 Task: Play online Dominion games in very easy mode.
Action: Mouse moved to (315, 443)
Screenshot: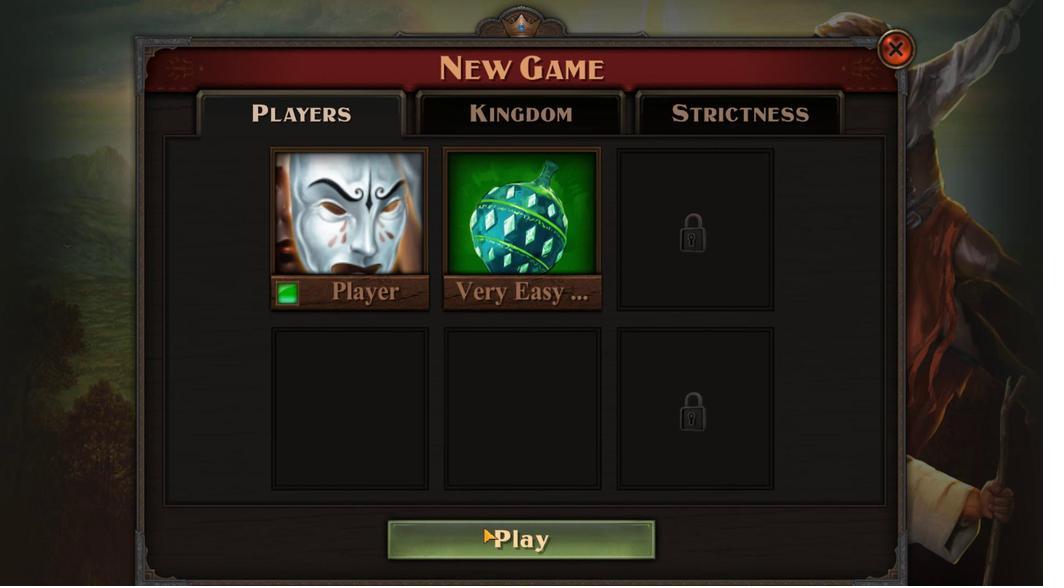 
Action: Mouse pressed left at (315, 443)
Screenshot: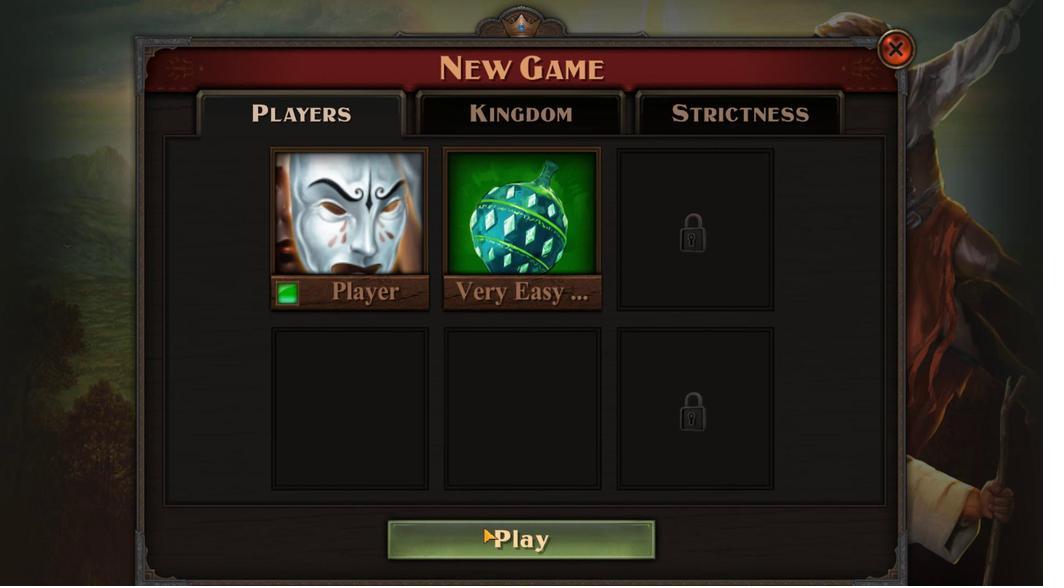 
Action: Mouse moved to (288, 436)
Screenshot: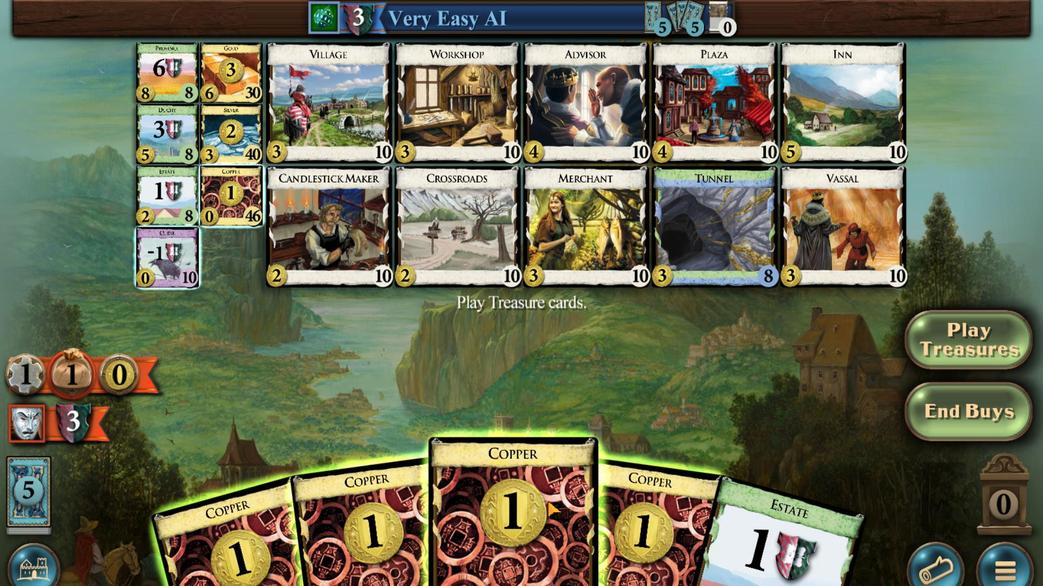 
Action: Mouse scrolled (288, 436) with delta (0, 0)
Screenshot: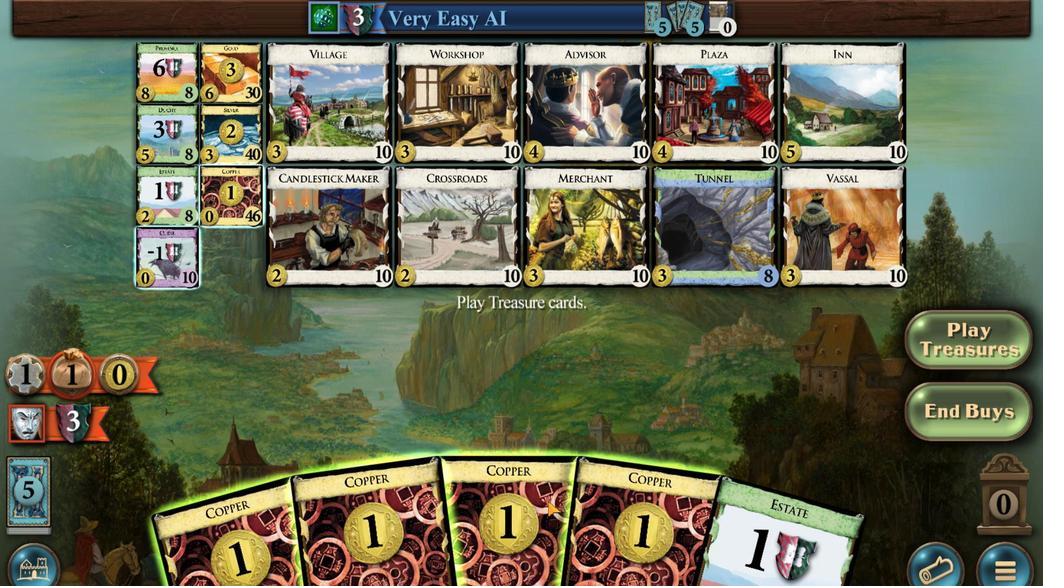 
Action: Mouse scrolled (288, 436) with delta (0, 0)
Screenshot: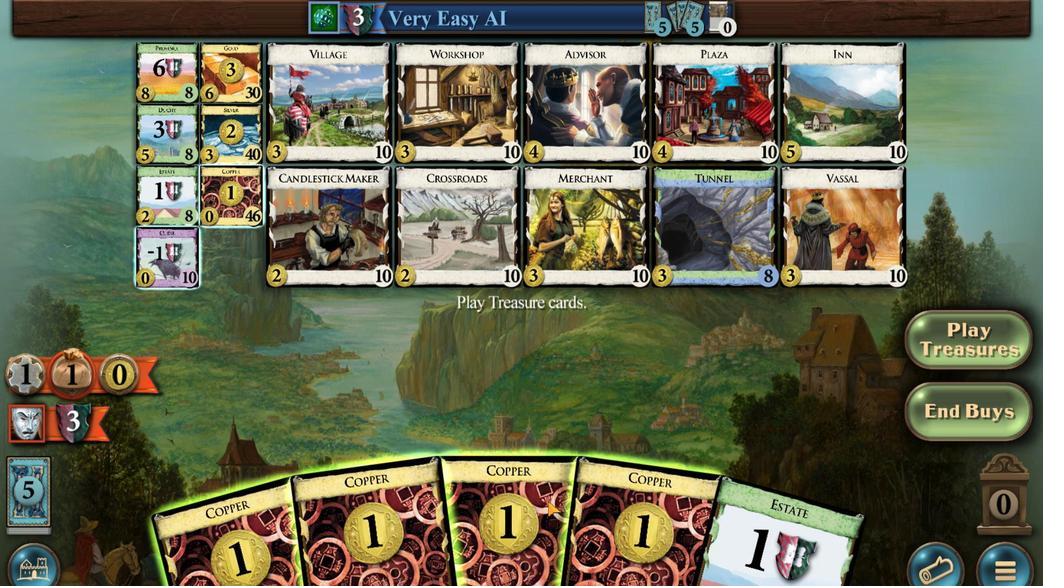 
Action: Mouse moved to (297, 436)
Screenshot: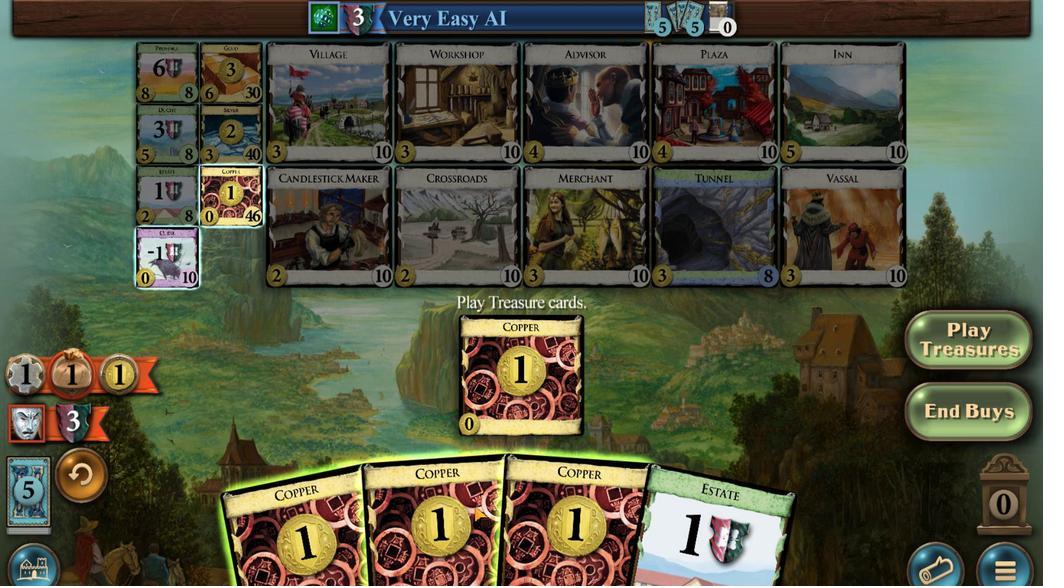 
Action: Mouse scrolled (297, 436) with delta (0, 0)
Screenshot: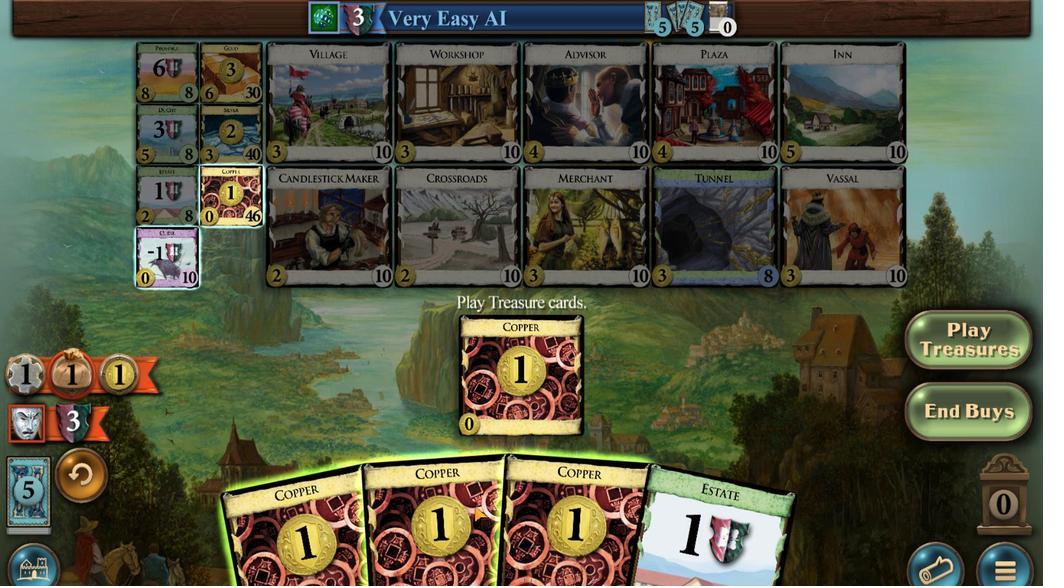 
Action: Mouse scrolled (297, 436) with delta (0, 0)
Screenshot: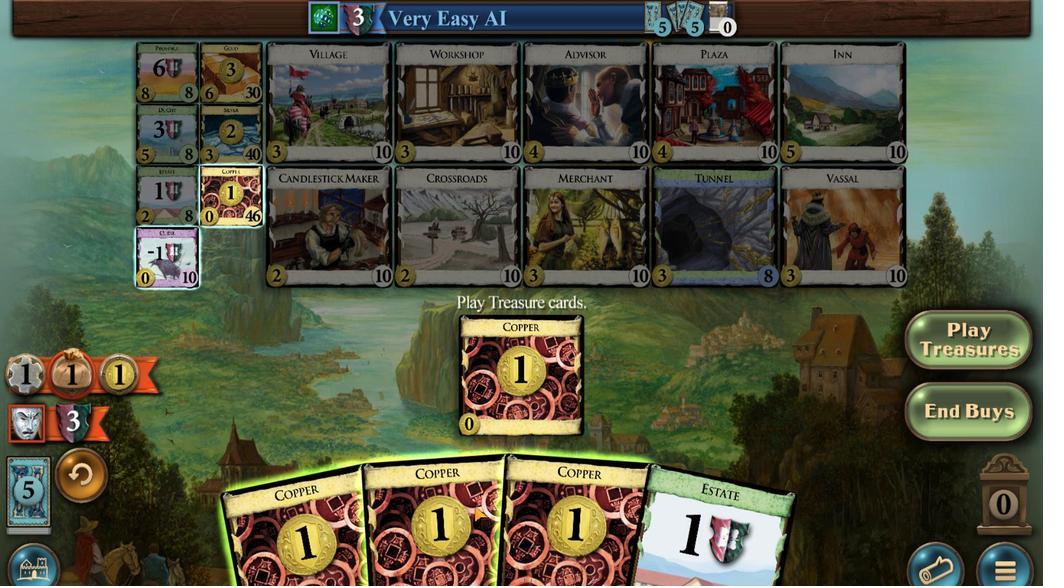 
Action: Mouse moved to (318, 437)
Screenshot: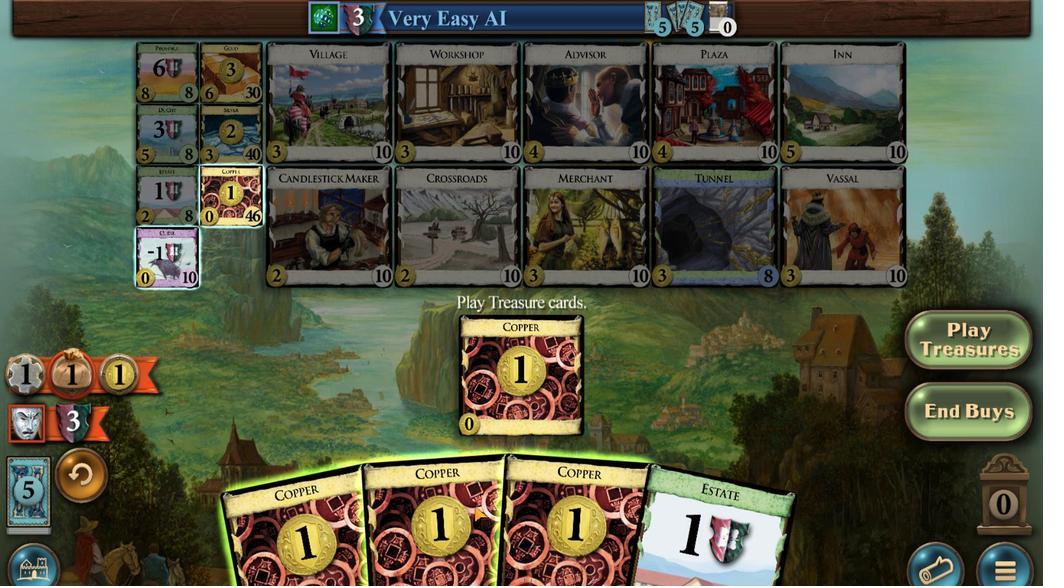 
Action: Mouse scrolled (318, 437) with delta (0, 0)
Screenshot: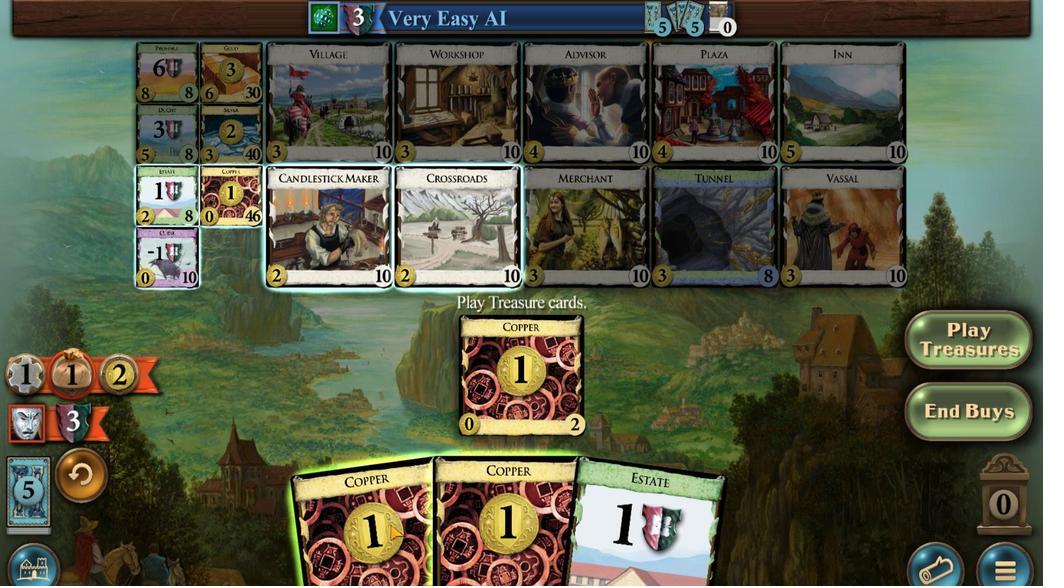 
Action: Mouse scrolled (318, 437) with delta (0, 0)
Screenshot: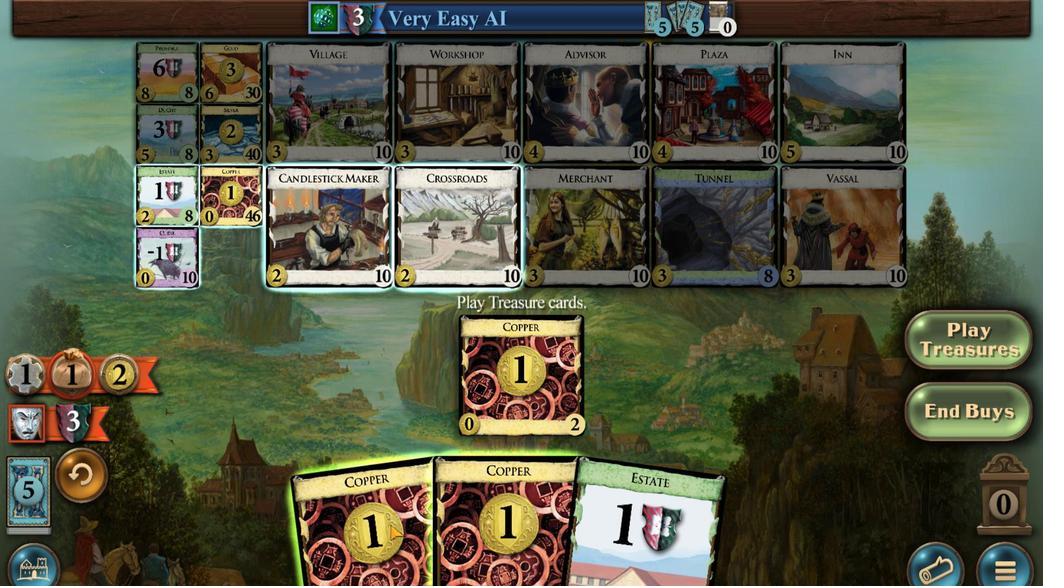 
Action: Mouse moved to (353, 442)
Screenshot: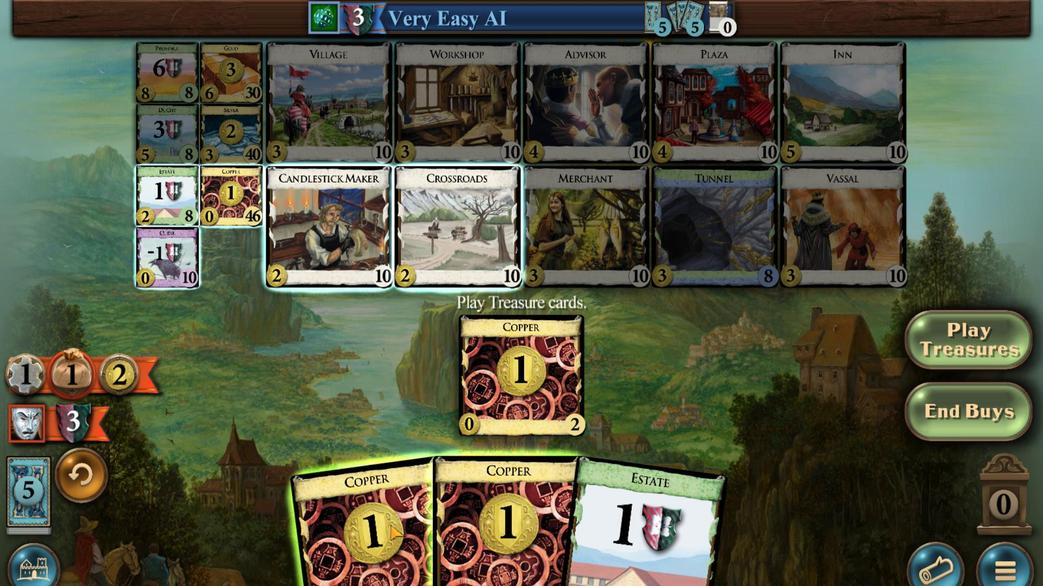 
Action: Mouse scrolled (353, 442) with delta (0, 0)
Screenshot: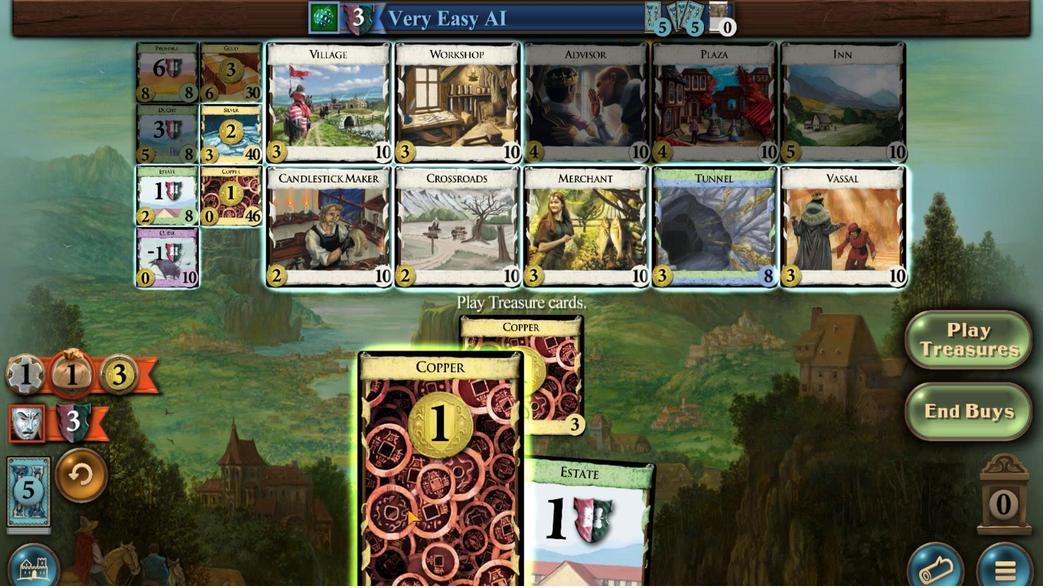 
Action: Mouse scrolled (353, 442) with delta (0, 0)
Screenshot: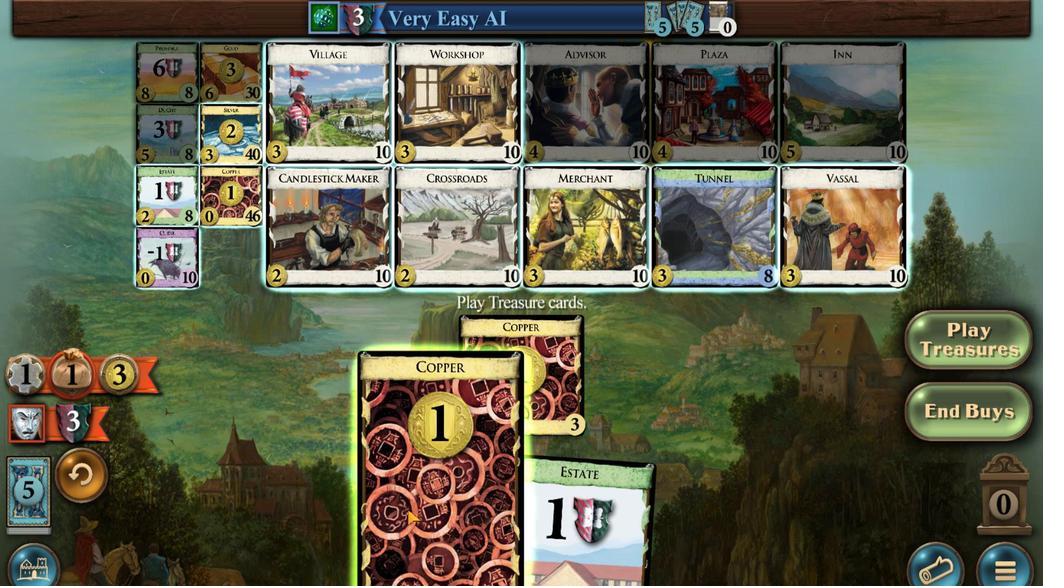 
Action: Mouse moved to (346, 438)
Screenshot: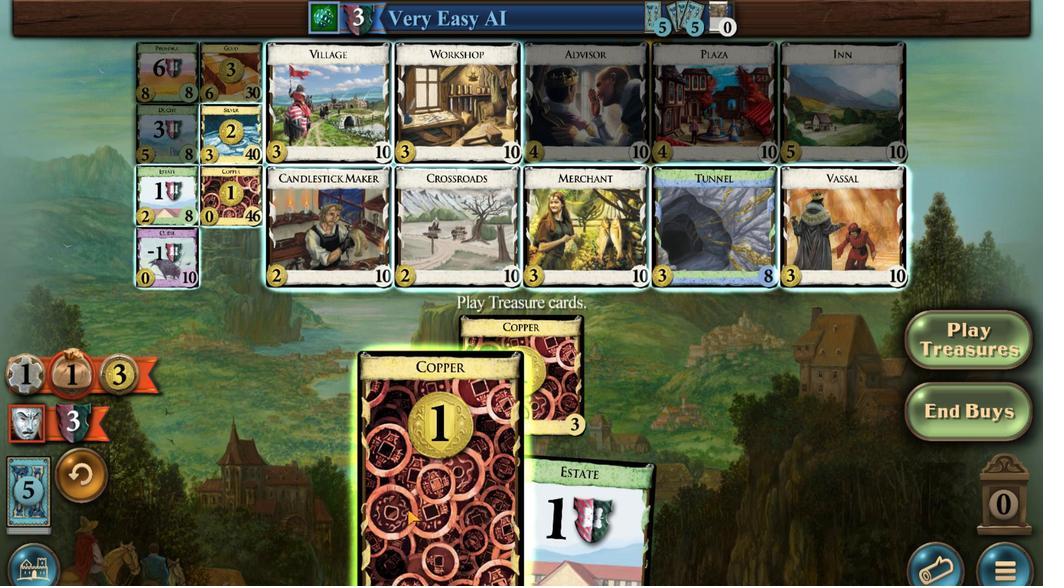 
Action: Mouse scrolled (346, 438) with delta (0, 0)
Screenshot: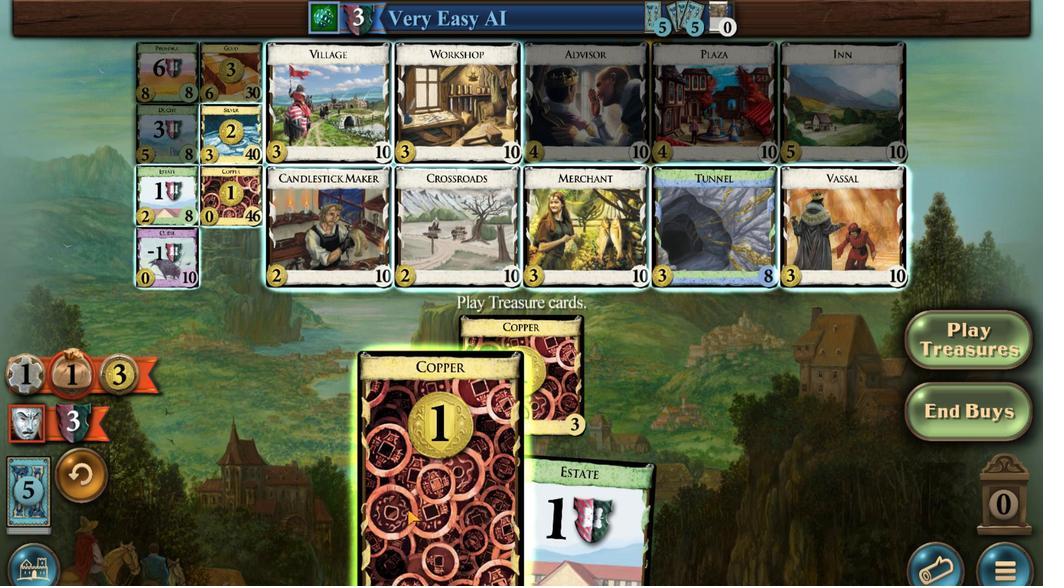 
Action: Mouse scrolled (346, 438) with delta (0, 0)
Screenshot: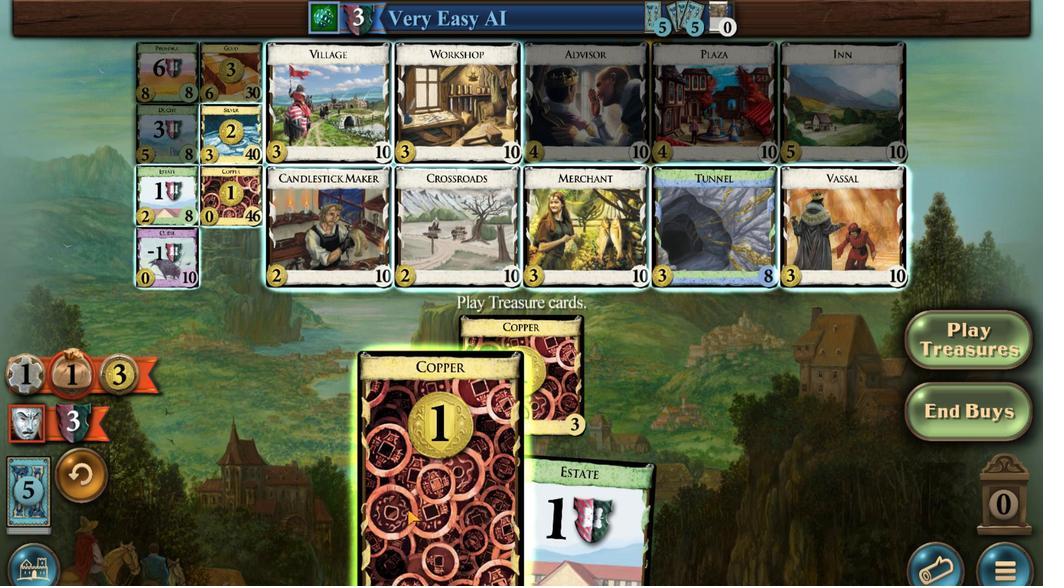 
Action: Mouse moved to (362, 329)
Screenshot: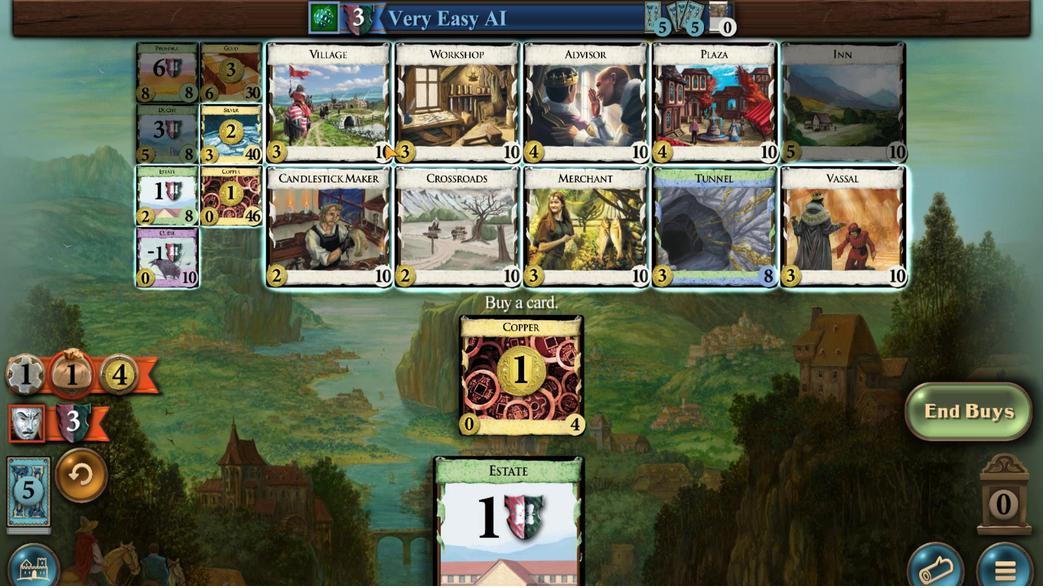 
Action: Mouse pressed left at (362, 329)
Screenshot: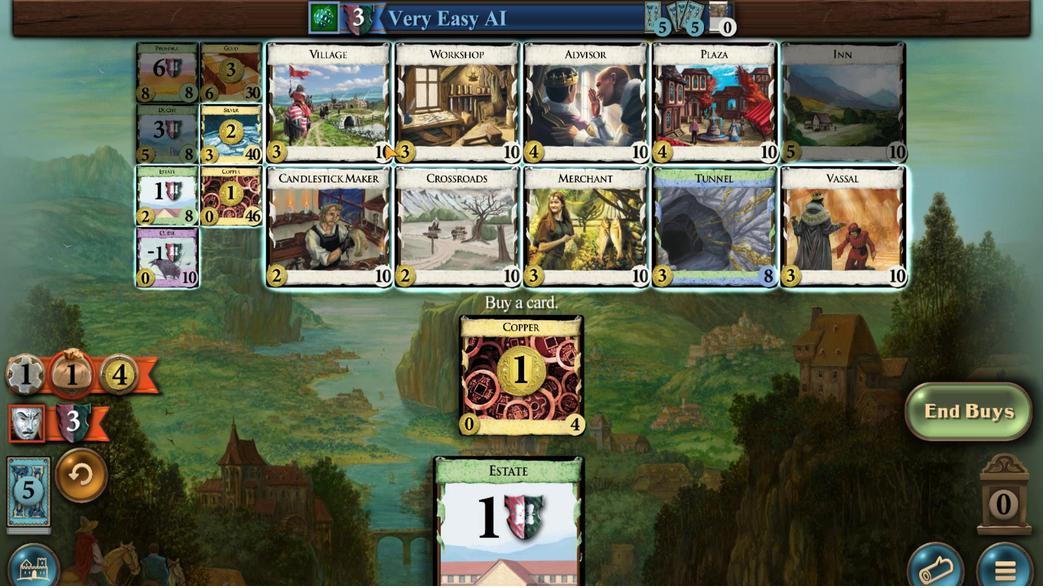 
Action: Mouse moved to (352, 437)
Screenshot: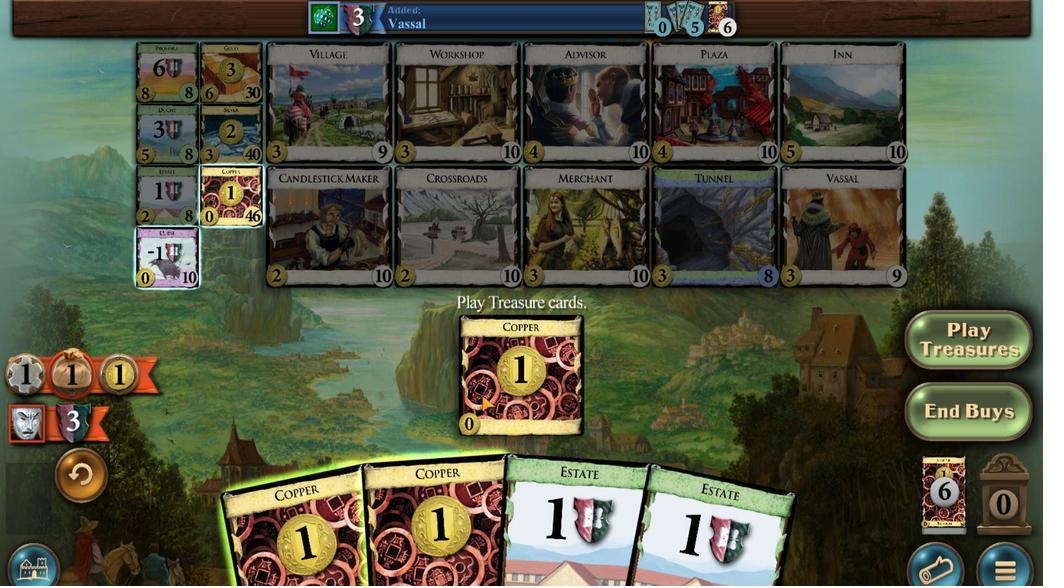 
Action: Mouse pressed left at (352, 437)
Screenshot: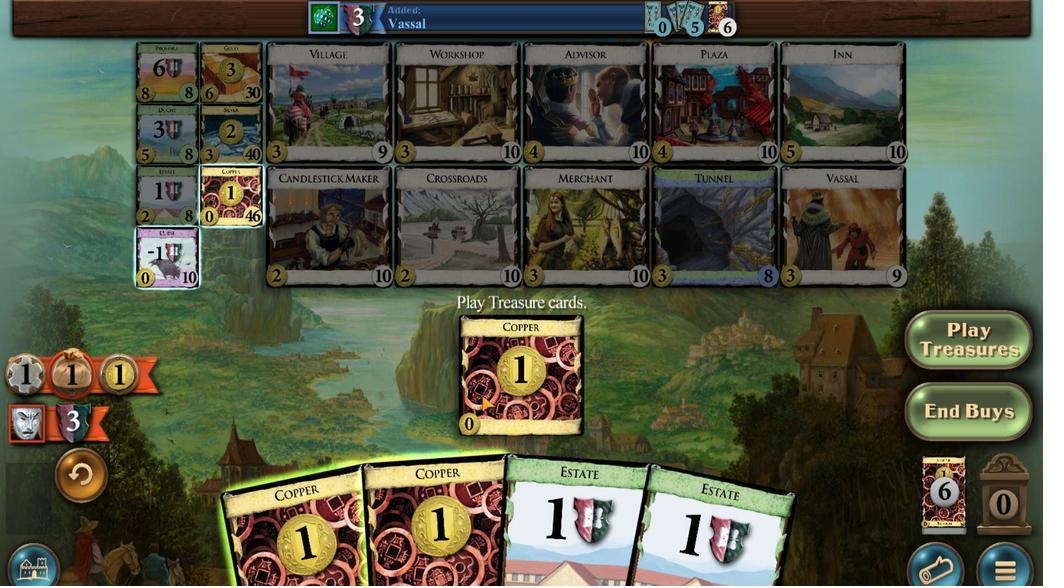 
Action: Mouse moved to (328, 436)
Screenshot: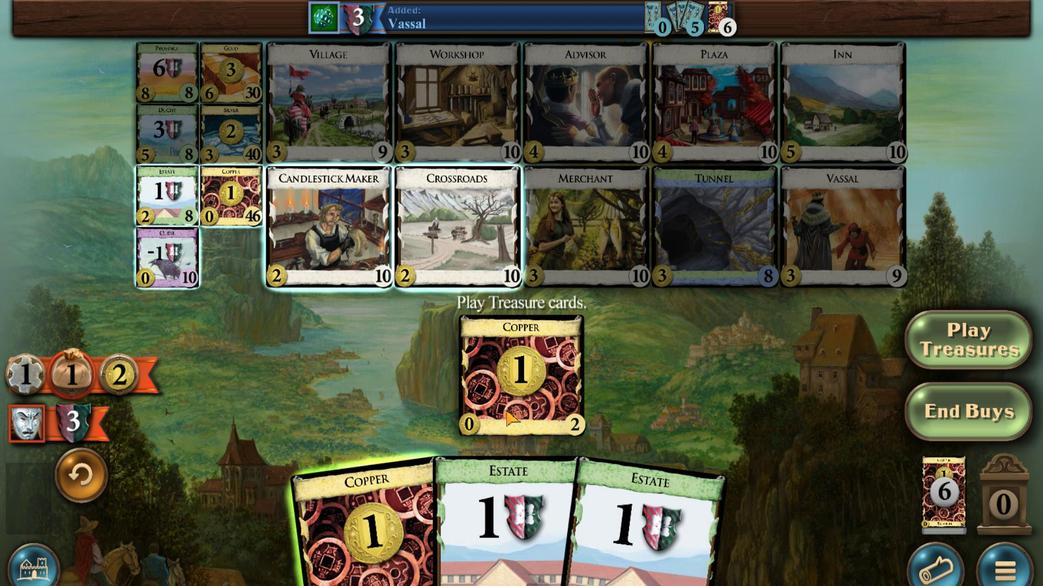 
Action: Mouse pressed left at (328, 436)
Screenshot: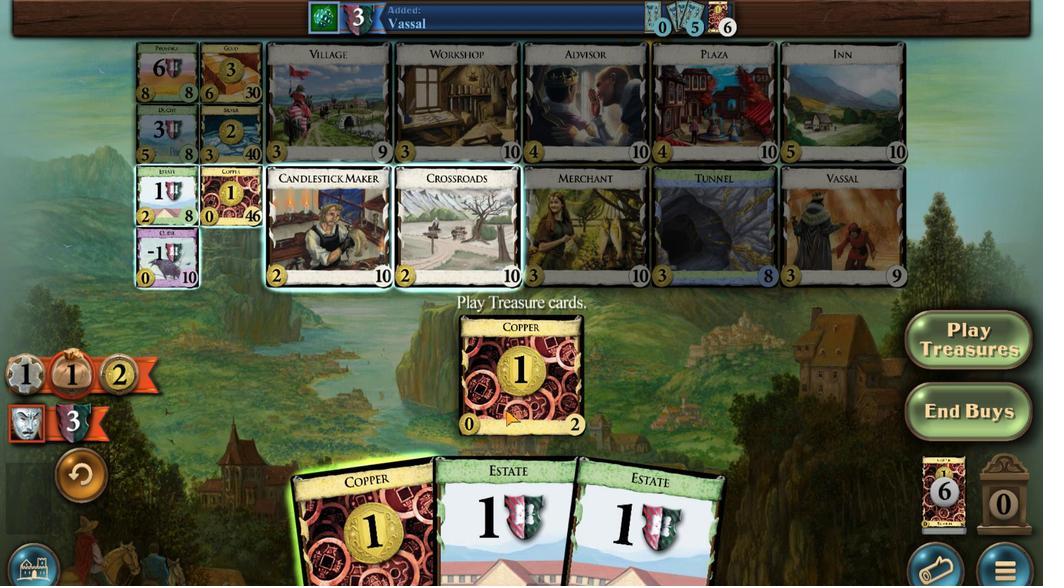 
Action: Mouse moved to (347, 434)
Screenshot: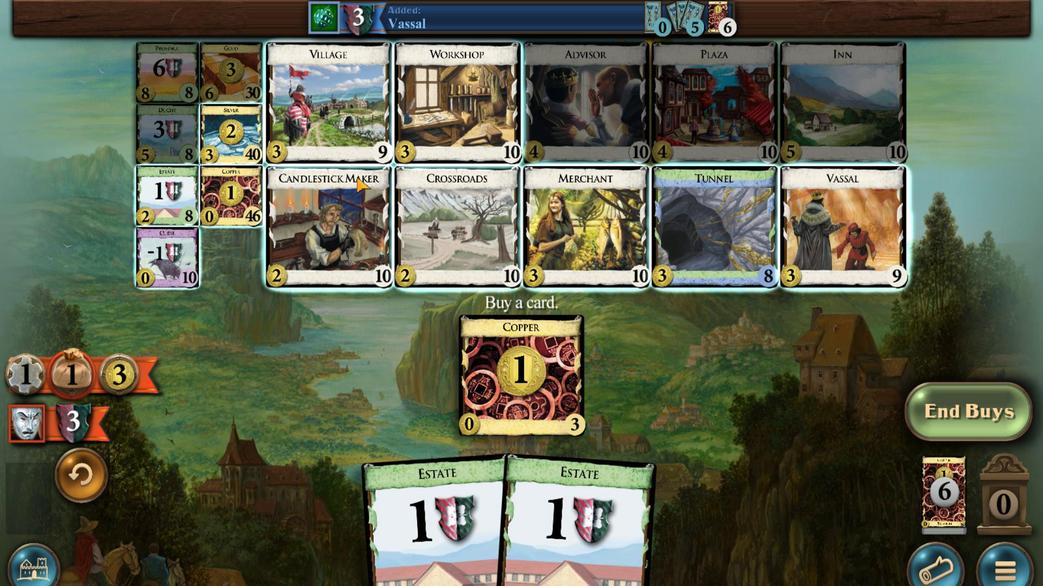 
Action: Mouse pressed left at (347, 434)
Screenshot: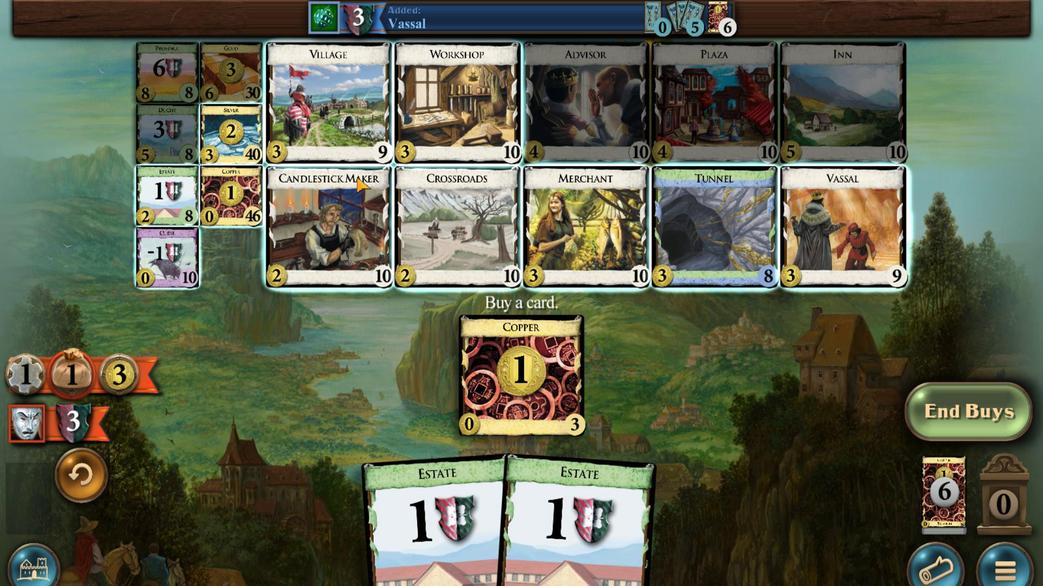 
Action: Mouse moved to (377, 327)
Screenshot: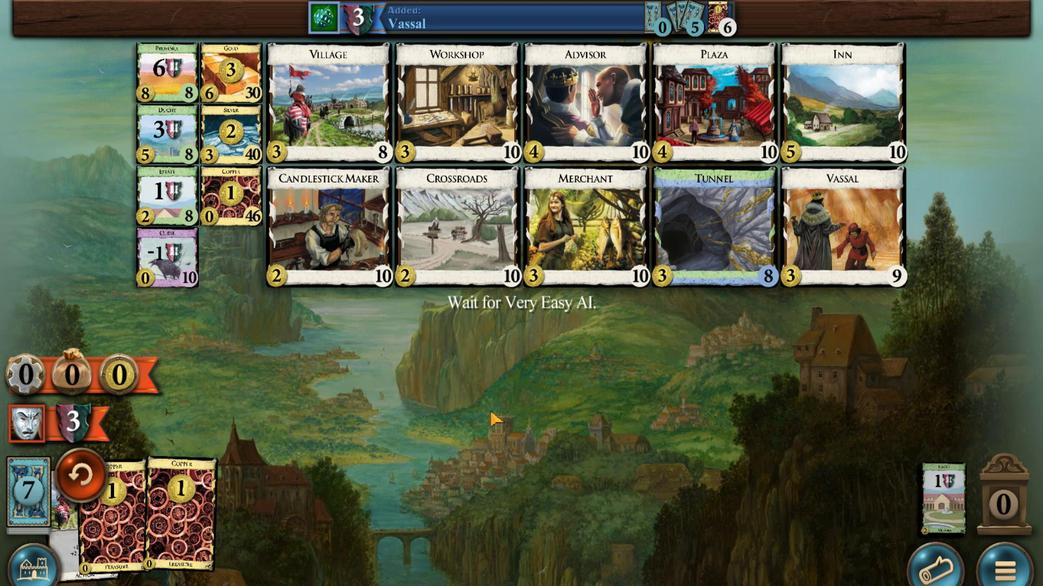 
Action: Mouse pressed left at (377, 327)
Screenshot: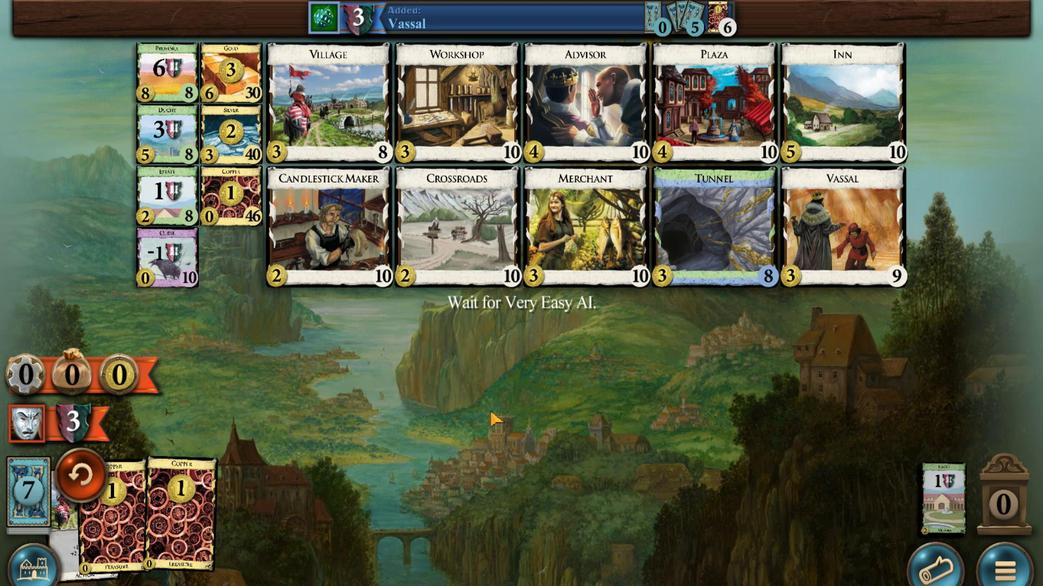 
Action: Mouse moved to (398, 438)
Screenshot: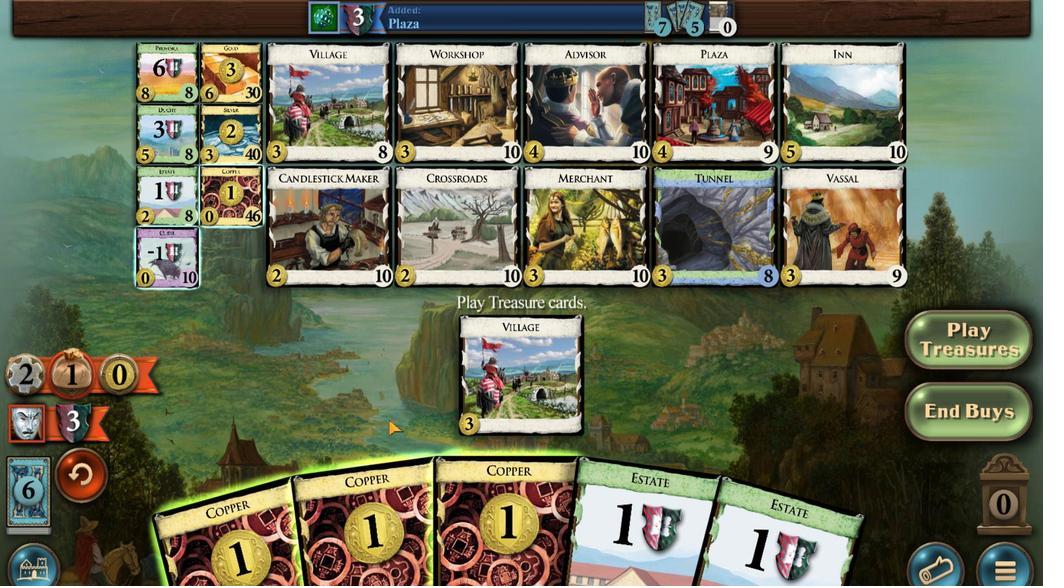 
Action: Mouse pressed left at (398, 438)
Screenshot: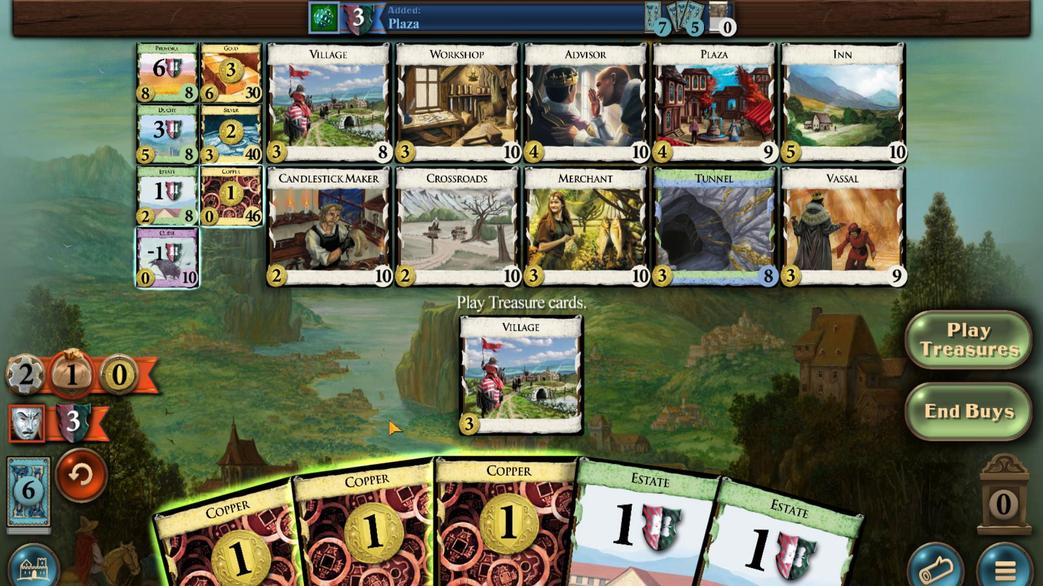 
Action: Mouse moved to (326, 434)
Screenshot: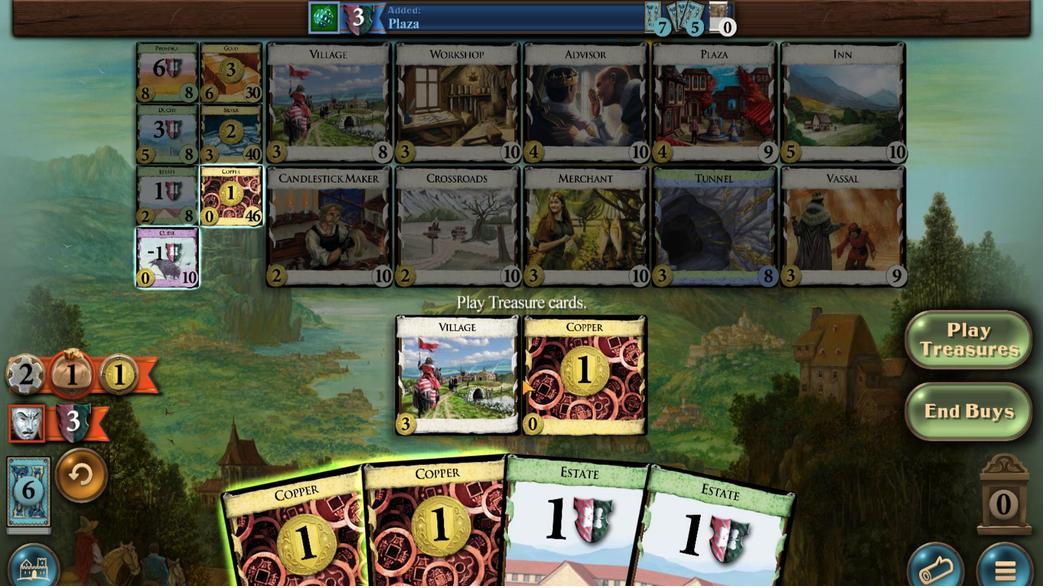 
Action: Mouse pressed left at (326, 434)
Screenshot: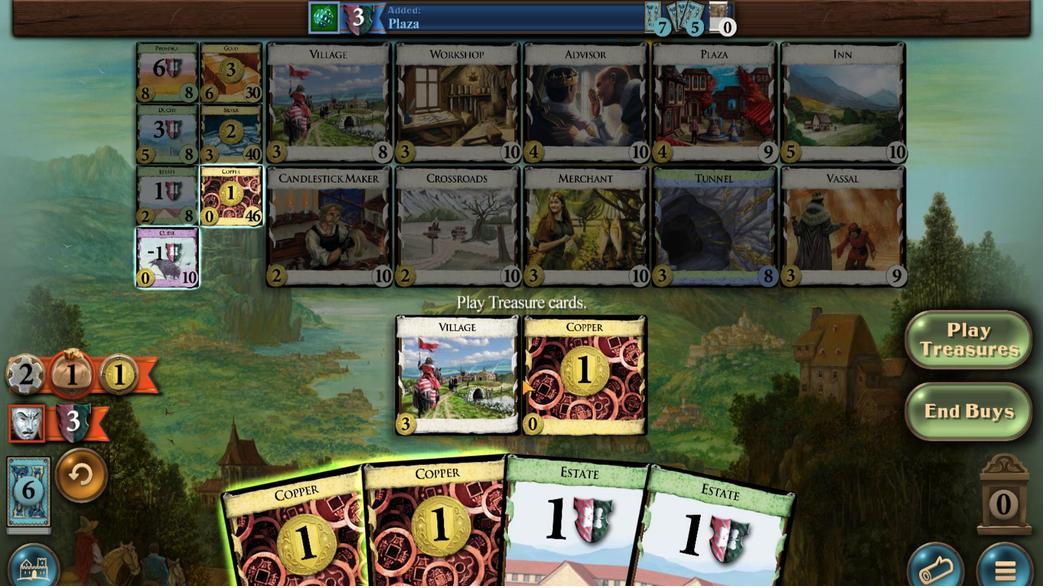 
Action: Mouse moved to (336, 431)
Screenshot: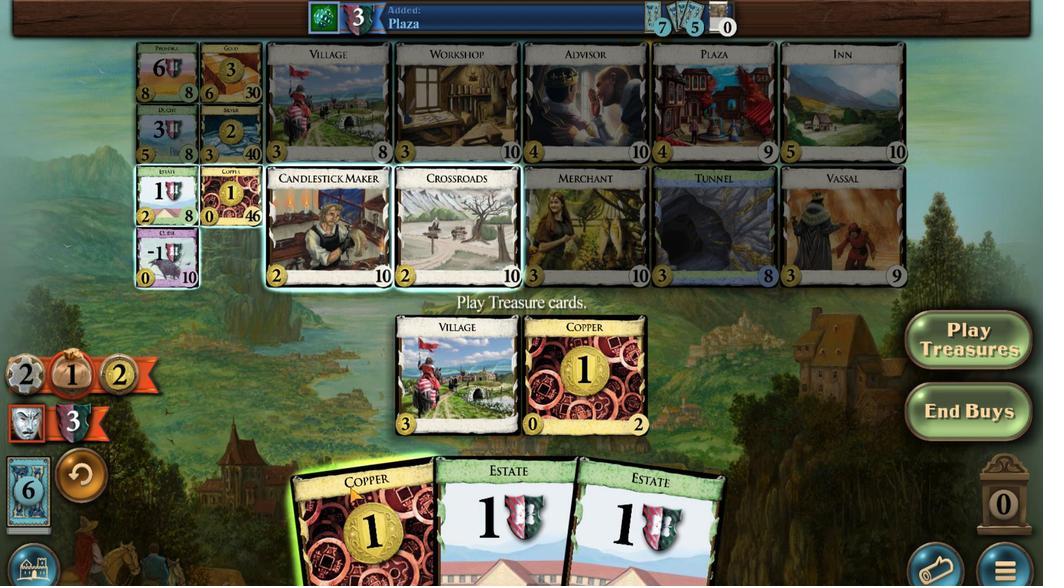 
Action: Mouse pressed left at (336, 431)
Screenshot: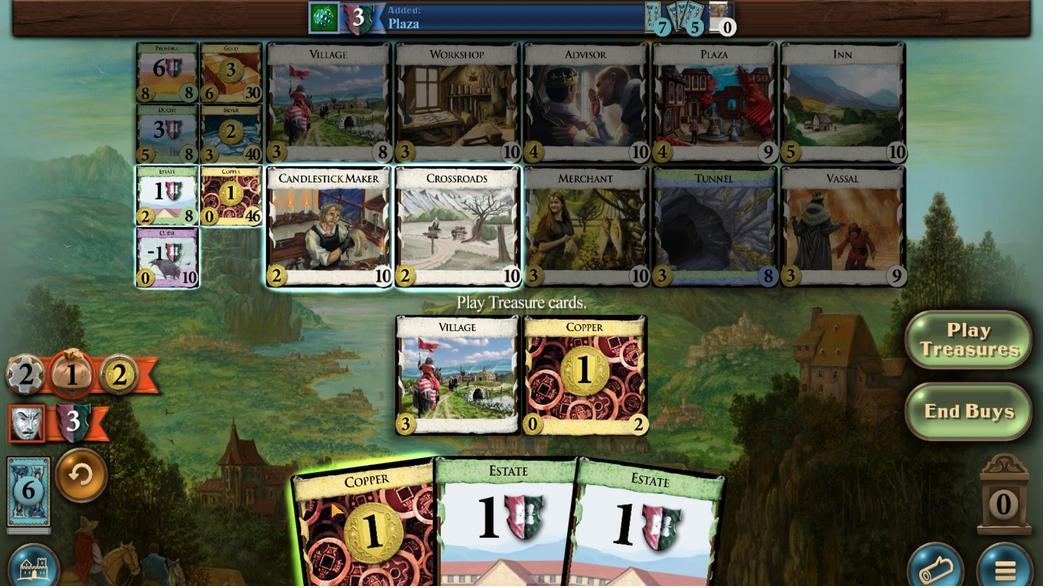 
Action: Mouse moved to (378, 436)
Screenshot: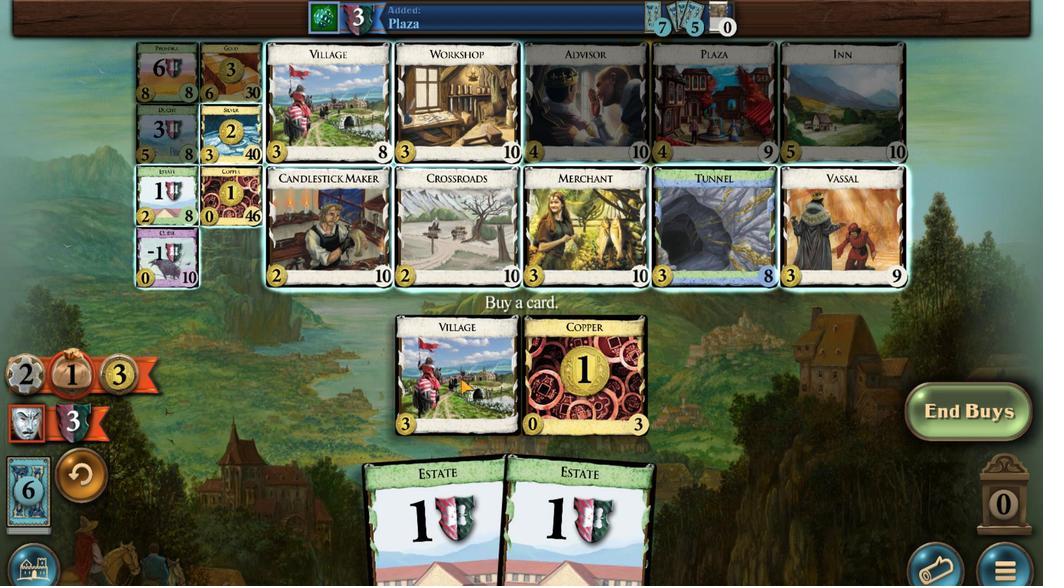 
Action: Mouse pressed left at (378, 436)
Screenshot: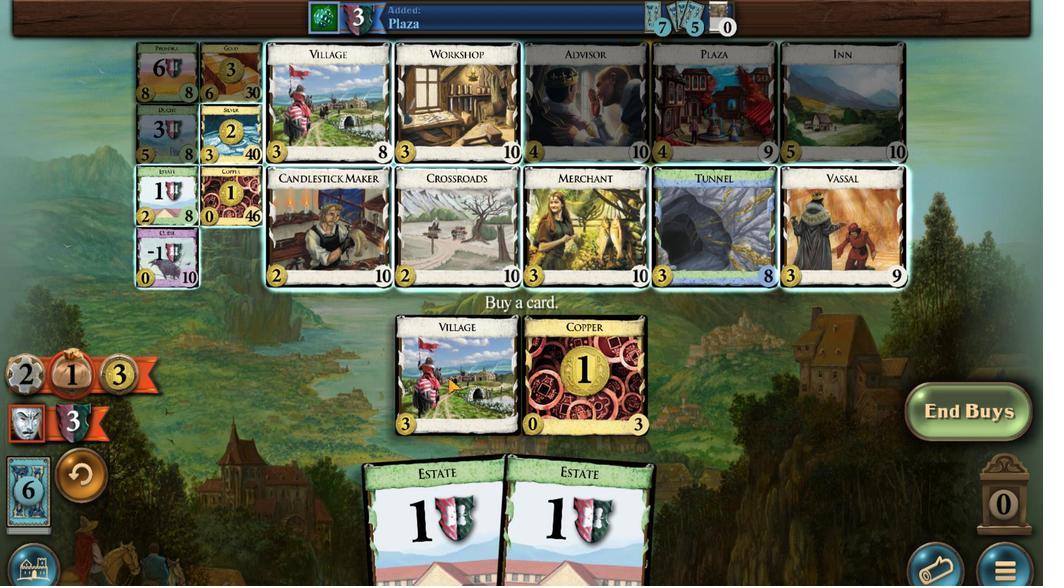 
Action: Mouse moved to (435, 469)
Screenshot: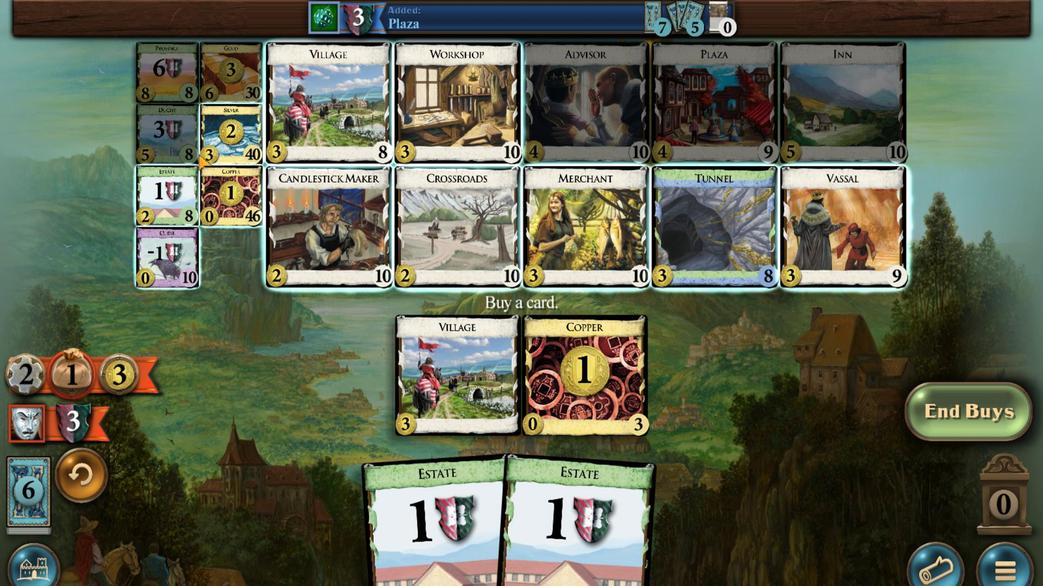 
Action: Mouse scrolled (435, 467) with delta (0, 0)
Screenshot: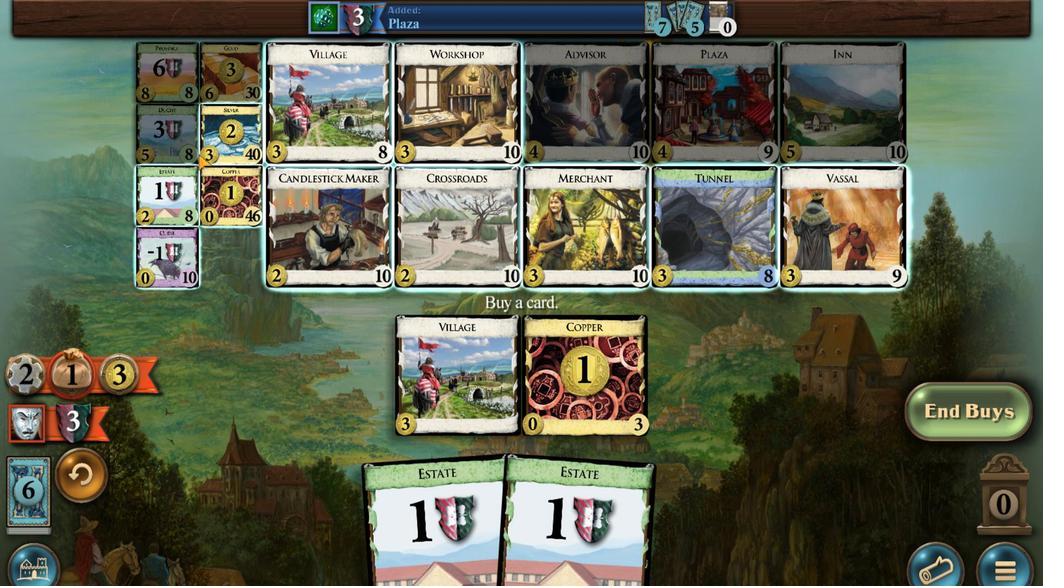 
Action: Mouse moved to (424, 342)
Screenshot: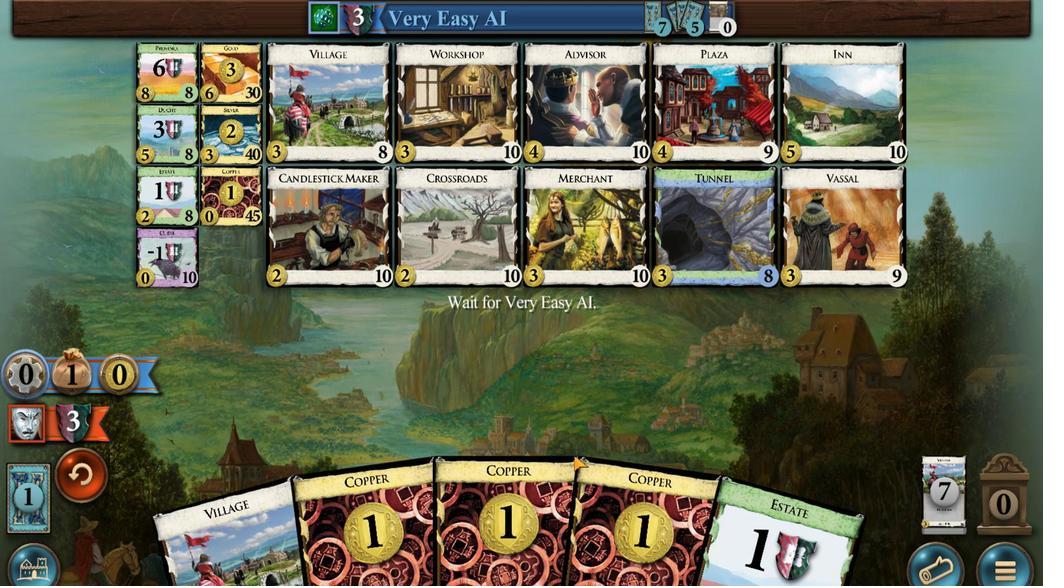 
Action: Mouse pressed left at (424, 342)
Screenshot: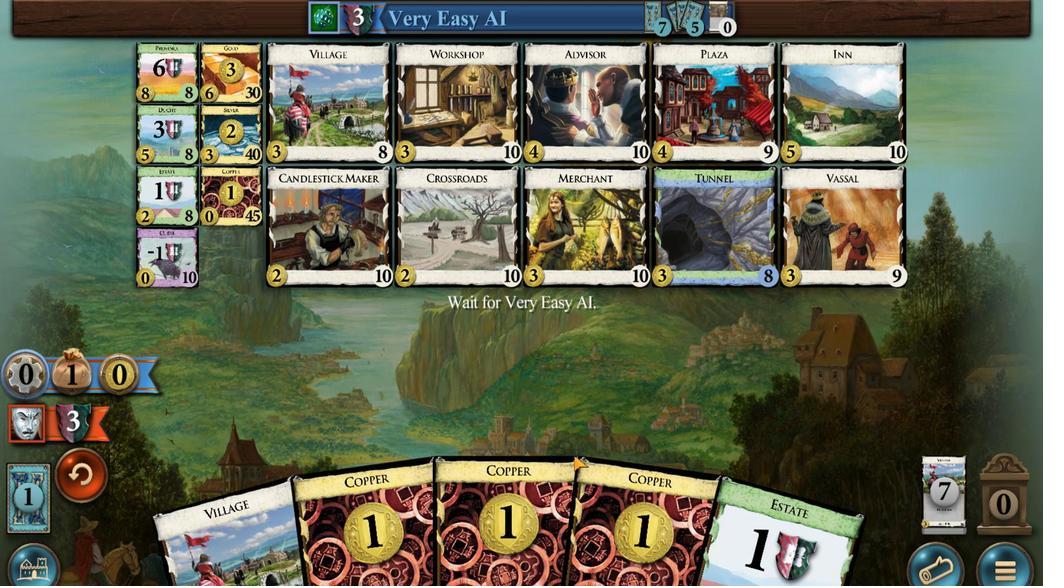 
Action: Mouse moved to (423, 439)
Screenshot: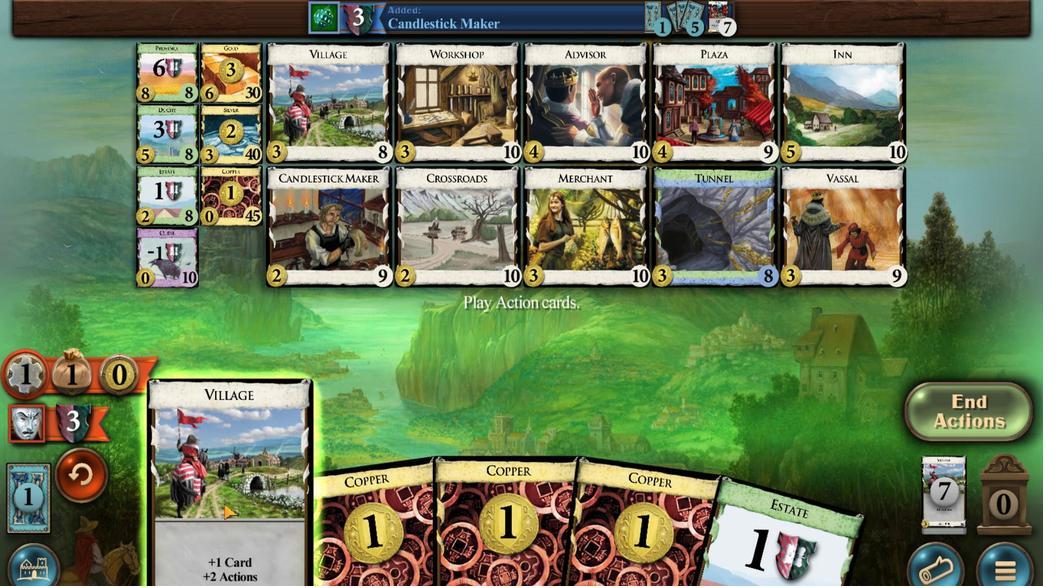 
Action: Mouse scrolled (423, 439) with delta (0, 0)
Screenshot: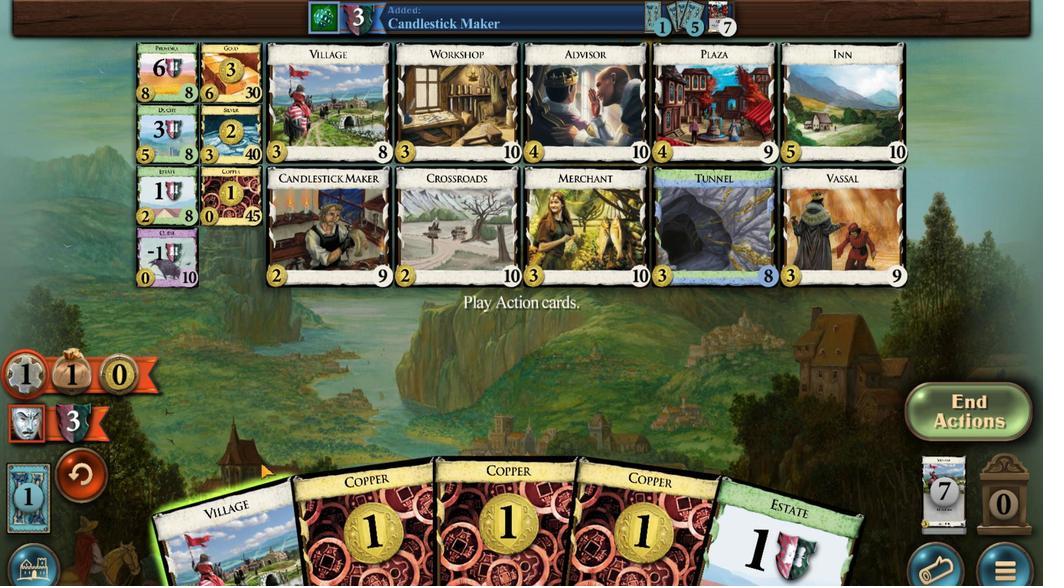 
Action: Mouse scrolled (423, 439) with delta (0, 0)
Screenshot: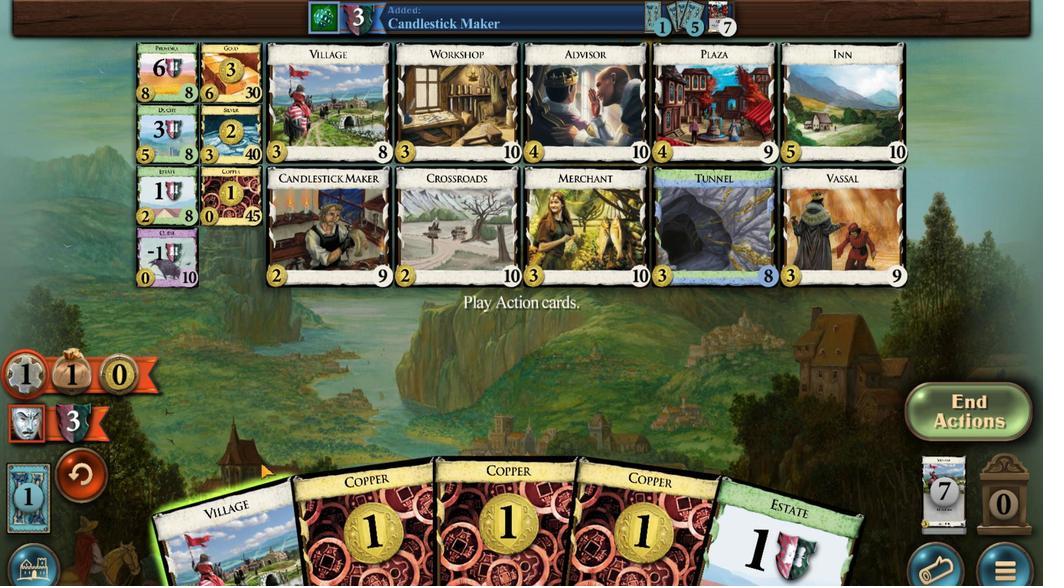 
Action: Mouse scrolled (423, 439) with delta (0, 0)
Screenshot: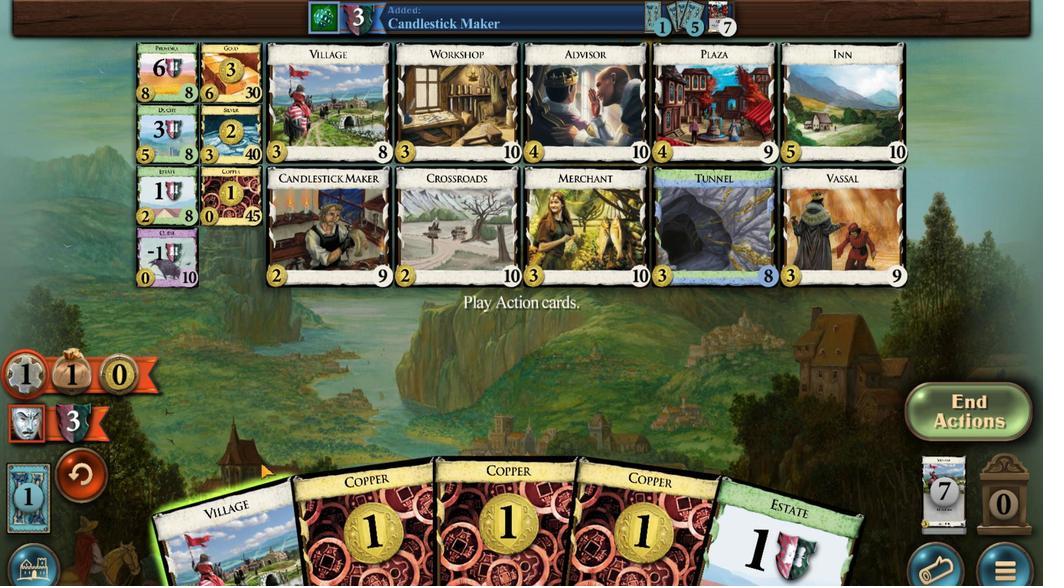 
Action: Mouse scrolled (423, 439) with delta (0, 0)
Screenshot: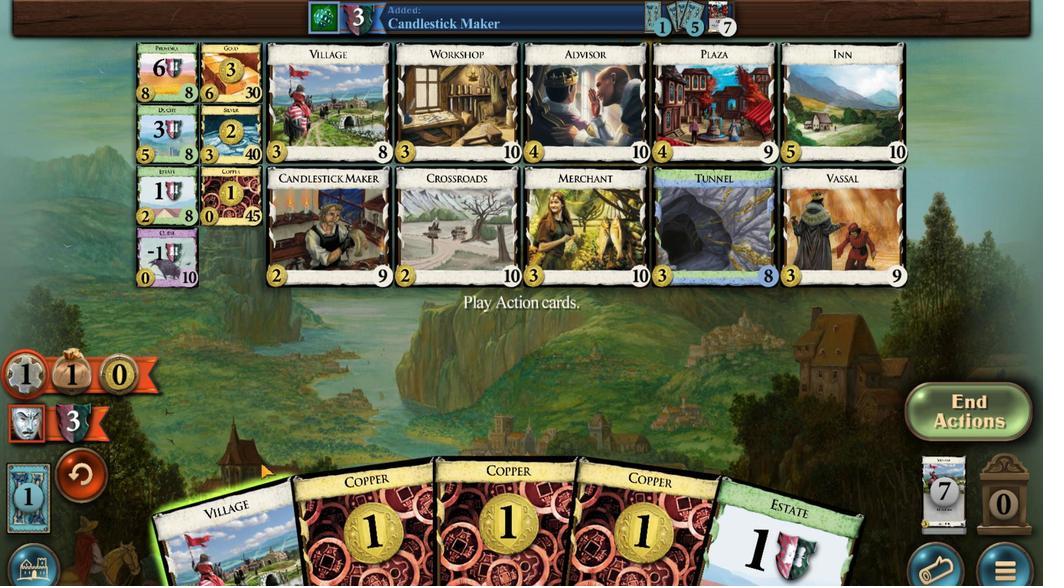 
Action: Mouse scrolled (423, 439) with delta (0, 0)
Screenshot: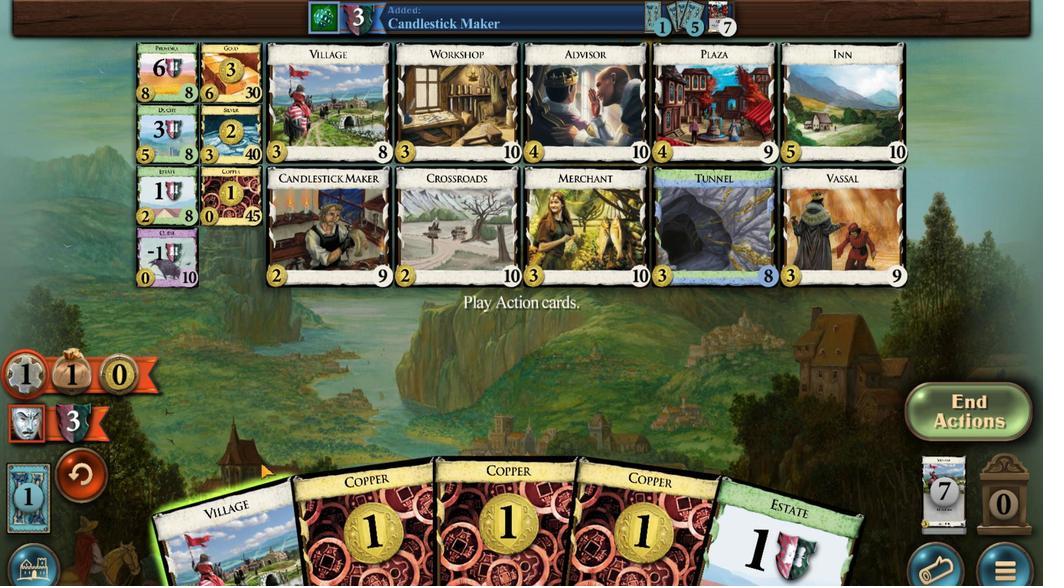 
Action: Mouse scrolled (423, 439) with delta (0, 0)
Screenshot: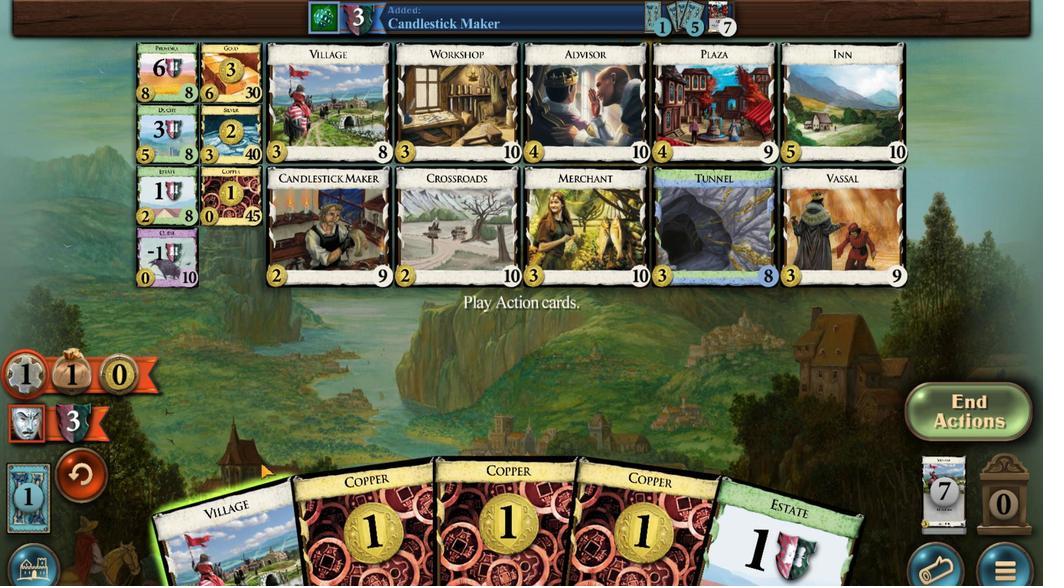 
Action: Mouse moved to (409, 448)
Screenshot: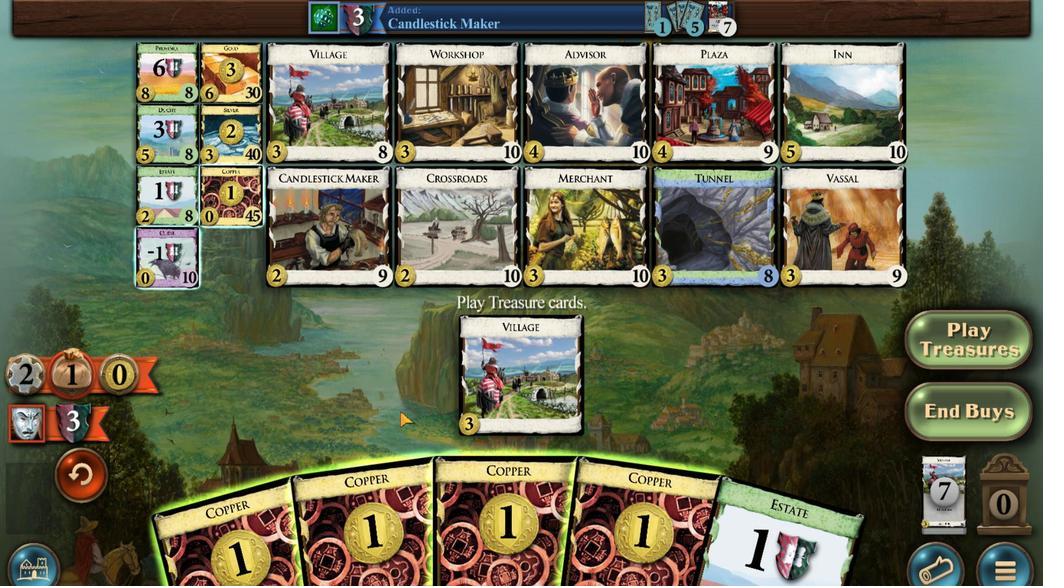 
Action: Mouse pressed left at (409, 448)
Screenshot: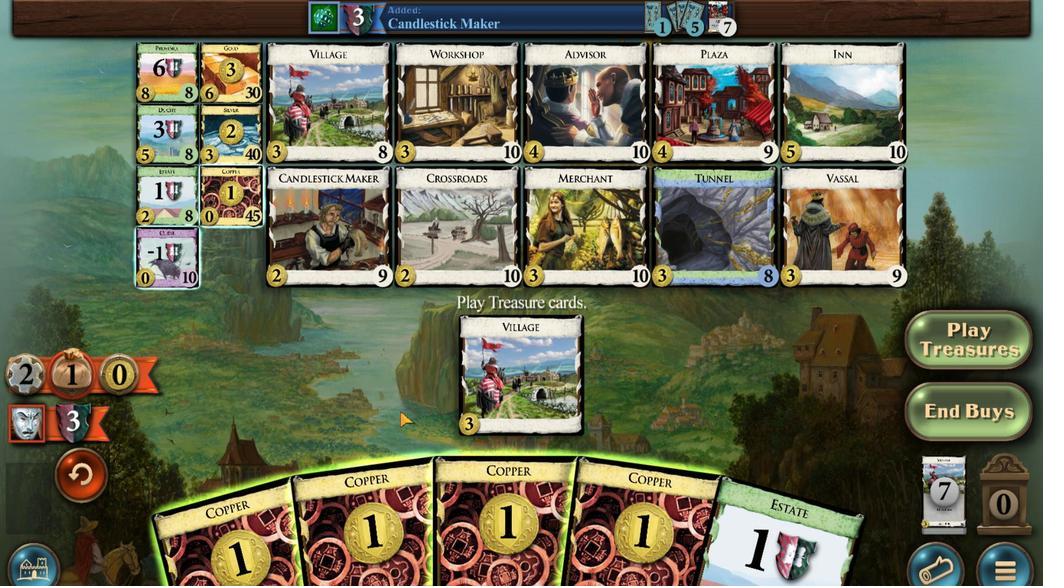 
Action: Mouse moved to (304, 446)
Screenshot: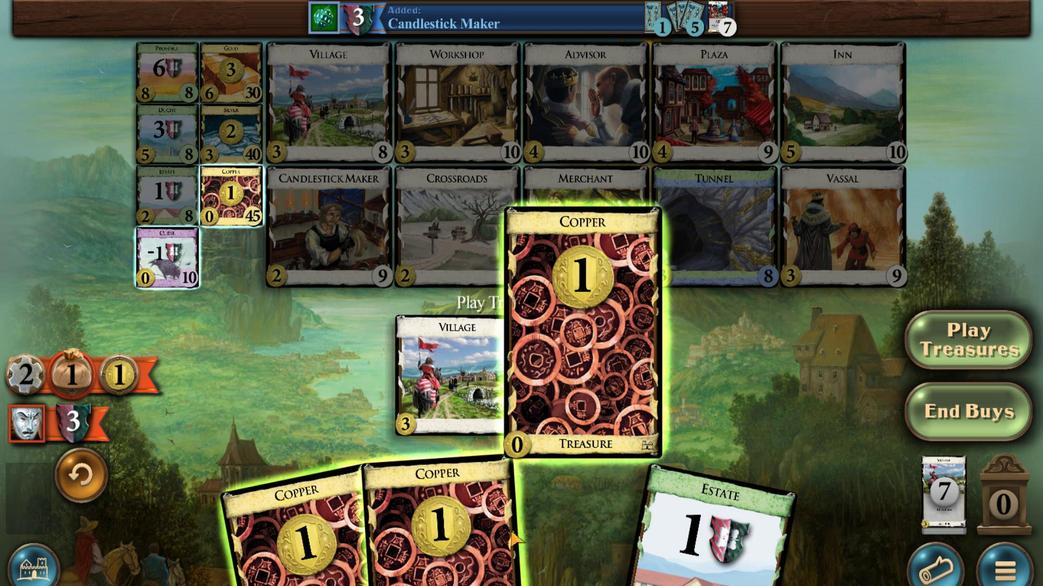 
Action: Mouse scrolled (304, 446) with delta (0, 0)
Screenshot: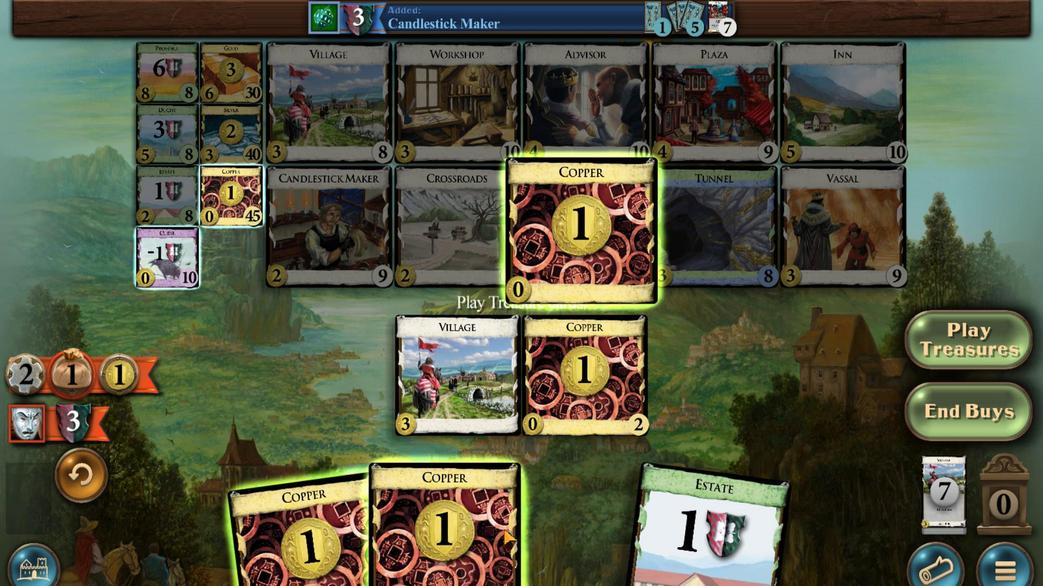 
Action: Mouse scrolled (304, 446) with delta (0, 0)
Screenshot: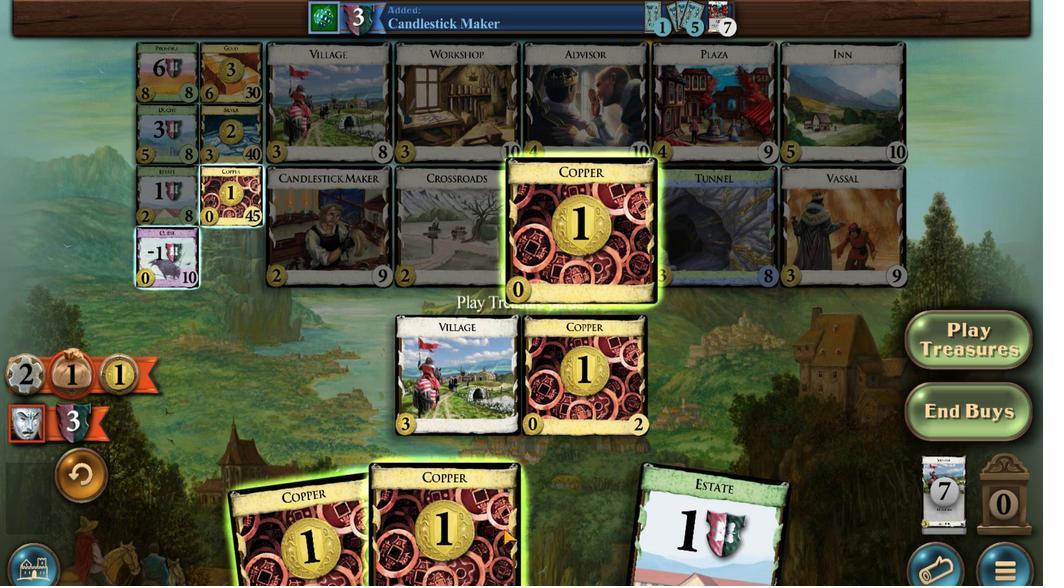 
Action: Mouse scrolled (304, 446) with delta (0, 0)
Screenshot: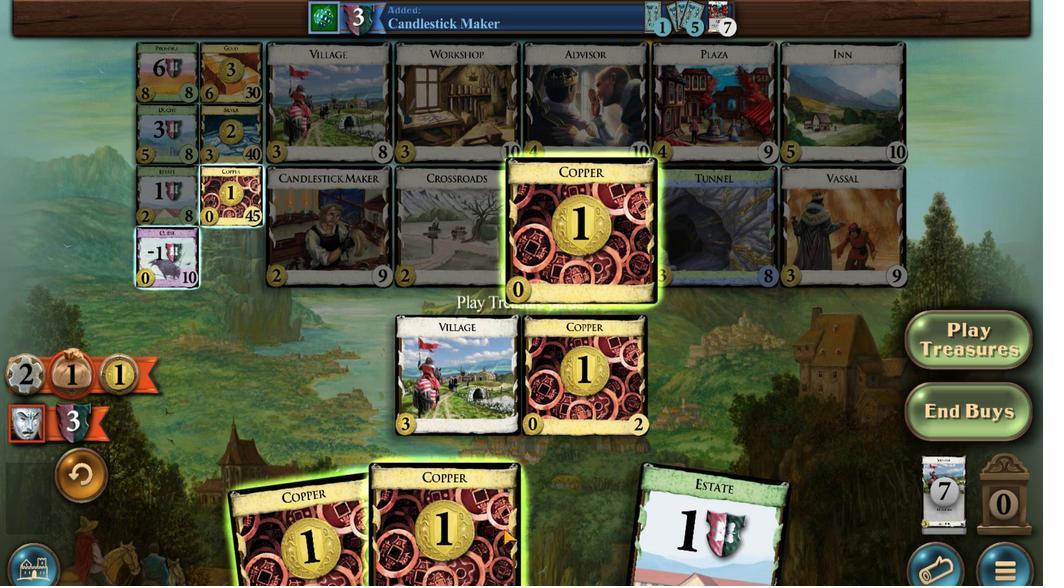 
Action: Mouse moved to (304, 445)
Screenshot: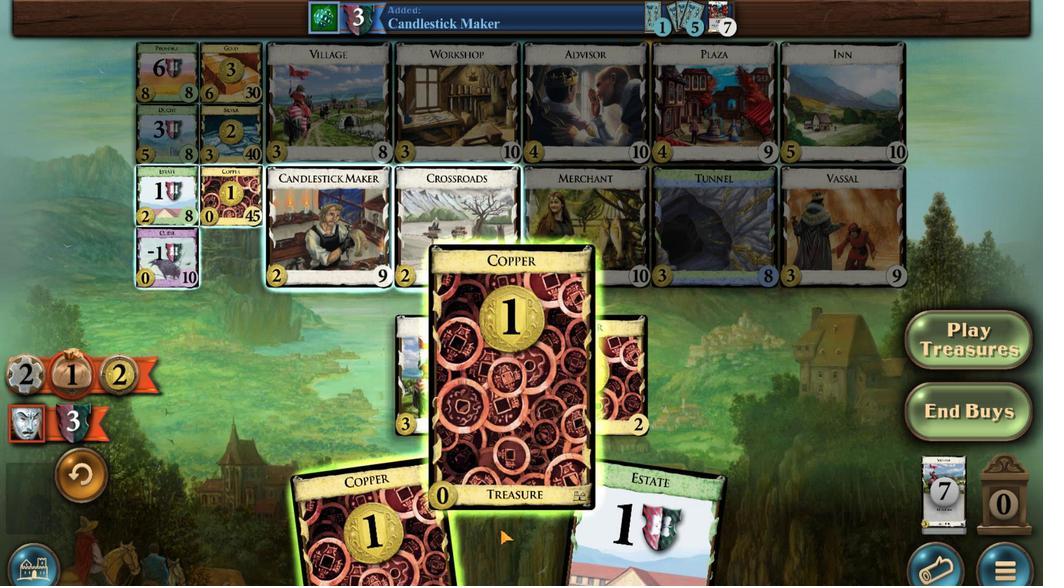 
Action: Mouse scrolled (304, 444) with delta (0, 0)
Screenshot: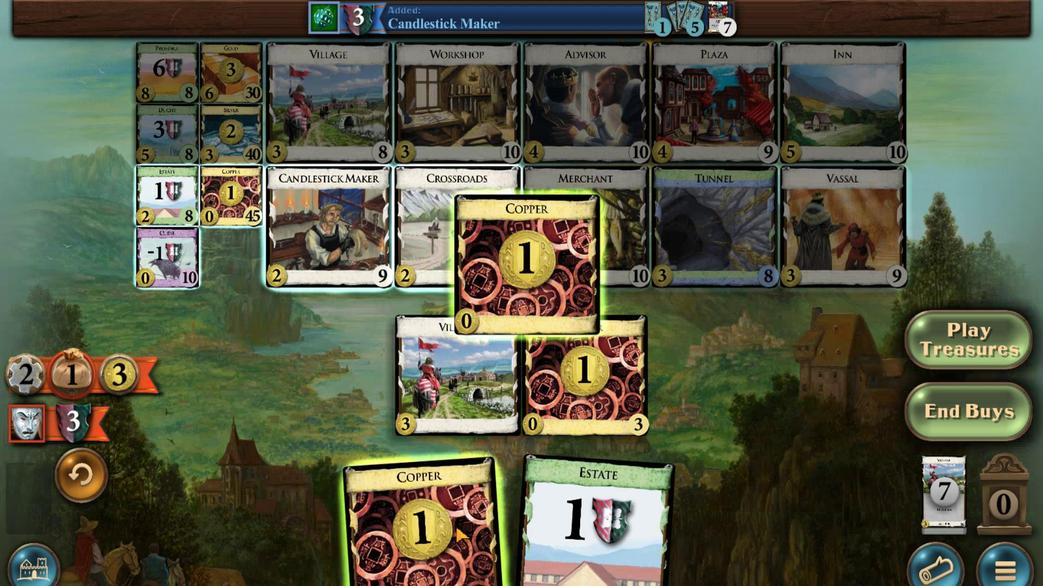 
Action: Mouse scrolled (304, 444) with delta (0, 0)
Screenshot: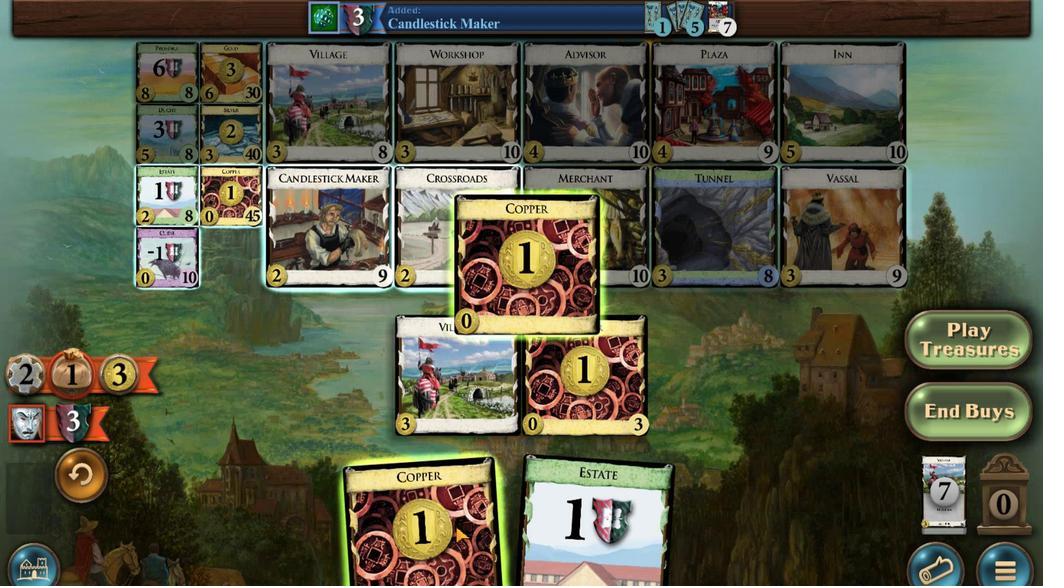 
Action: Mouse scrolled (304, 444) with delta (0, 0)
Screenshot: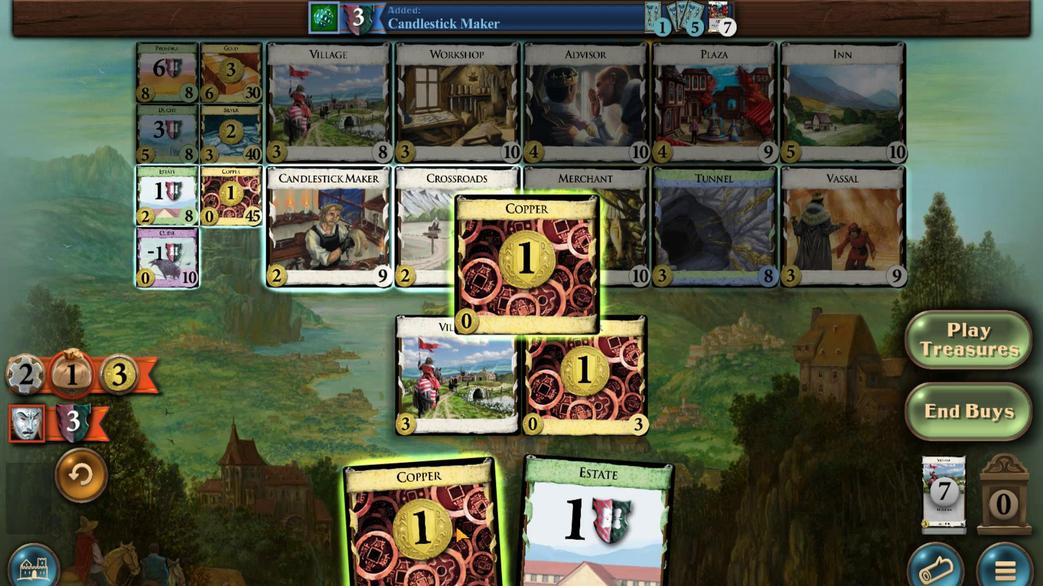 
Action: Mouse moved to (307, 444)
Screenshot: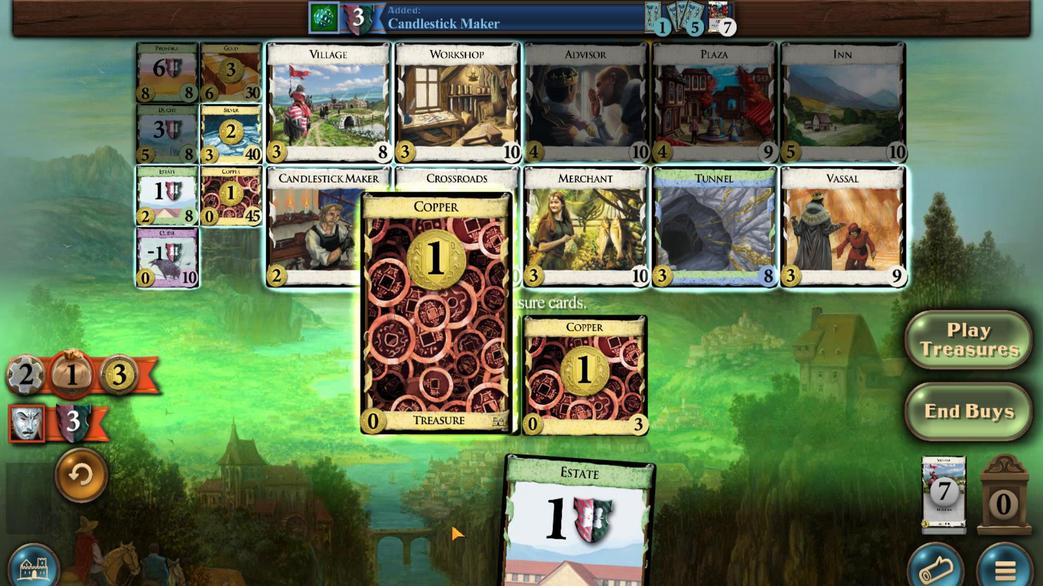 
Action: Mouse scrolled (307, 444) with delta (0, 0)
Screenshot: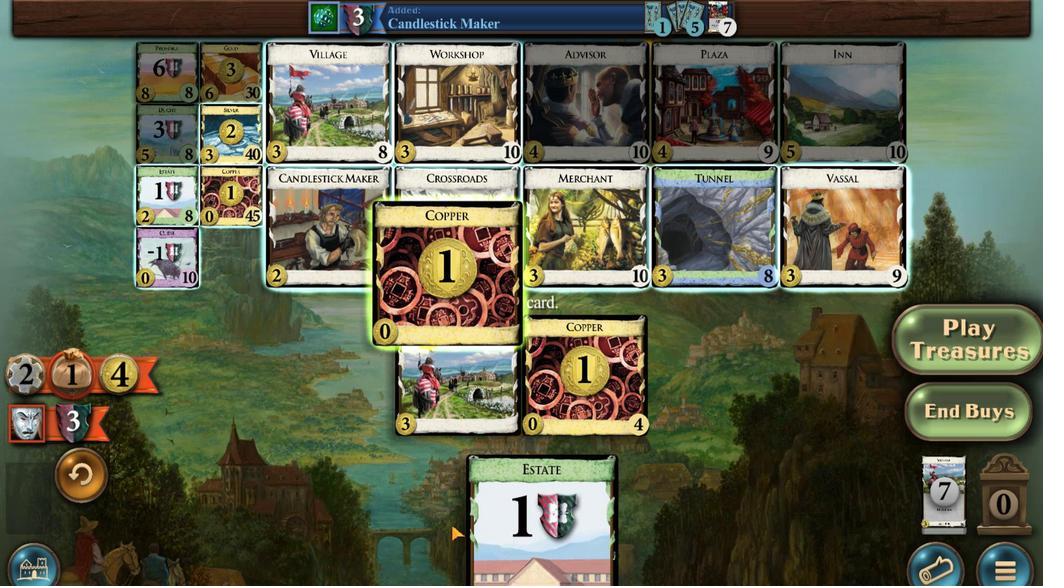 
Action: Mouse scrolled (307, 444) with delta (0, 0)
Screenshot: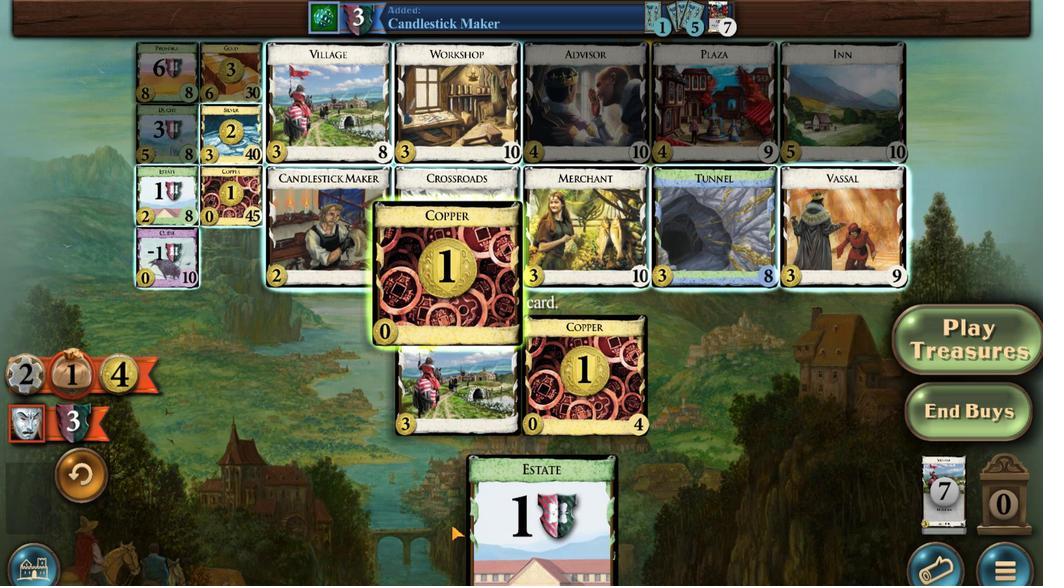 
Action: Mouse scrolled (307, 444) with delta (0, 0)
Screenshot: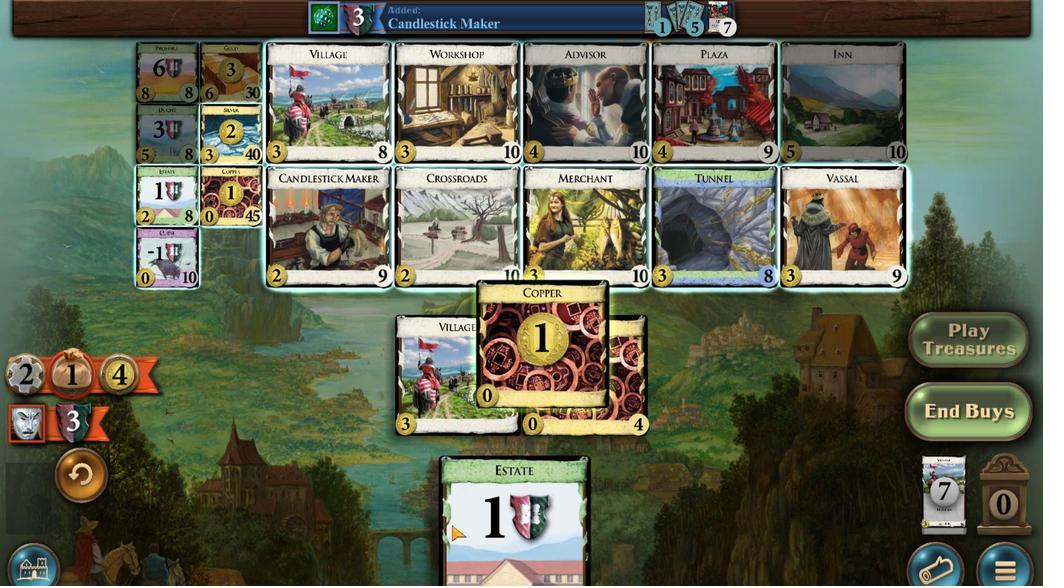 
Action: Mouse moved to (328, 443)
Screenshot: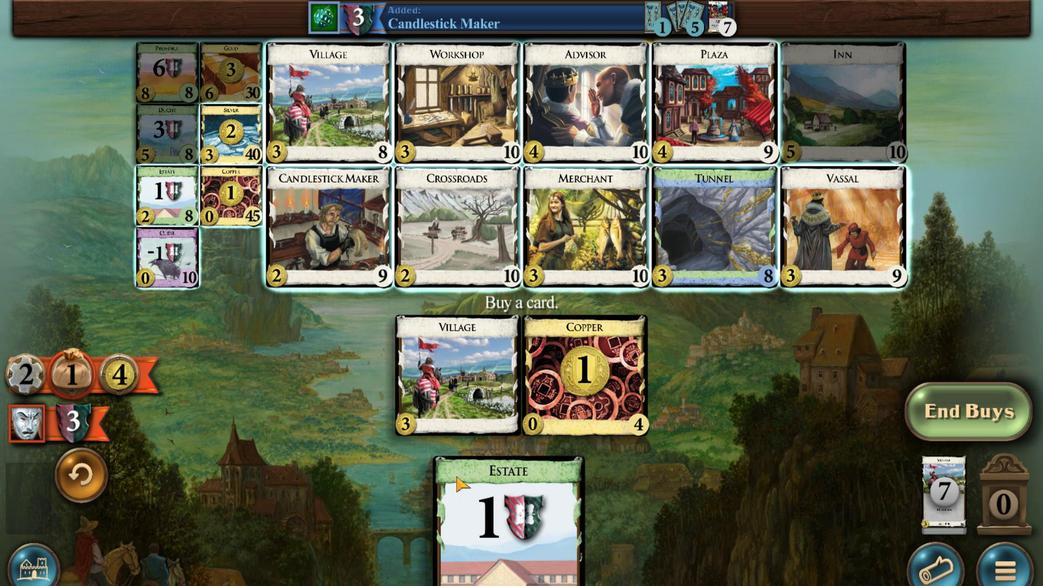 
Action: Mouse scrolled (328, 442) with delta (0, 0)
Screenshot: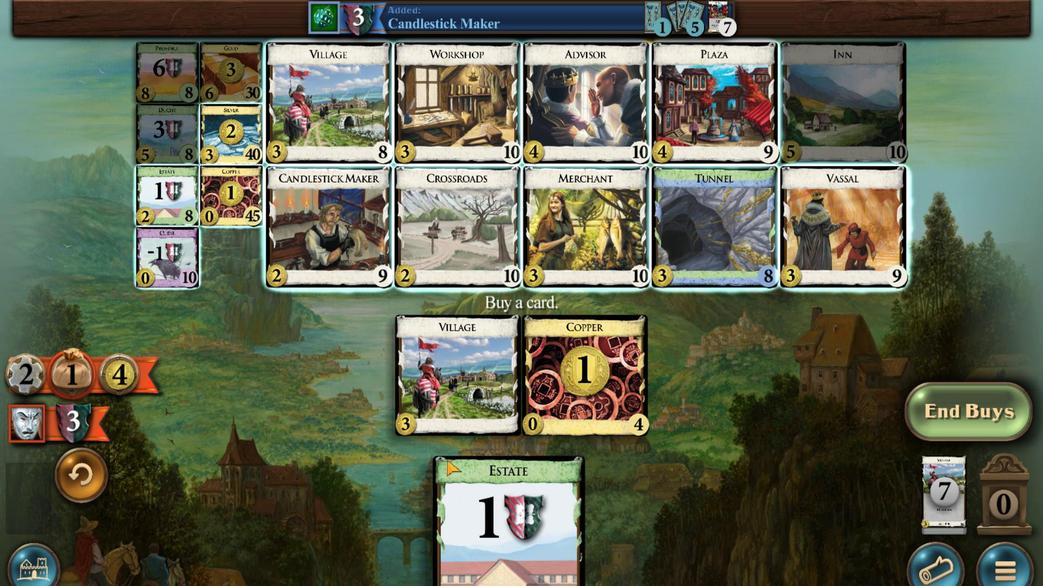 
Action: Mouse scrolled (328, 442) with delta (0, 0)
Screenshot: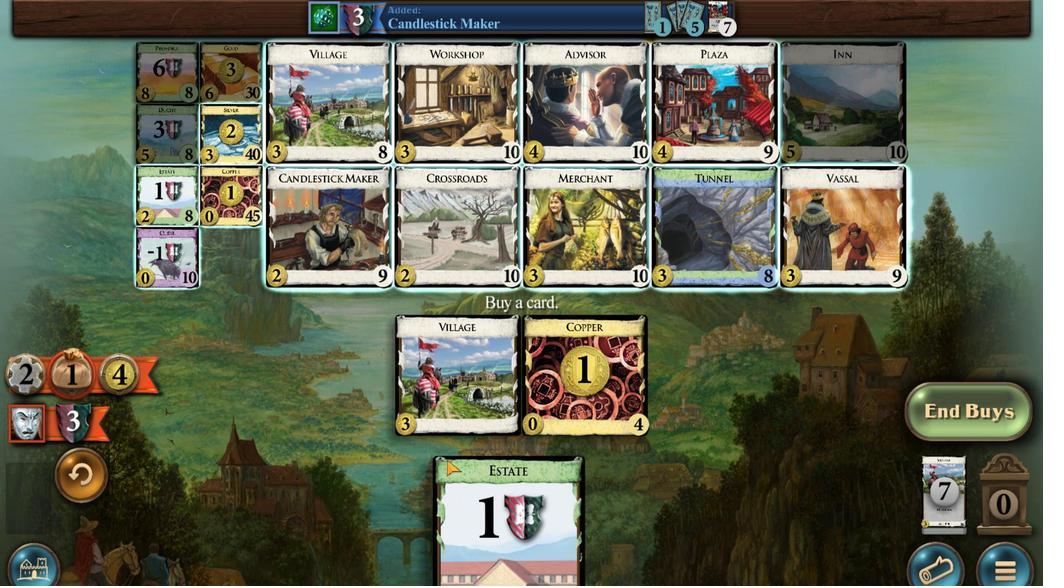 
Action: Mouse scrolled (328, 442) with delta (0, 0)
Screenshot: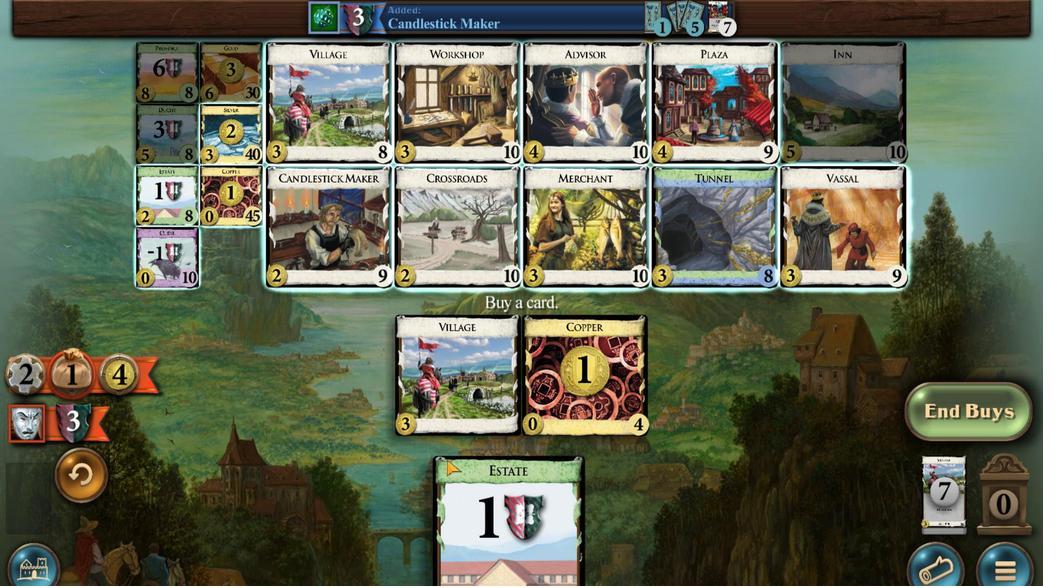 
Action: Mouse scrolled (328, 442) with delta (0, 0)
Screenshot: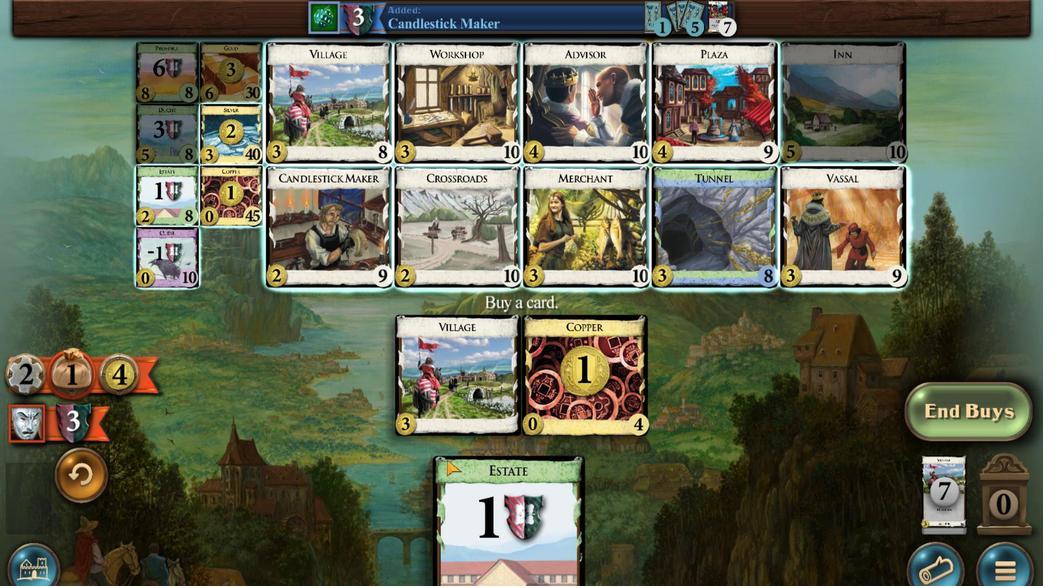 
Action: Mouse moved to (443, 345)
Screenshot: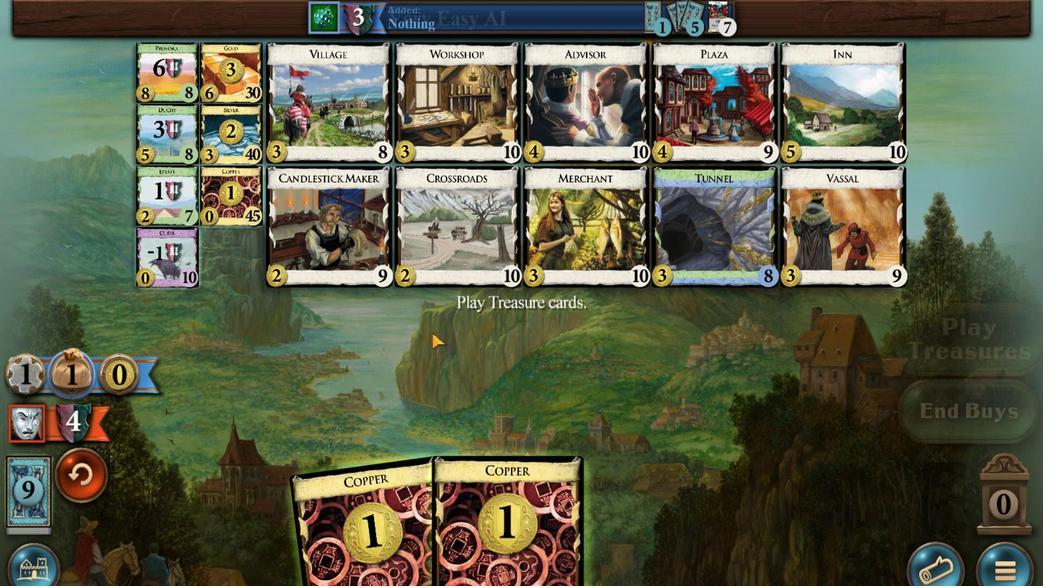 
Action: Mouse pressed left at (443, 345)
Screenshot: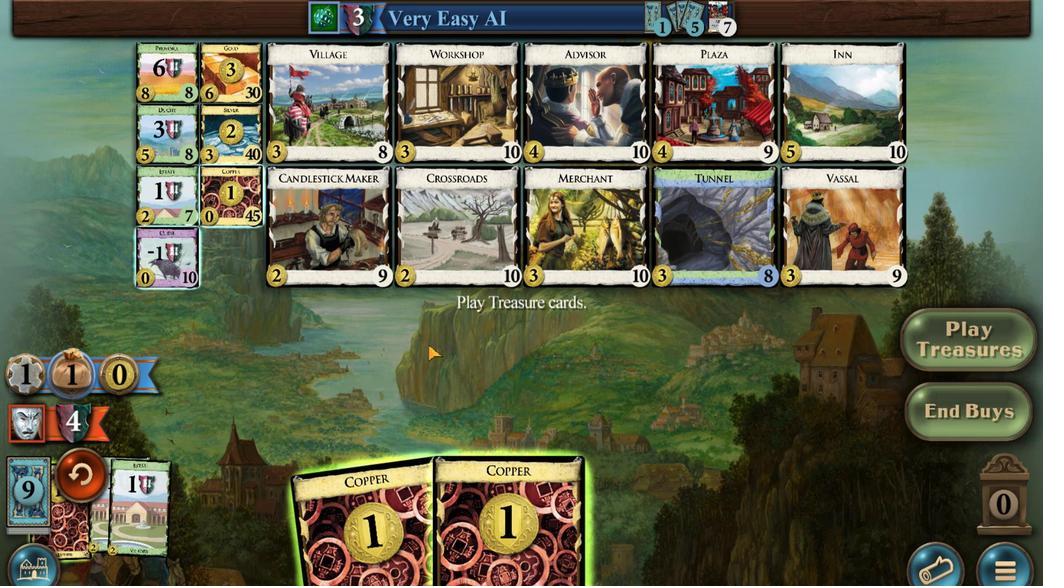
Action: Mouse moved to (349, 449)
Screenshot: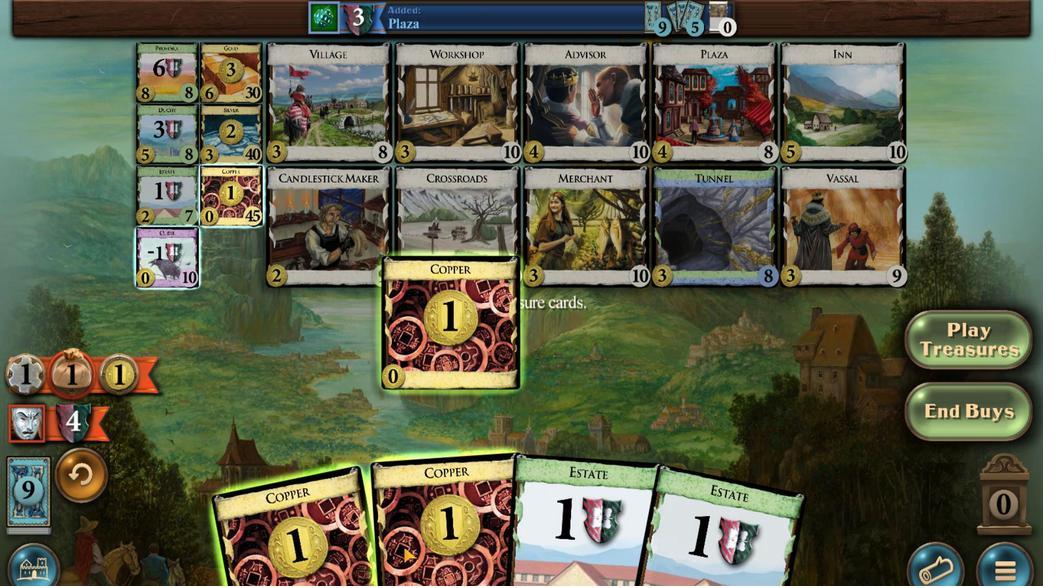 
Action: Mouse scrolled (349, 449) with delta (0, 0)
Screenshot: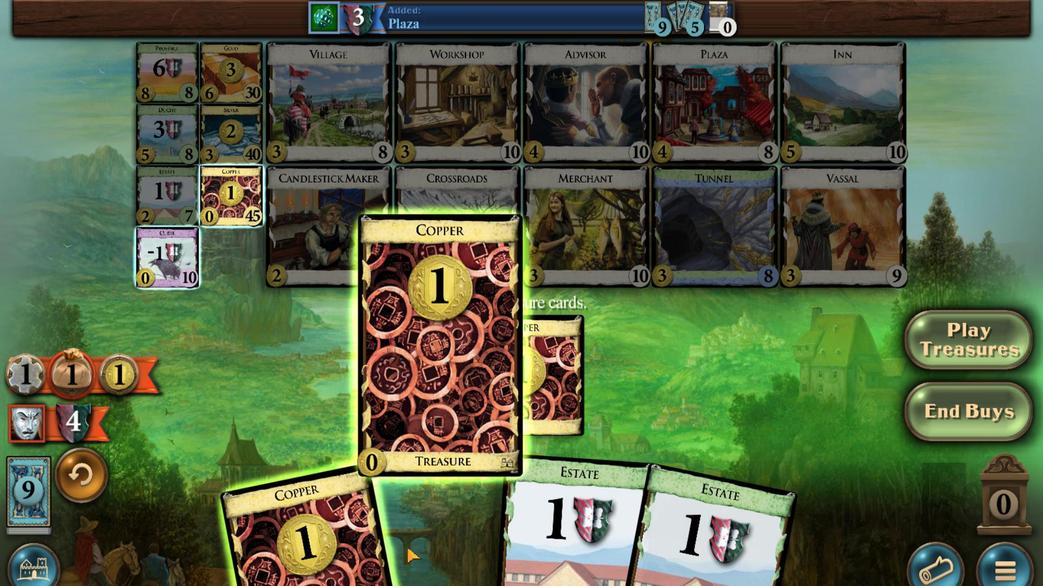 
Action: Mouse scrolled (349, 449) with delta (0, 0)
Screenshot: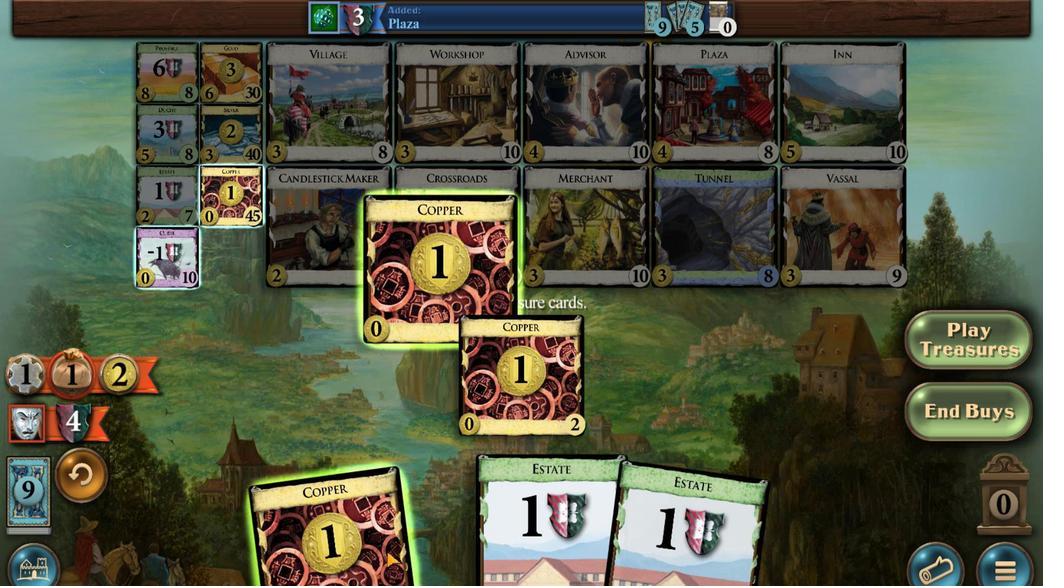 
Action: Mouse scrolled (349, 449) with delta (0, 0)
Screenshot: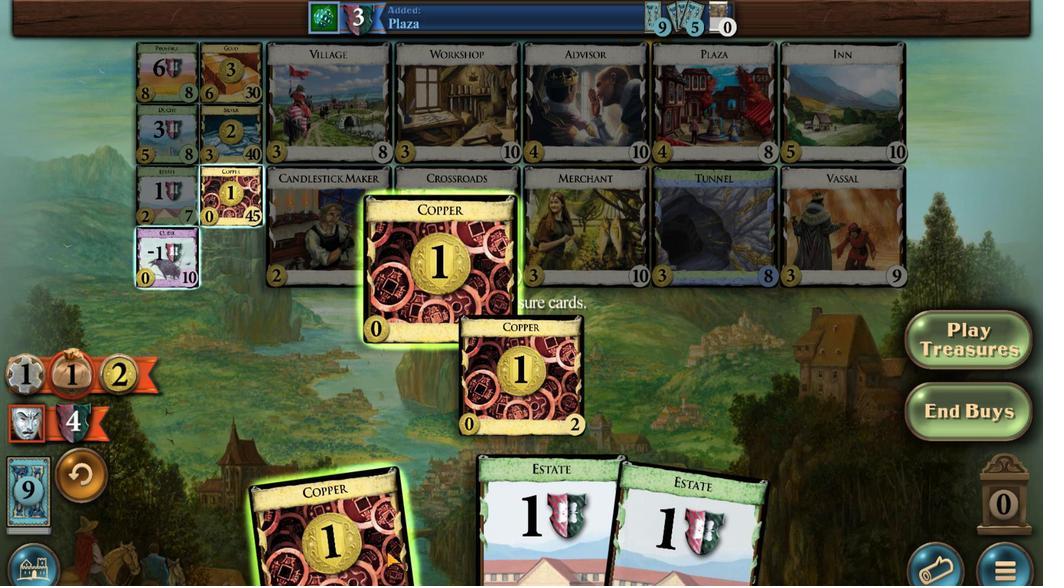 
Action: Mouse moved to (346, 449)
Screenshot: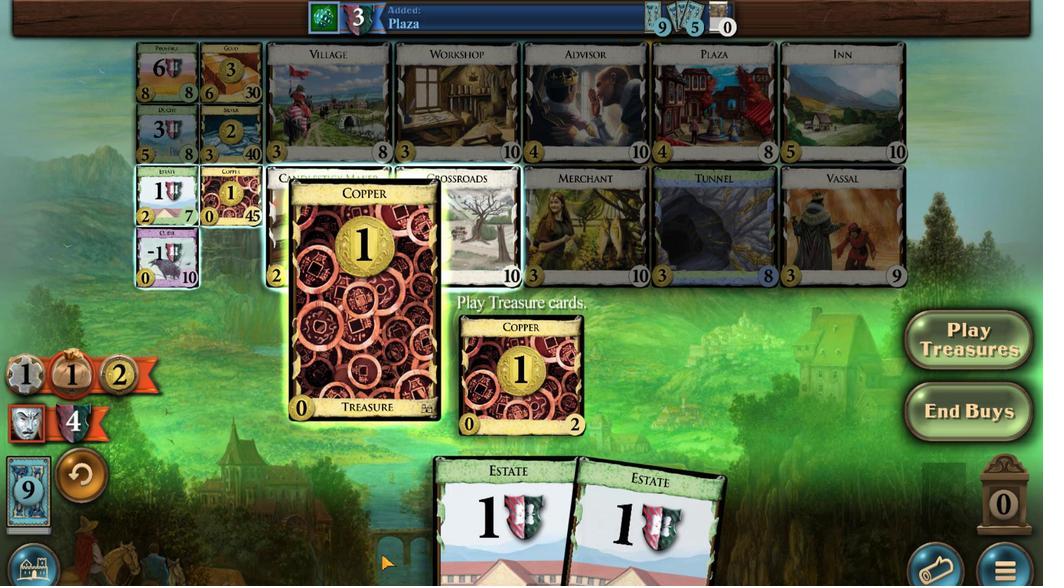 
Action: Mouse scrolled (346, 449) with delta (0, 0)
Screenshot: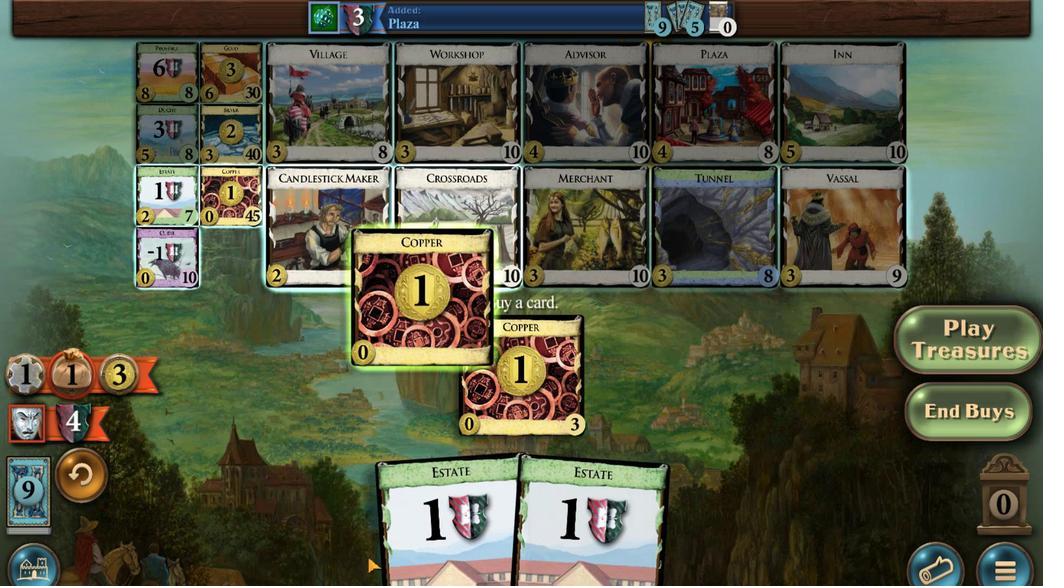 
Action: Mouse scrolled (346, 449) with delta (0, 0)
Screenshot: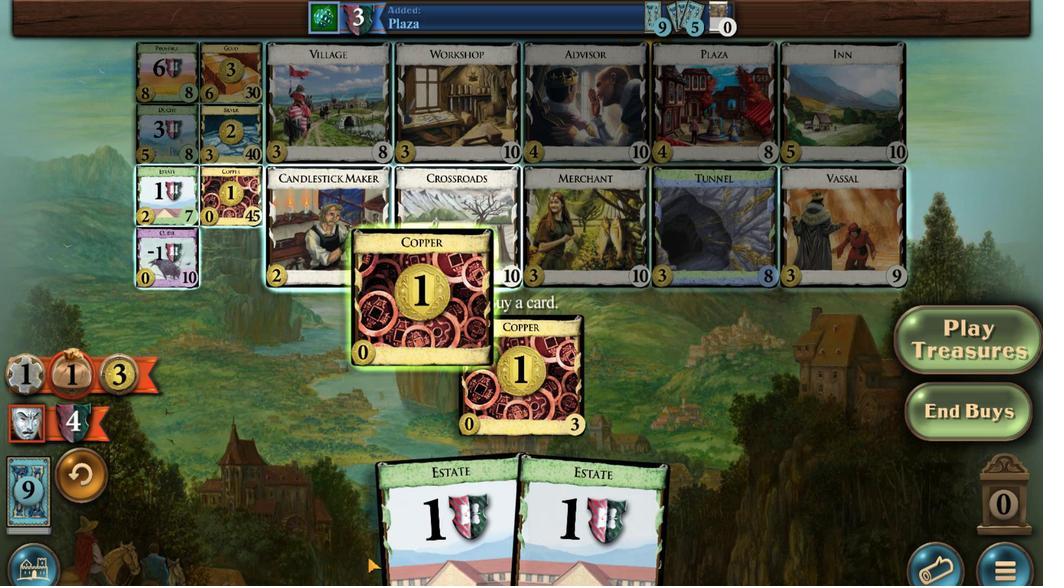 
Action: Mouse moved to (355, 450)
Screenshot: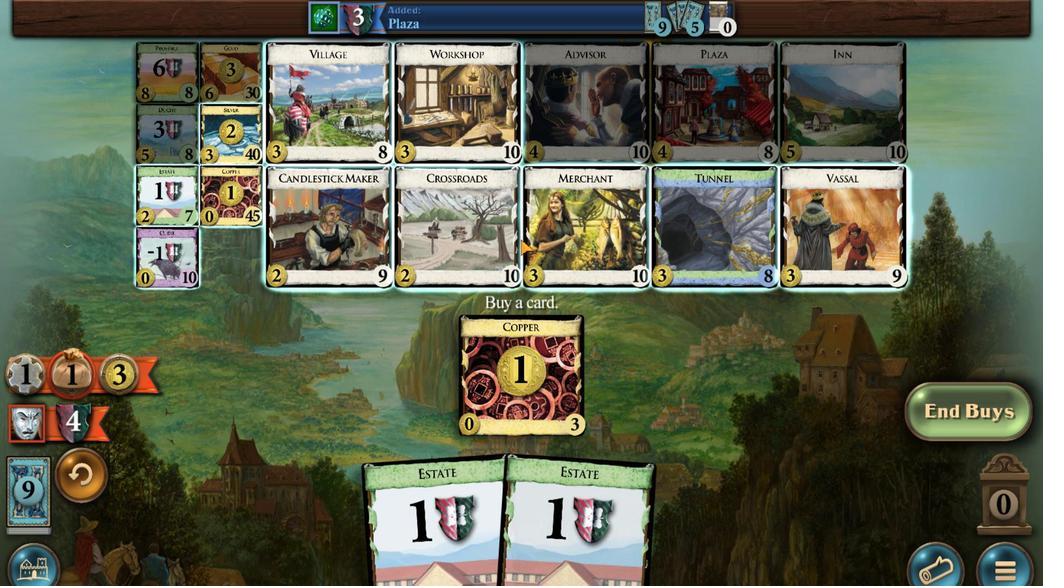 
Action: Mouse scrolled (355, 450) with delta (0, 0)
Screenshot: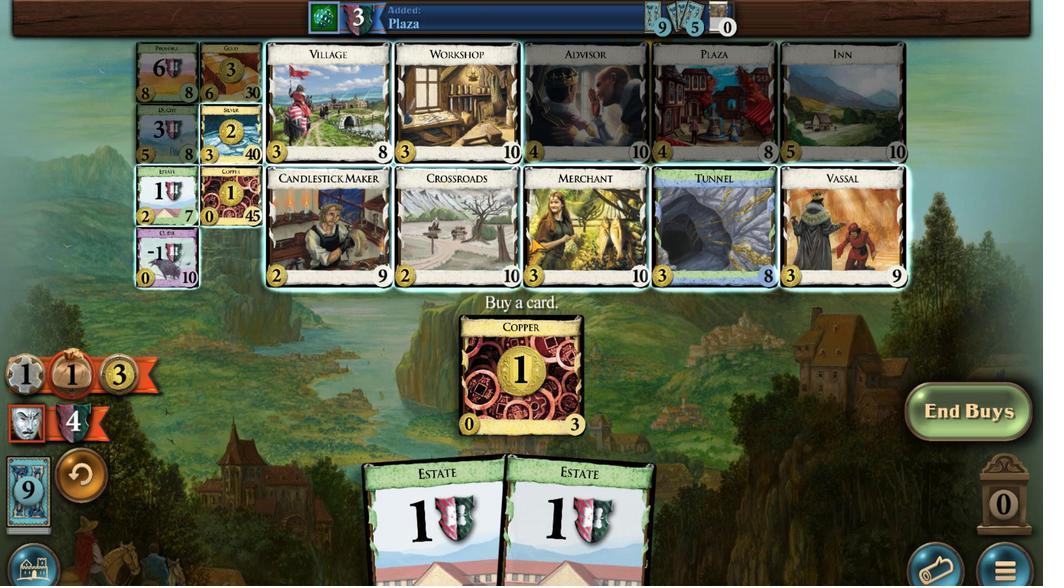
Action: Mouse scrolled (355, 450) with delta (0, 0)
Screenshot: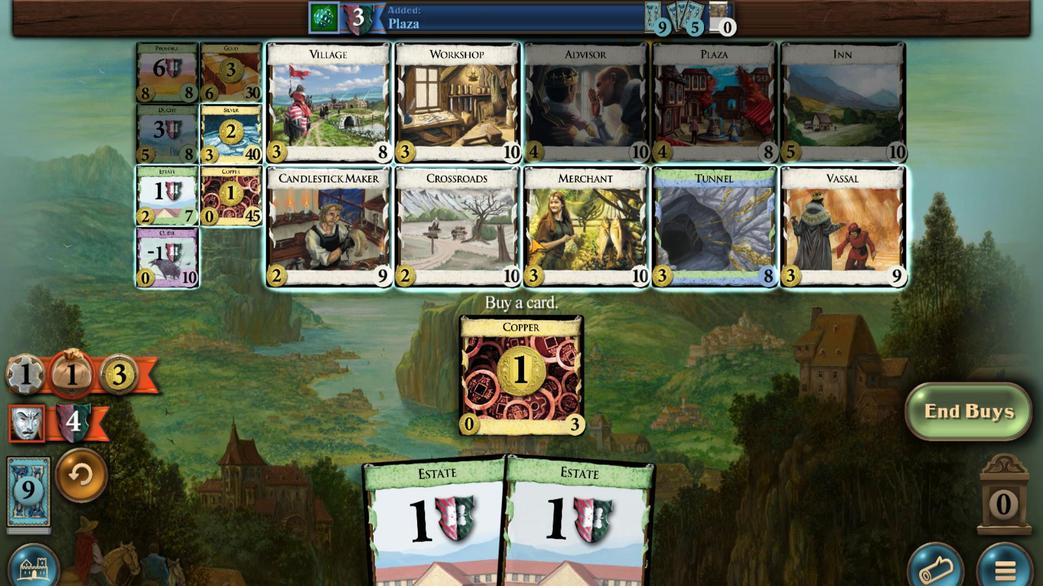 
Action: Mouse scrolled (355, 450) with delta (0, 0)
Screenshot: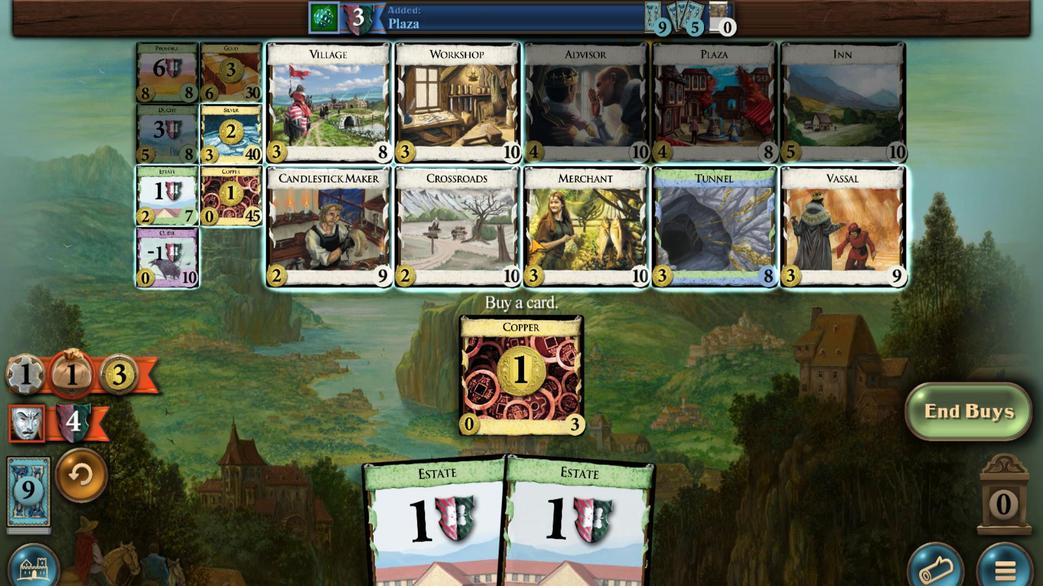 
Action: Mouse moved to (287, 359)
Screenshot: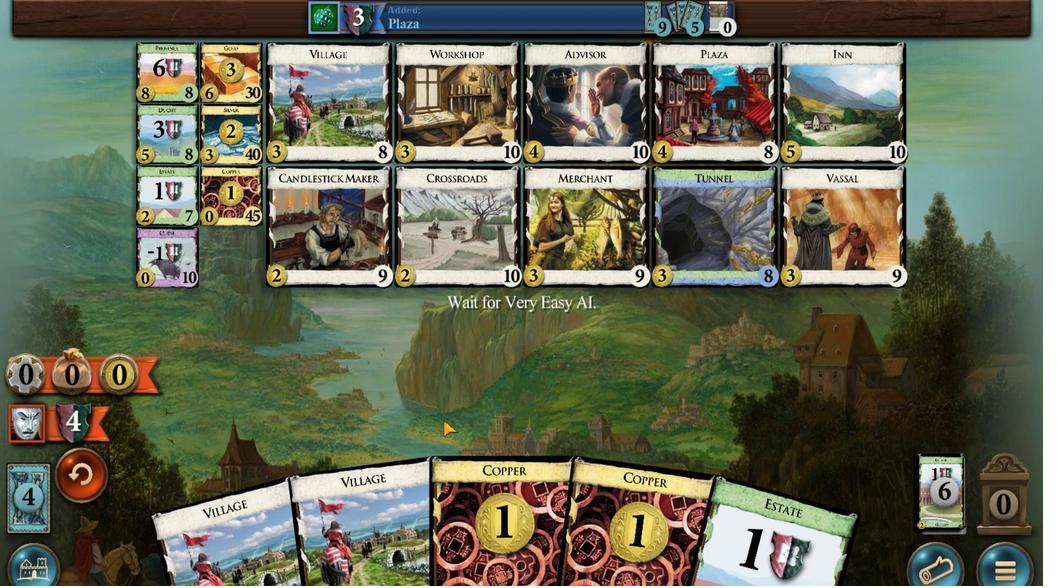 
Action: Mouse pressed left at (287, 359)
Screenshot: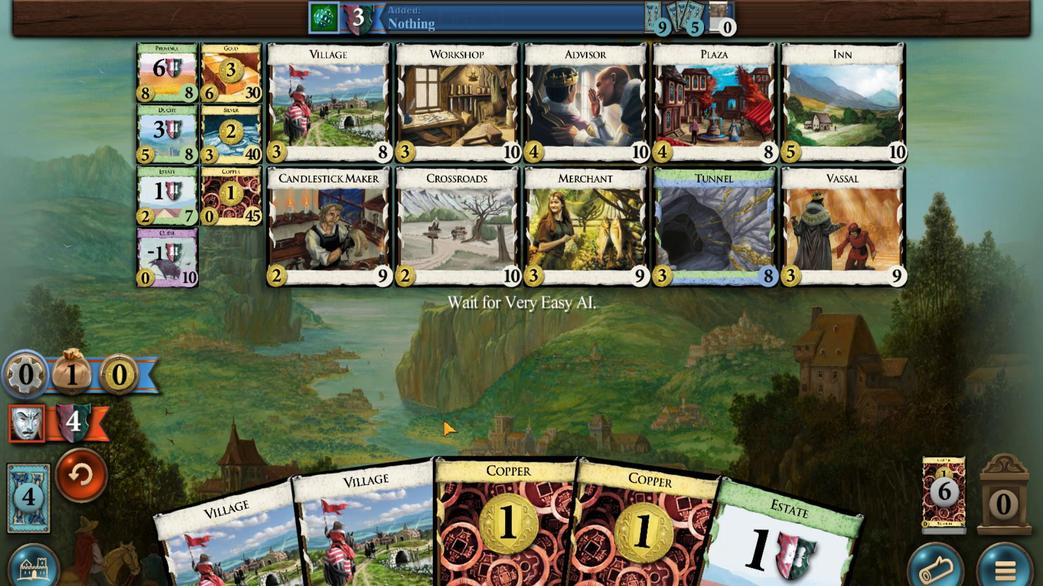 
Action: Mouse moved to (402, 446)
Screenshot: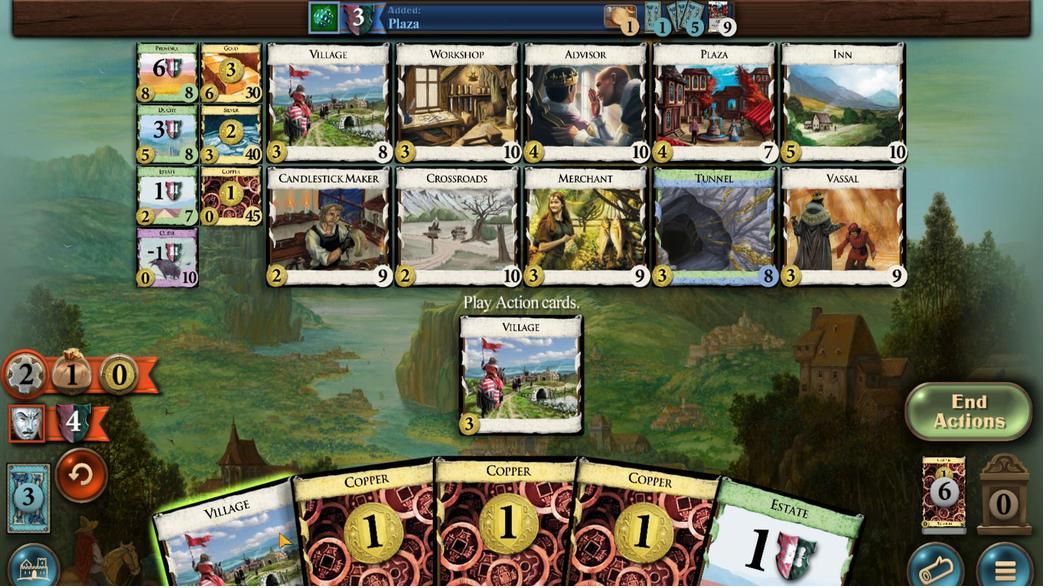 
Action: Mouse scrolled (402, 446) with delta (0, 0)
Screenshot: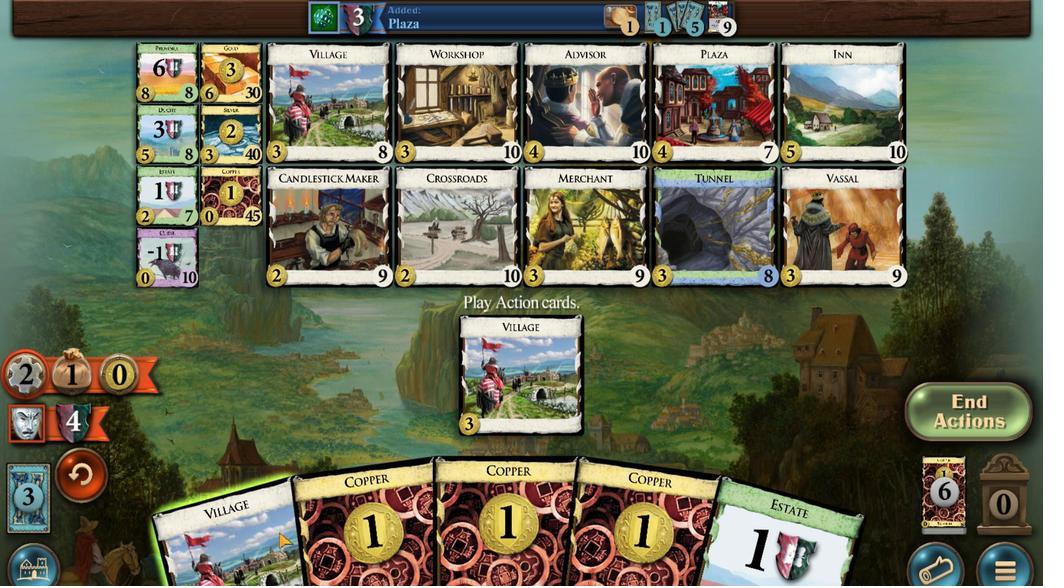 
Action: Mouse scrolled (402, 446) with delta (0, 0)
Screenshot: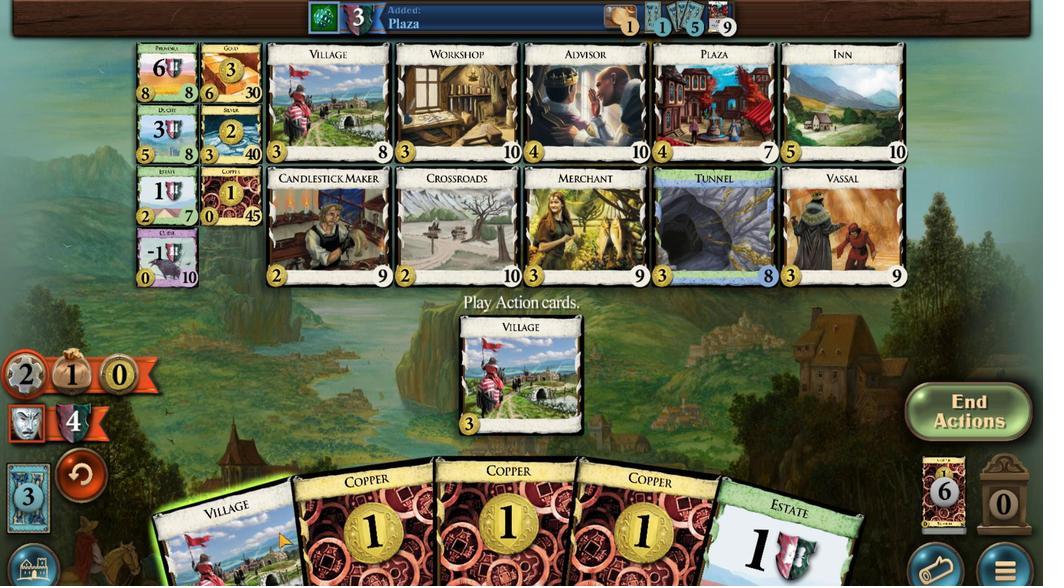 
Action: Mouse scrolled (402, 446) with delta (0, 0)
Screenshot: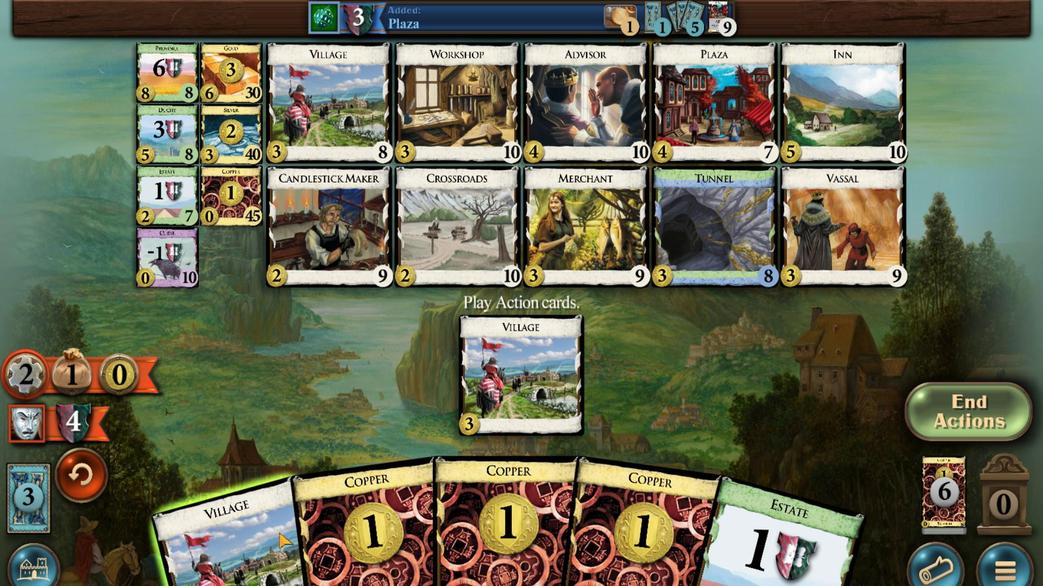 
Action: Mouse scrolled (402, 446) with delta (0, 0)
Screenshot: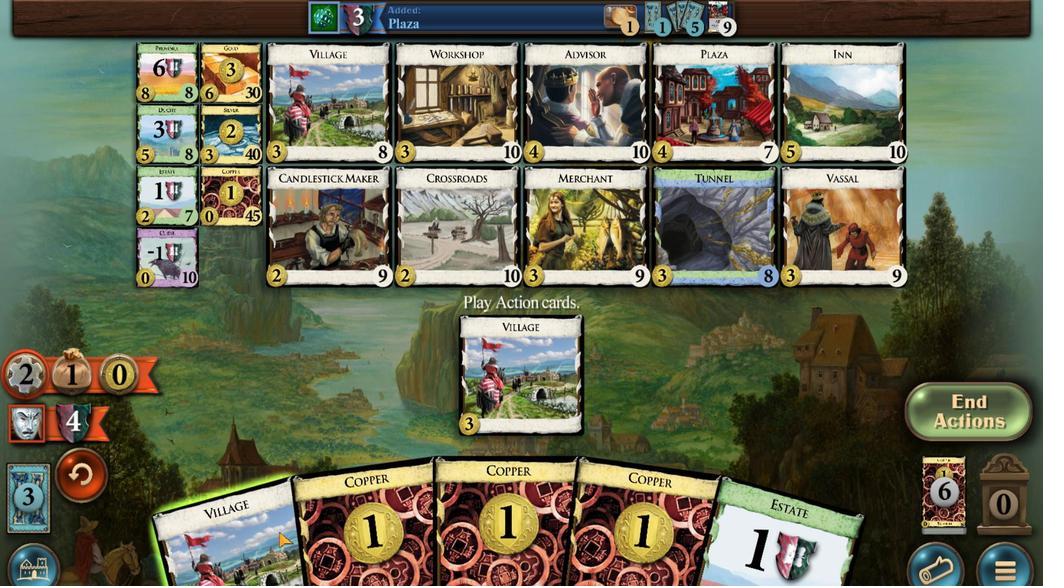 
Action: Mouse moved to (400, 444)
Screenshot: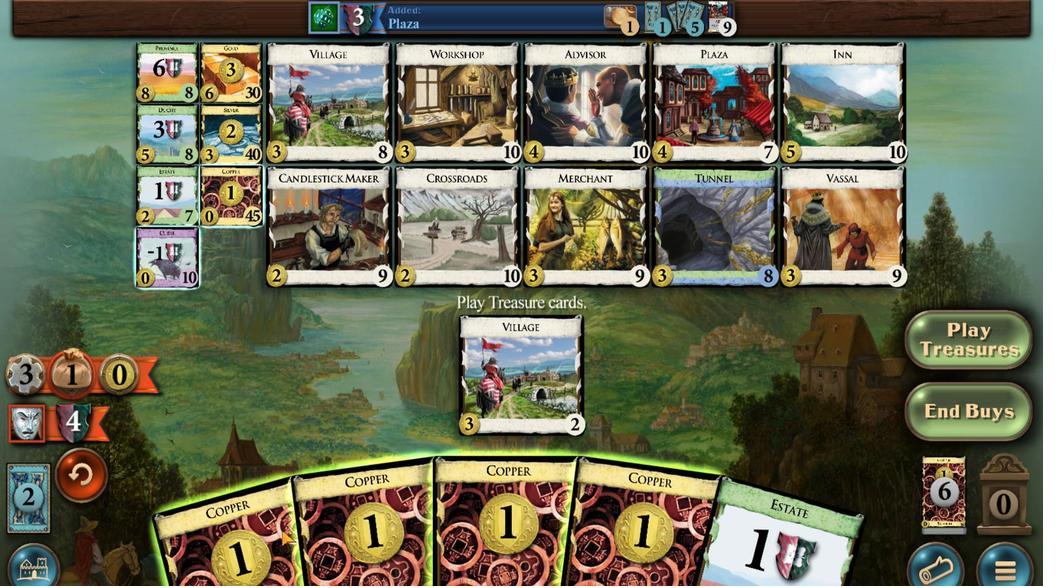 
Action: Mouse scrolled (400, 444) with delta (0, 0)
Screenshot: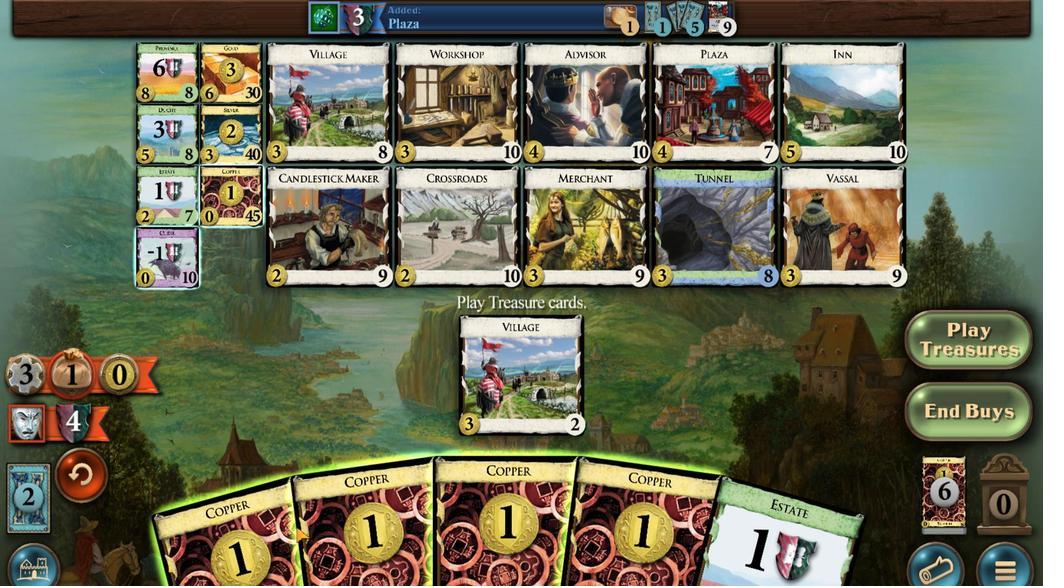 
Action: Mouse scrolled (400, 444) with delta (0, 0)
Screenshot: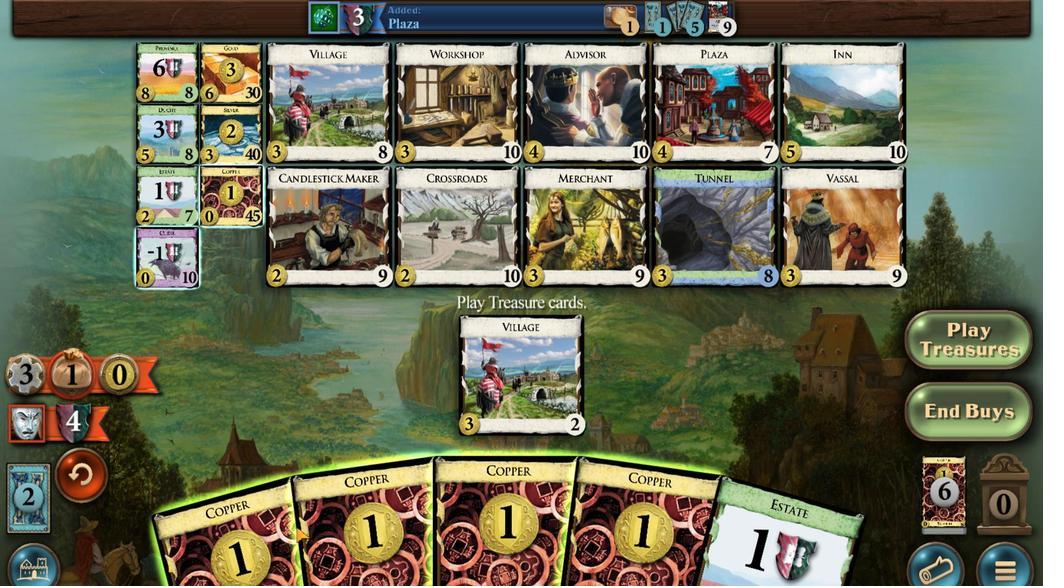 
Action: Mouse scrolled (400, 444) with delta (0, 0)
Screenshot: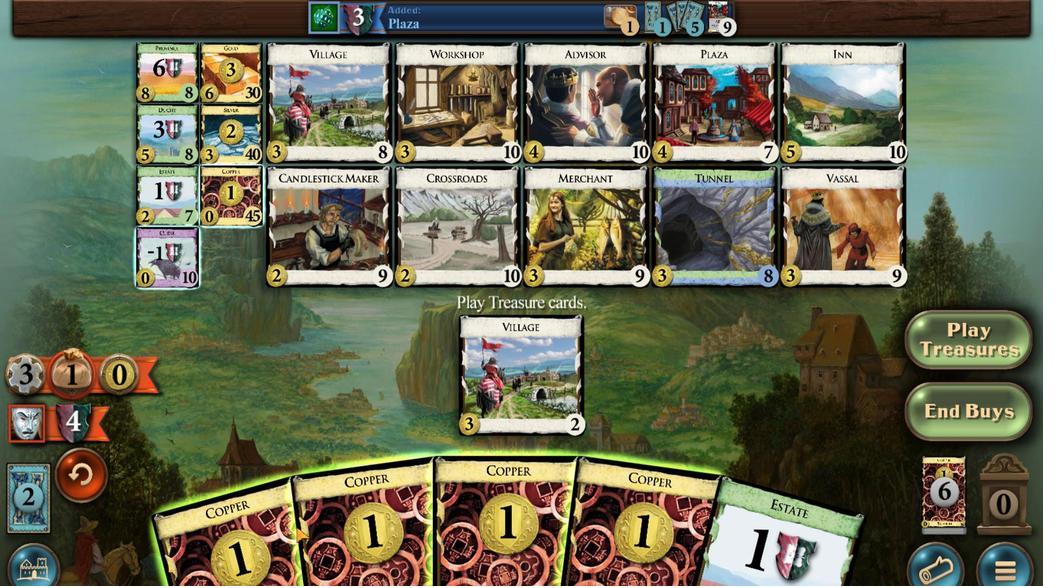 
Action: Mouse scrolled (400, 444) with delta (0, 0)
Screenshot: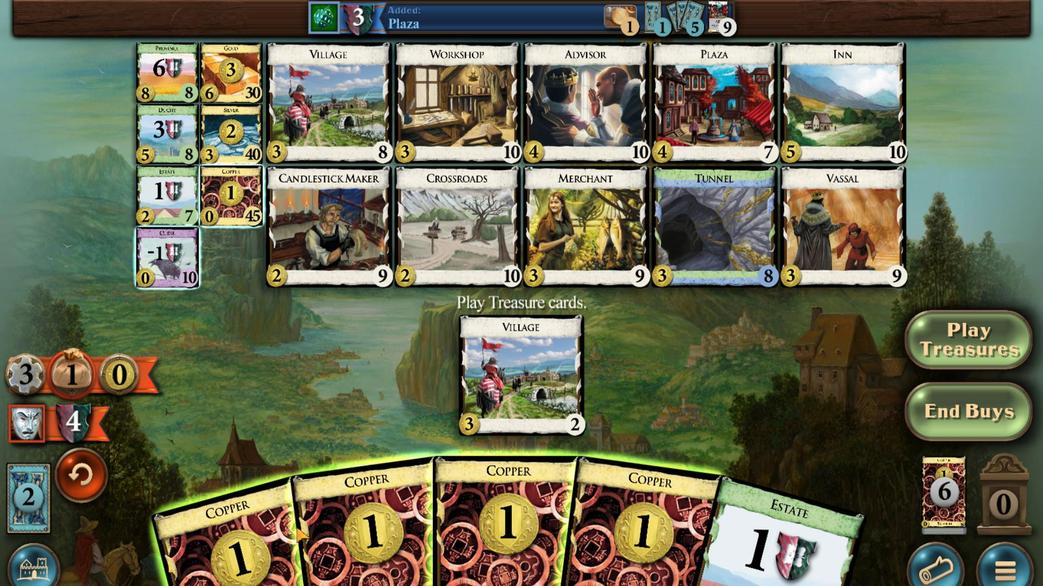 
Action: Mouse moved to (300, 426)
Screenshot: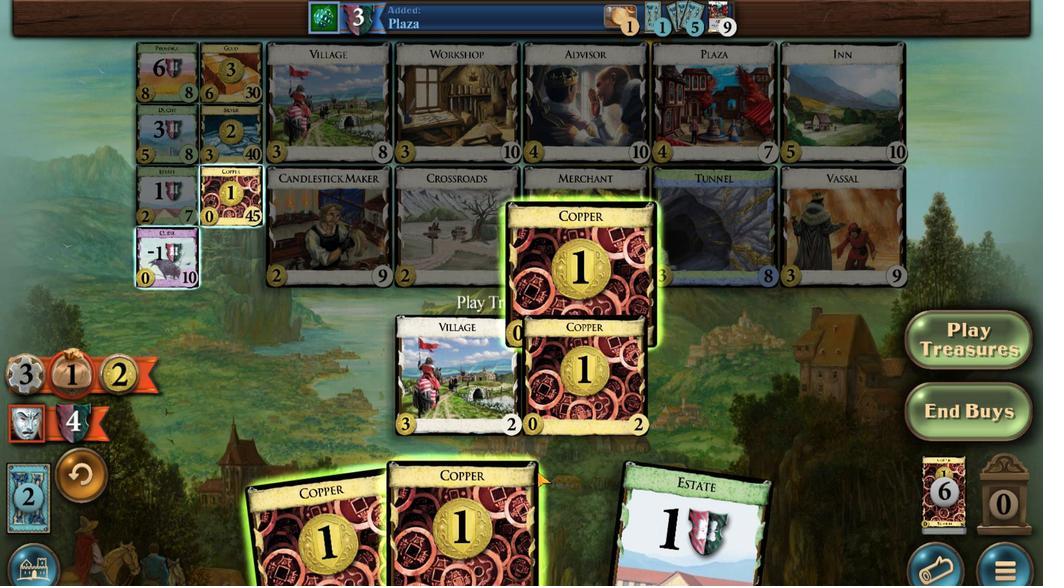 
Action: Mouse scrolled (300, 426) with delta (0, 0)
Screenshot: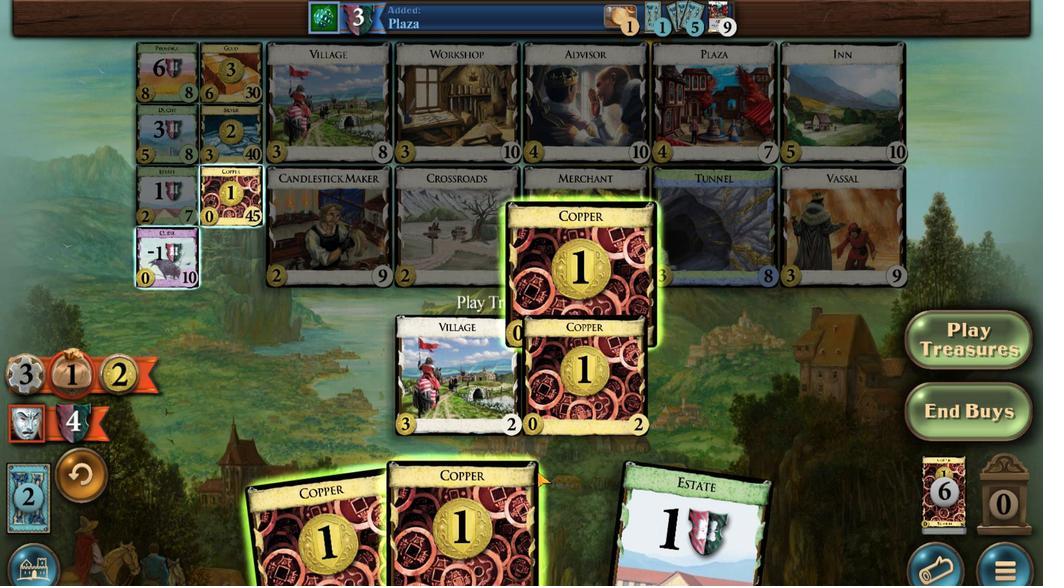 
Action: Mouse scrolled (300, 426) with delta (0, 0)
Screenshot: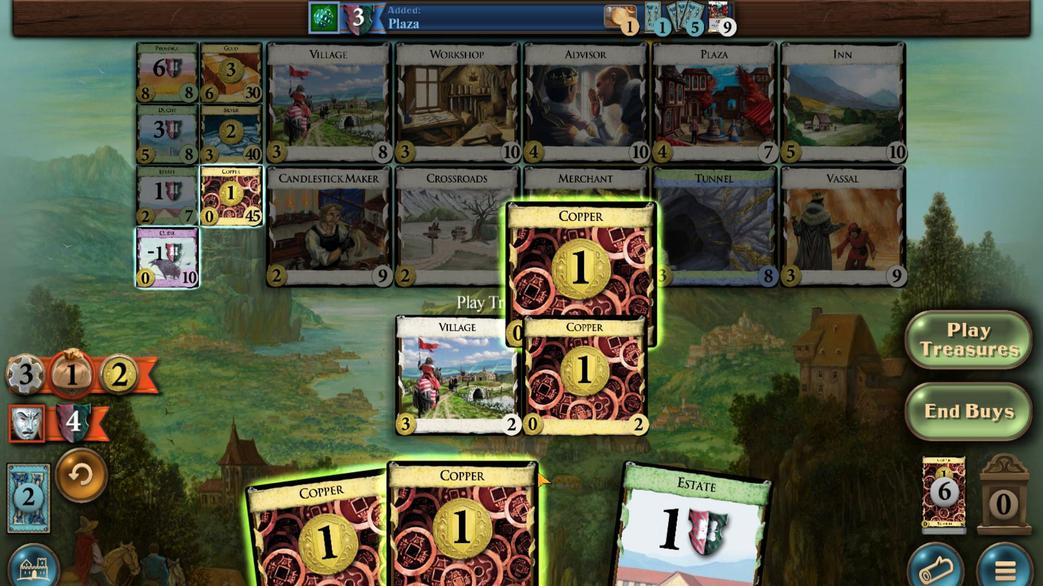 
Action: Mouse moved to (292, 427)
Screenshot: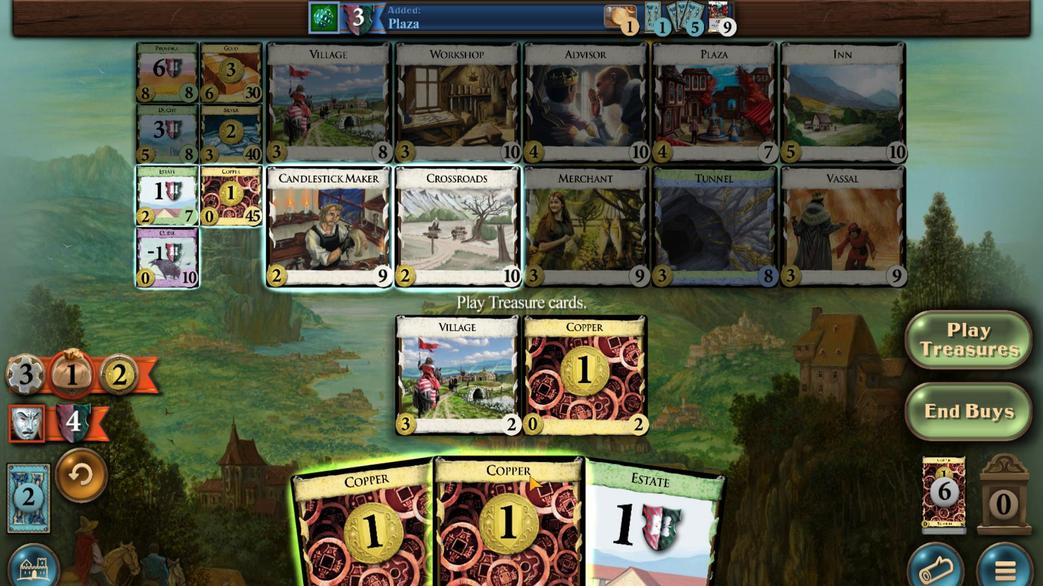 
Action: Mouse scrolled (292, 426) with delta (0, 0)
Screenshot: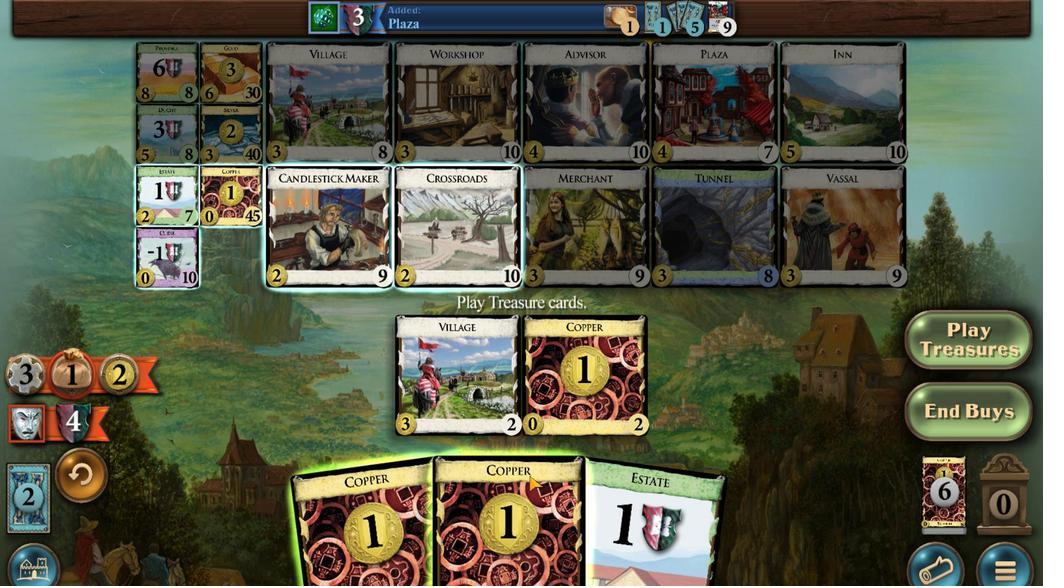 
Action: Mouse moved to (292, 427)
Screenshot: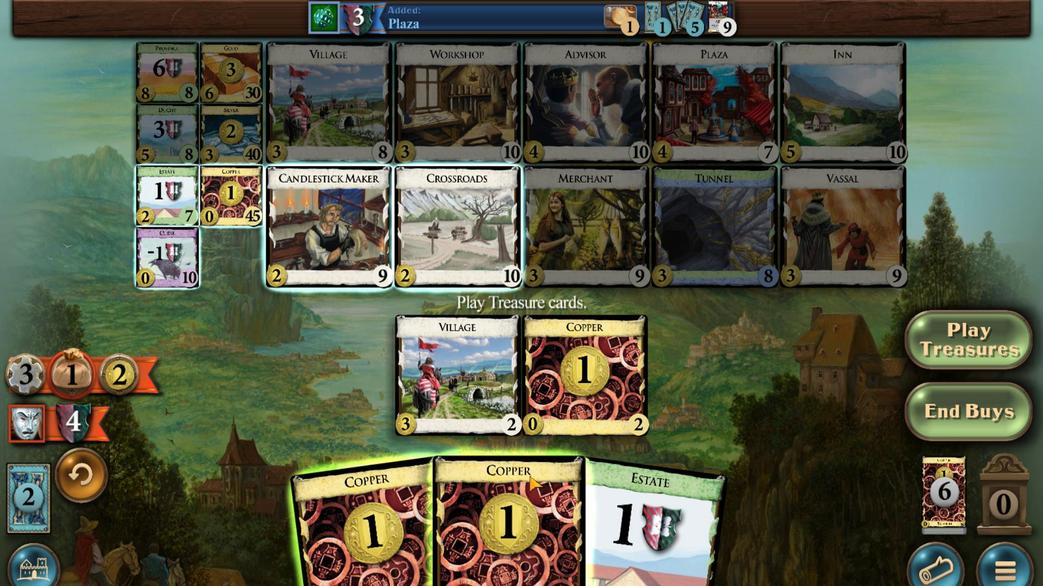 
Action: Mouse scrolled (292, 427) with delta (0, 0)
Screenshot: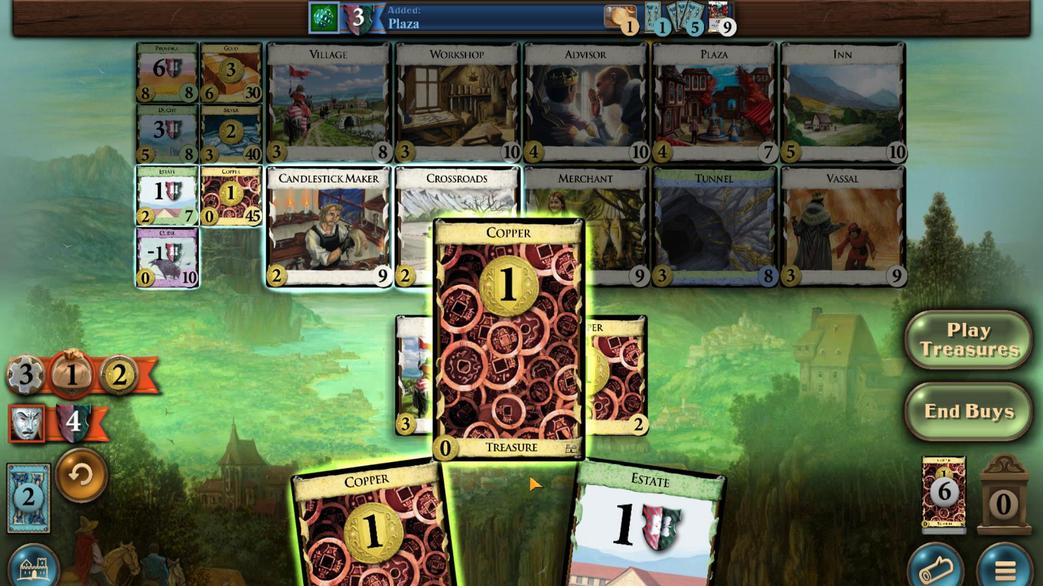 
Action: Mouse moved to (296, 428)
Screenshot: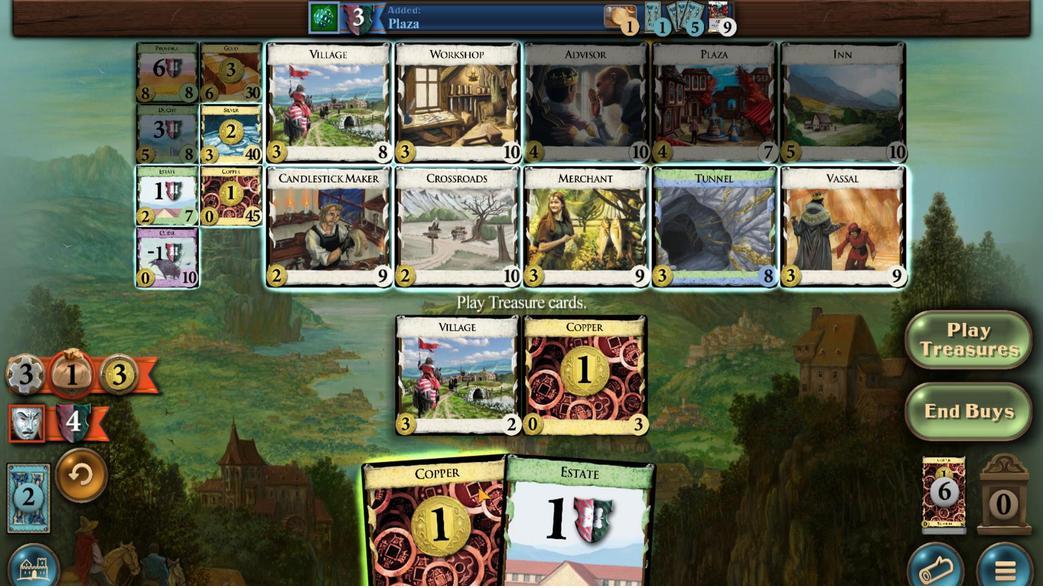 
Action: Mouse scrolled (296, 428) with delta (0, 0)
Screenshot: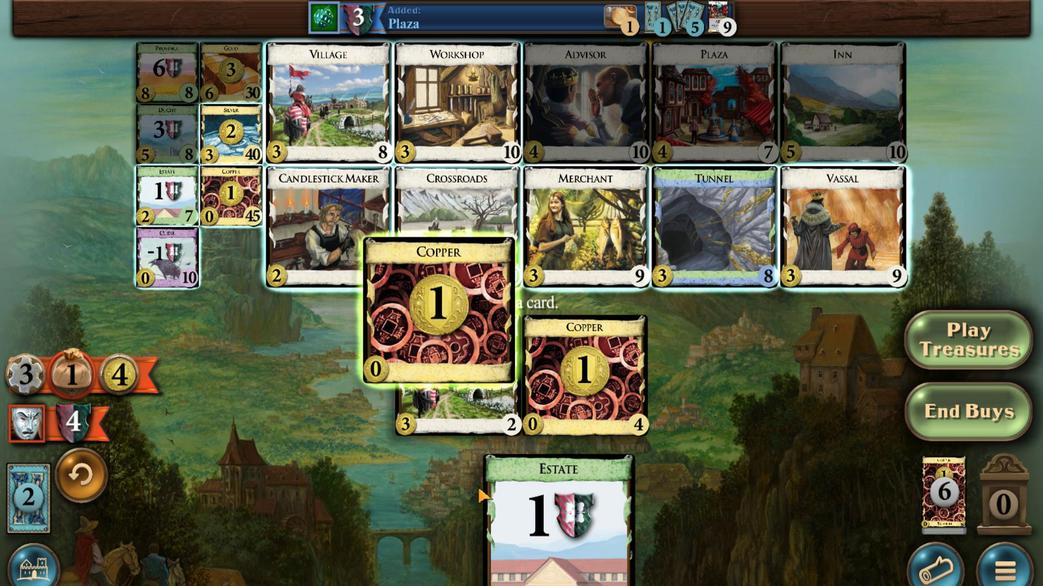 
Action: Mouse scrolled (296, 428) with delta (0, 0)
Screenshot: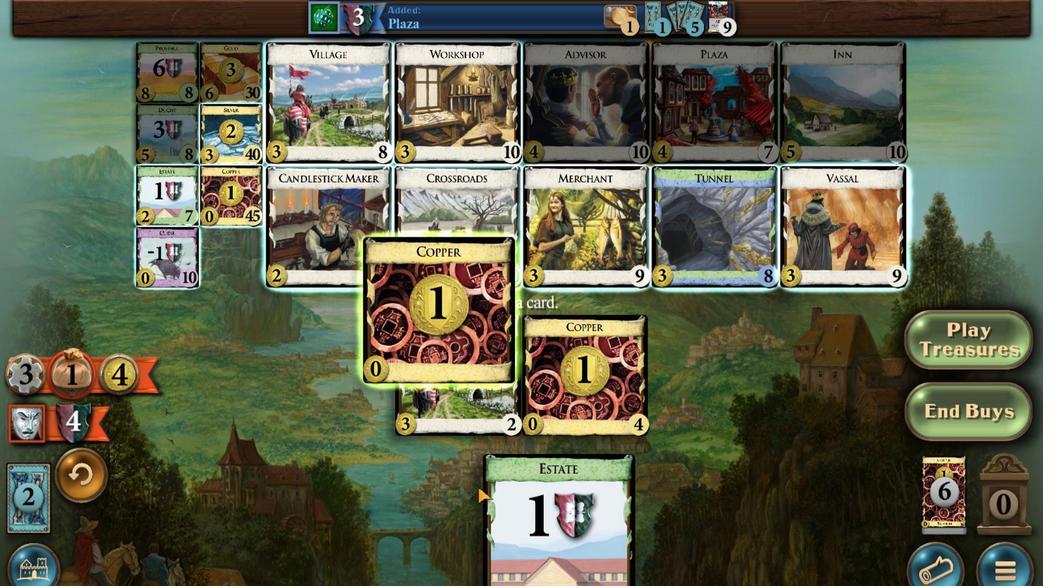 
Action: Mouse moved to (317, 432)
Screenshot: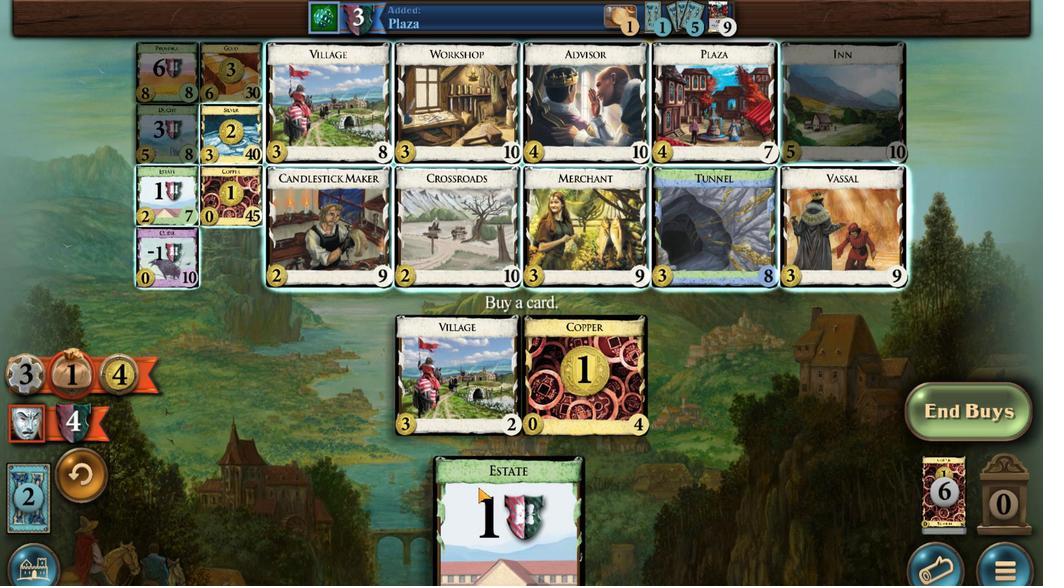 
Action: Mouse scrolled (317, 431) with delta (0, 0)
Screenshot: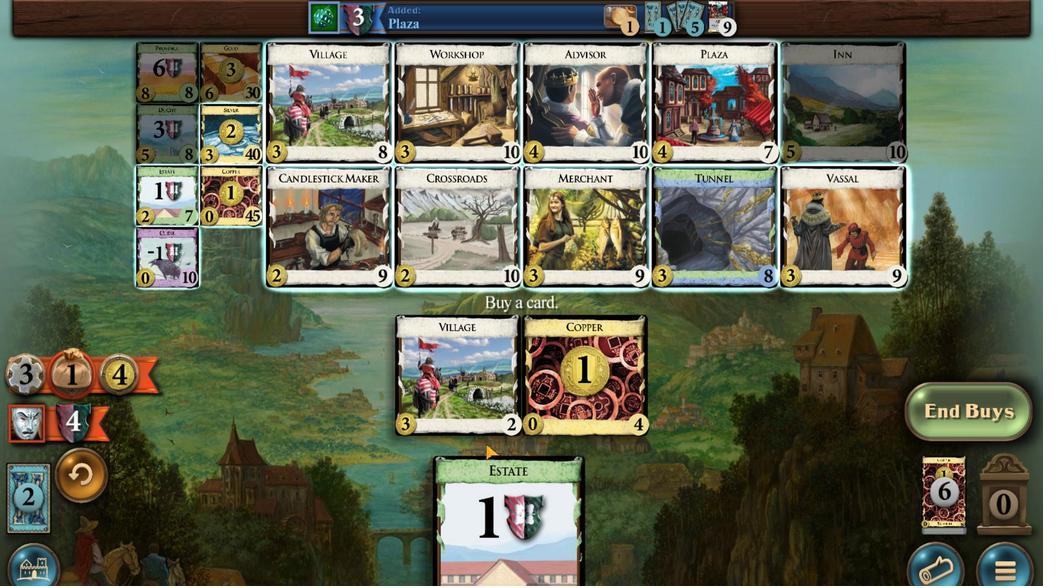 
Action: Mouse scrolled (317, 431) with delta (0, 0)
Screenshot: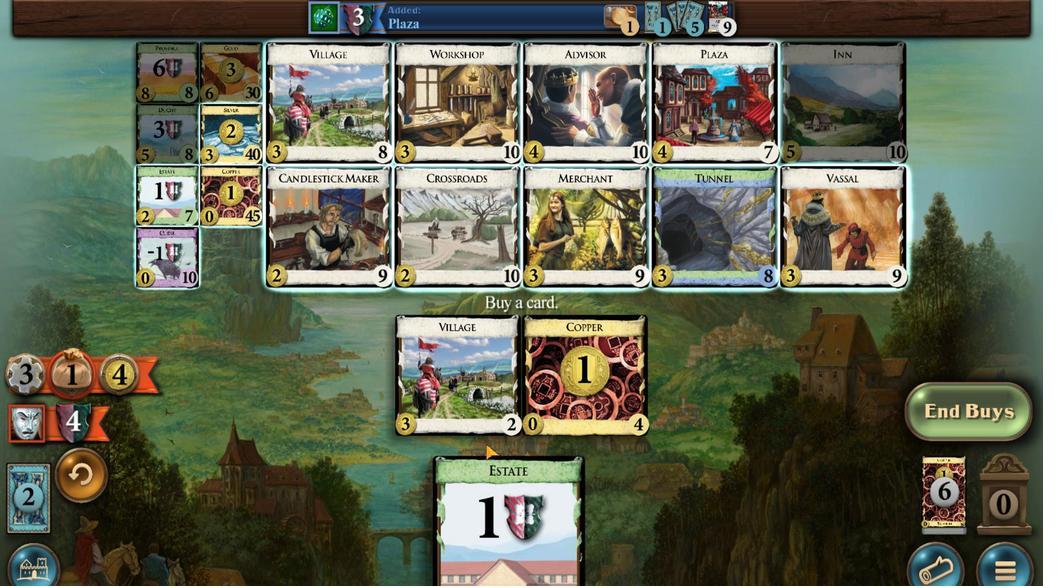 
Action: Mouse moved to (288, 330)
Screenshot: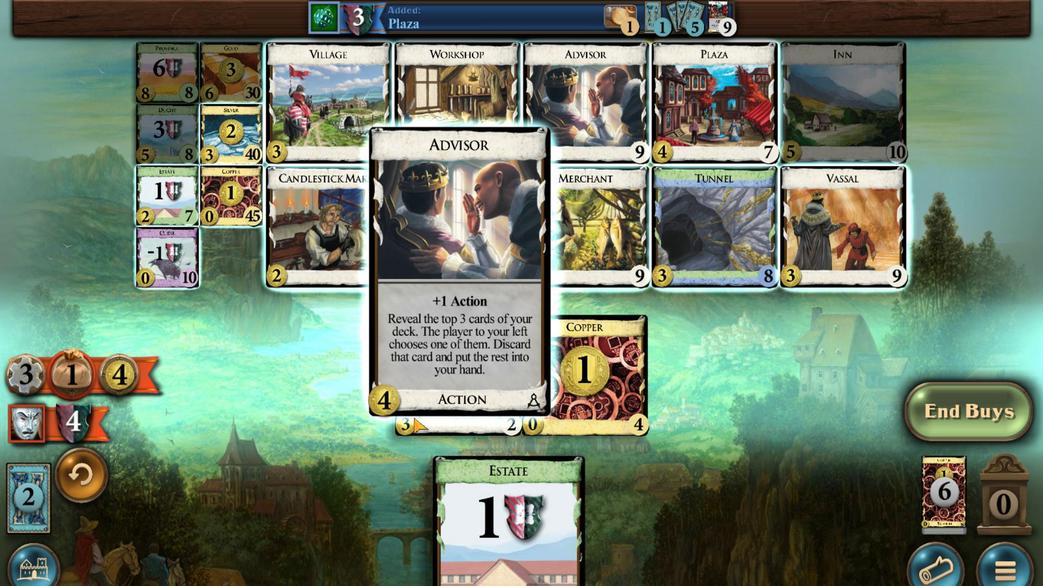 
Action: Mouse pressed left at (288, 330)
Screenshot: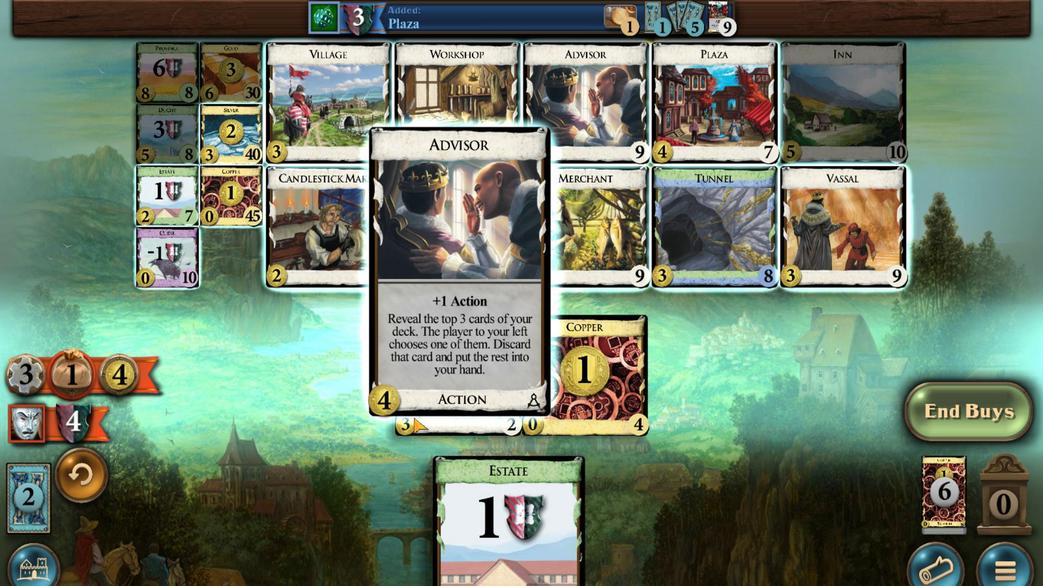 
Action: Mouse moved to (405, 440)
Screenshot: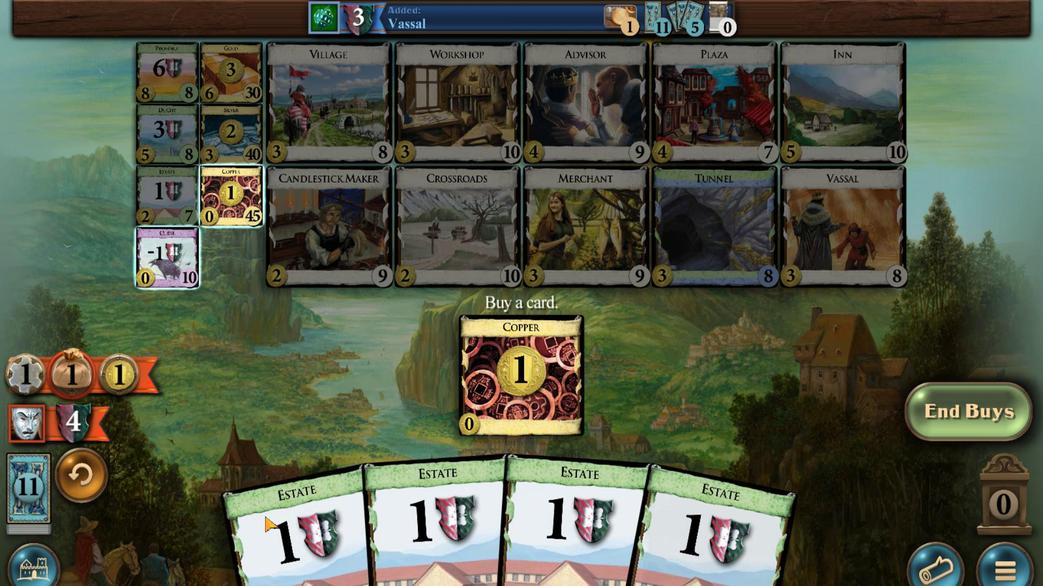 
Action: Mouse scrolled (405, 440) with delta (0, 0)
Screenshot: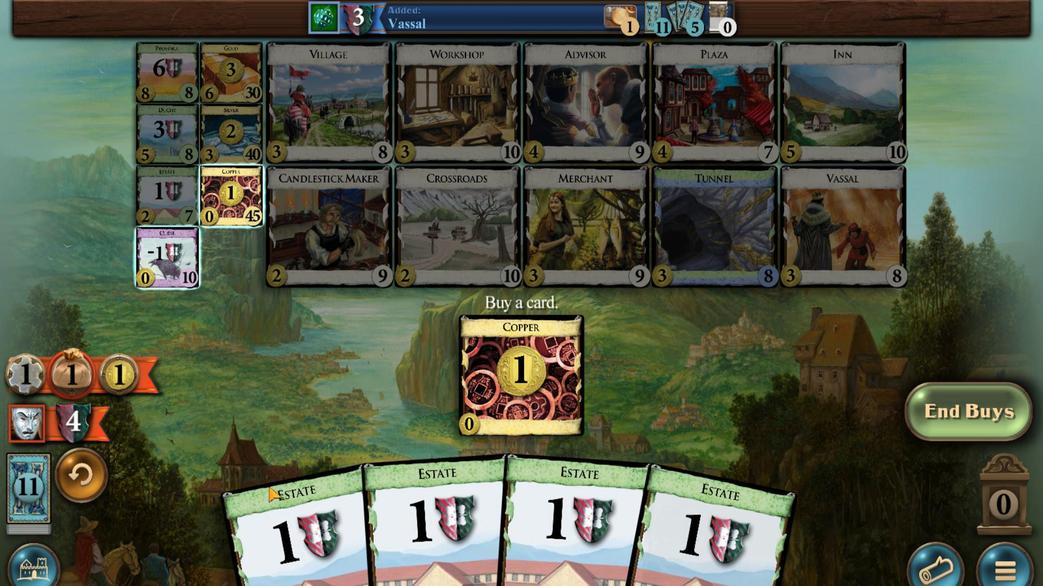 
Action: Mouse scrolled (405, 440) with delta (0, 0)
Screenshot: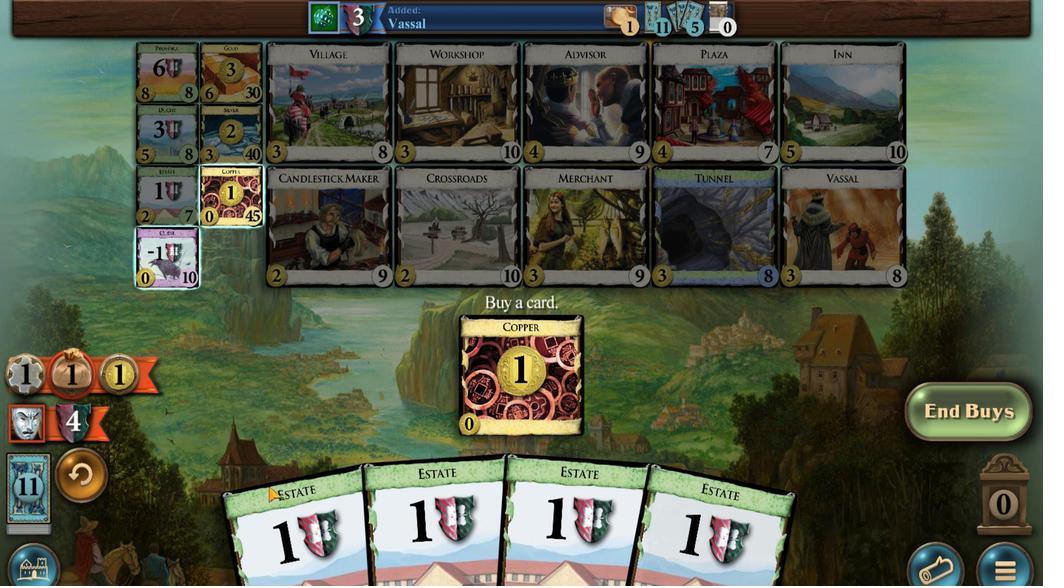 
Action: Mouse scrolled (405, 440) with delta (0, 0)
Screenshot: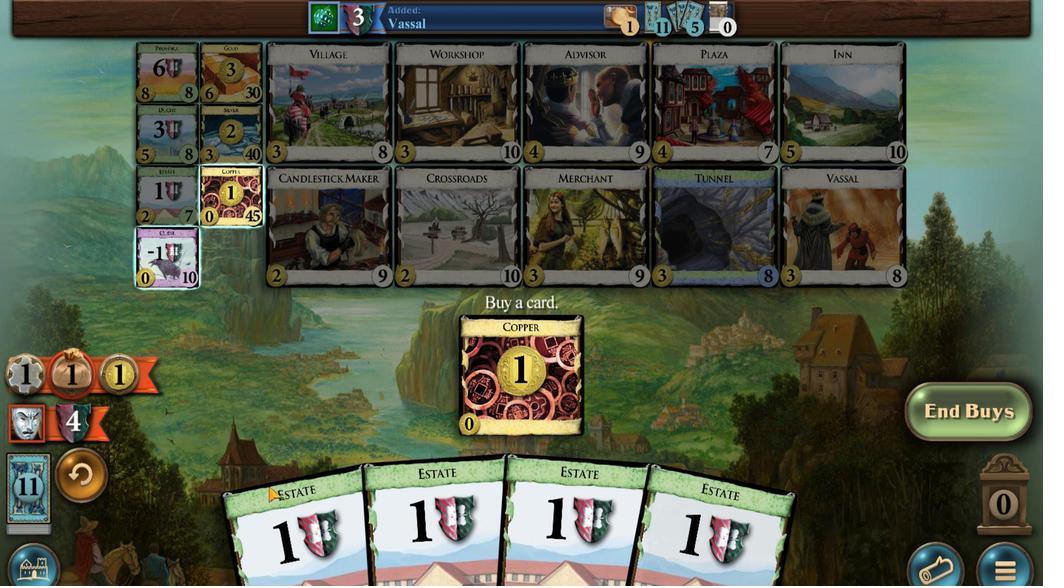 
Action: Mouse moved to (416, 344)
Screenshot: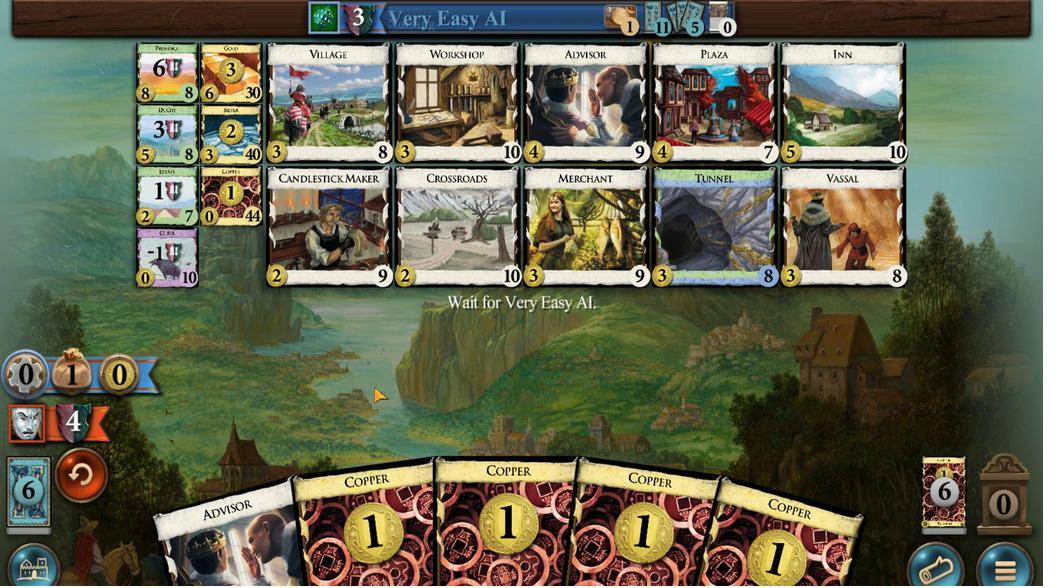 
Action: Mouse pressed left at (416, 344)
Screenshot: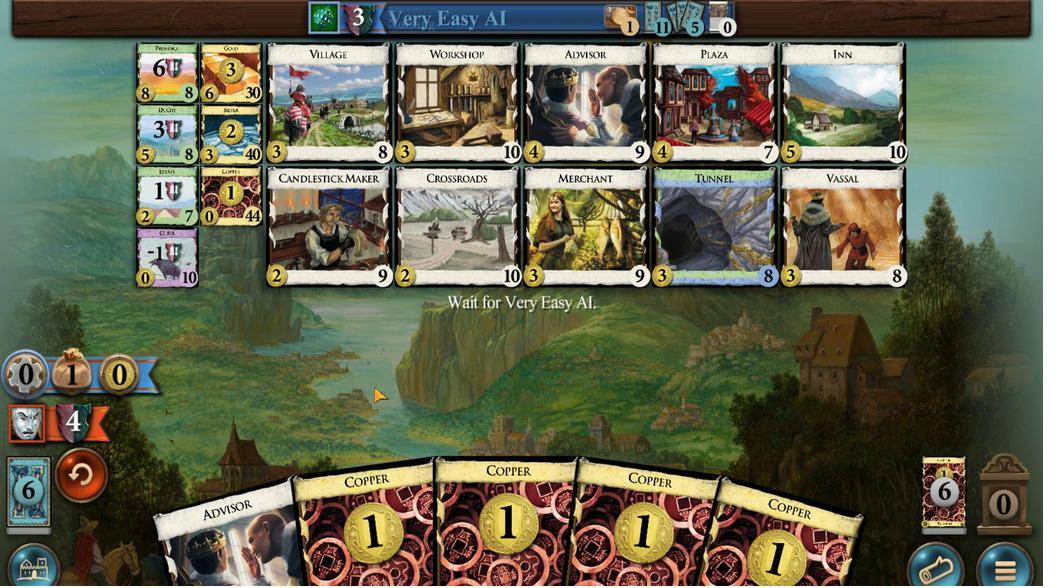 
Action: Mouse moved to (409, 439)
Screenshot: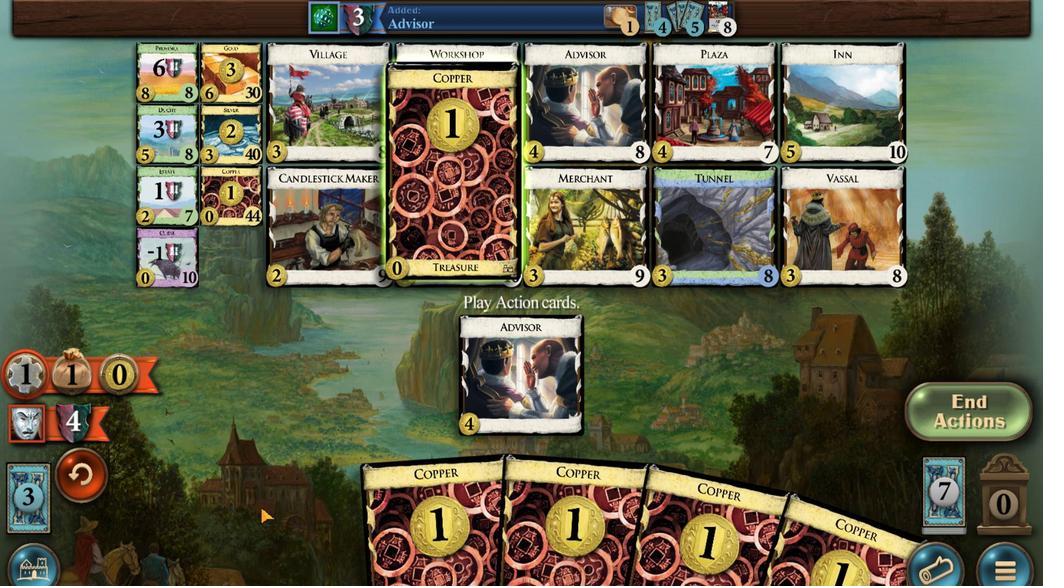 
Action: Mouse scrolled (409, 439) with delta (0, 0)
Screenshot: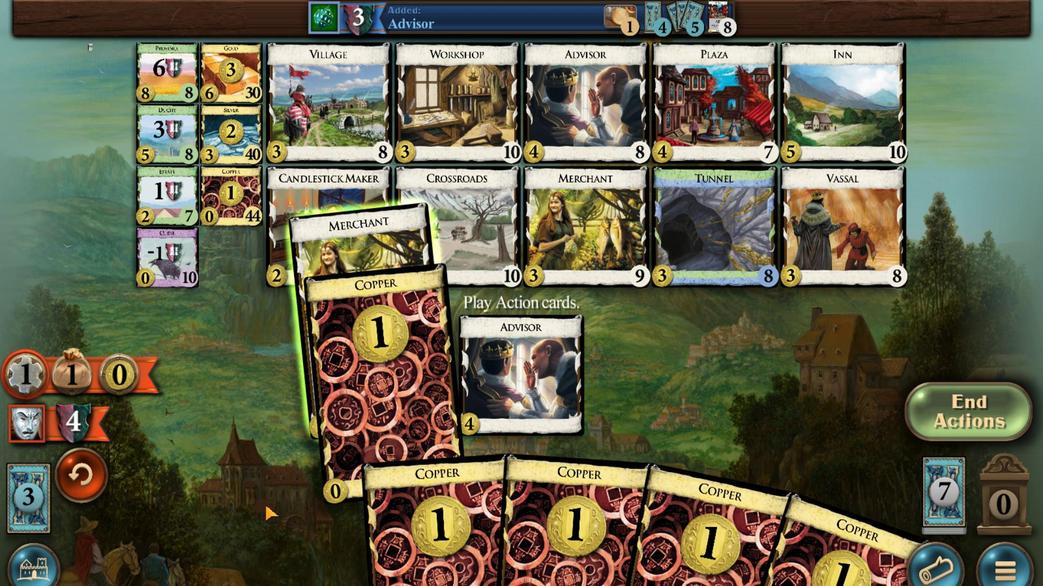 
Action: Mouse scrolled (409, 439) with delta (0, 0)
Screenshot: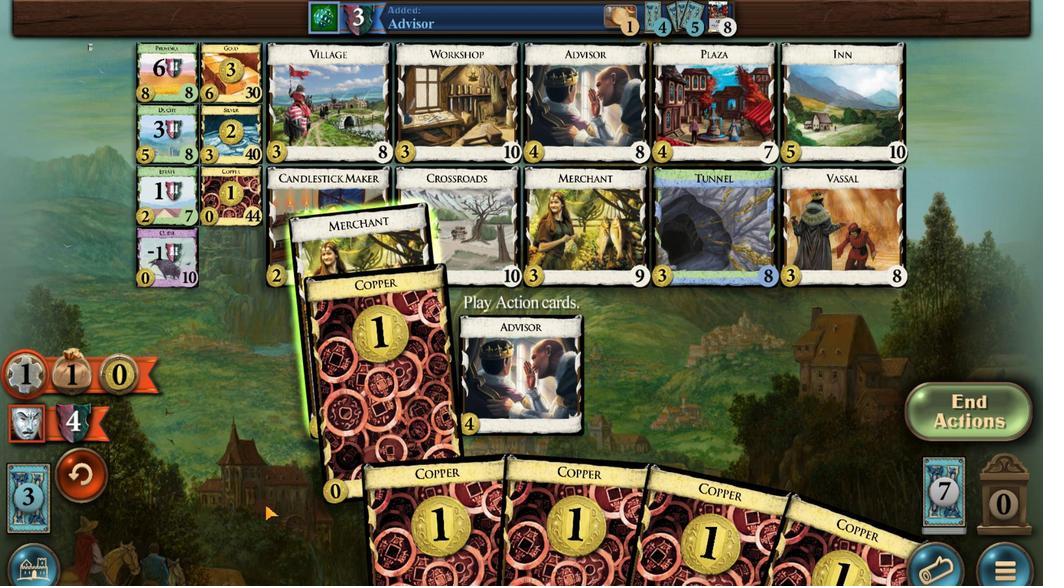 
Action: Mouse scrolled (409, 439) with delta (0, 0)
Screenshot: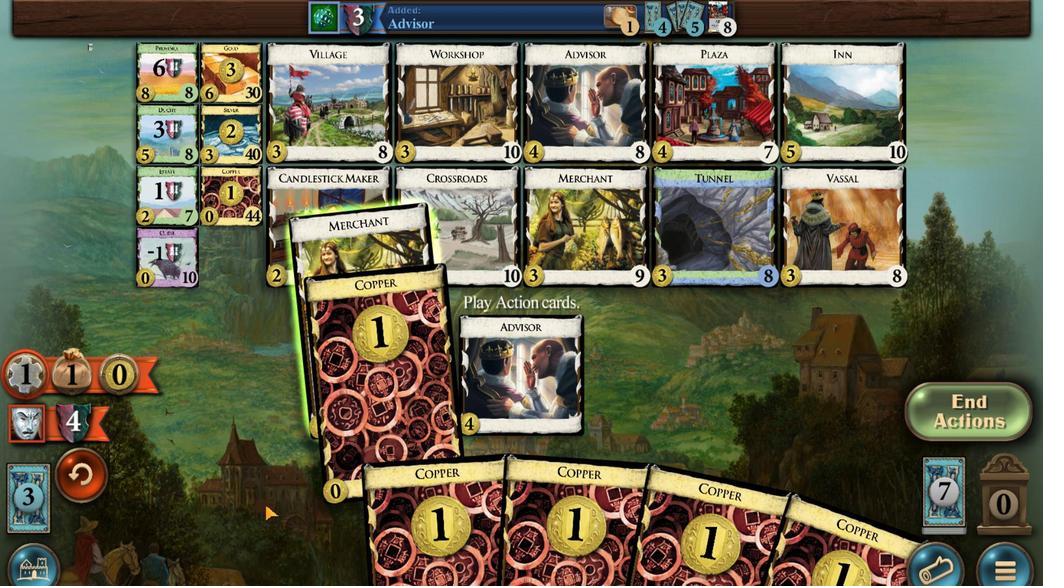 
Action: Mouse scrolled (409, 439) with delta (0, 0)
Screenshot: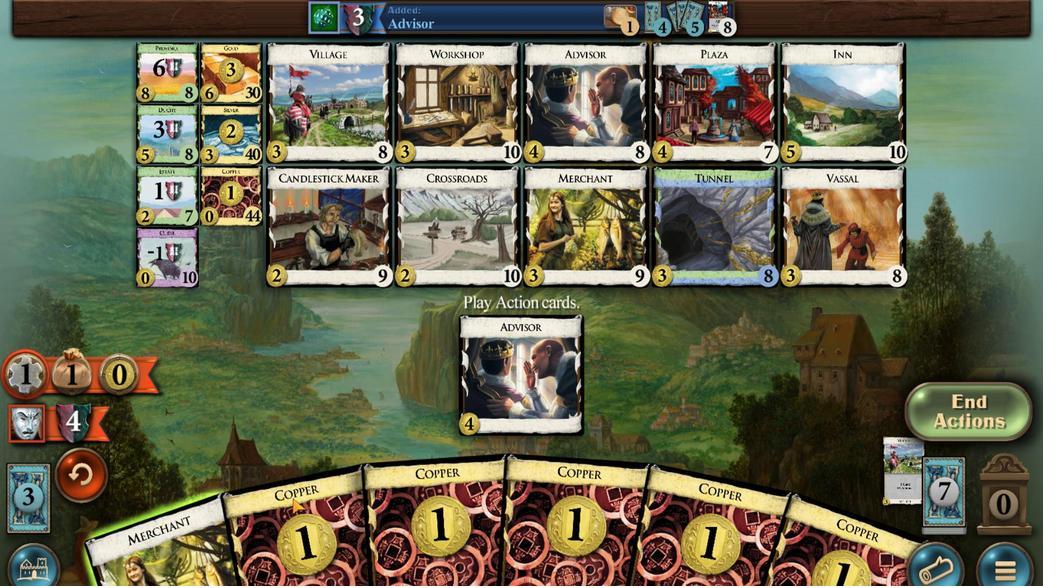 
Action: Mouse moved to (452, 449)
Screenshot: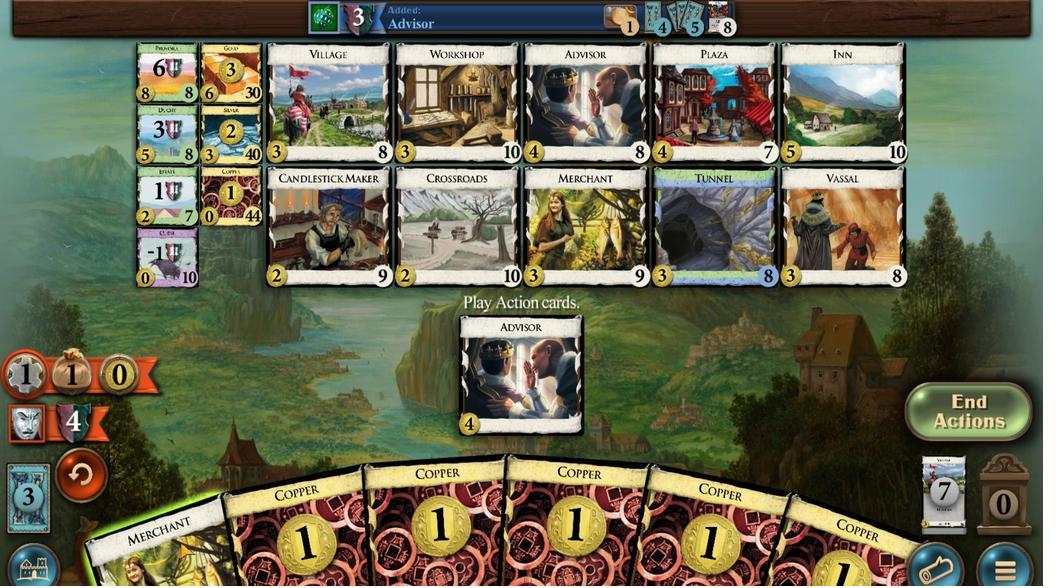 
Action: Mouse scrolled (452, 449) with delta (0, 0)
Screenshot: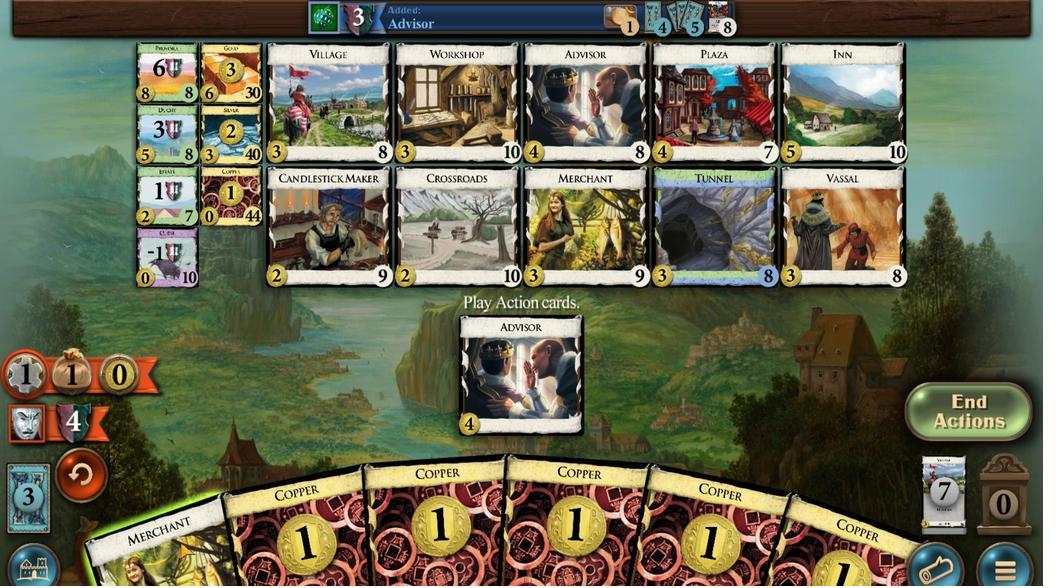 
Action: Mouse moved to (451, 449)
Screenshot: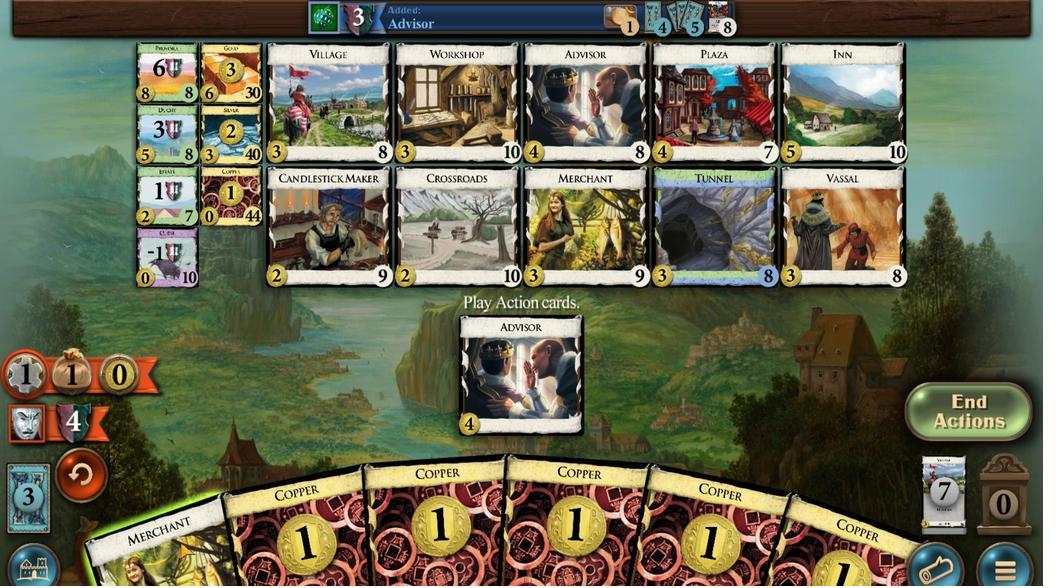 
Action: Mouse scrolled (451, 449) with delta (0, 0)
Screenshot: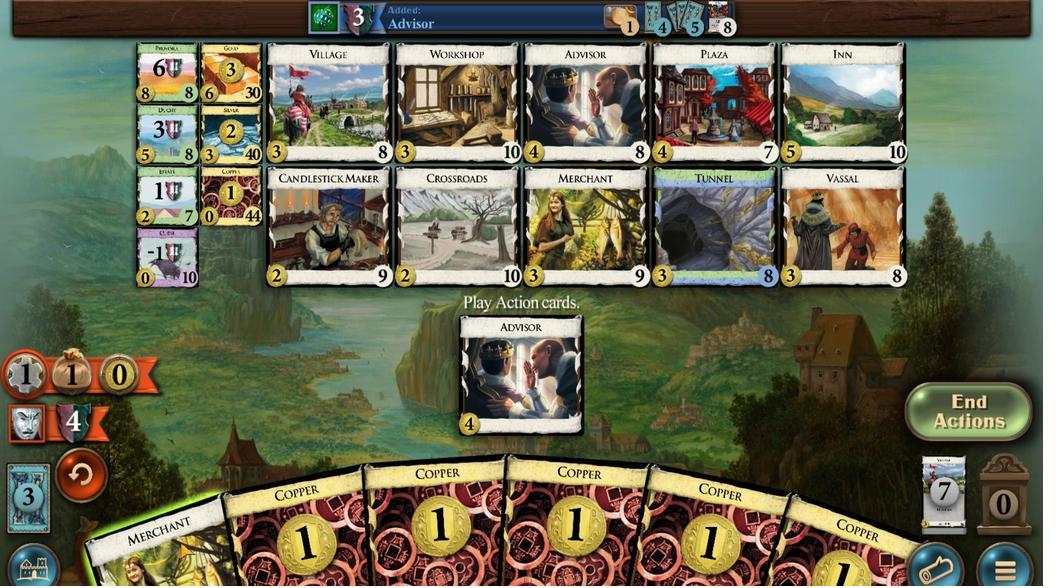 
Action: Mouse moved to (450, 449)
Screenshot: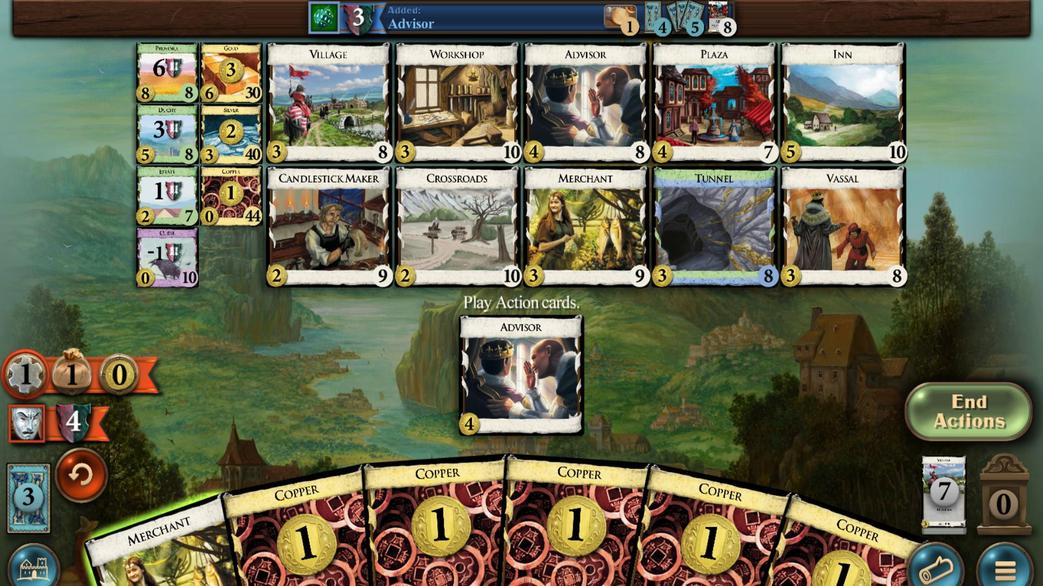 
Action: Mouse scrolled (450, 449) with delta (0, 0)
Screenshot: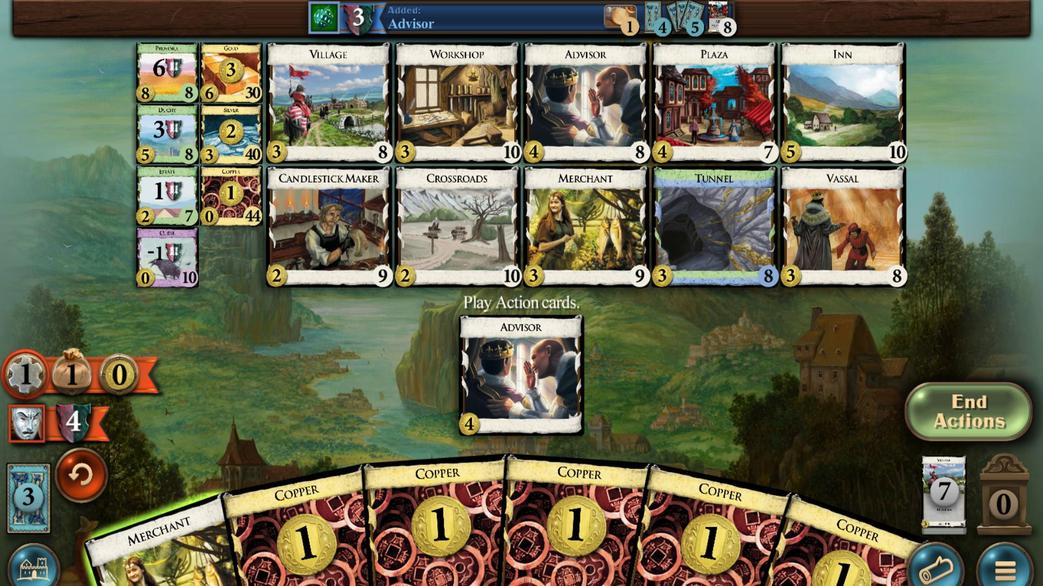 
Action: Mouse moved to (448, 449)
Screenshot: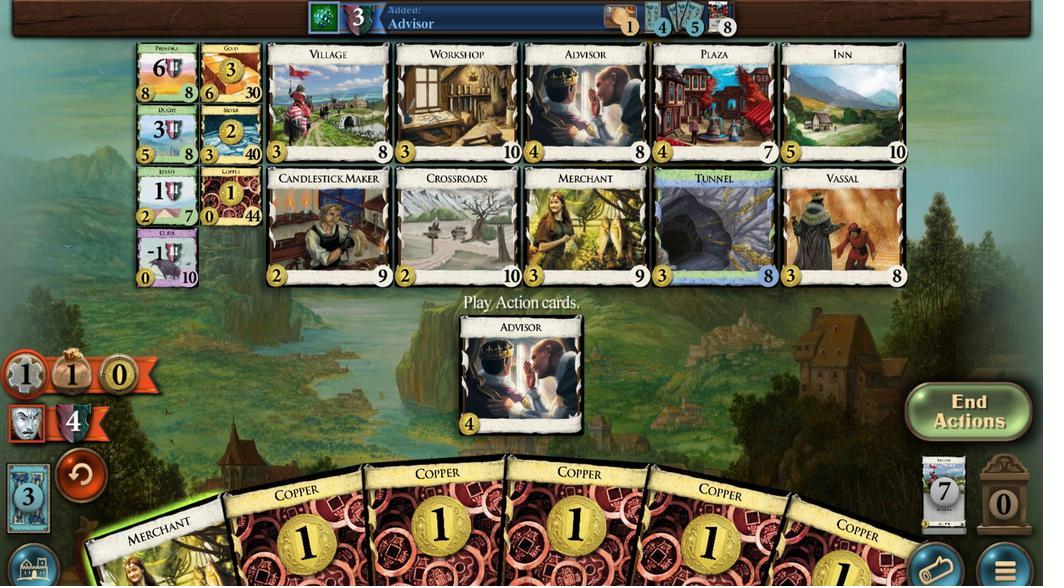 
Action: Mouse scrolled (448, 449) with delta (0, 0)
Screenshot: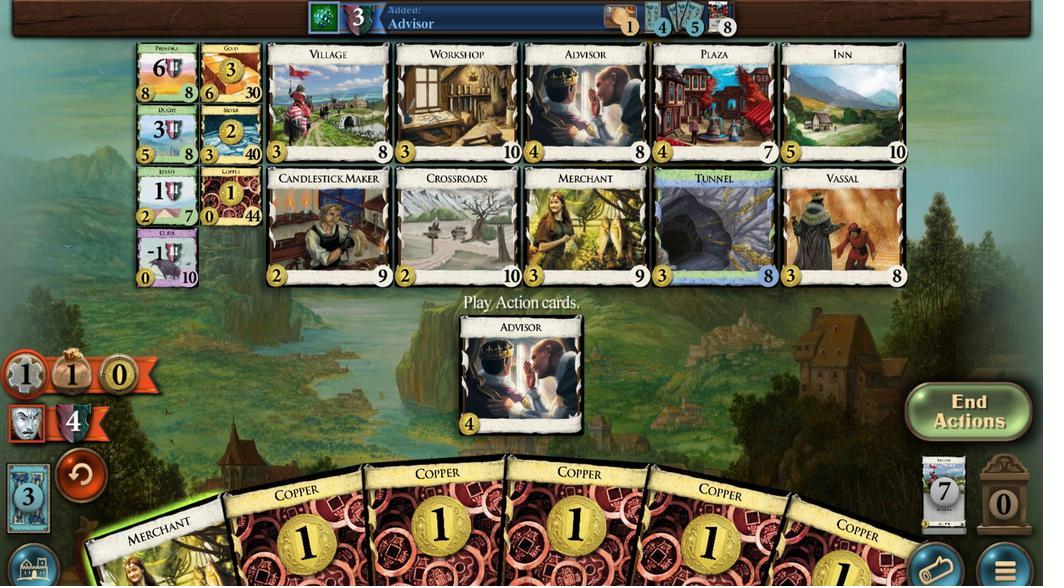 
Action: Mouse moved to (430, 459)
Screenshot: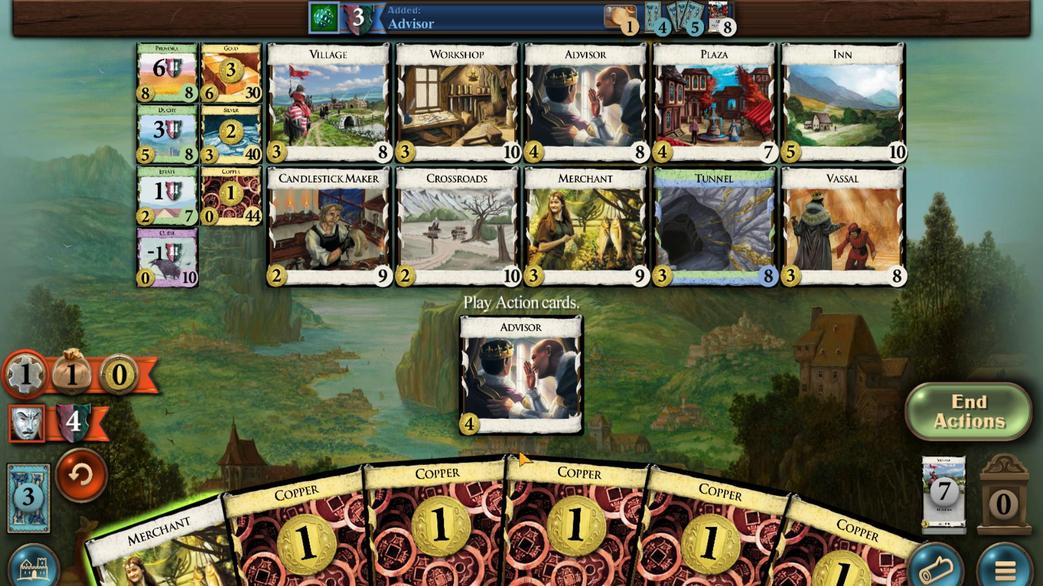 
Action: Mouse pressed left at (430, 459)
Screenshot: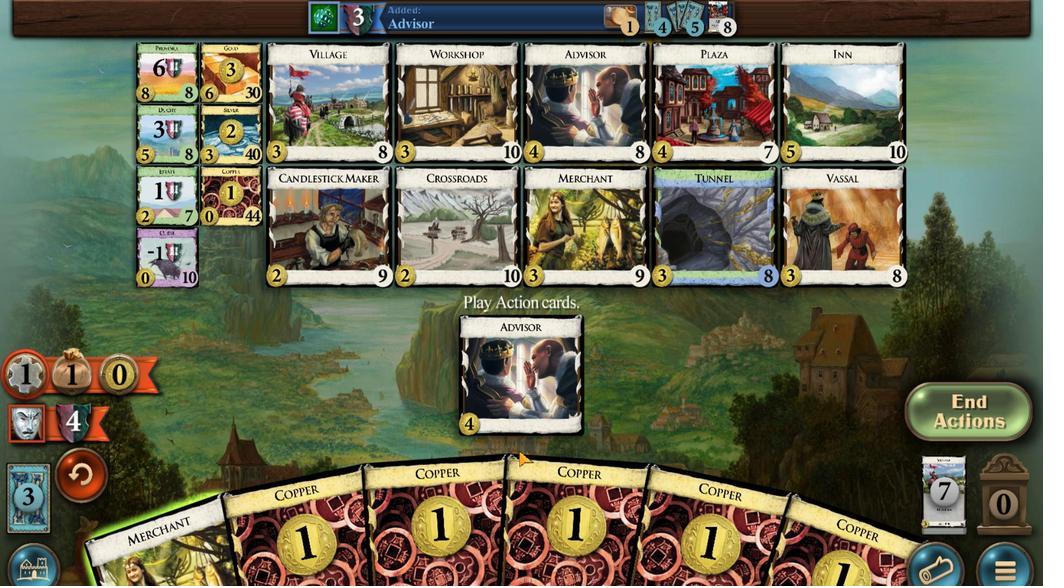 
Action: Mouse moved to (418, 449)
Screenshot: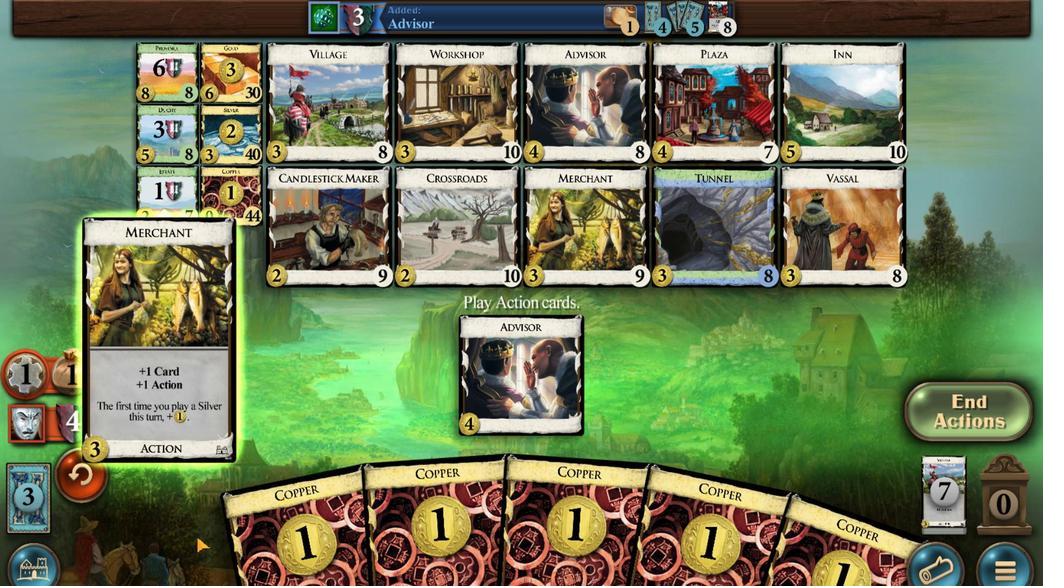 
Action: Mouse scrolled (418, 449) with delta (0, 0)
Screenshot: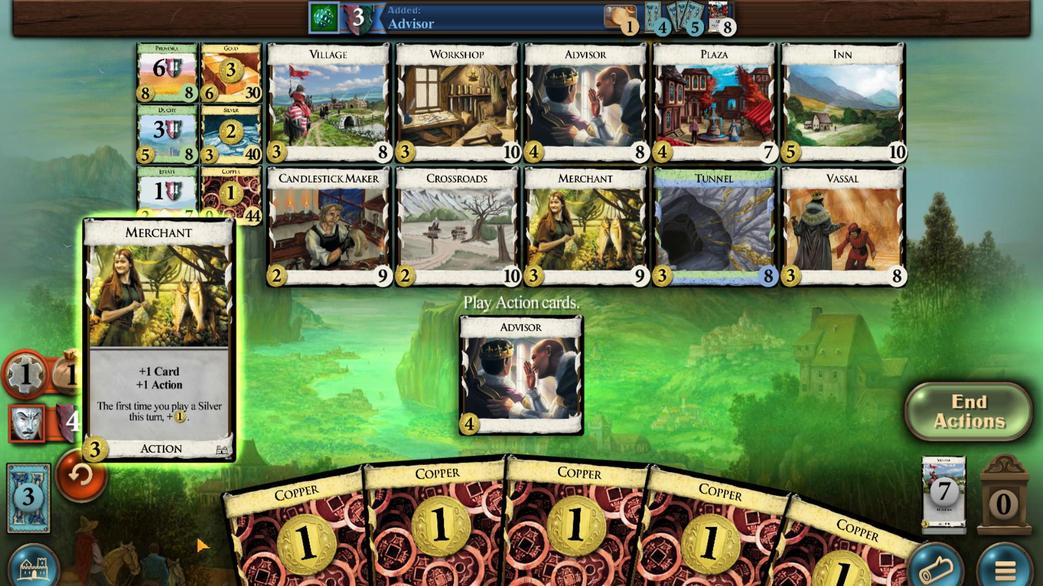 
Action: Mouse moved to (418, 449)
Screenshot: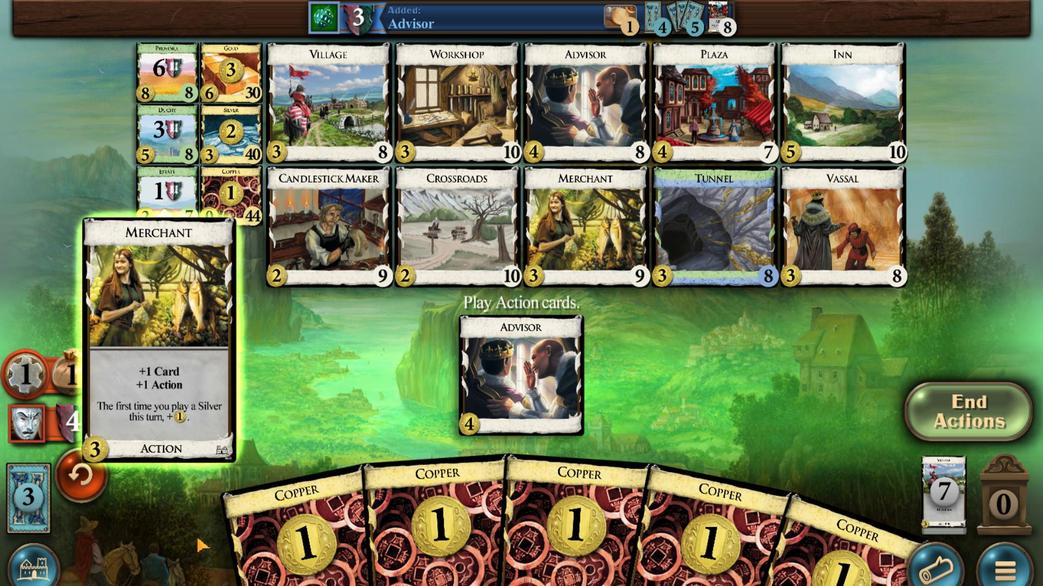 
Action: Mouse scrolled (418, 449) with delta (0, 0)
Screenshot: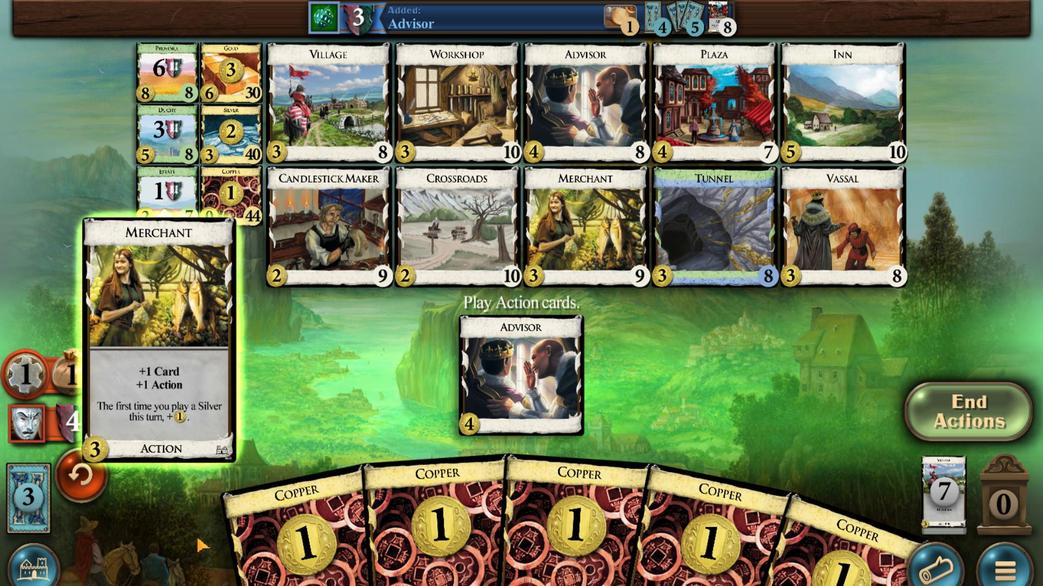 
Action: Mouse scrolled (418, 449) with delta (0, 0)
Screenshot: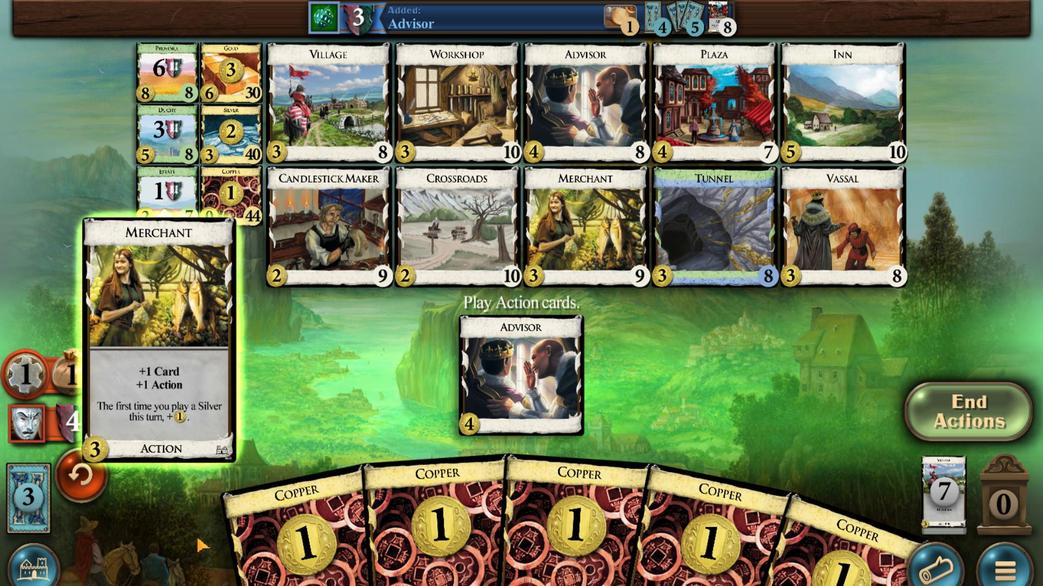 
Action: Mouse moved to (418, 449)
Screenshot: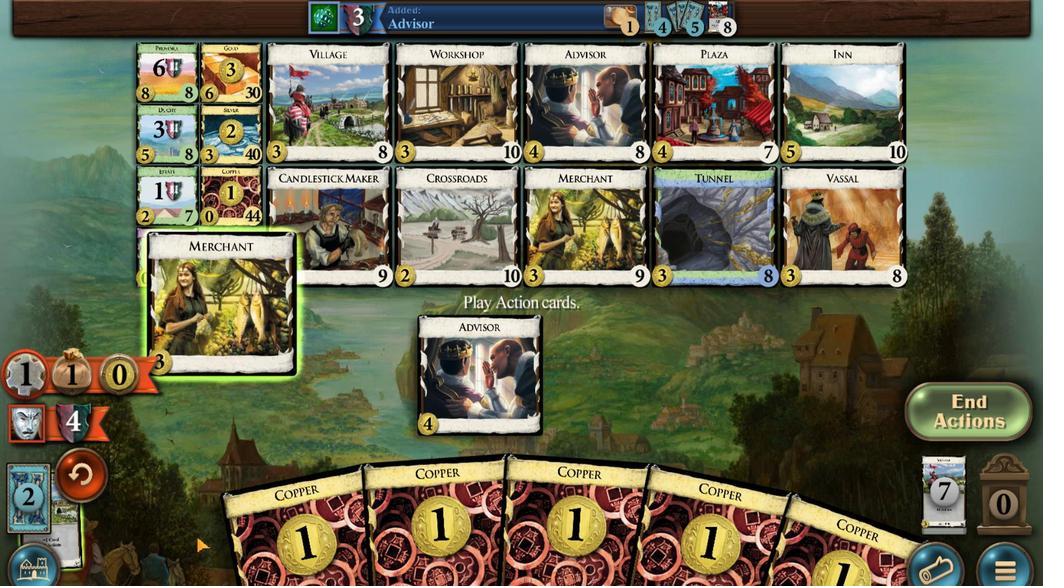 
Action: Mouse scrolled (418, 449) with delta (0, 0)
Screenshot: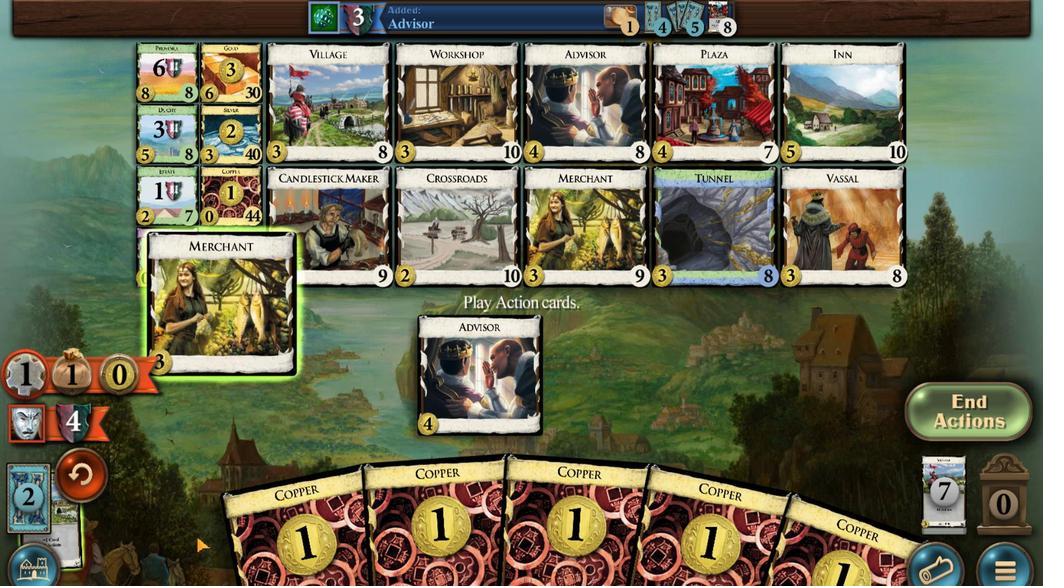 
Action: Mouse scrolled (418, 449) with delta (0, 0)
Screenshot: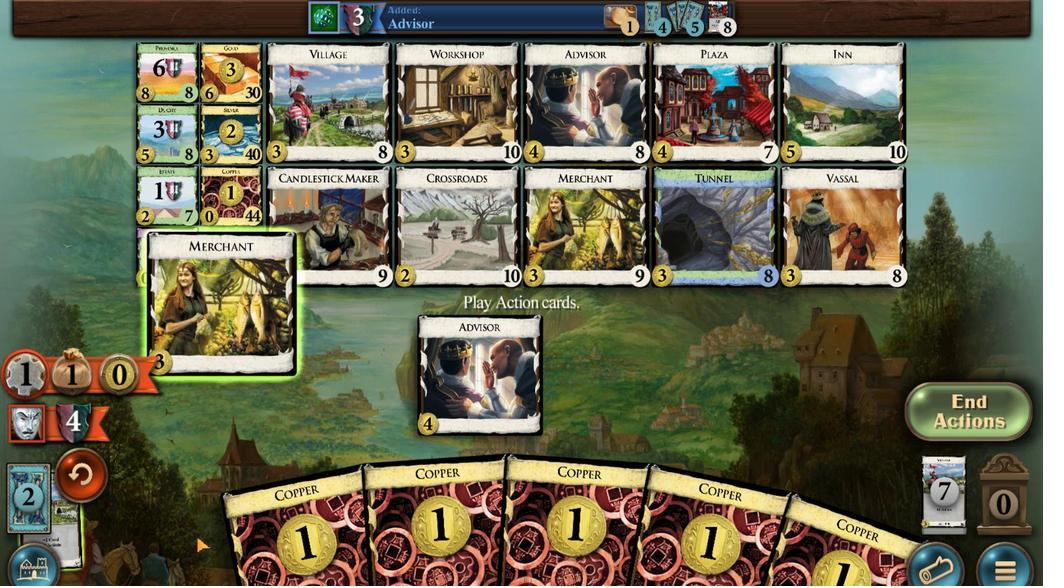 
Action: Mouse moved to (434, 446)
Screenshot: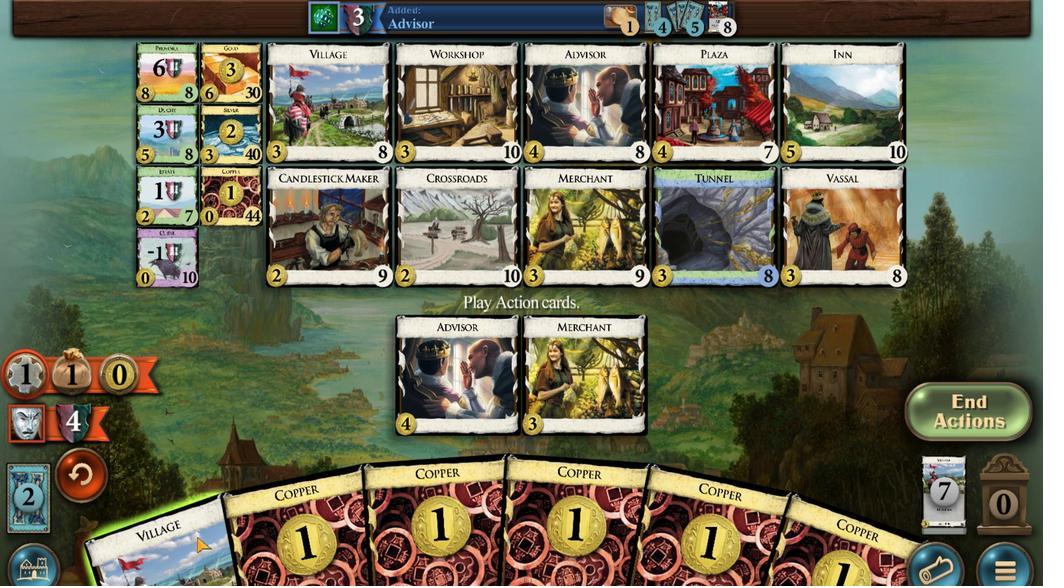 
Action: Mouse scrolled (434, 446) with delta (0, 0)
Screenshot: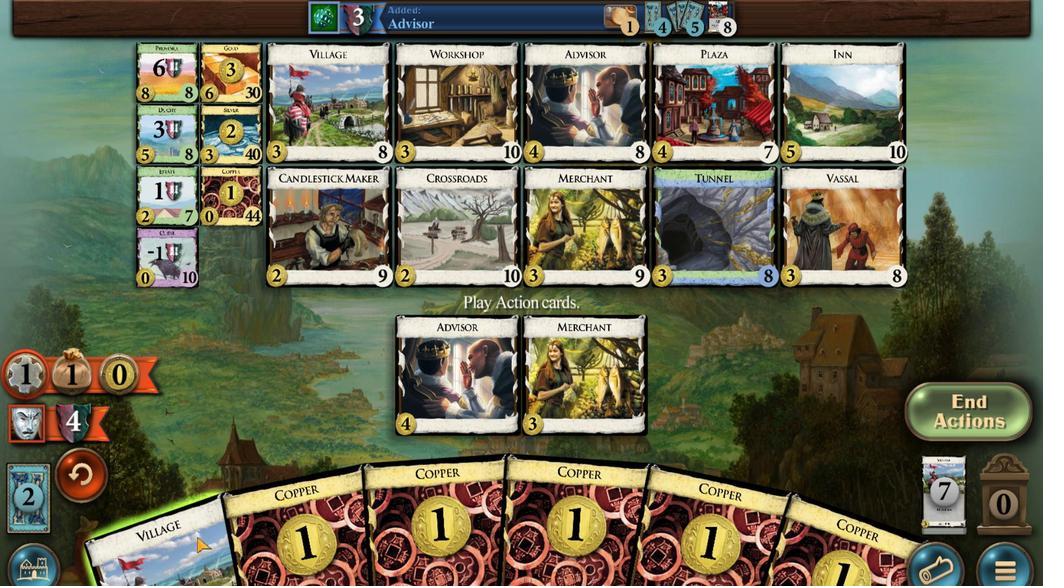 
Action: Mouse scrolled (434, 446) with delta (0, 0)
Screenshot: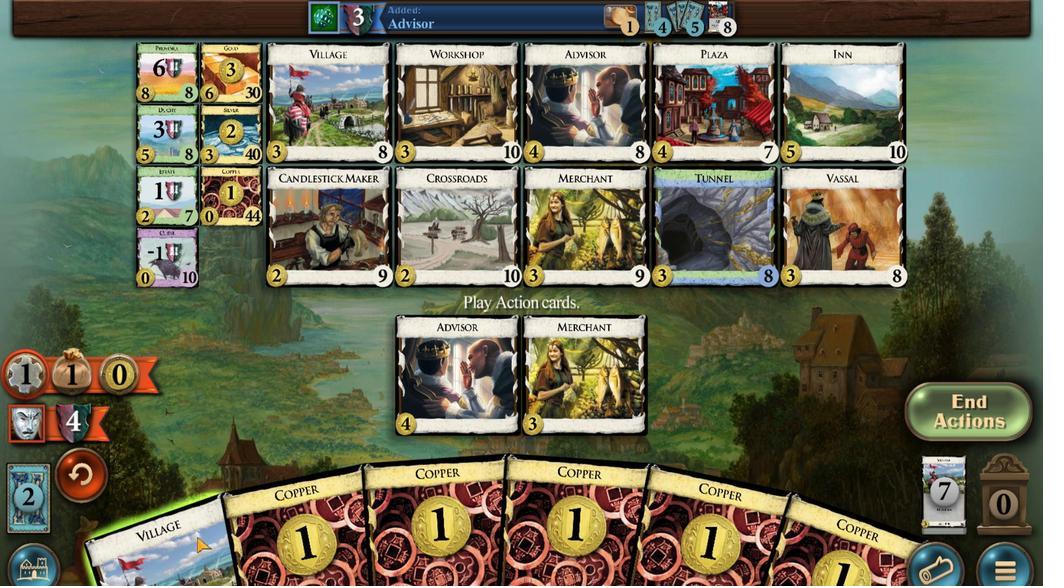
Action: Mouse scrolled (434, 446) with delta (0, 0)
Screenshot: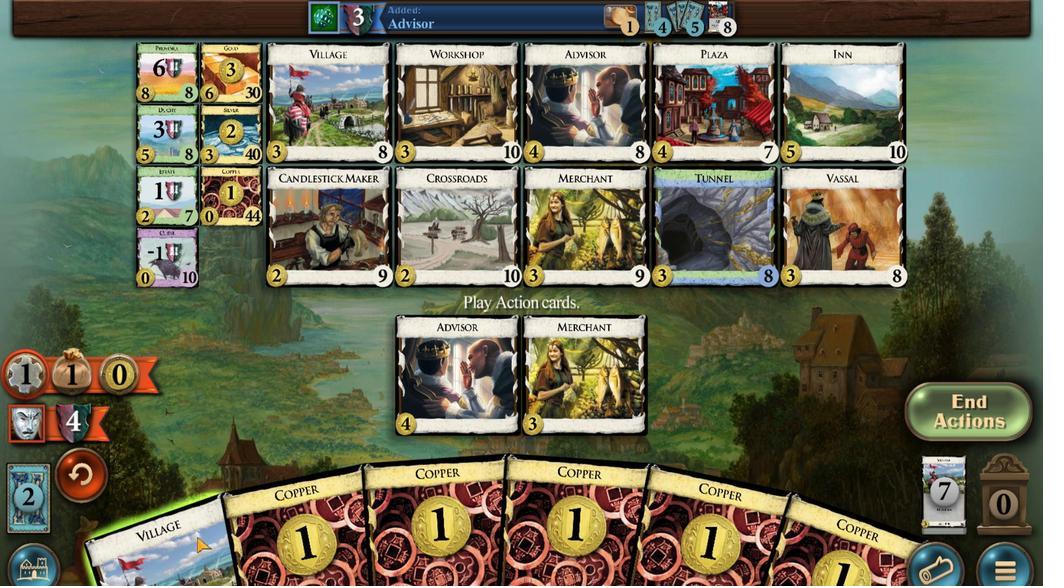 
Action: Mouse scrolled (434, 446) with delta (0, 0)
Screenshot: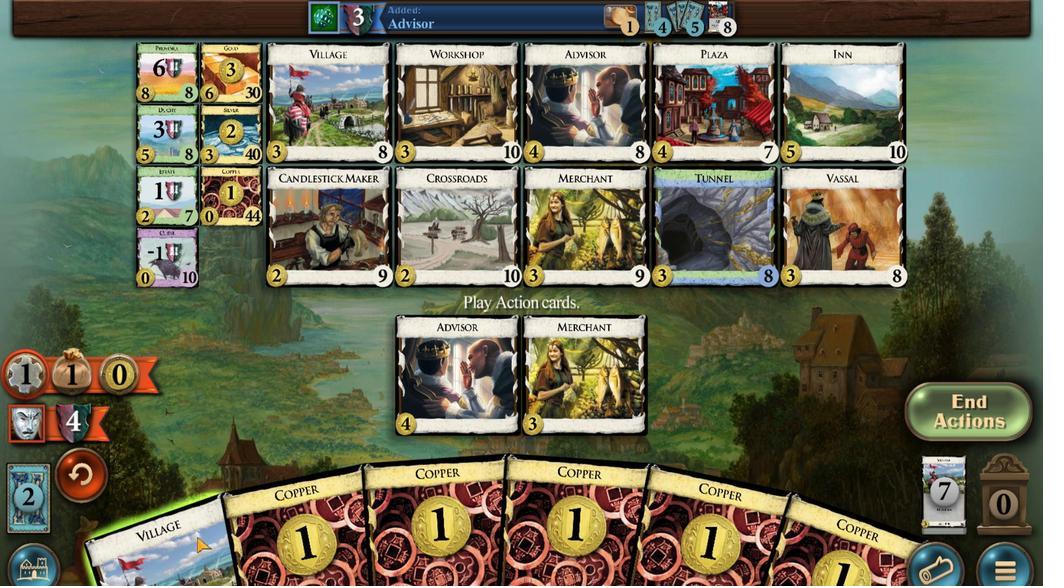 
Action: Mouse scrolled (434, 446) with delta (0, 0)
Screenshot: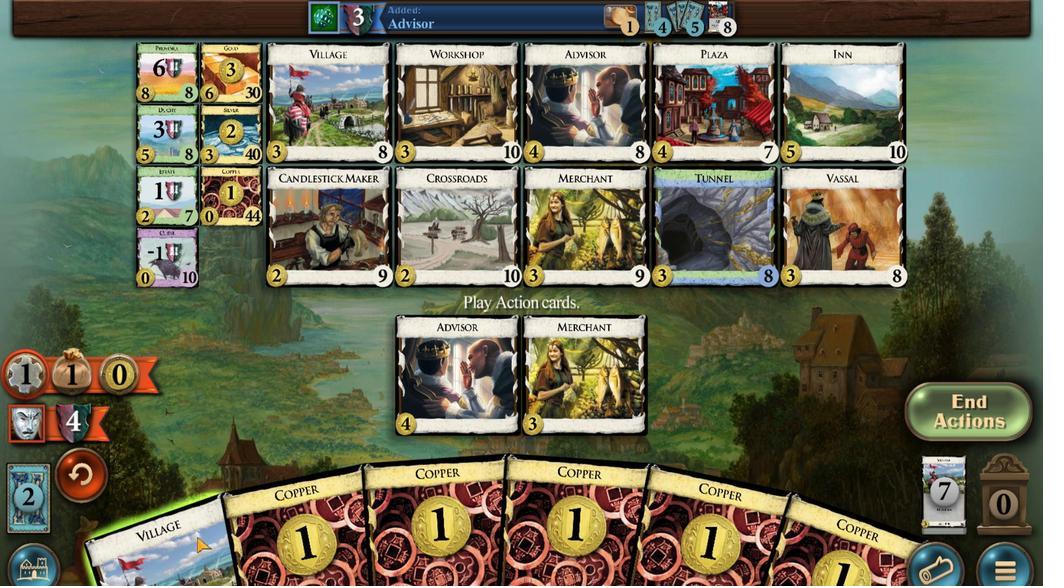 
Action: Mouse scrolled (434, 446) with delta (0, 0)
Screenshot: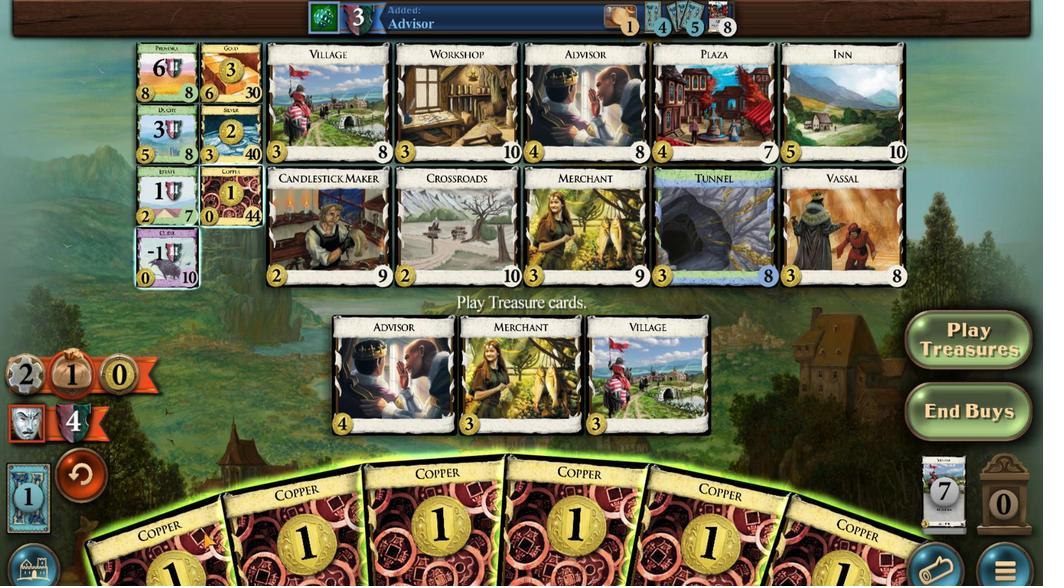 
Action: Mouse scrolled (434, 446) with delta (0, 0)
Screenshot: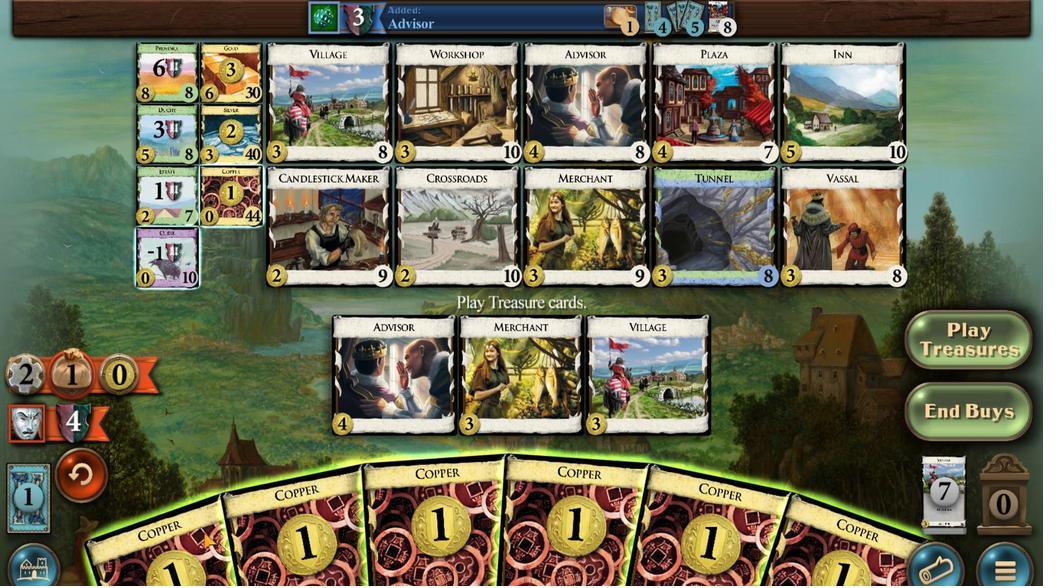 
Action: Mouse scrolled (434, 446) with delta (0, 0)
Screenshot: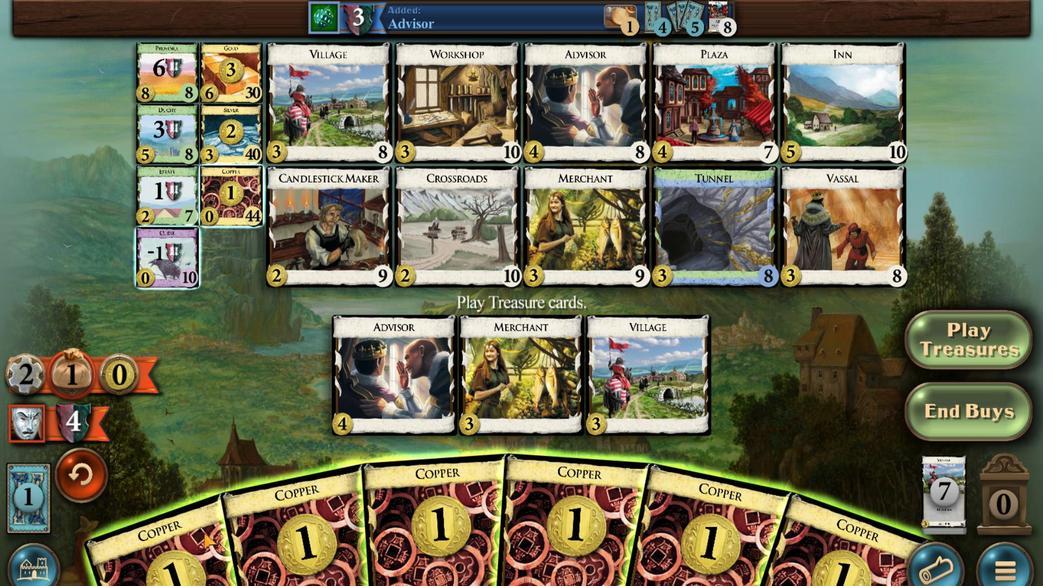 
Action: Mouse scrolled (434, 446) with delta (0, 0)
Screenshot: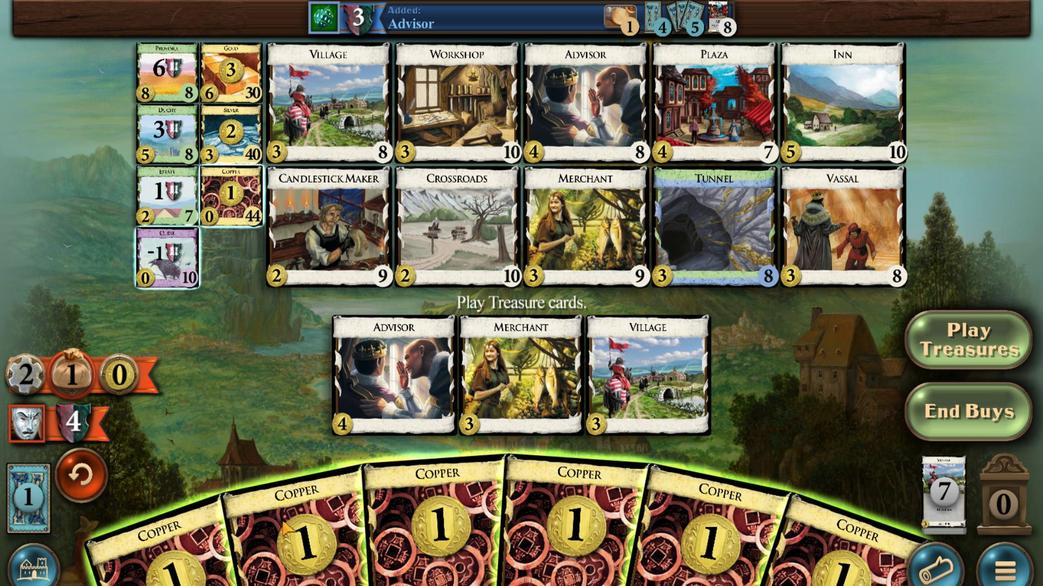 
Action: Mouse scrolled (434, 446) with delta (0, 0)
Screenshot: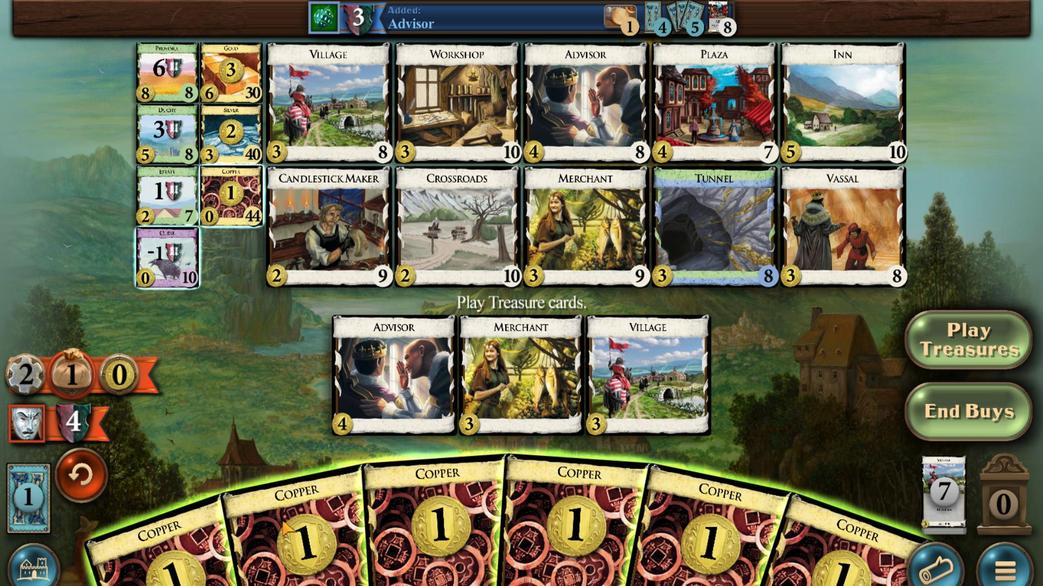 
Action: Mouse scrolled (434, 446) with delta (0, 0)
Screenshot: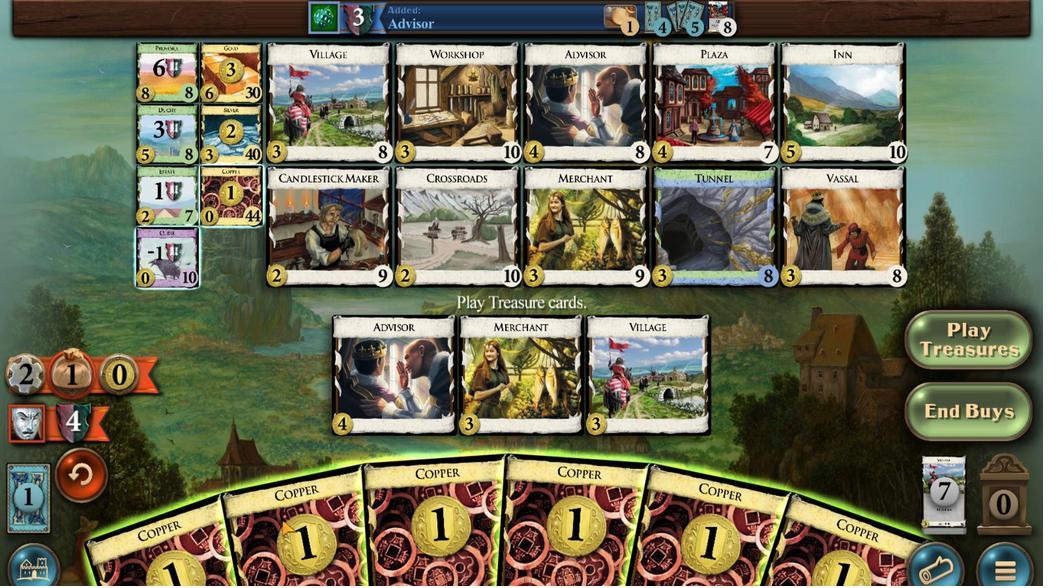 
Action: Mouse moved to (370, 436)
Screenshot: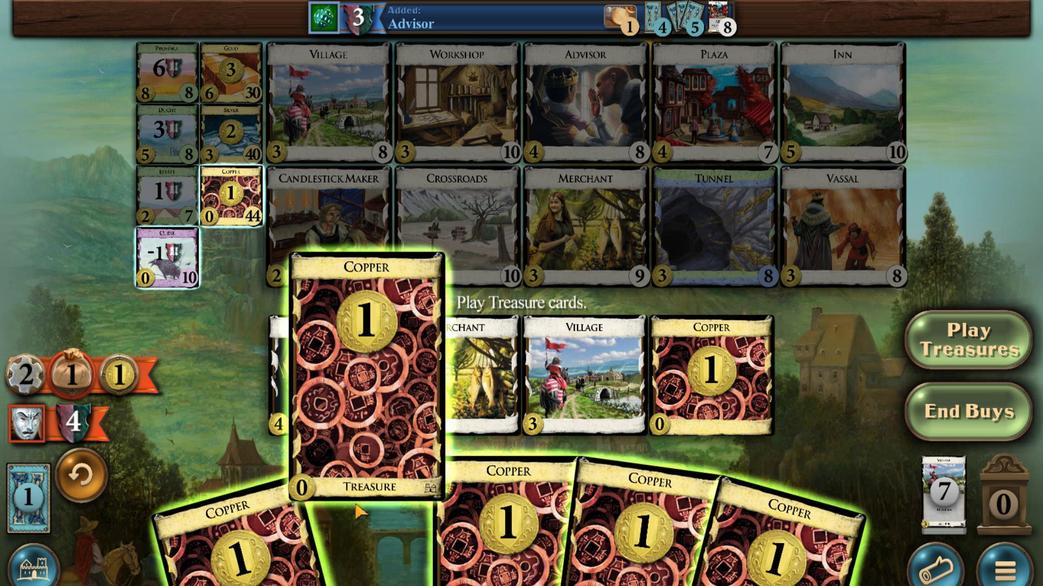 
Action: Mouse scrolled (370, 436) with delta (0, 0)
Screenshot: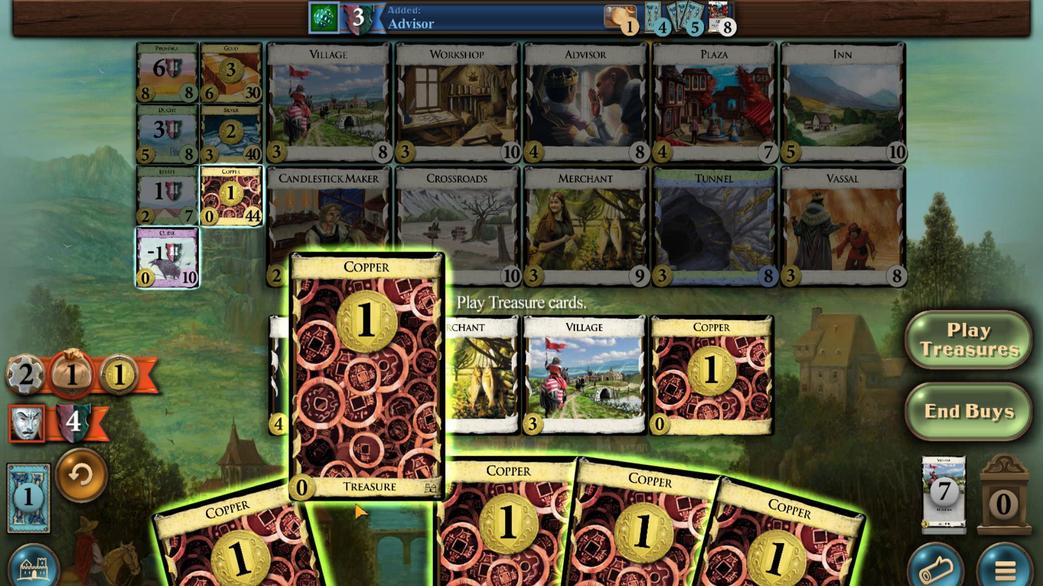 
Action: Mouse scrolled (370, 436) with delta (0, 0)
Screenshot: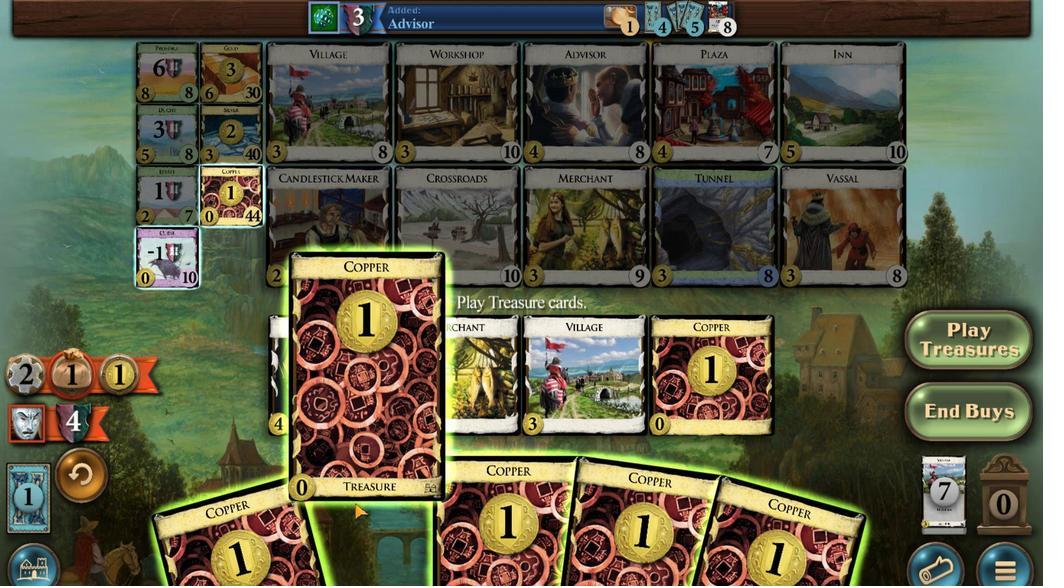 
Action: Mouse scrolled (370, 436) with delta (0, 0)
Screenshot: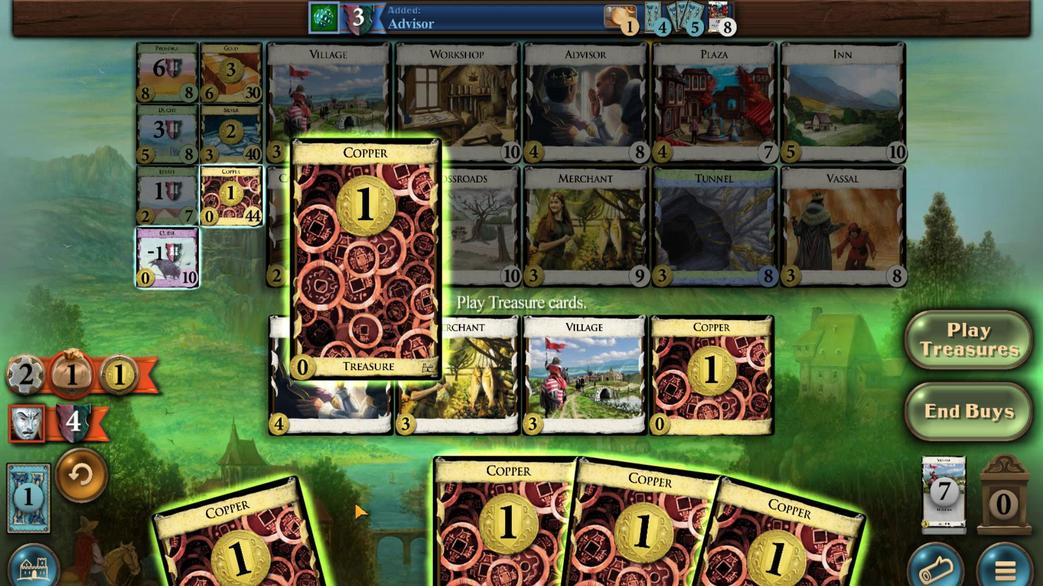 
Action: Mouse moved to (368, 436)
Screenshot: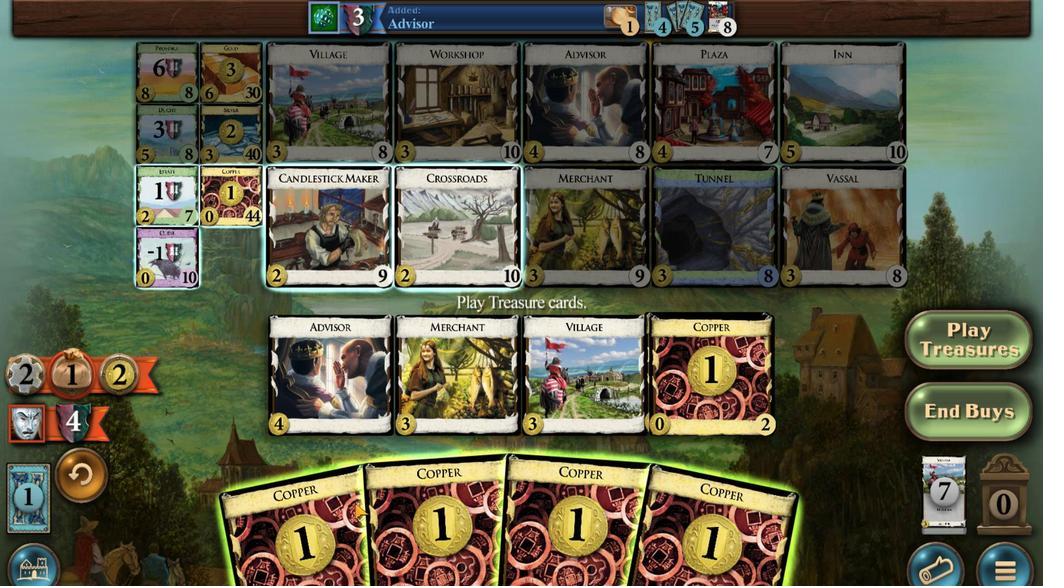 
Action: Mouse scrolled (368, 436) with delta (0, 0)
Screenshot: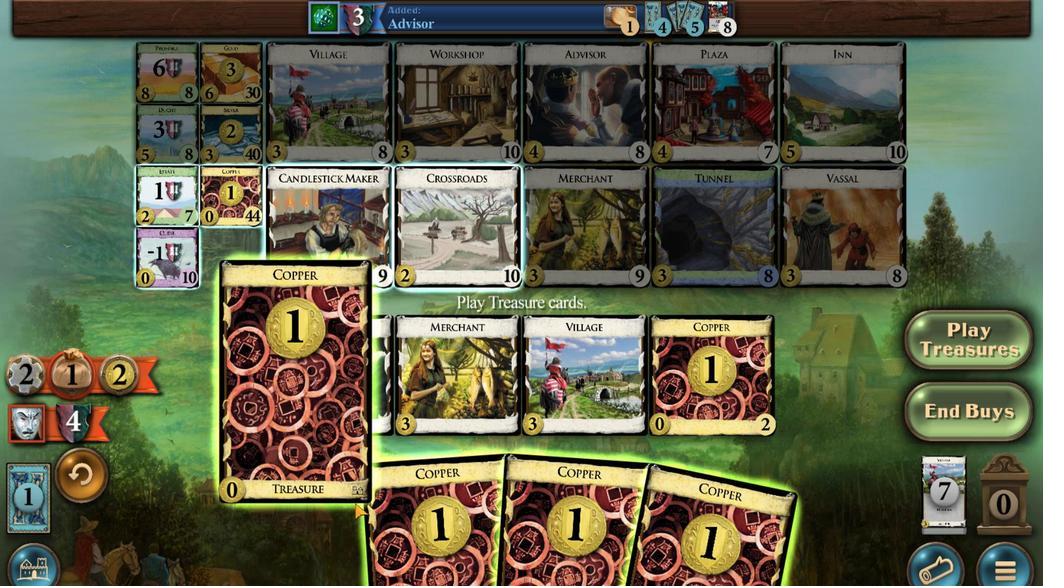 
Action: Mouse scrolled (368, 436) with delta (0, 0)
Screenshot: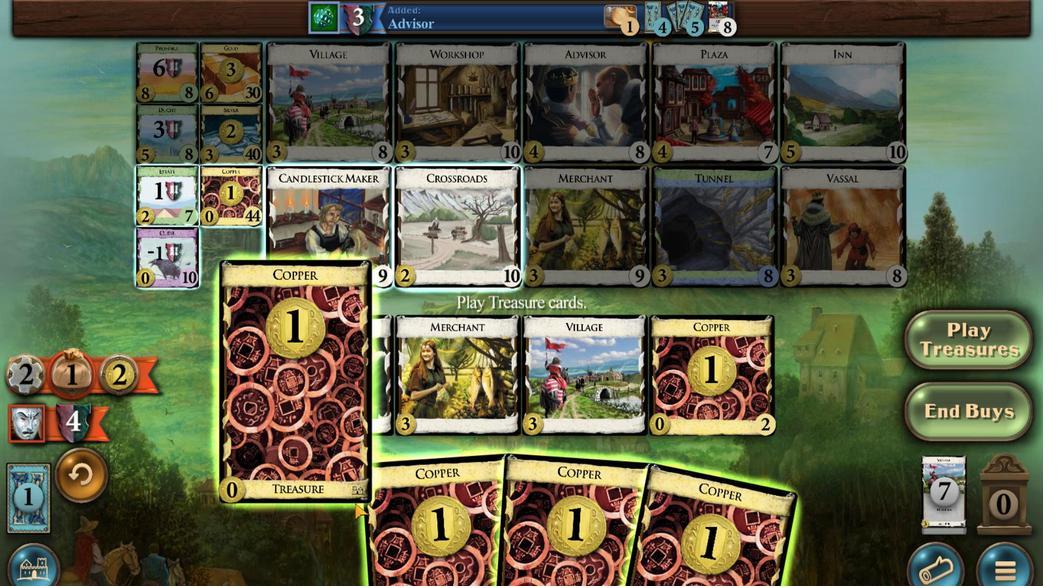 
Action: Mouse scrolled (368, 436) with delta (0, 0)
Screenshot: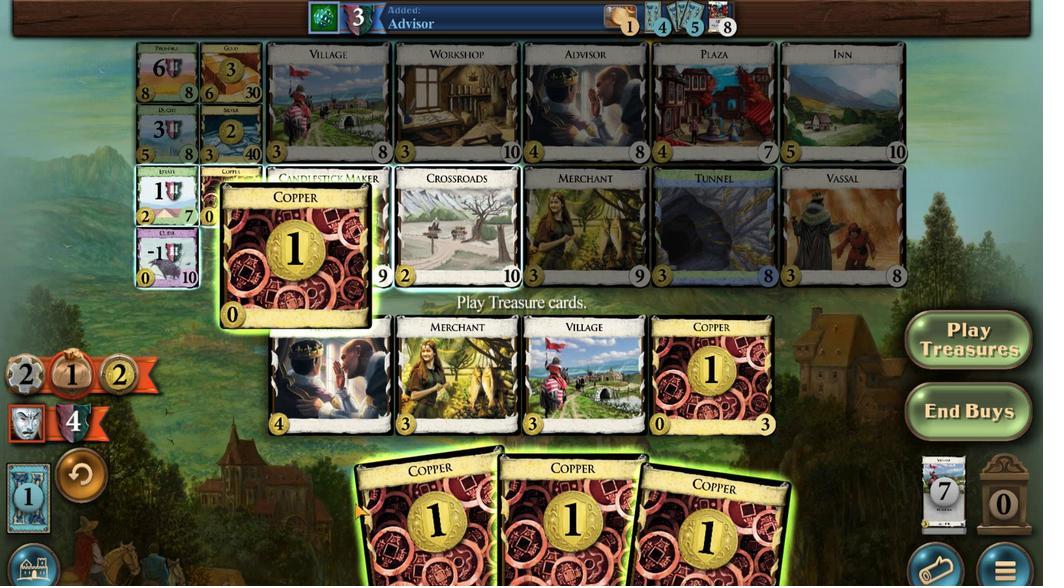 
Action: Mouse scrolled (368, 436) with delta (0, 0)
Screenshot: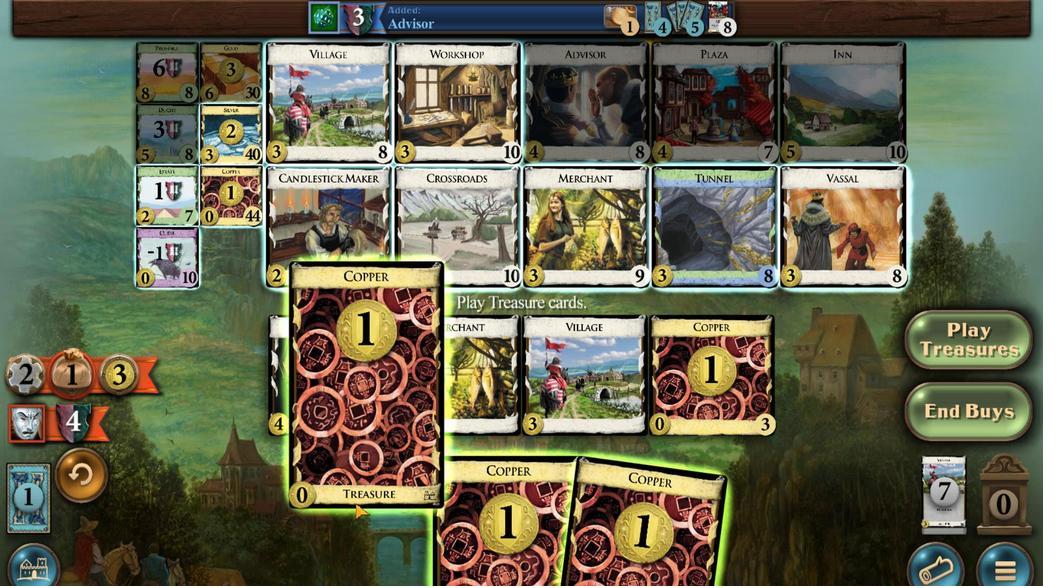 
Action: Mouse scrolled (368, 436) with delta (0, 0)
Screenshot: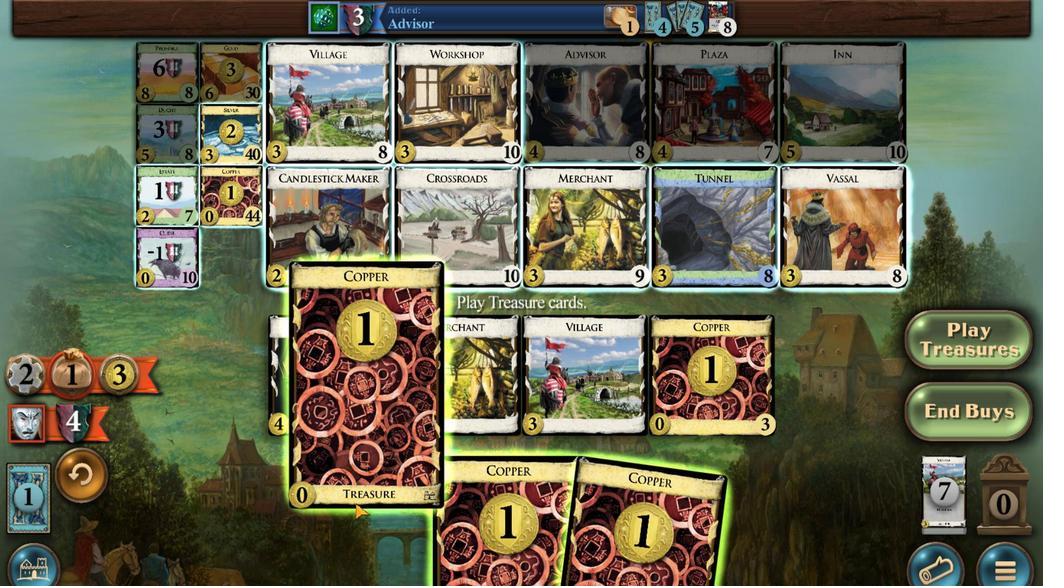 
Action: Mouse scrolled (368, 436) with delta (0, 0)
Screenshot: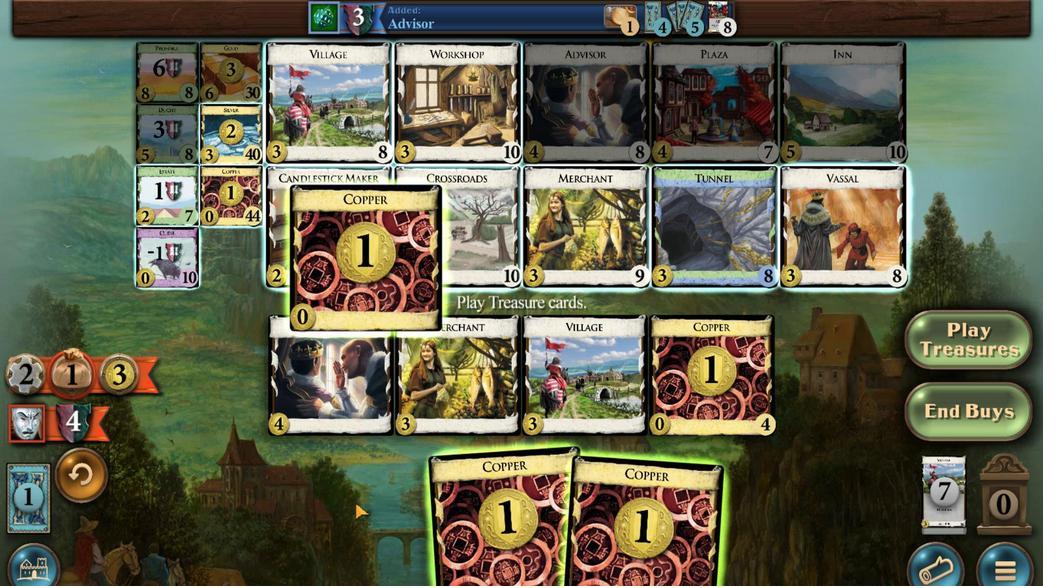 
Action: Mouse moved to (368, 436)
Screenshot: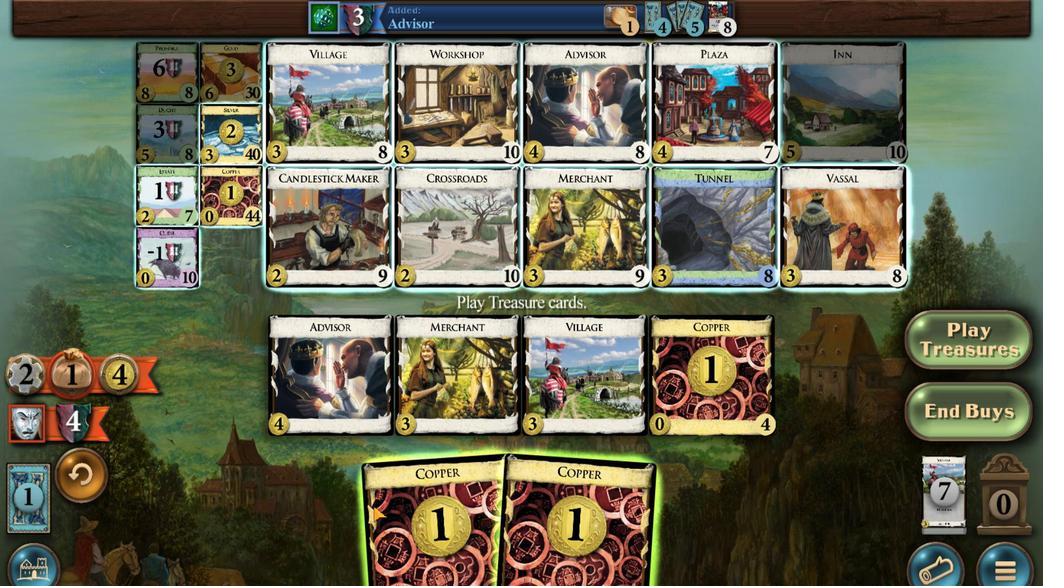 
Action: Mouse scrolled (368, 436) with delta (0, 0)
Screenshot: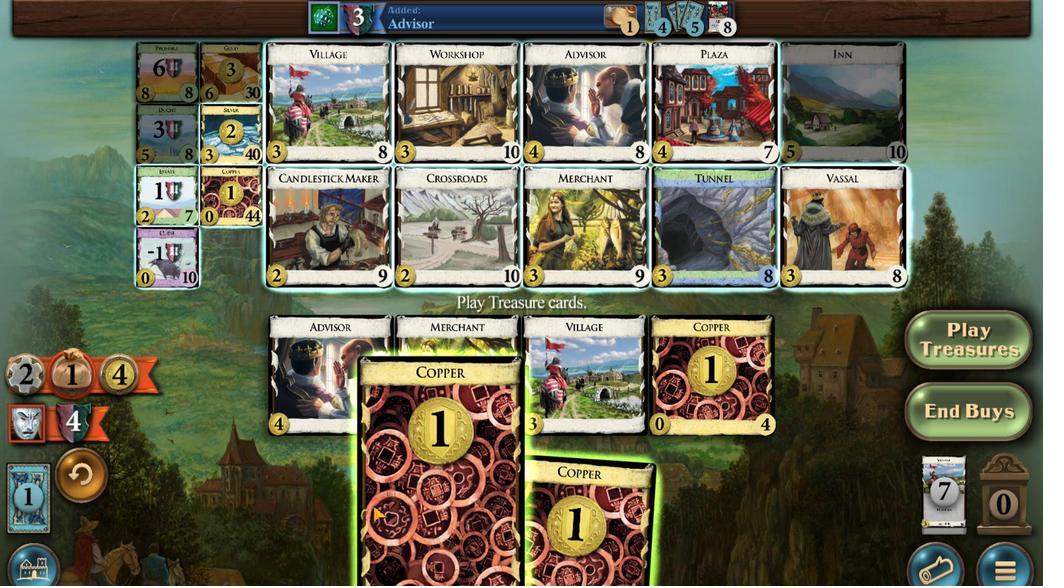 
Action: Mouse scrolled (368, 436) with delta (0, 0)
Screenshot: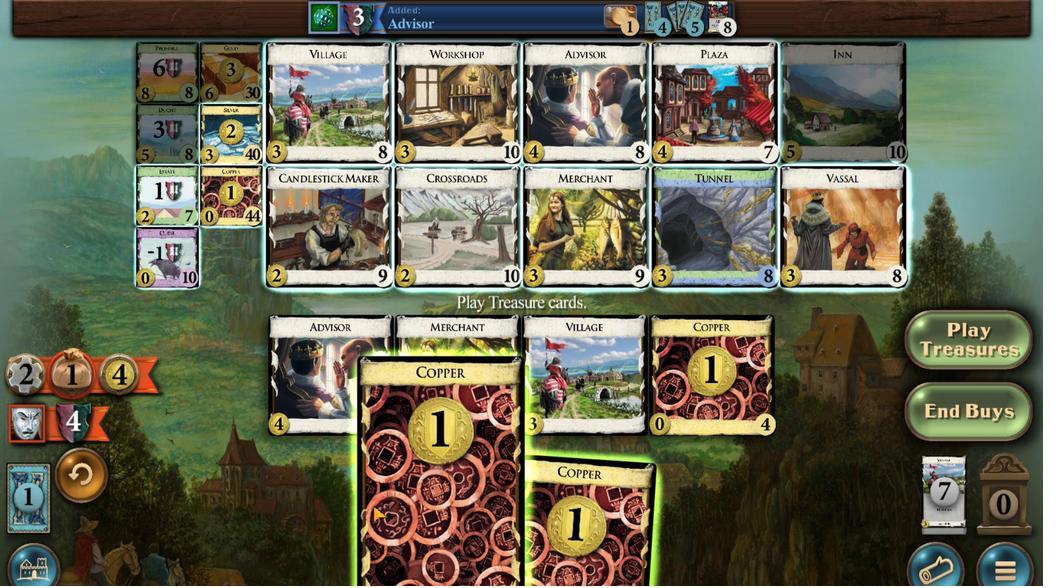 
Action: Mouse scrolled (368, 436) with delta (0, 0)
Screenshot: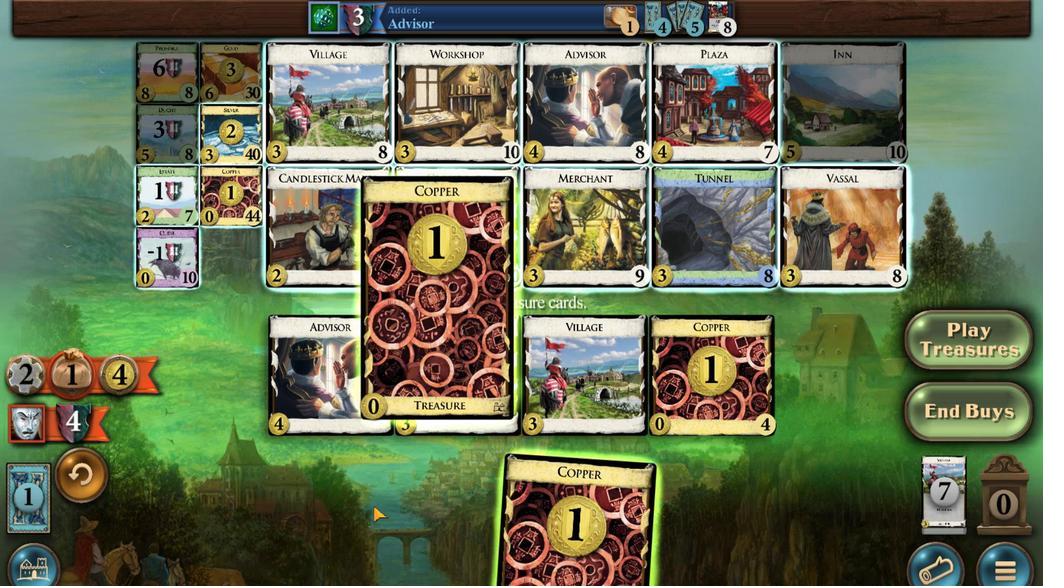 
Action: Mouse moved to (361, 437)
Screenshot: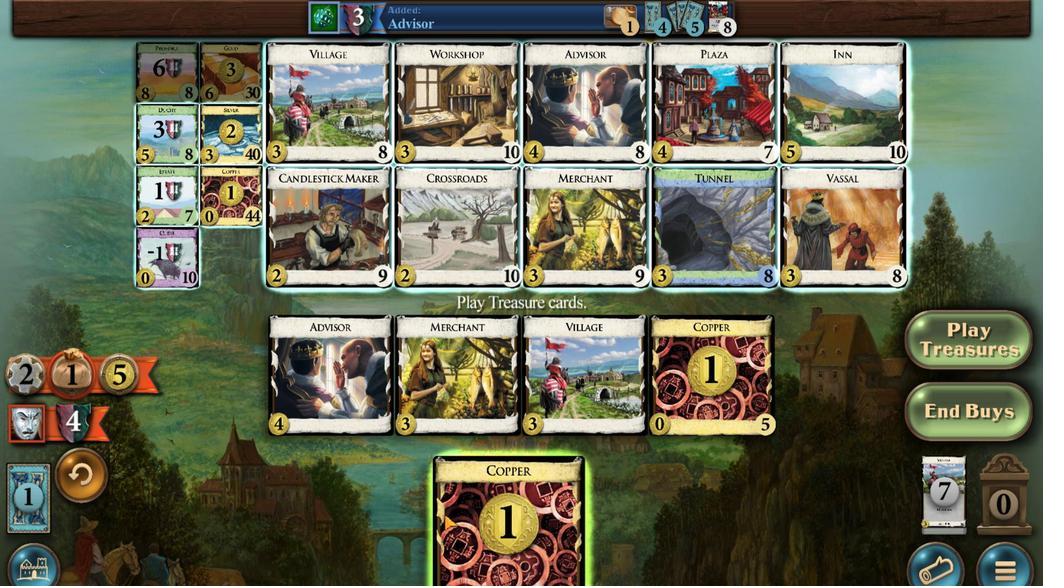 
Action: Mouse scrolled (361, 437) with delta (0, 0)
Screenshot: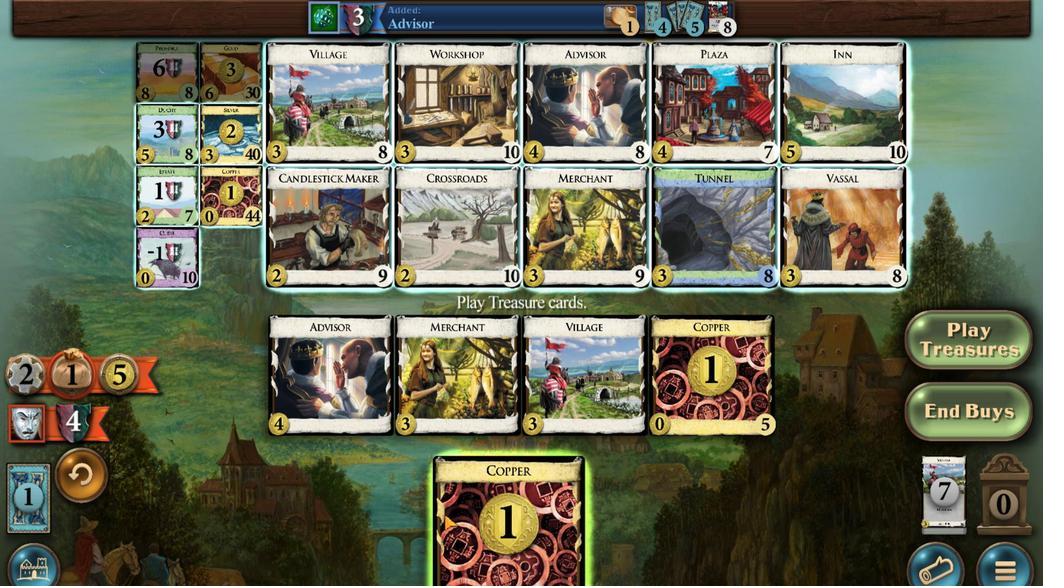 
Action: Mouse moved to (360, 437)
Screenshot: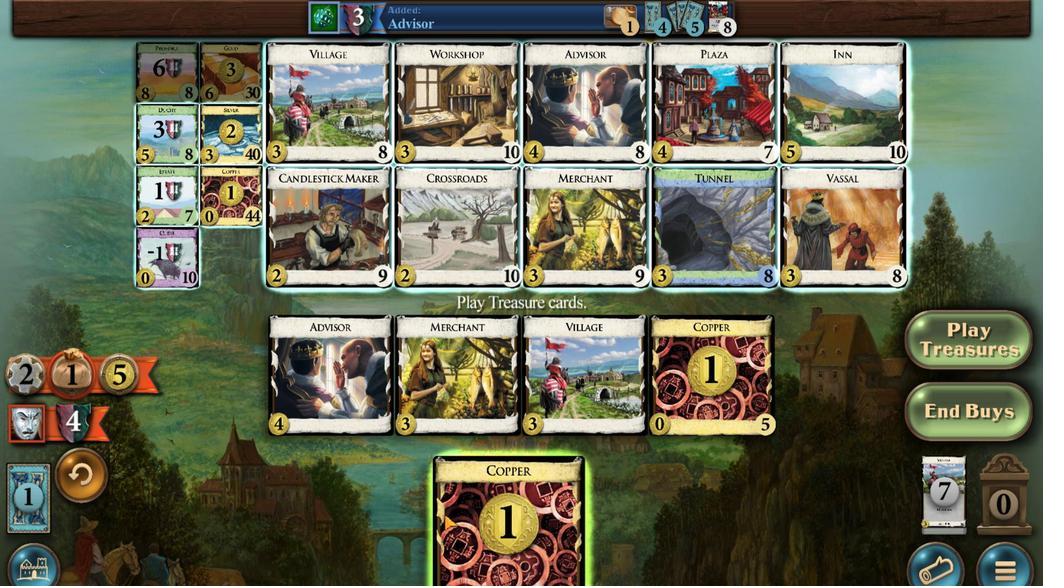 
Action: Mouse scrolled (360, 437) with delta (0, 0)
Screenshot: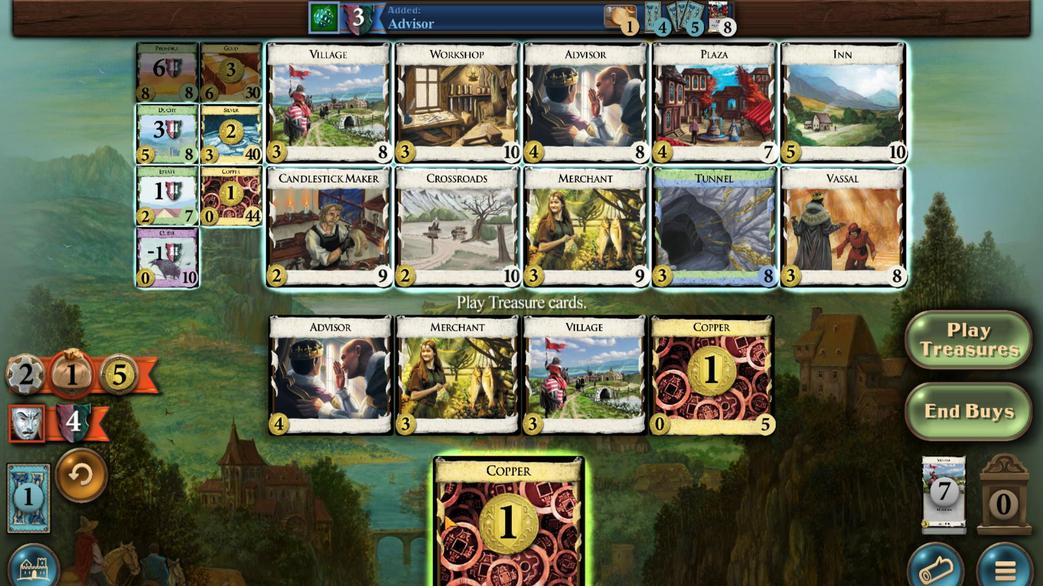 
Action: Mouse scrolled (360, 437) with delta (0, 0)
Screenshot: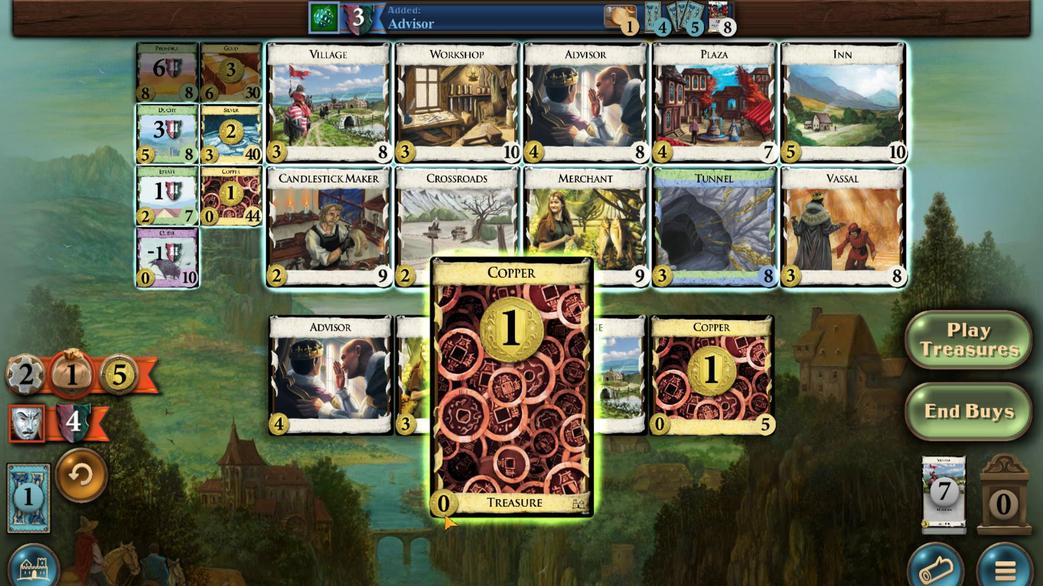 
Action: Mouse moved to (331, 439)
Screenshot: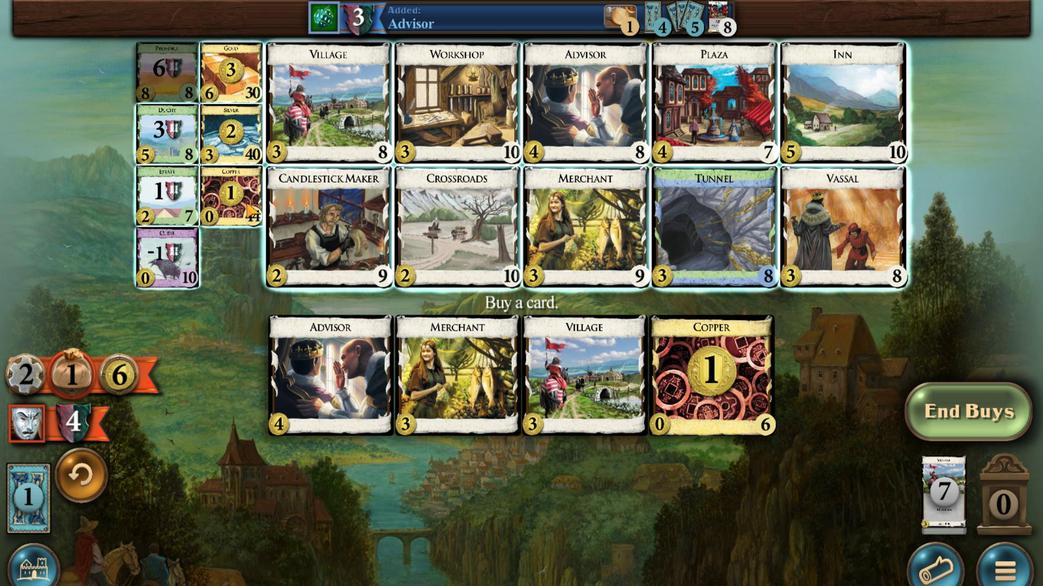 
Action: Mouse scrolled (331, 439) with delta (0, 0)
Screenshot: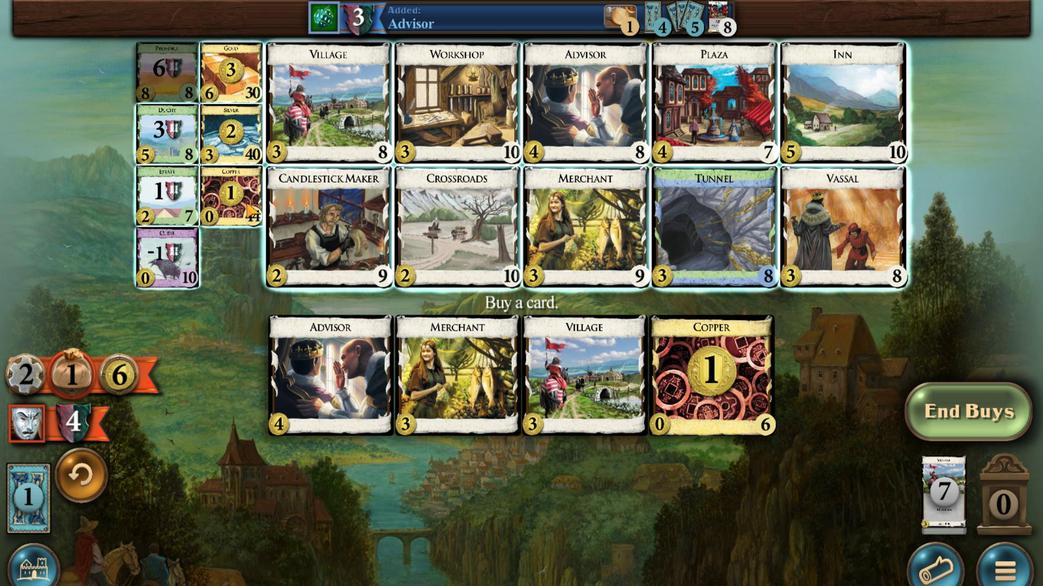
Action: Mouse moved to (331, 440)
Screenshot: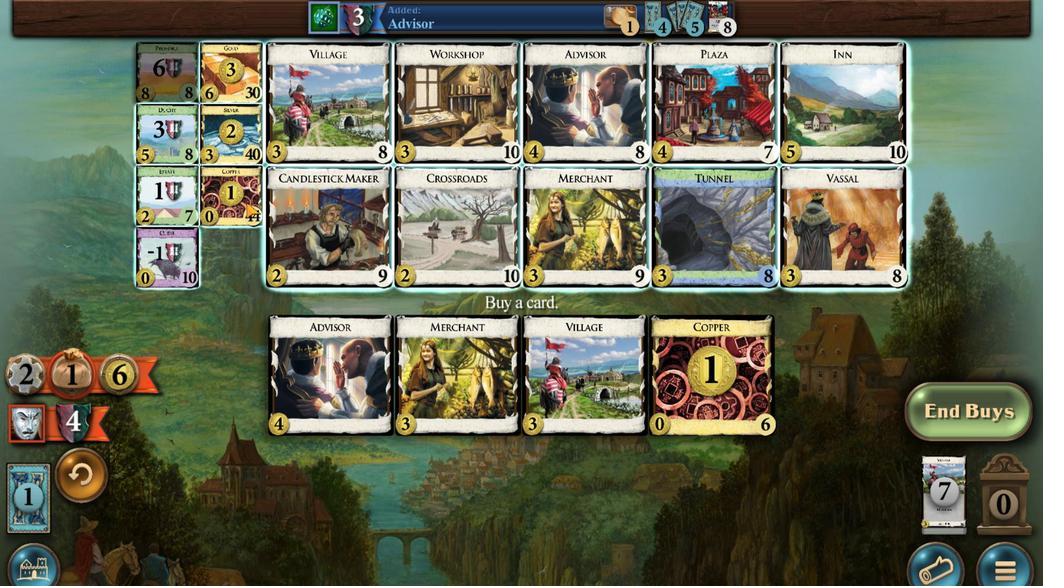 
Action: Mouse scrolled (331, 440) with delta (0, 0)
Screenshot: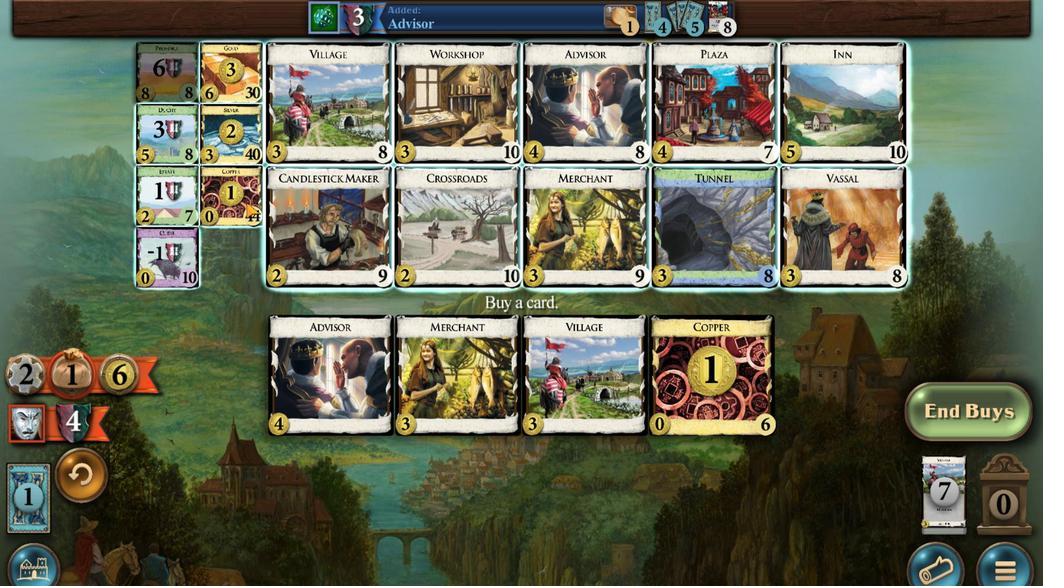 
Action: Mouse moved to (331, 440)
Screenshot: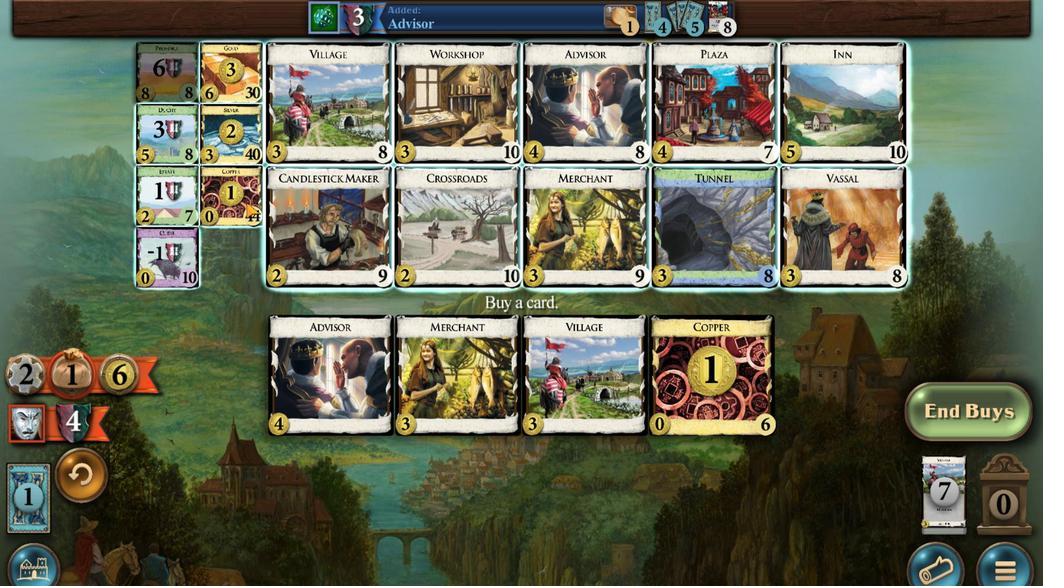 
Action: Mouse scrolled (331, 440) with delta (0, 0)
Screenshot: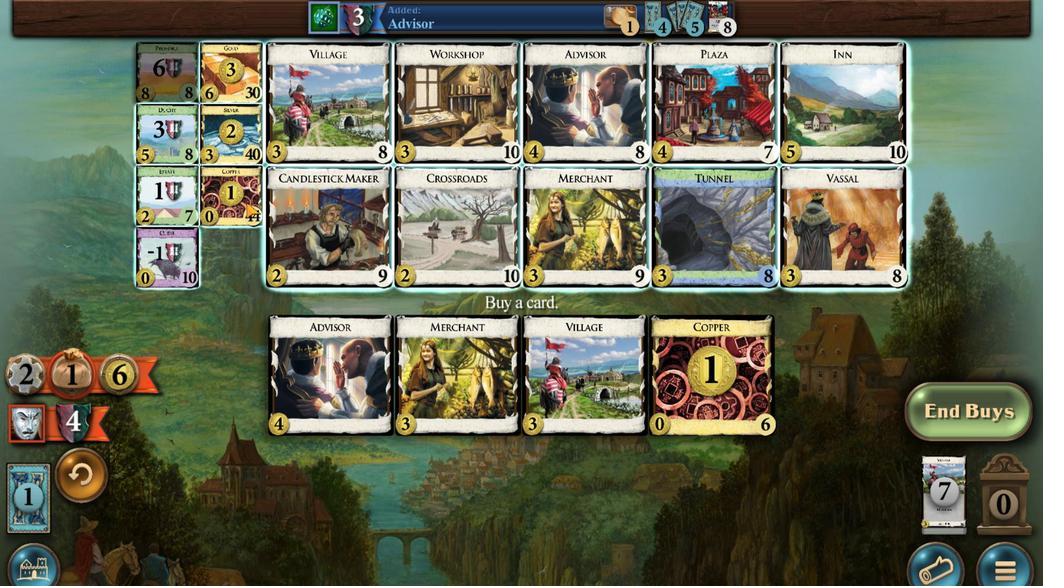 
Action: Mouse scrolled (331, 440) with delta (0, 0)
Screenshot: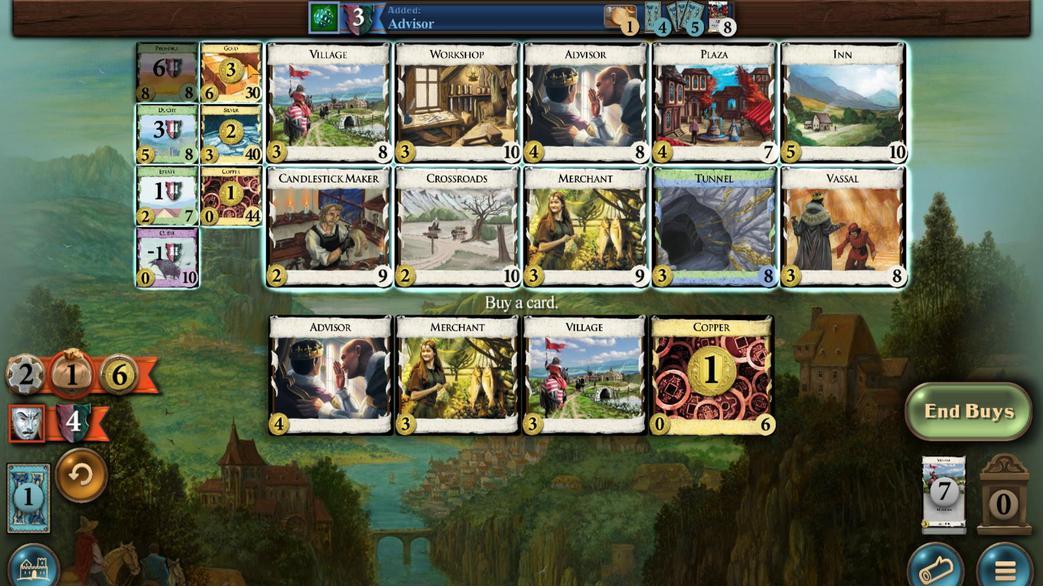 
Action: Mouse moved to (440, 334)
Screenshot: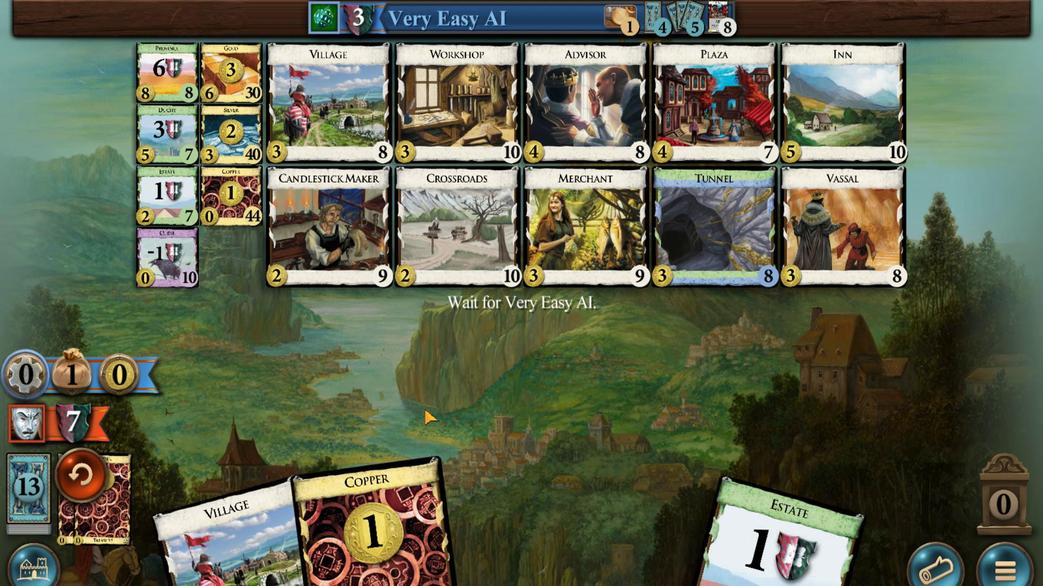 
Action: Mouse pressed left at (440, 334)
Screenshot: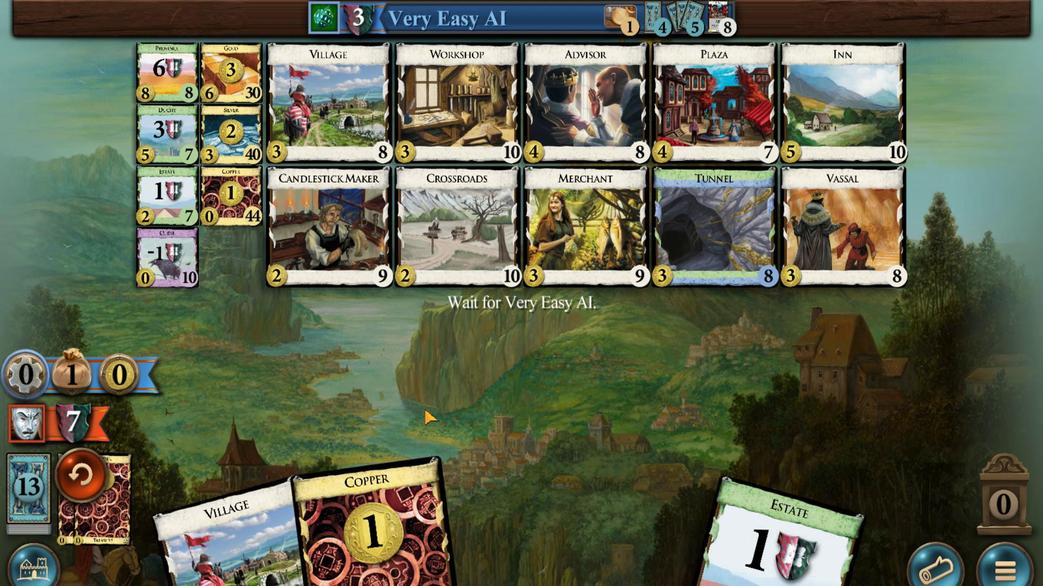 
Action: Mouse moved to (400, 441)
Screenshot: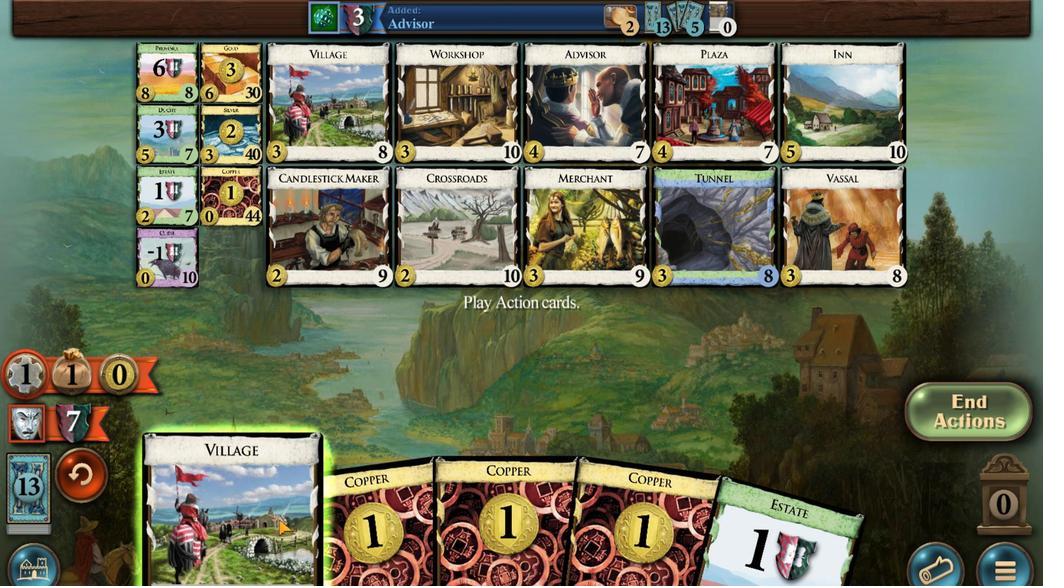 
Action: Mouse scrolled (400, 441) with delta (0, 0)
Screenshot: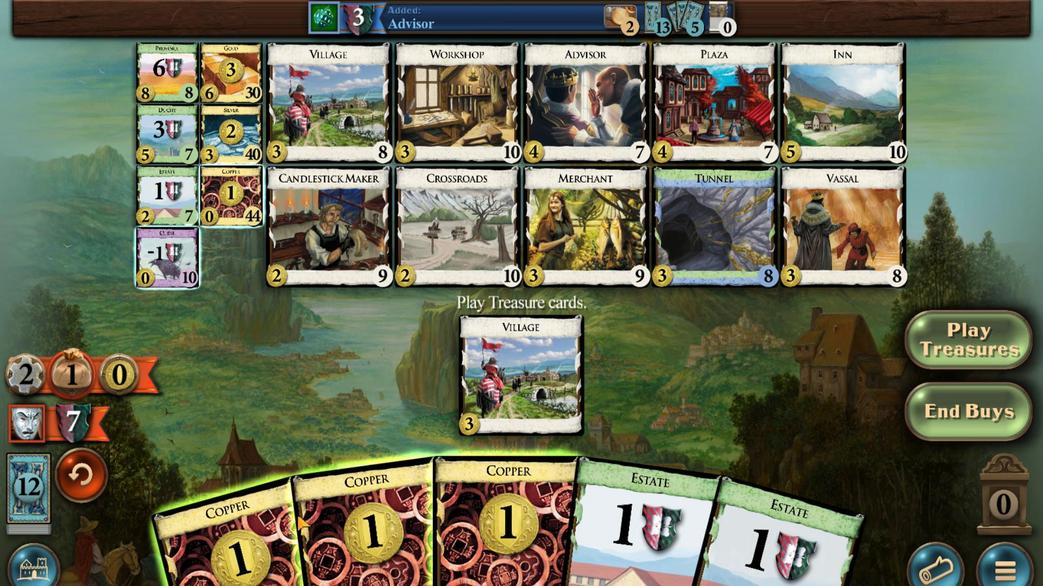 
Action: Mouse scrolled (400, 441) with delta (0, 0)
Screenshot: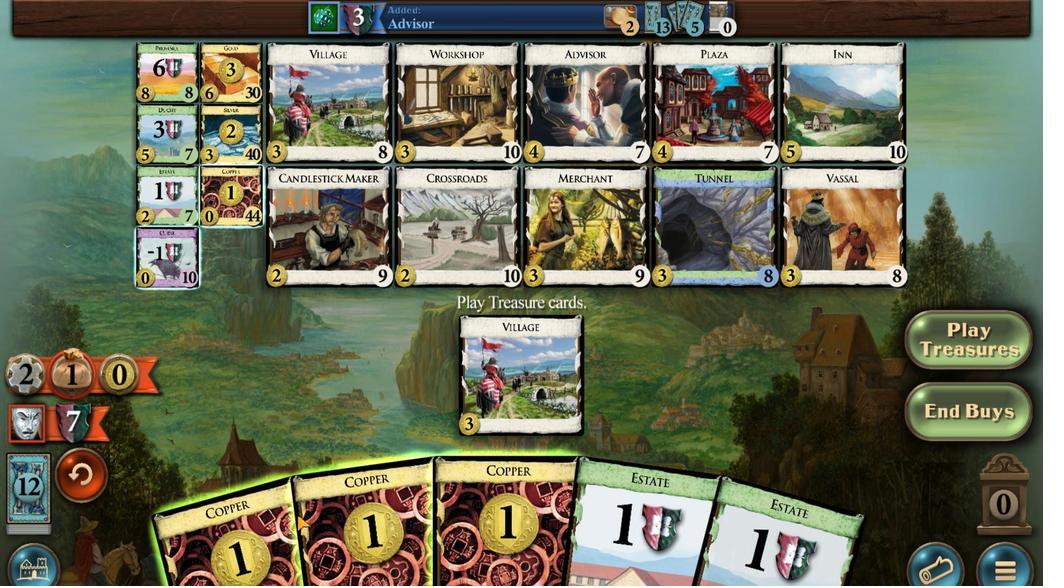 
Action: Mouse scrolled (400, 441) with delta (0, 0)
Screenshot: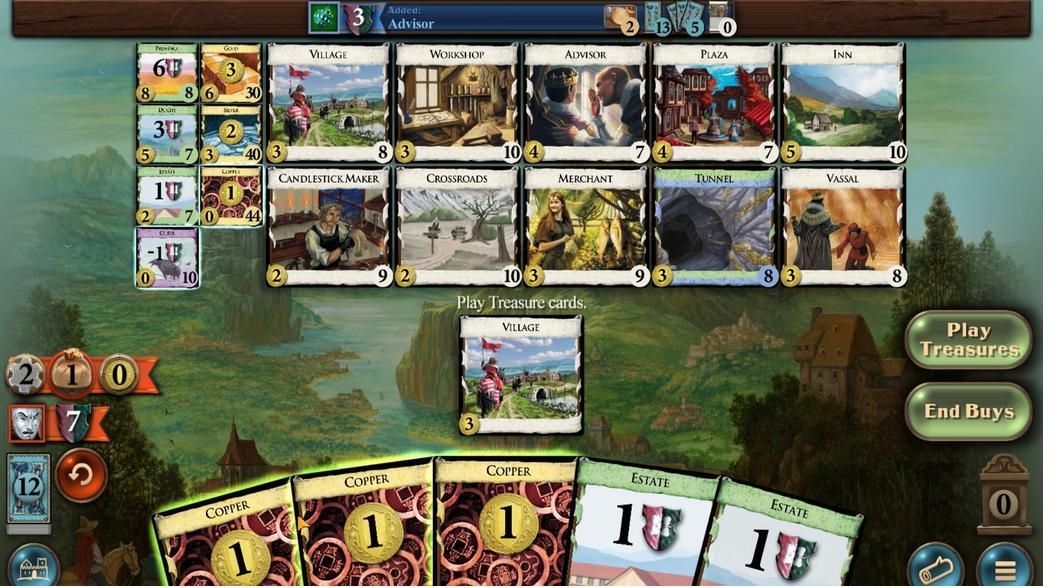 
Action: Mouse scrolled (400, 441) with delta (0, 0)
Screenshot: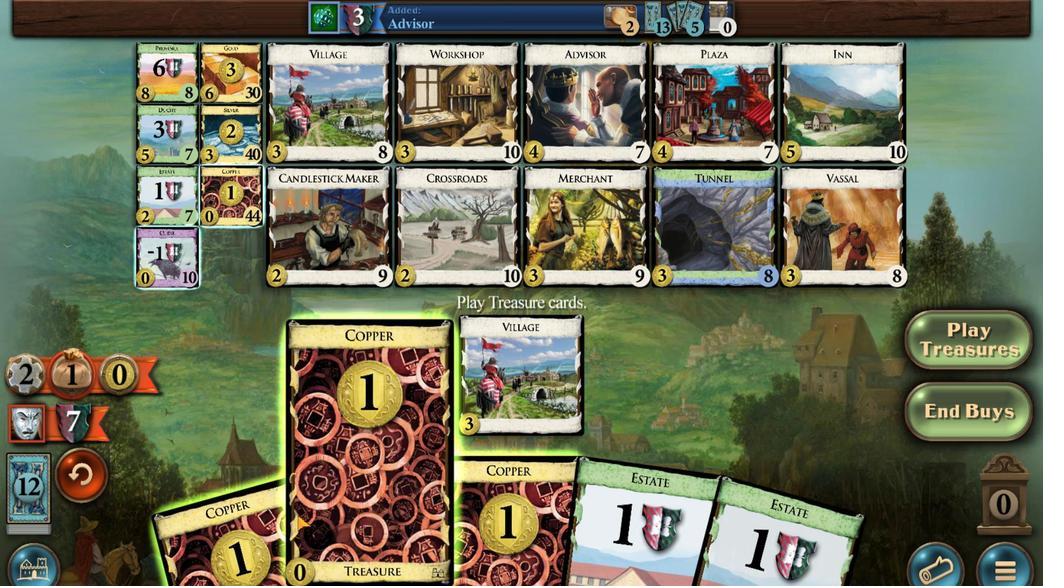 
Action: Mouse scrolled (400, 441) with delta (0, 0)
Screenshot: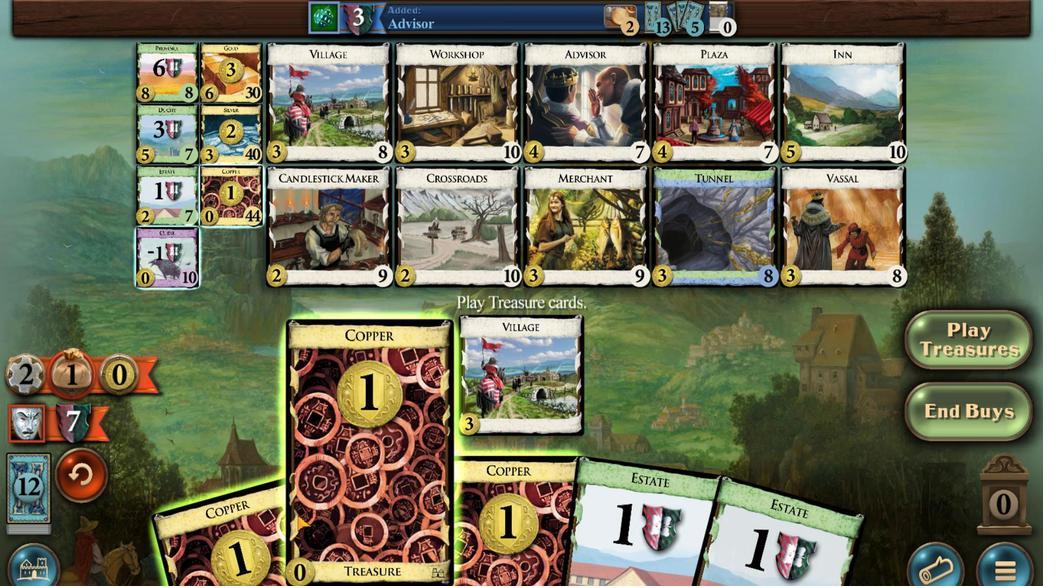 
Action: Mouse moved to (392, 440)
Screenshot: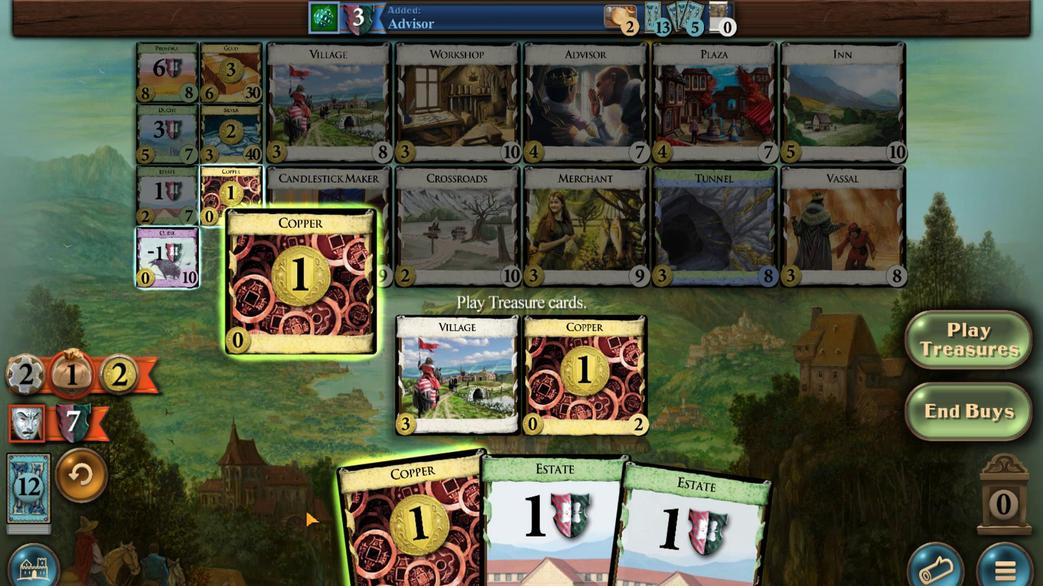 
Action: Mouse scrolled (392, 440) with delta (0, 0)
Screenshot: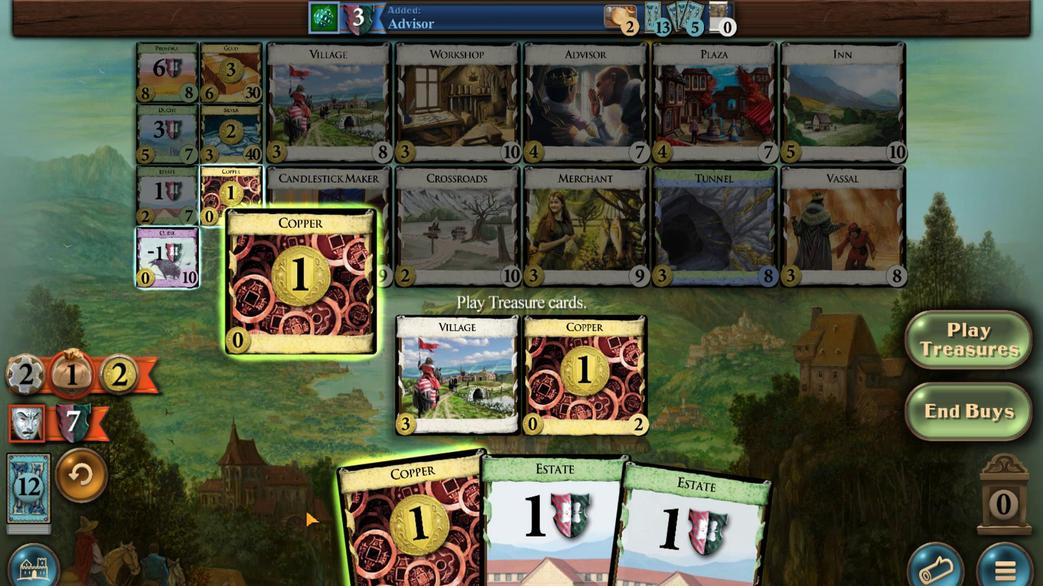 
Action: Mouse scrolled (392, 440) with delta (0, 0)
Screenshot: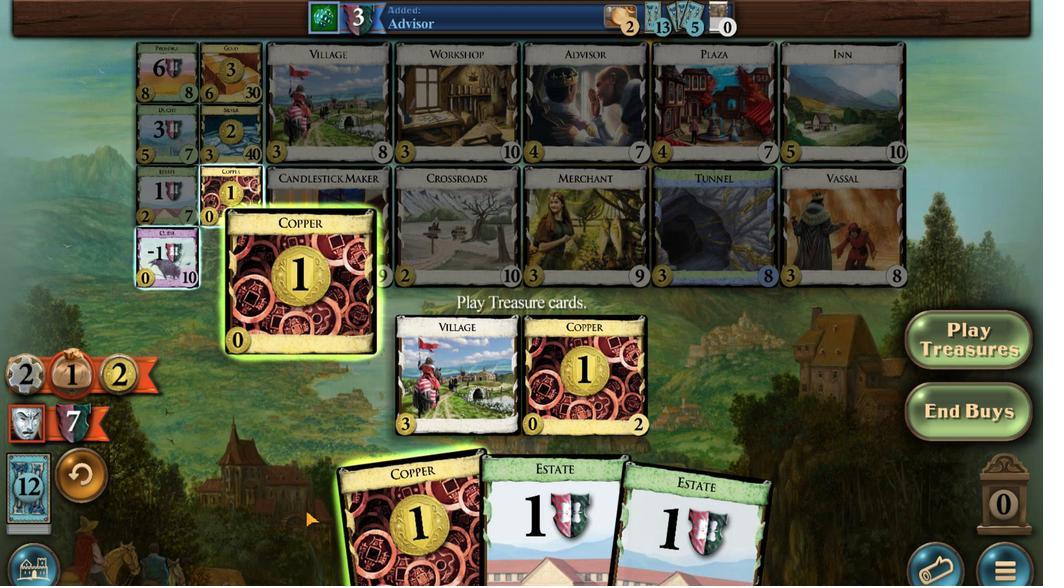 
Action: Mouse scrolled (392, 440) with delta (0, 0)
Screenshot: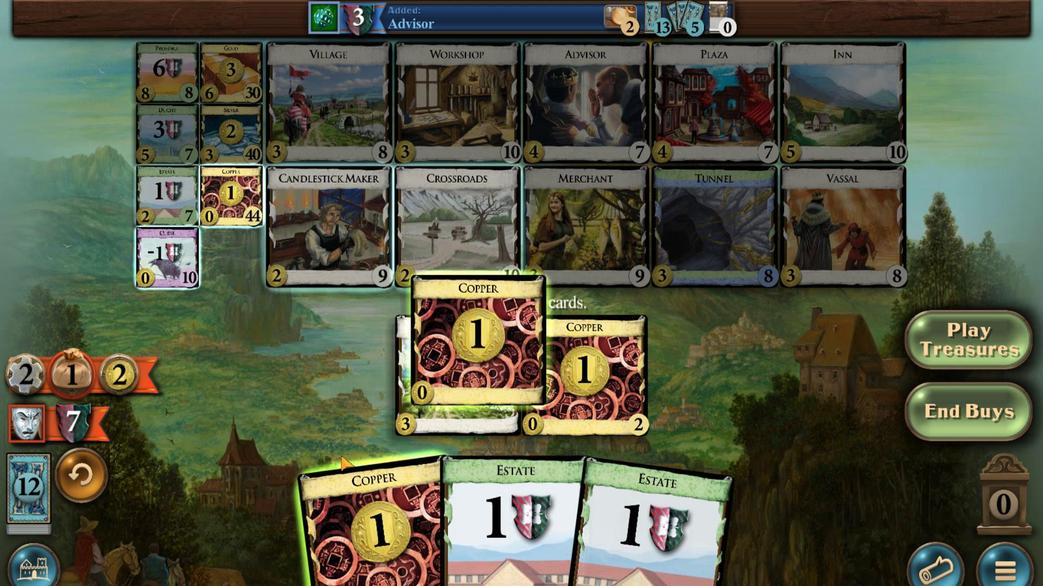 
Action: Mouse moved to (392, 440)
Screenshot: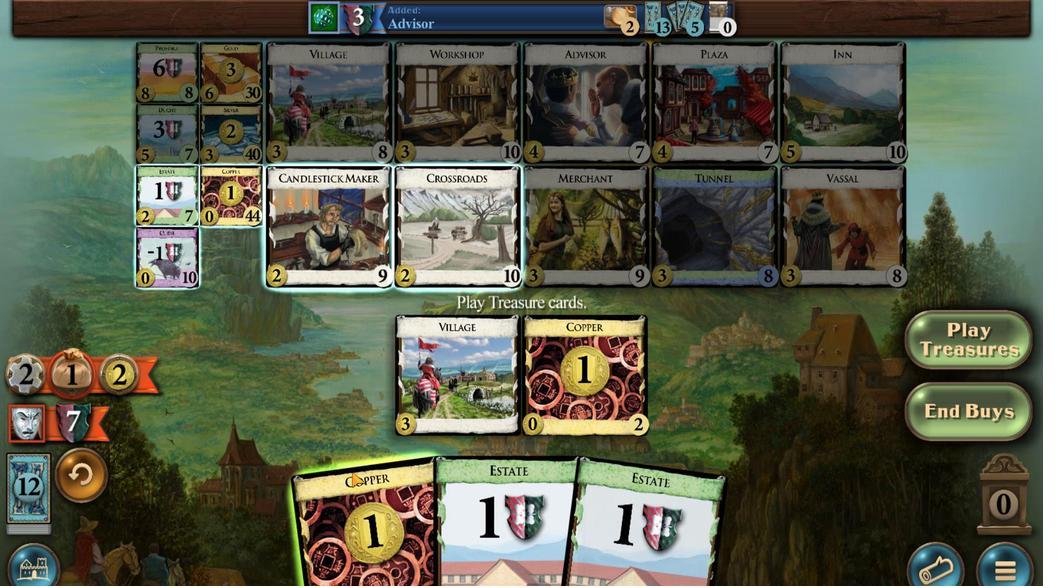 
Action: Mouse scrolled (392, 440) with delta (0, 0)
Screenshot: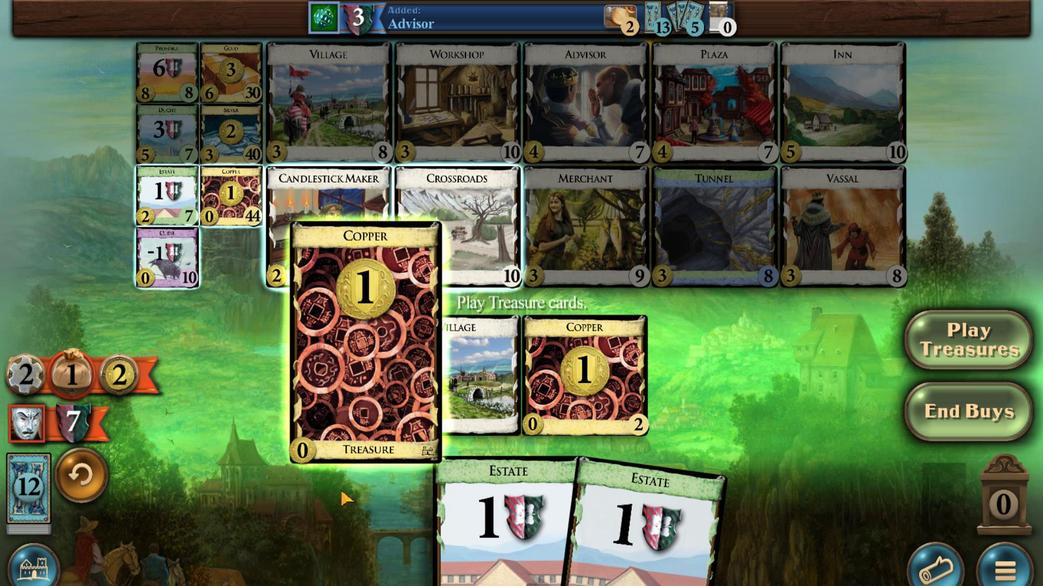 
Action: Mouse moved to (391, 440)
Screenshot: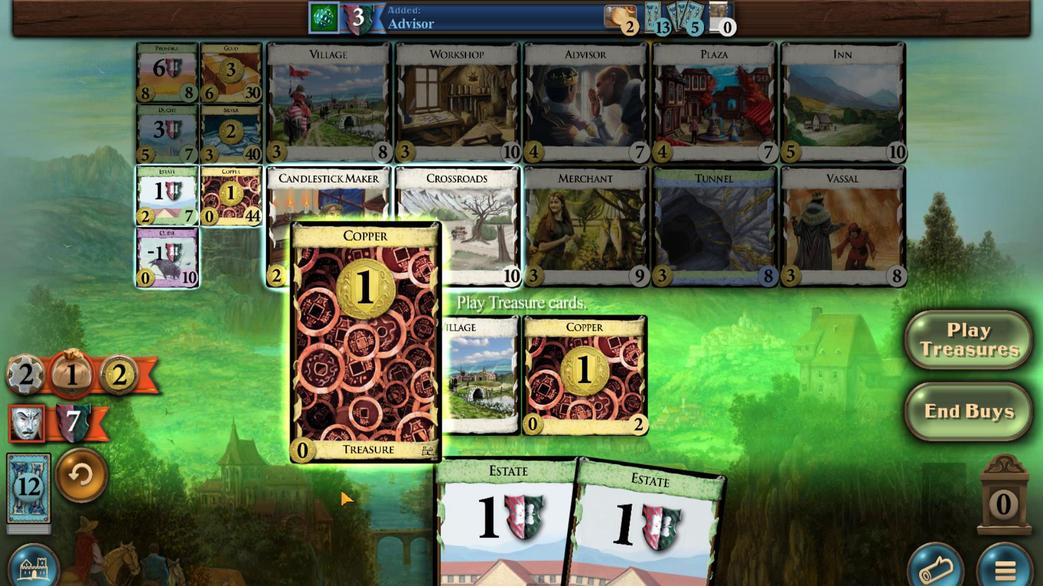 
Action: Mouse scrolled (391, 440) with delta (0, 0)
Screenshot: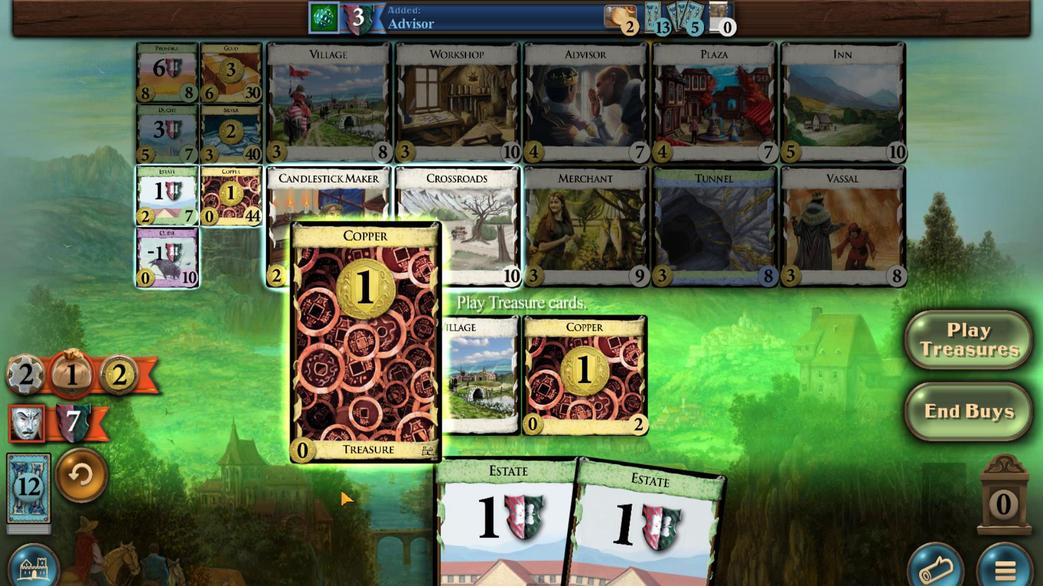 
Action: Mouse moved to (391, 440)
Screenshot: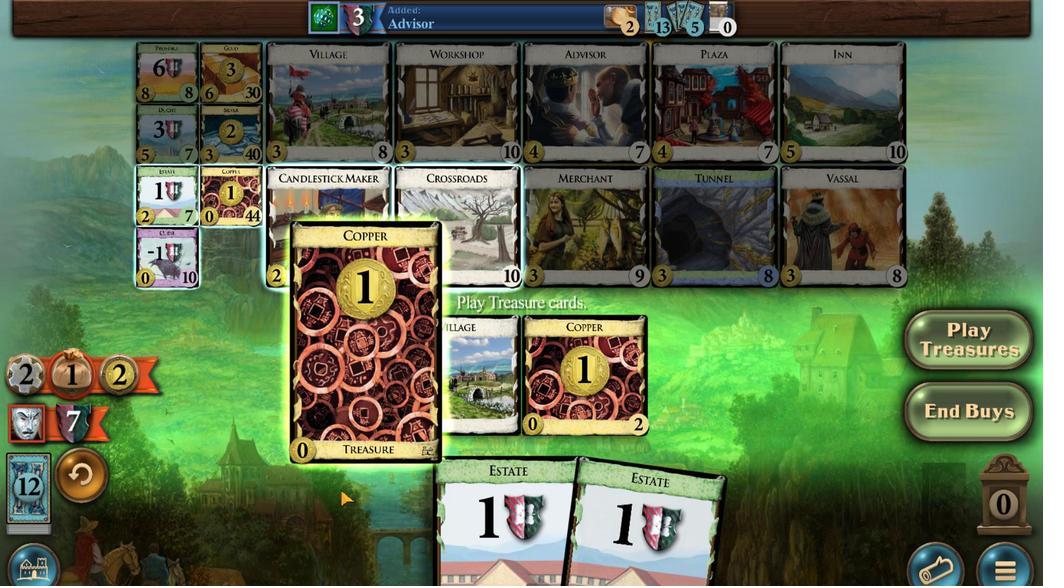 
Action: Mouse scrolled (391, 440) with delta (0, 0)
Screenshot: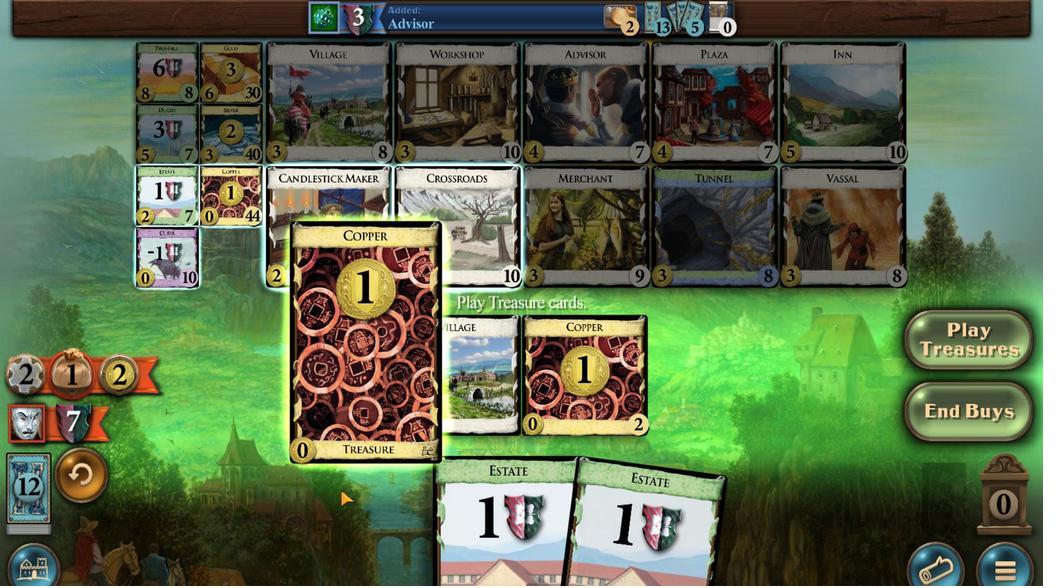 
Action: Mouse moved to (391, 441)
Screenshot: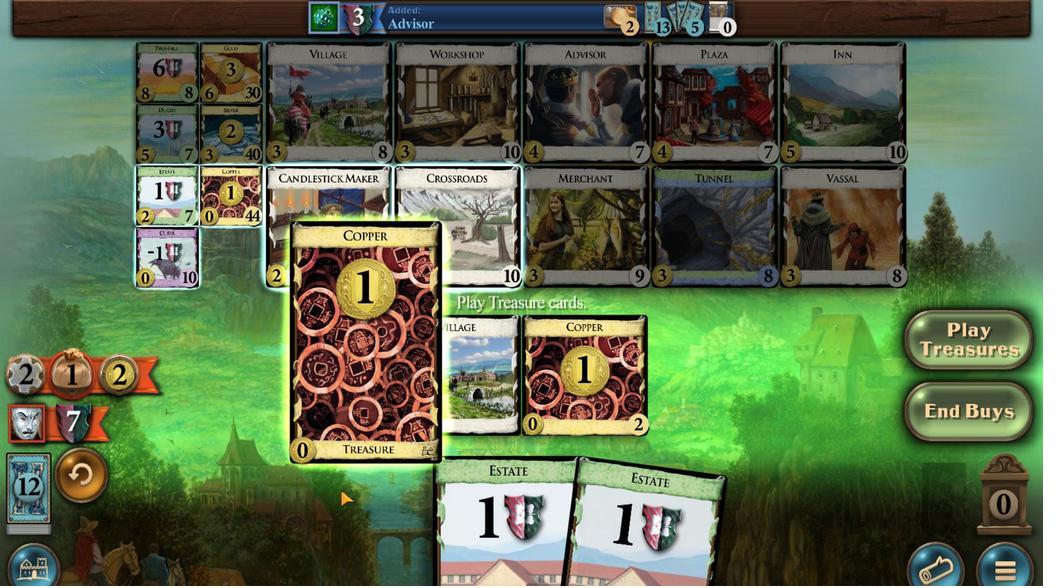 
Action: Mouse scrolled (391, 440) with delta (0, 0)
Screenshot: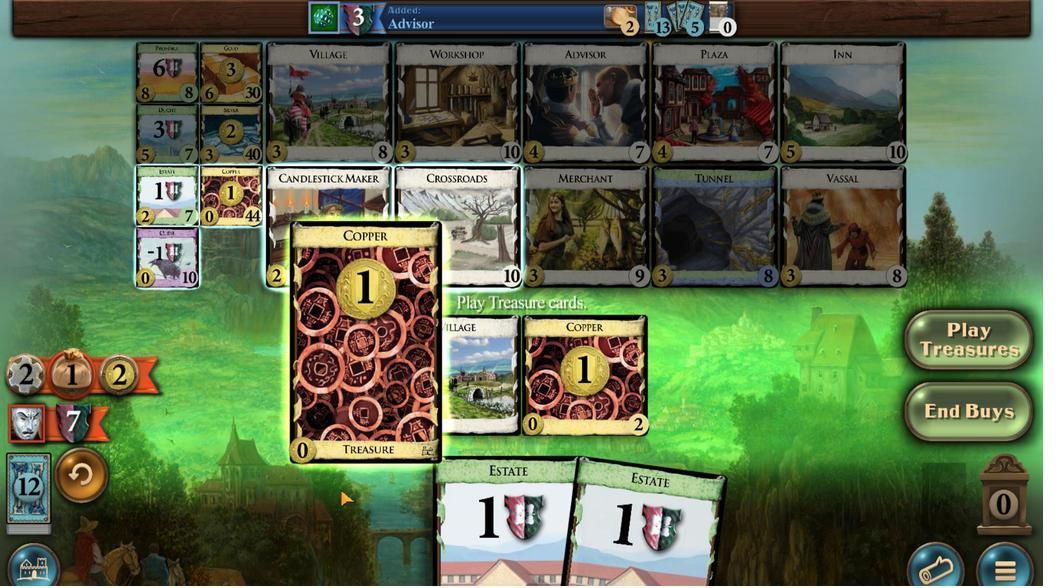 
Action: Mouse moved to (369, 428)
Screenshot: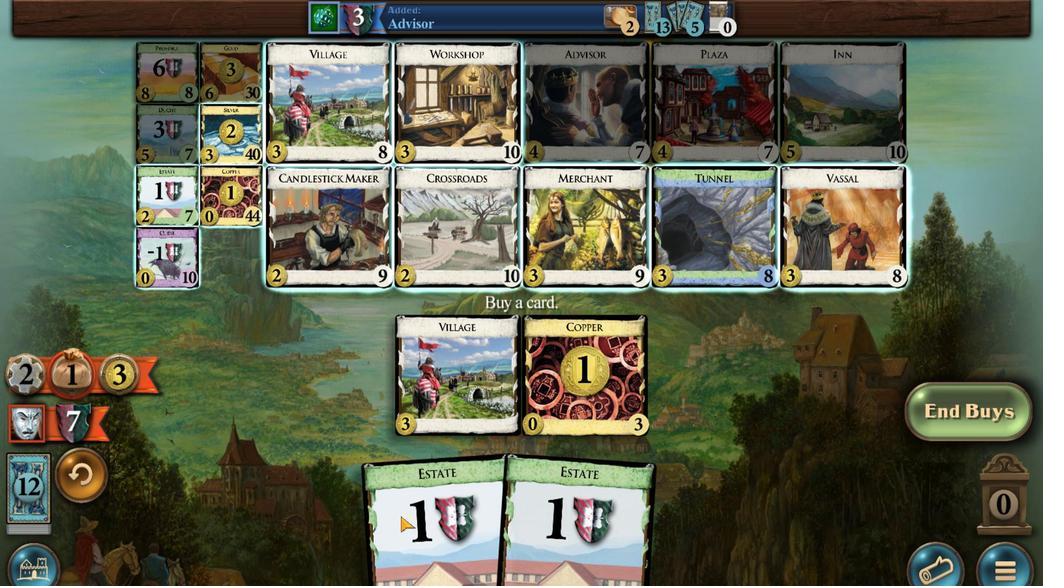 
Action: Mouse scrolled (369, 428) with delta (0, 0)
Screenshot: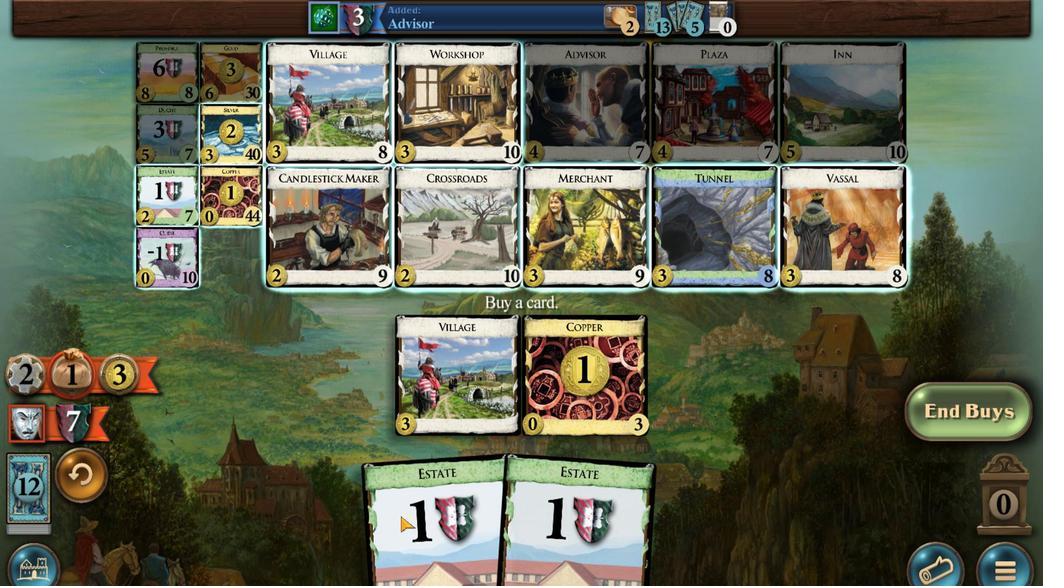 
Action: Mouse moved to (369, 429)
Screenshot: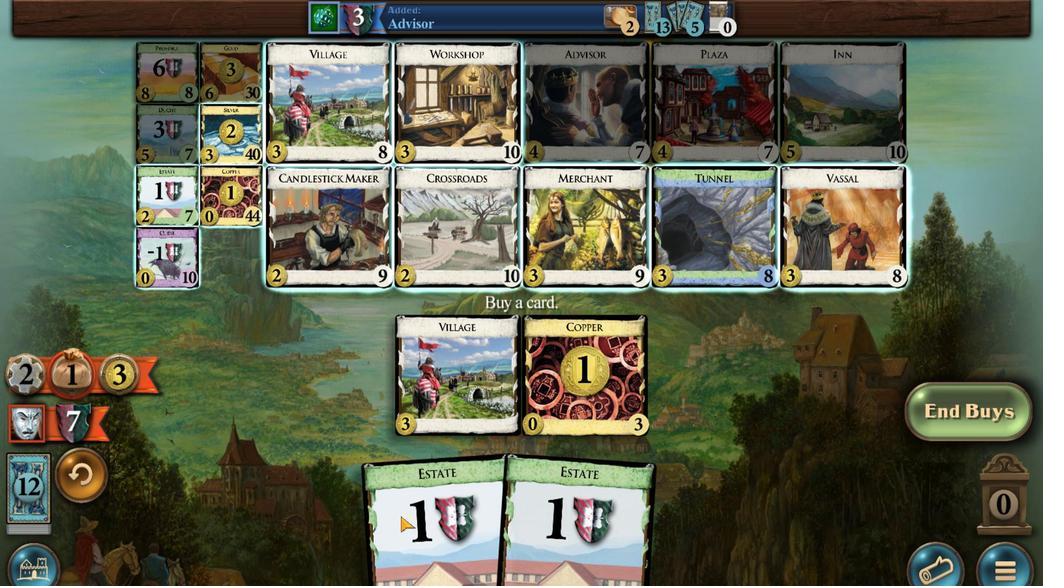 
Action: Mouse scrolled (369, 429) with delta (0, 0)
Screenshot: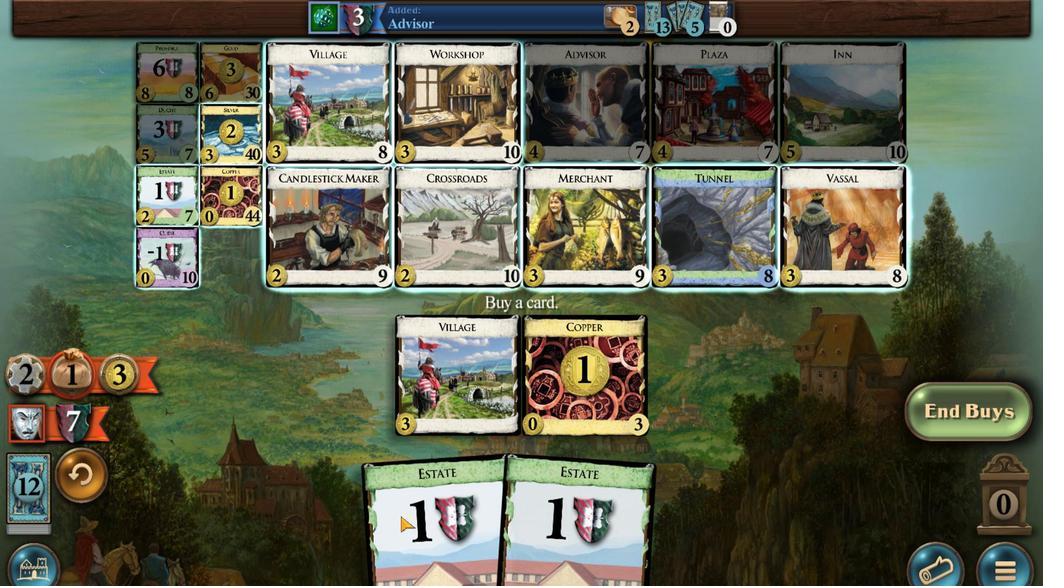 
Action: Mouse moved to (369, 431)
Screenshot: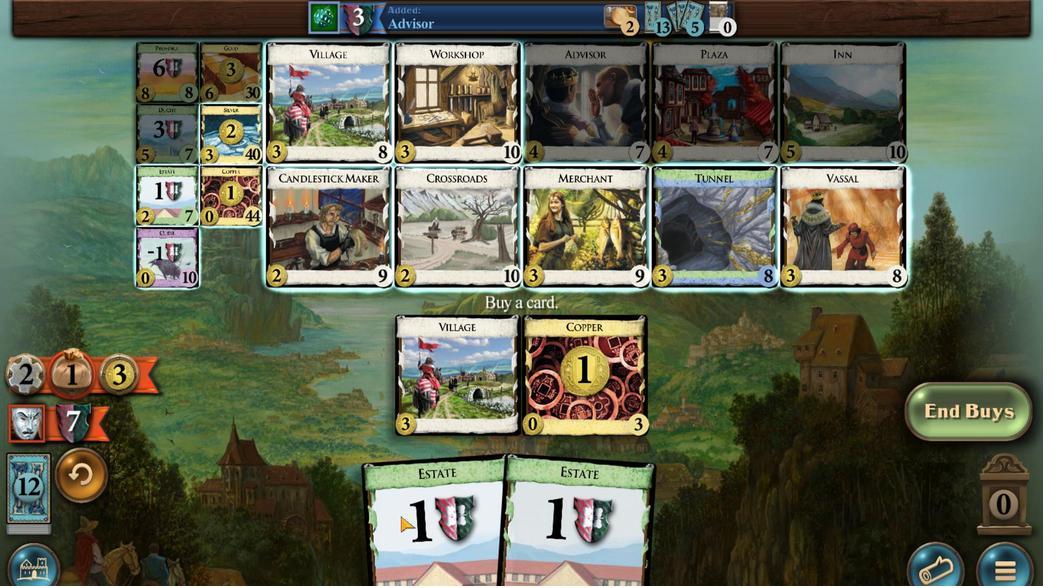 
Action: Mouse scrolled (369, 431) with delta (0, 0)
Screenshot: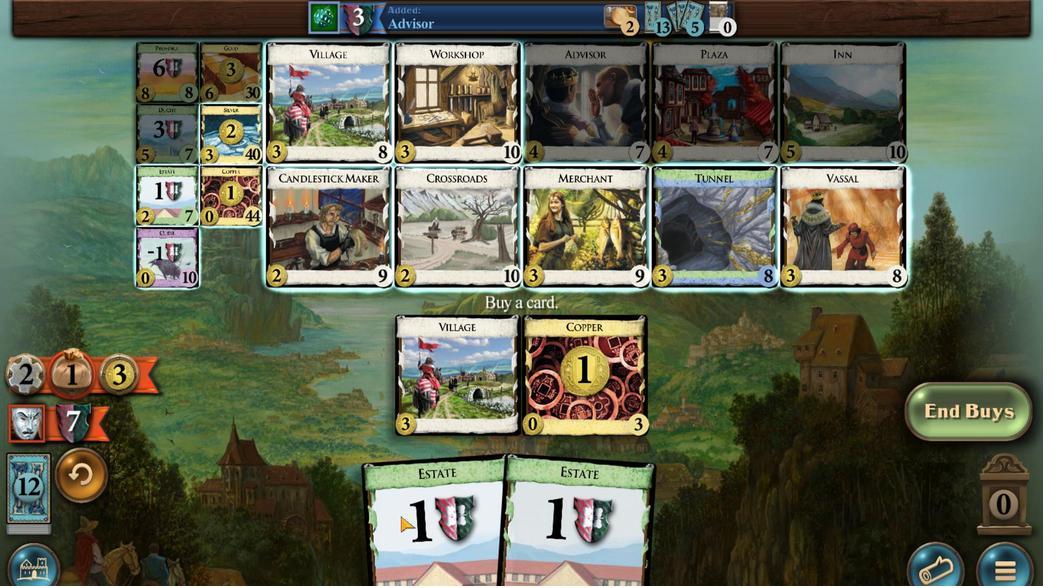 
Action: Mouse moved to (369, 431)
Screenshot: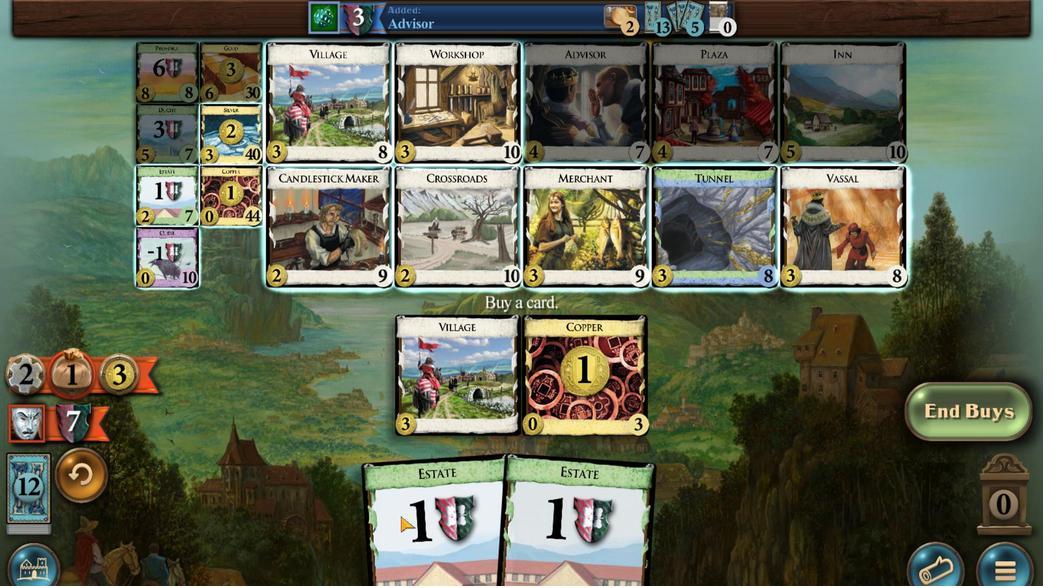 
Action: Mouse scrolled (369, 431) with delta (0, 0)
Screenshot: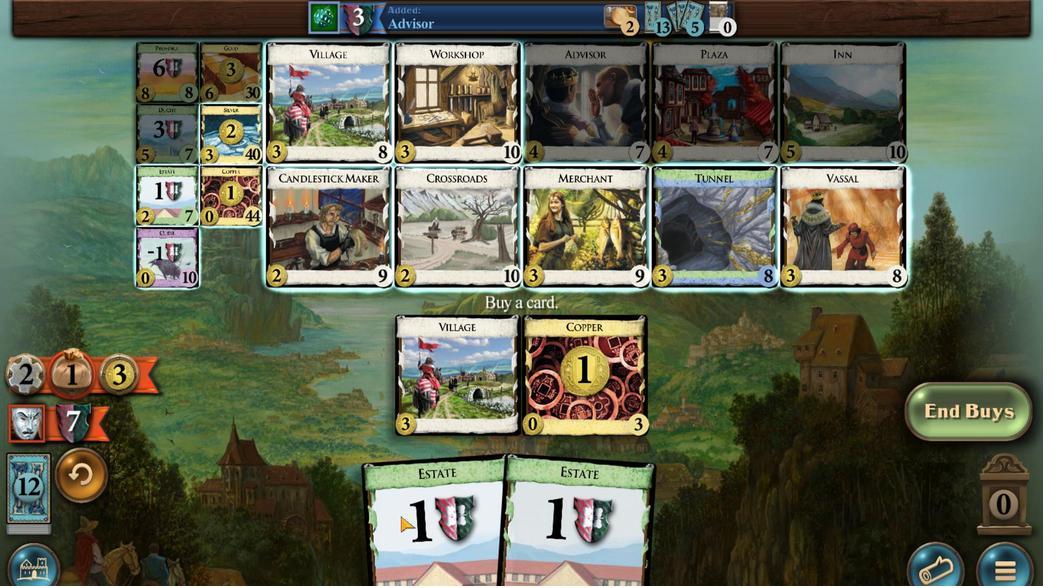 
Action: Mouse moved to (371, 326)
Screenshot: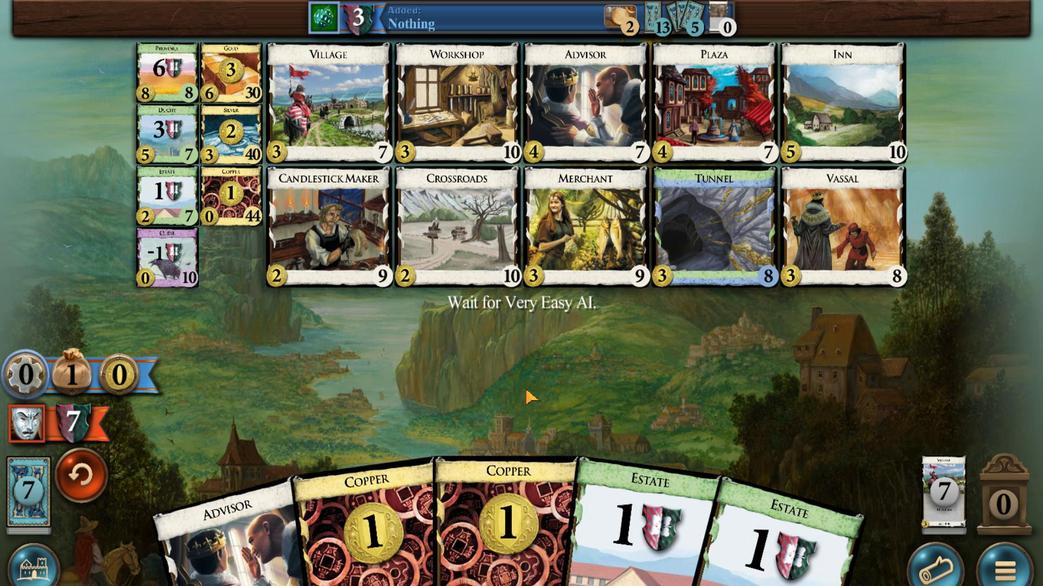 
Action: Mouse pressed left at (371, 326)
Screenshot: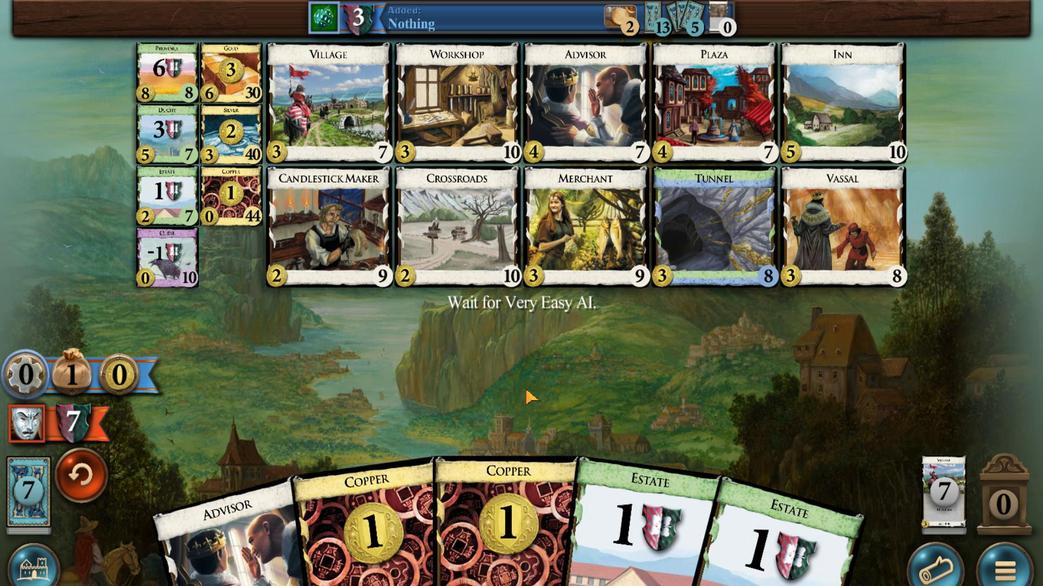 
Action: Mouse moved to (405, 440)
Screenshot: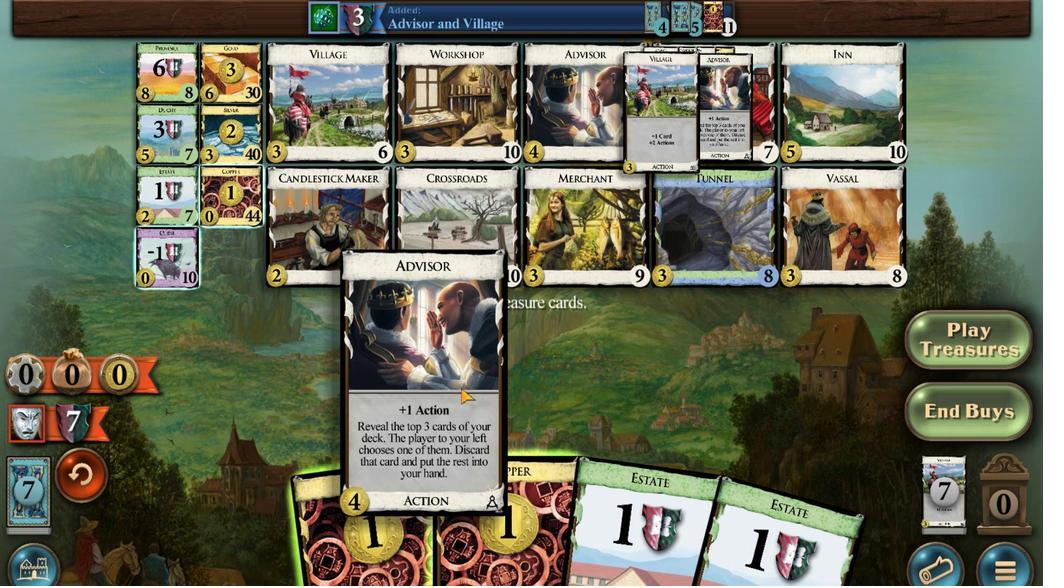 
Action: Mouse pressed left at (405, 440)
Screenshot: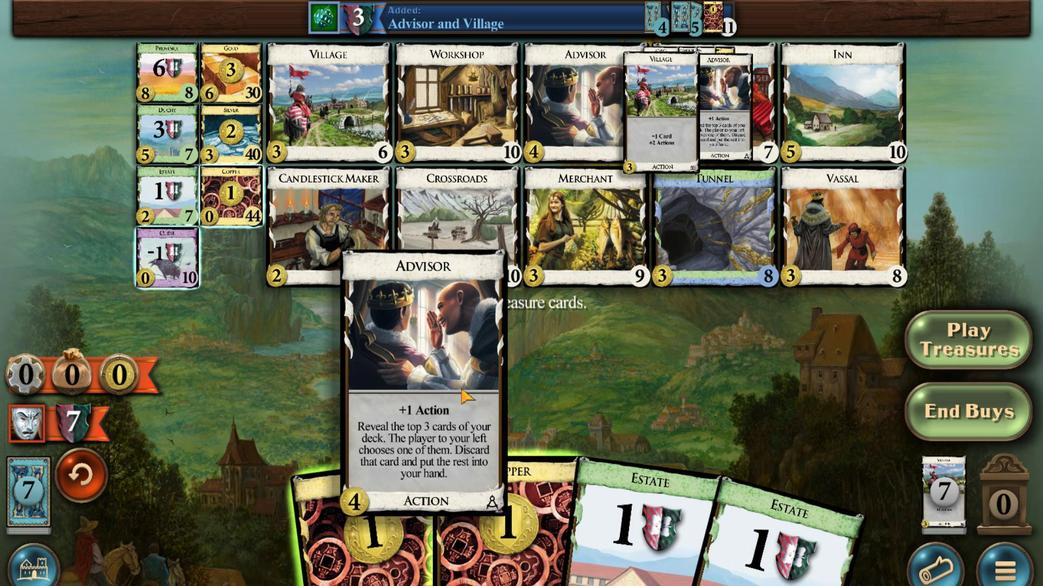 
Action: Mouse moved to (333, 437)
Screenshot: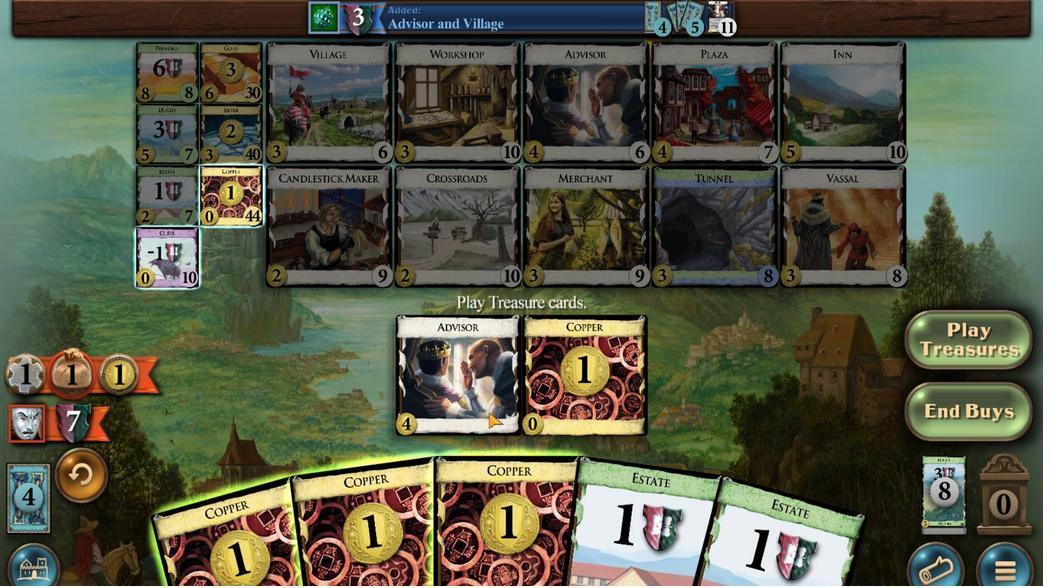 
Action: Mouse pressed left at (333, 437)
Screenshot: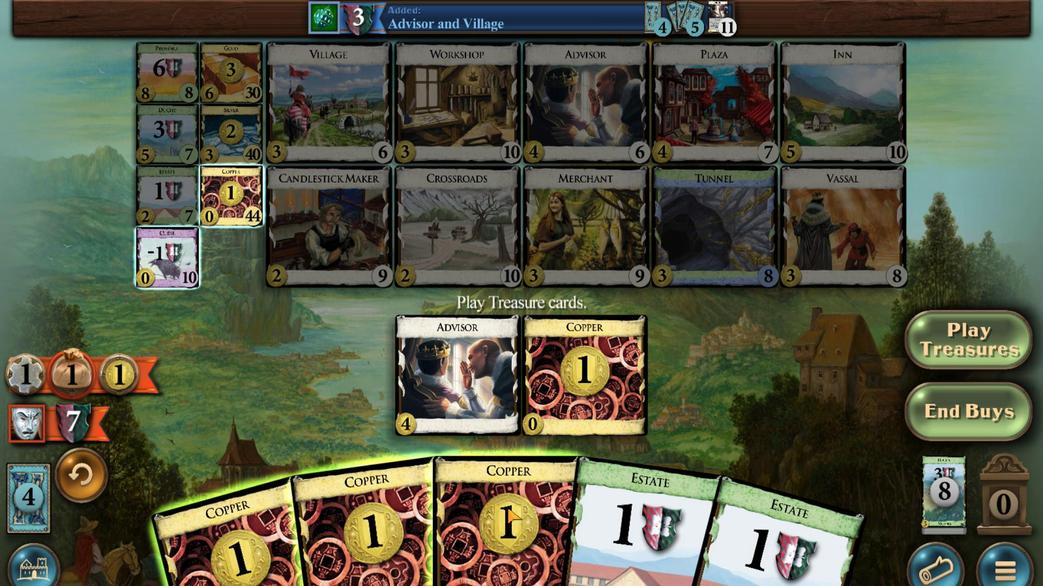 
Action: Mouse moved to (306, 434)
Screenshot: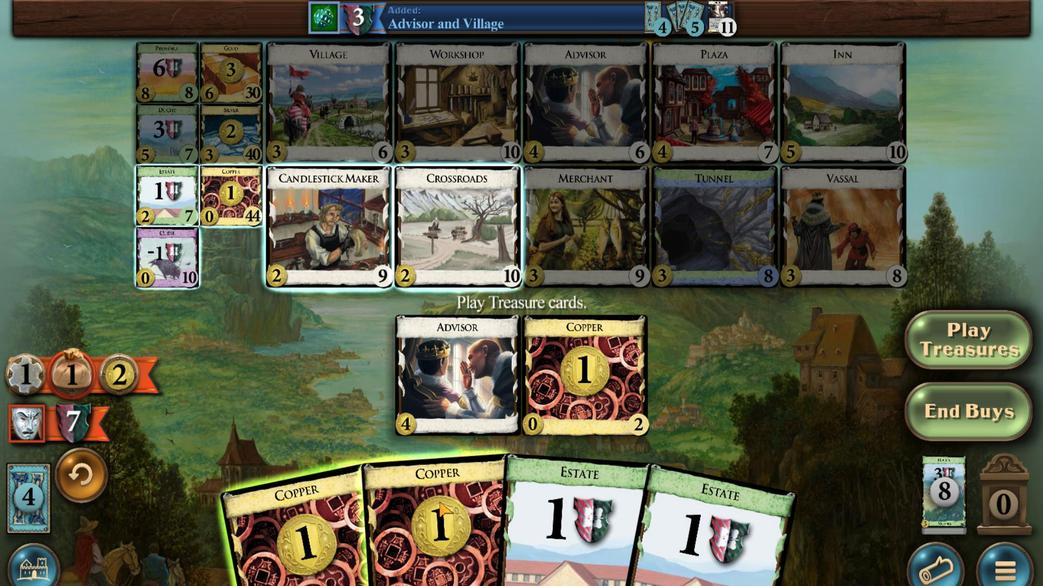 
Action: Mouse pressed left at (306, 434)
Screenshot: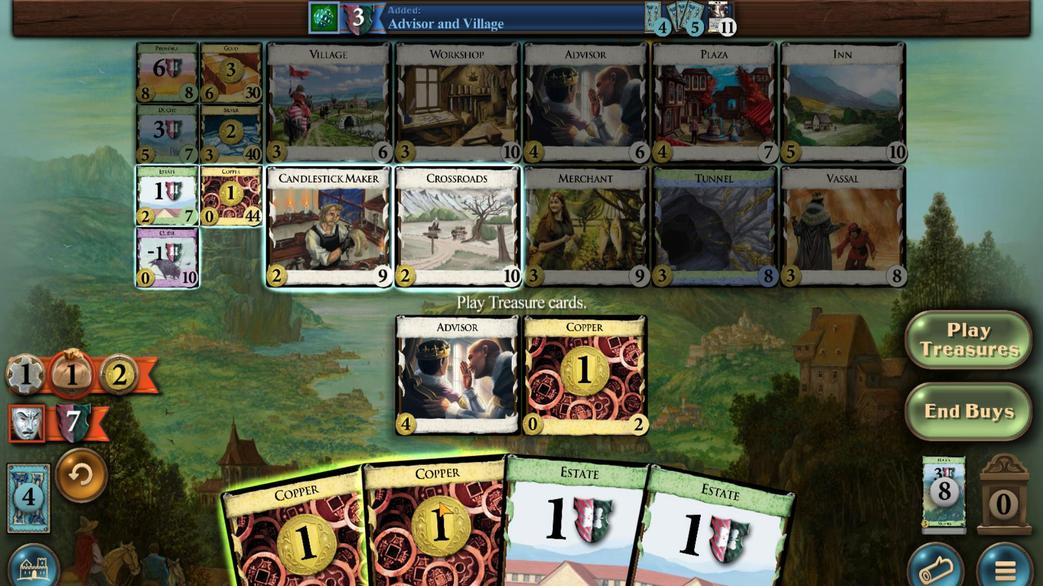 
Action: Mouse moved to (333, 436)
Screenshot: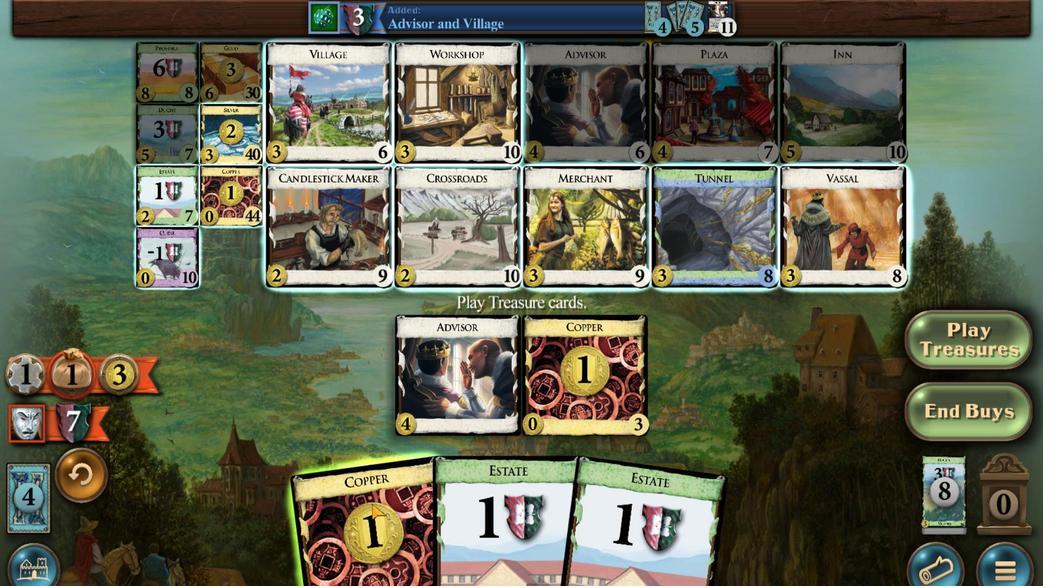 
Action: Mouse pressed left at (333, 436)
Screenshot: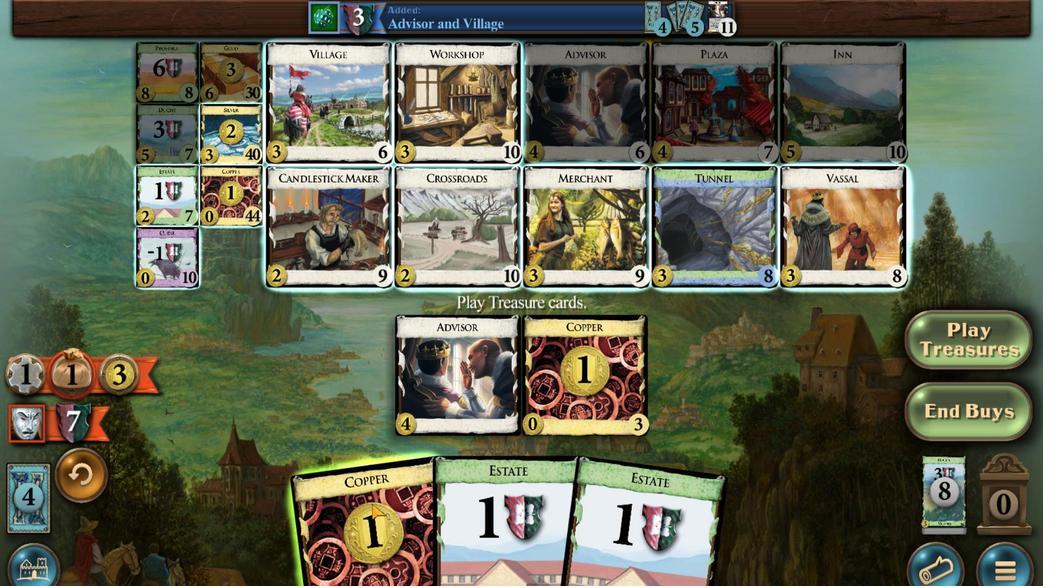 
Action: Mouse moved to (370, 440)
Screenshot: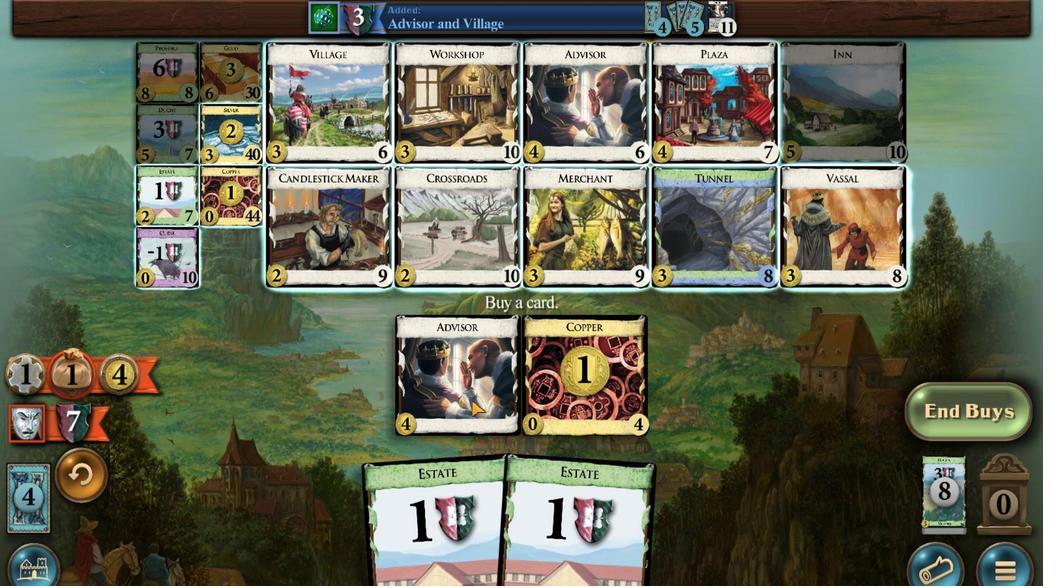 
Action: Mouse pressed left at (370, 440)
Screenshot: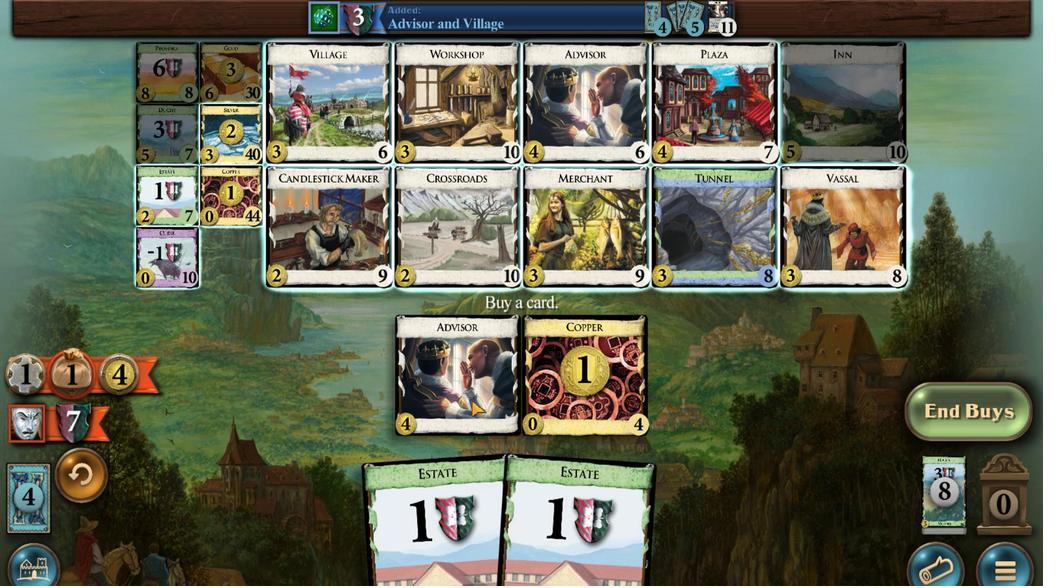 
Action: Mouse moved to (210, 317)
Screenshot: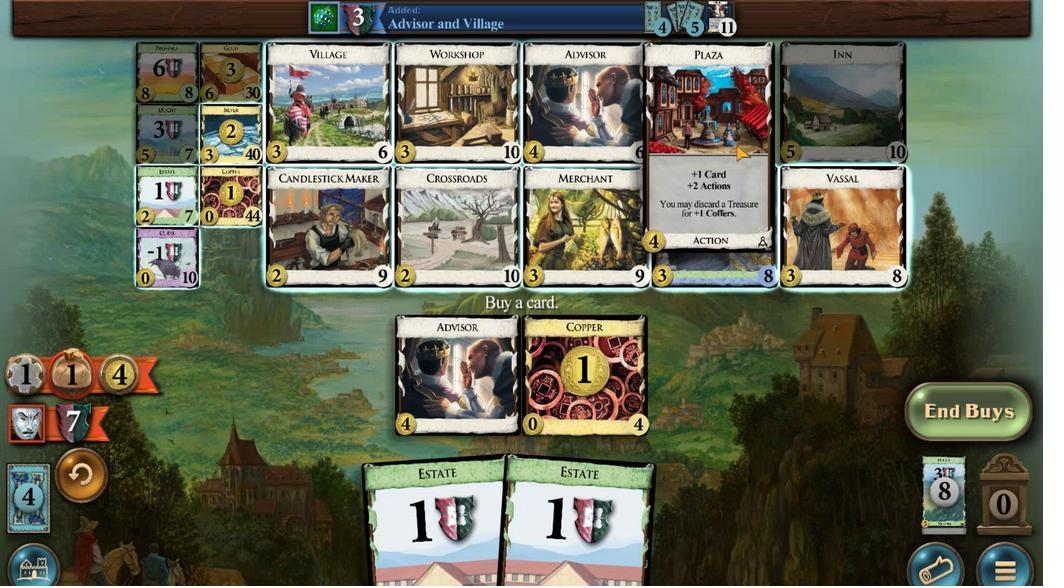 
Action: Mouse pressed left at (210, 317)
Screenshot: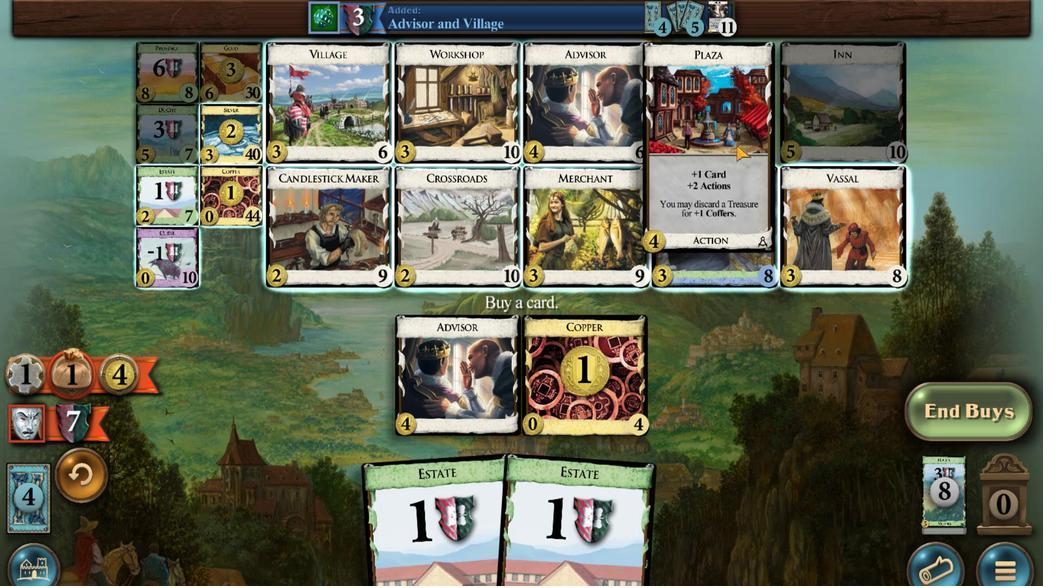 
Action: Mouse moved to (195, 335)
Screenshot: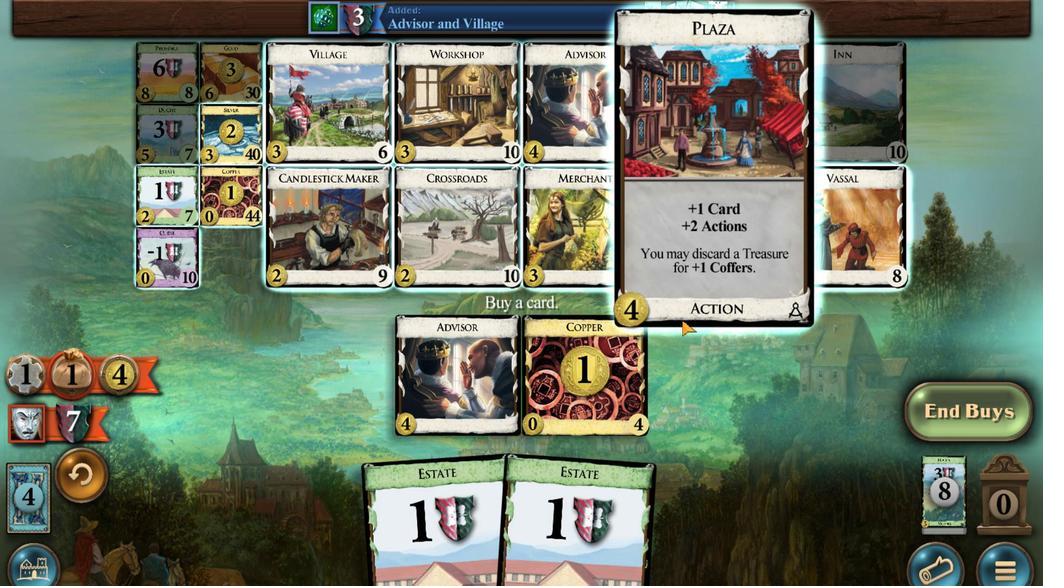 
Action: Mouse pressed left at (195, 335)
Screenshot: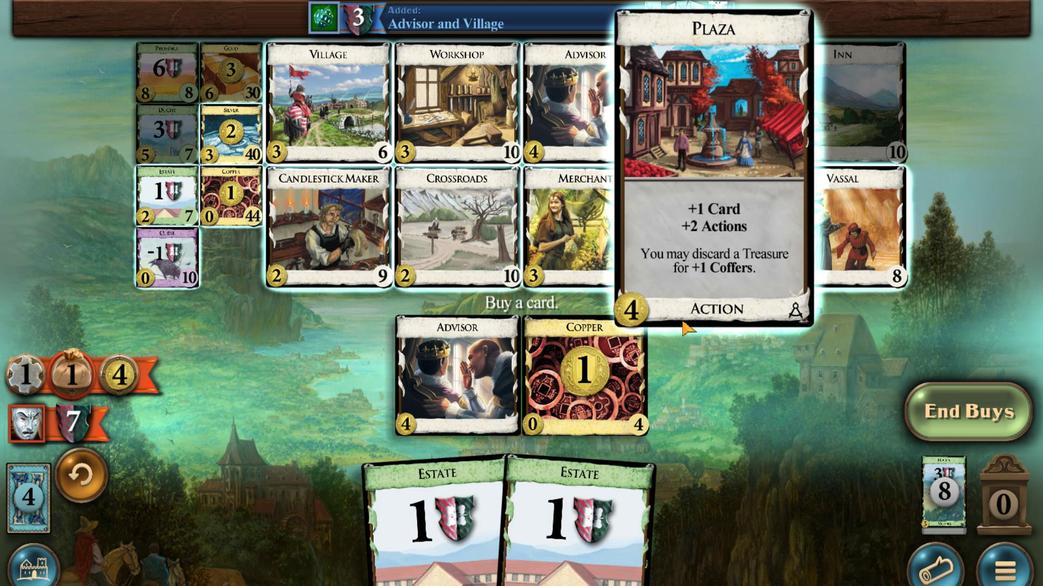 
Action: Mouse moved to (220, 326)
Screenshot: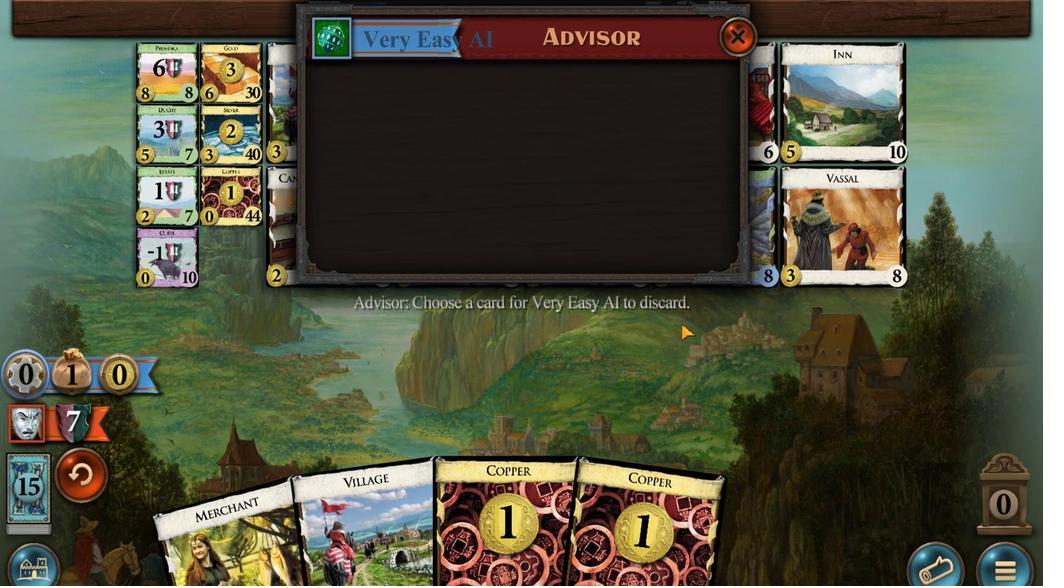 
Action: Mouse pressed left at (220, 326)
Screenshot: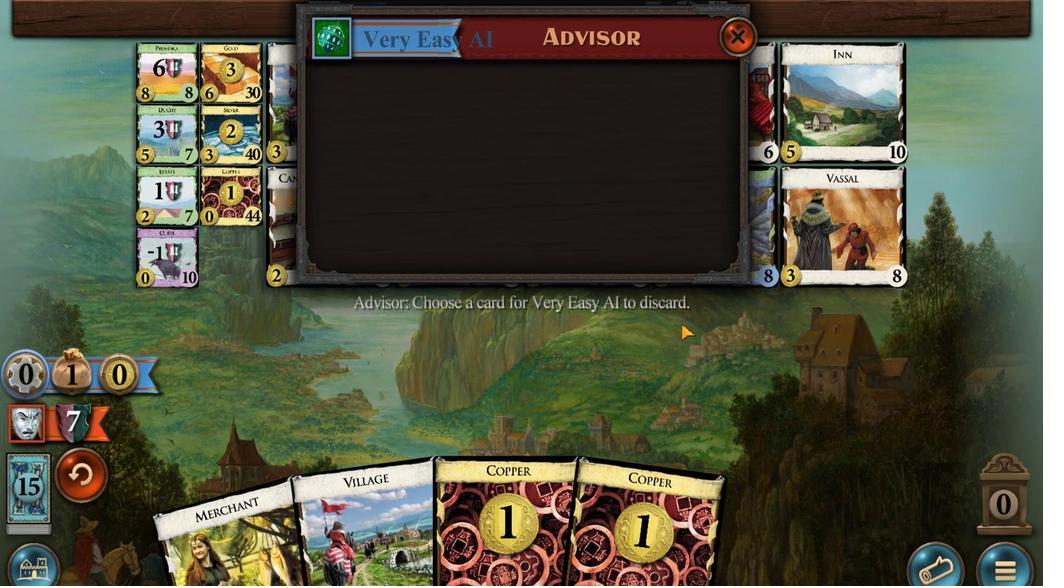 
Action: Mouse moved to (260, 338)
Screenshot: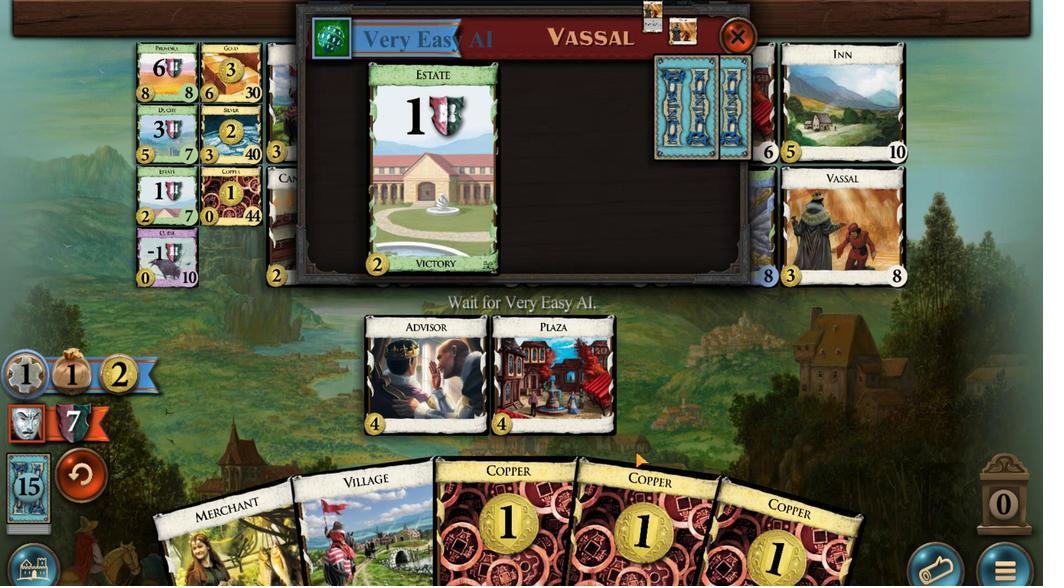 
Action: Mouse pressed left at (260, 338)
Screenshot: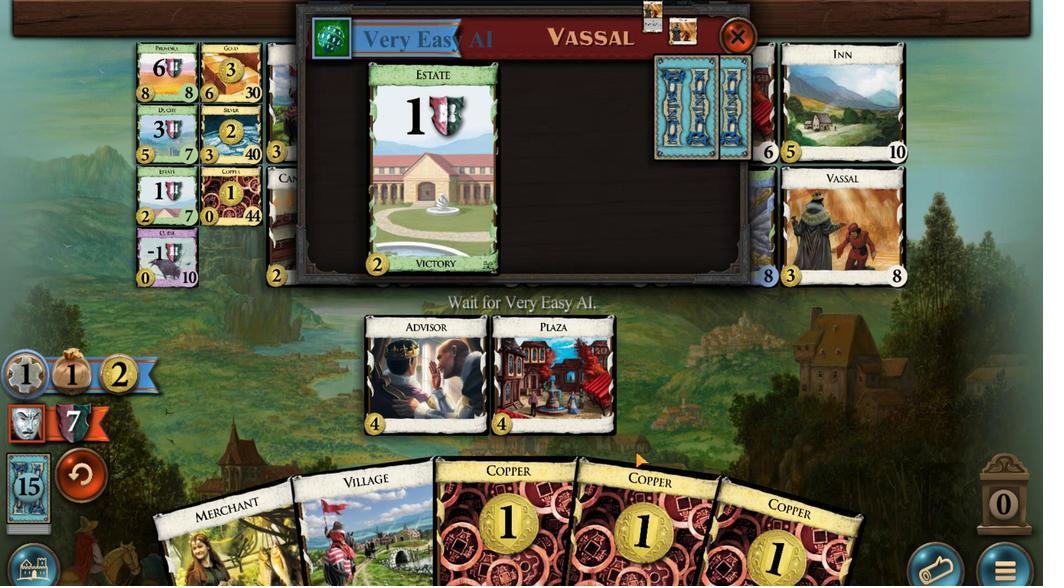
Action: Mouse moved to (286, 342)
Screenshot: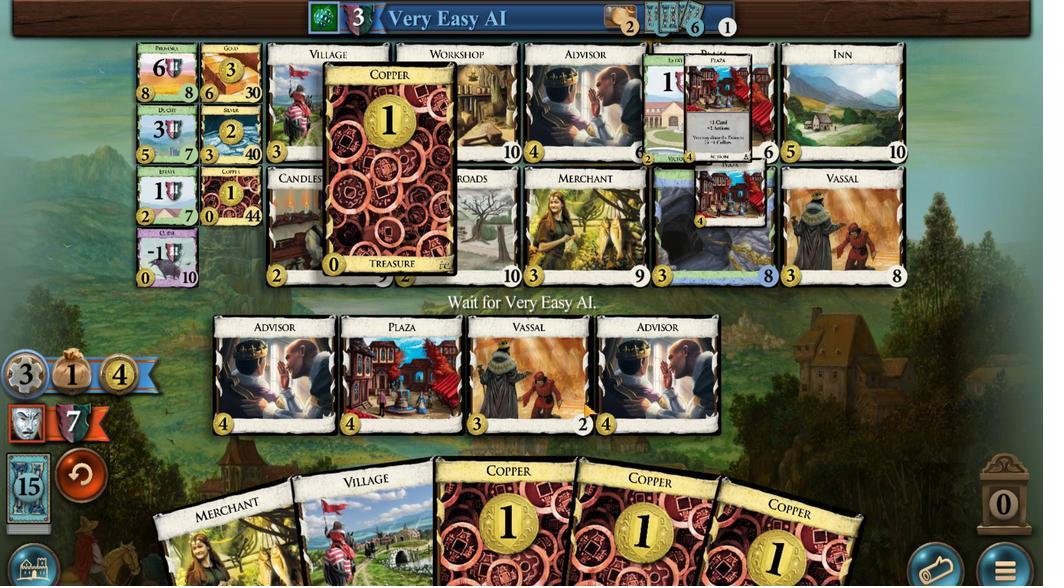 
Action: Mouse pressed left at (286, 342)
Screenshot: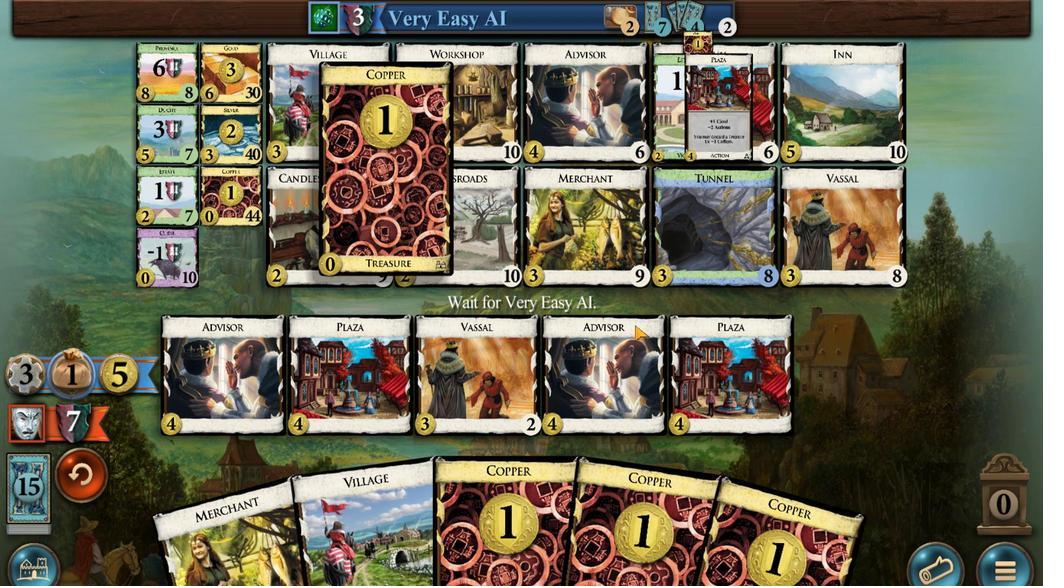
Action: Mouse moved to (426, 445)
Screenshot: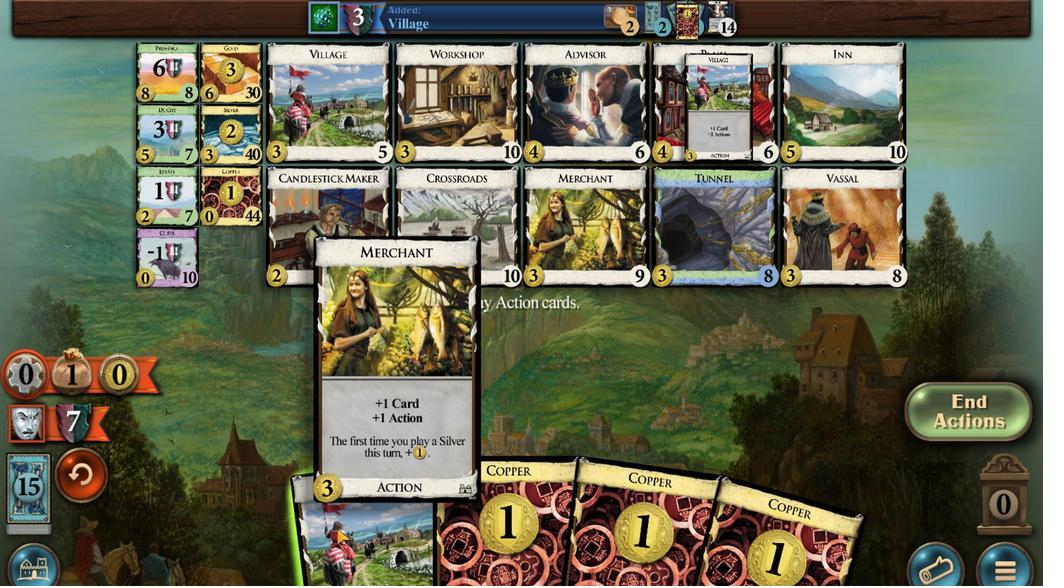 
Action: Mouse pressed left at (426, 445)
Screenshot: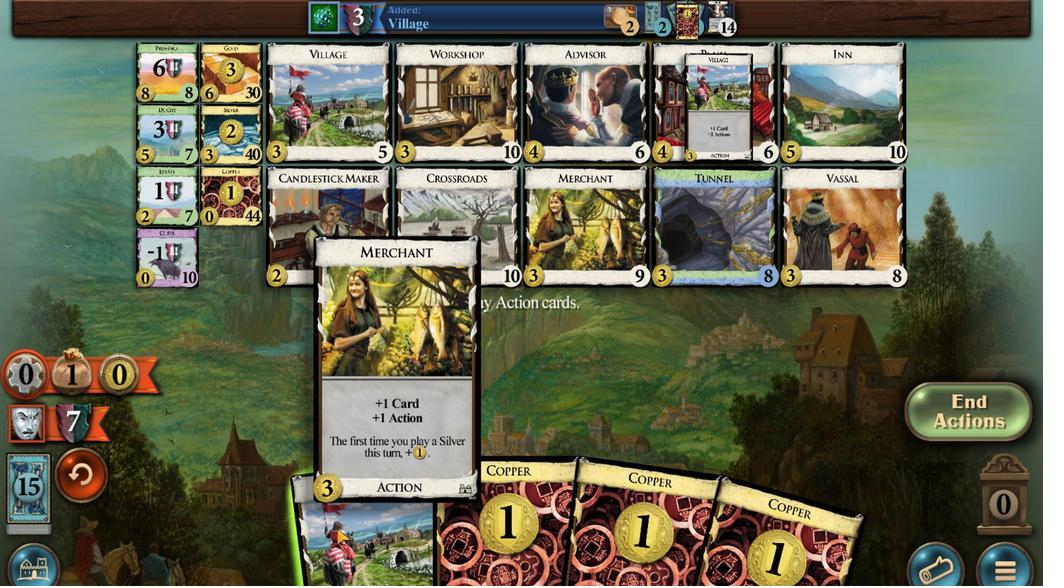 
Action: Mouse moved to (413, 445)
Screenshot: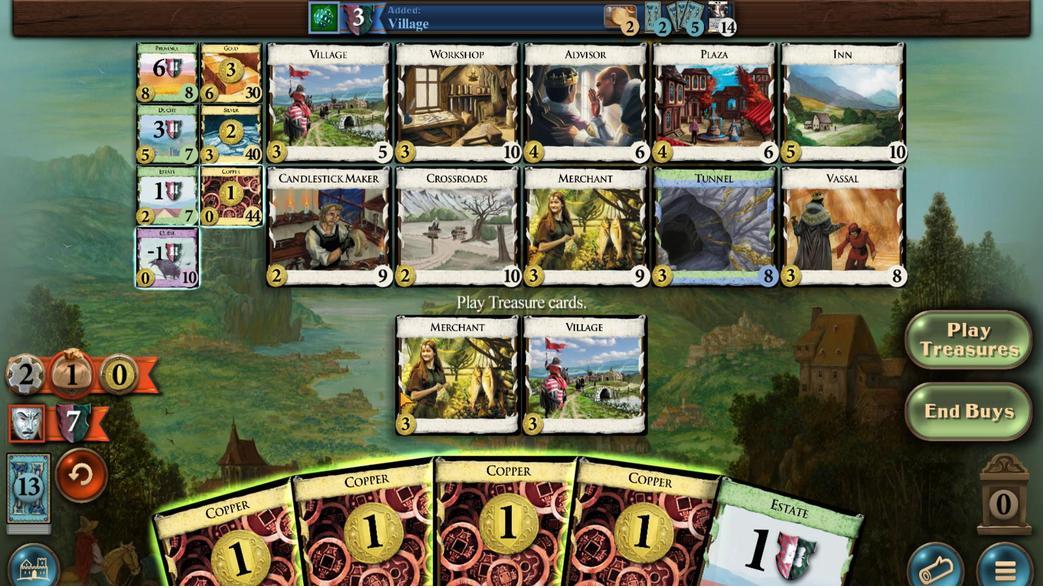
Action: Mouse pressed left at (413, 445)
Screenshot: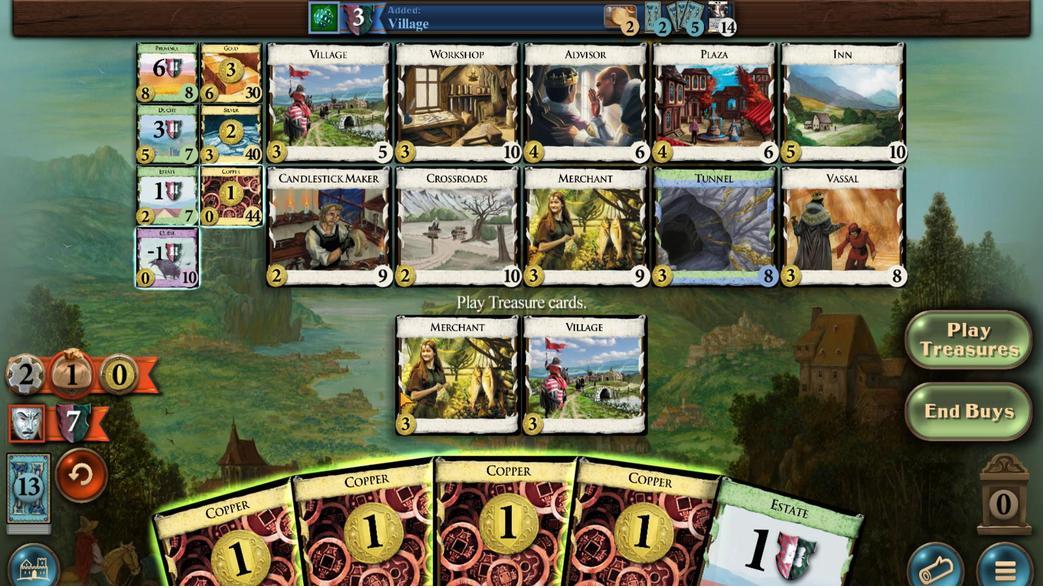 
Action: Mouse moved to (354, 440)
Screenshot: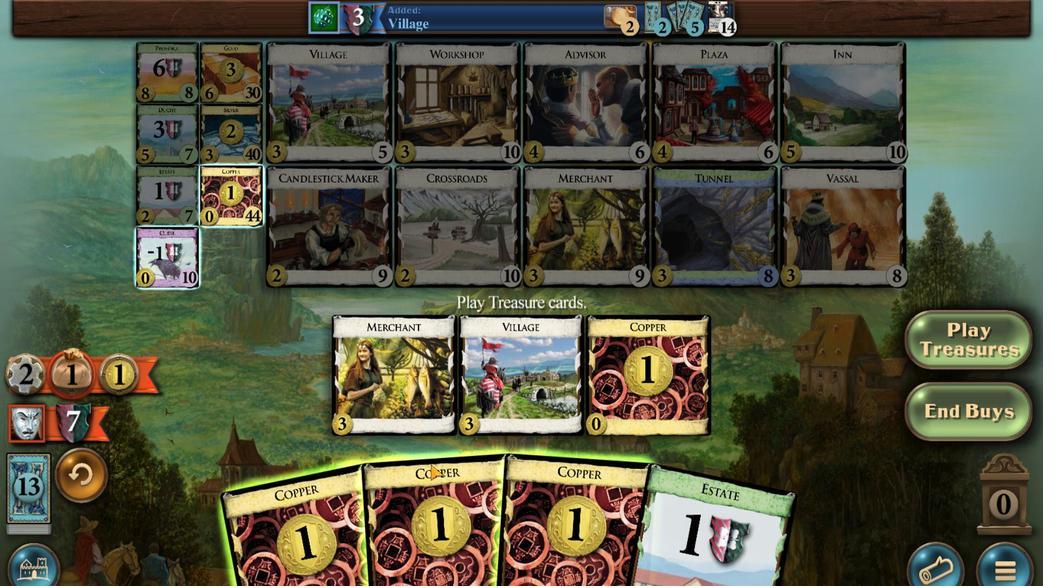 
Action: Mouse pressed left at (354, 440)
Screenshot: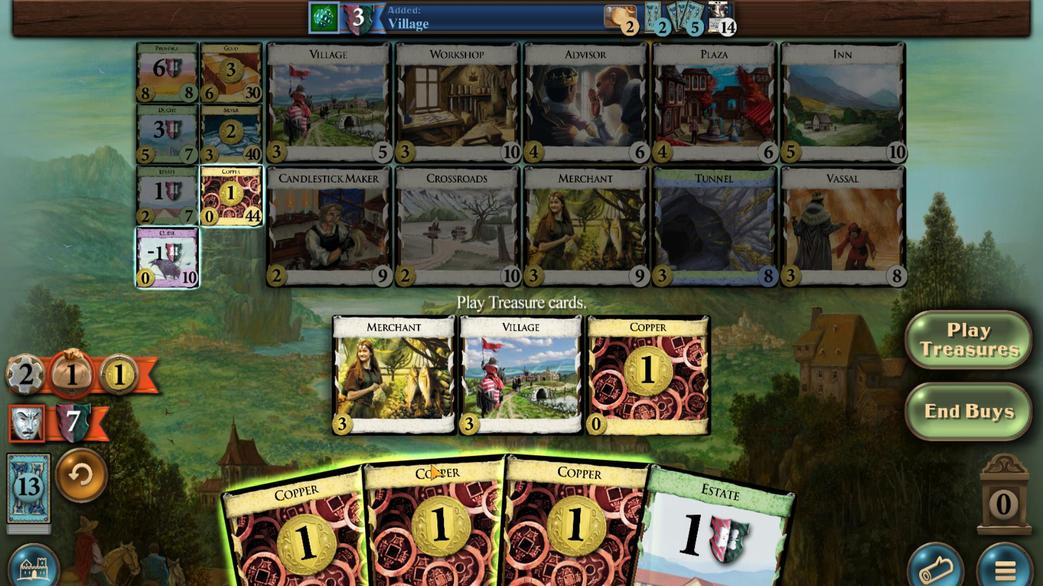 
Action: Mouse moved to (343, 438)
Screenshot: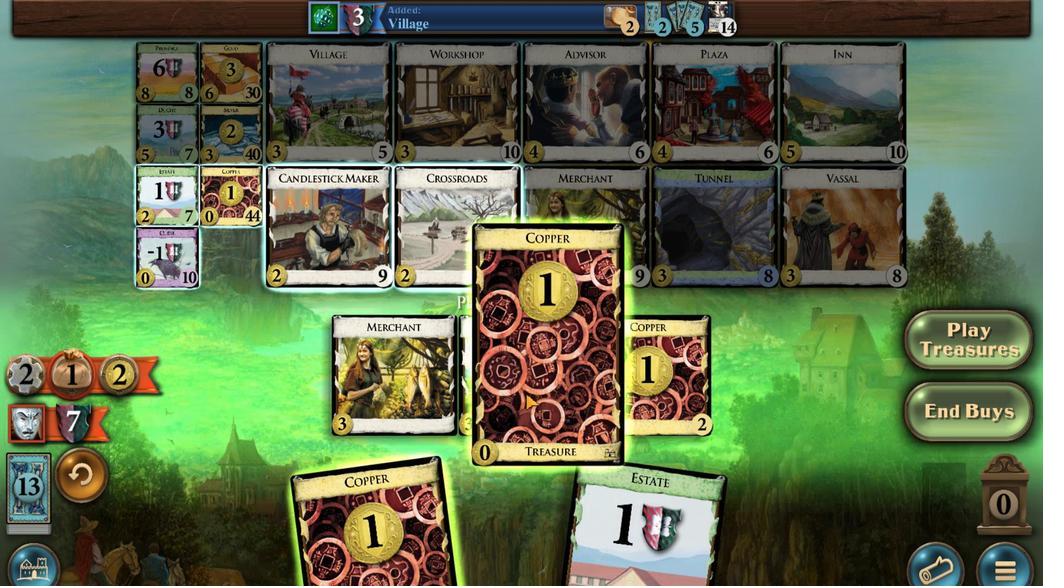 
Action: Mouse pressed left at (343, 438)
Screenshot: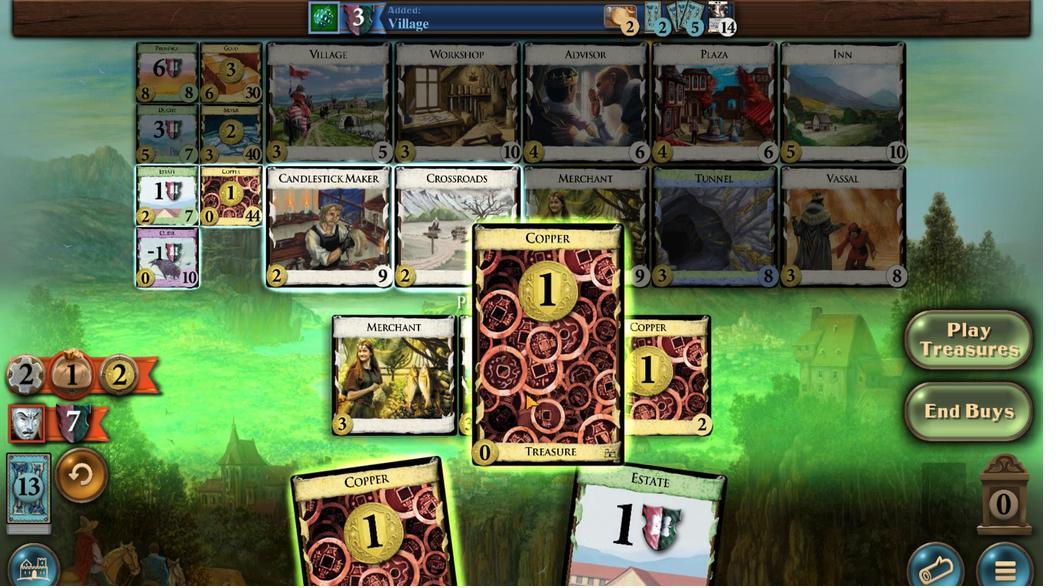
Action: Mouse moved to (313, 437)
Screenshot: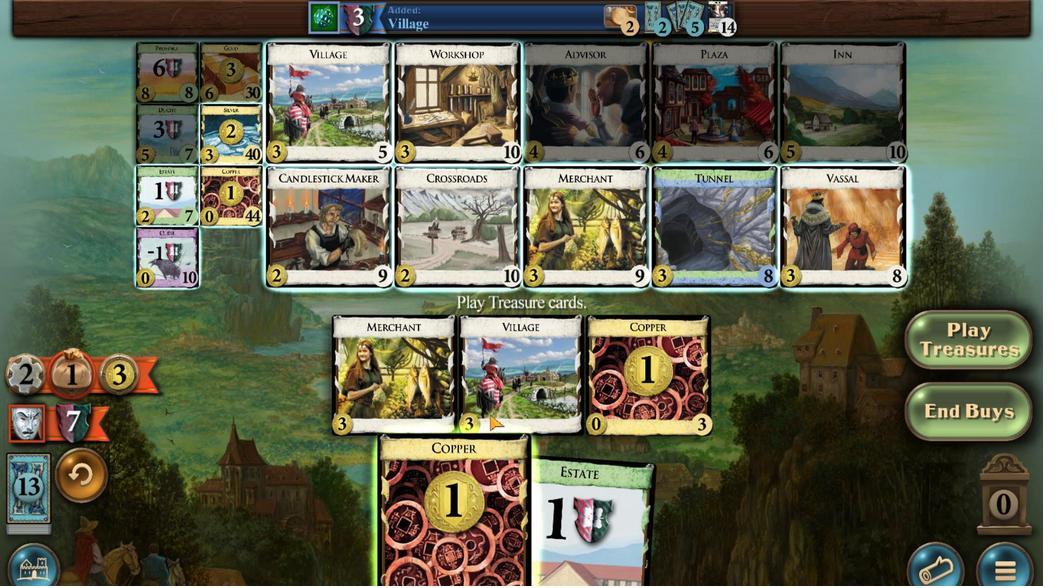 
Action: Mouse pressed left at (313, 437)
Screenshot: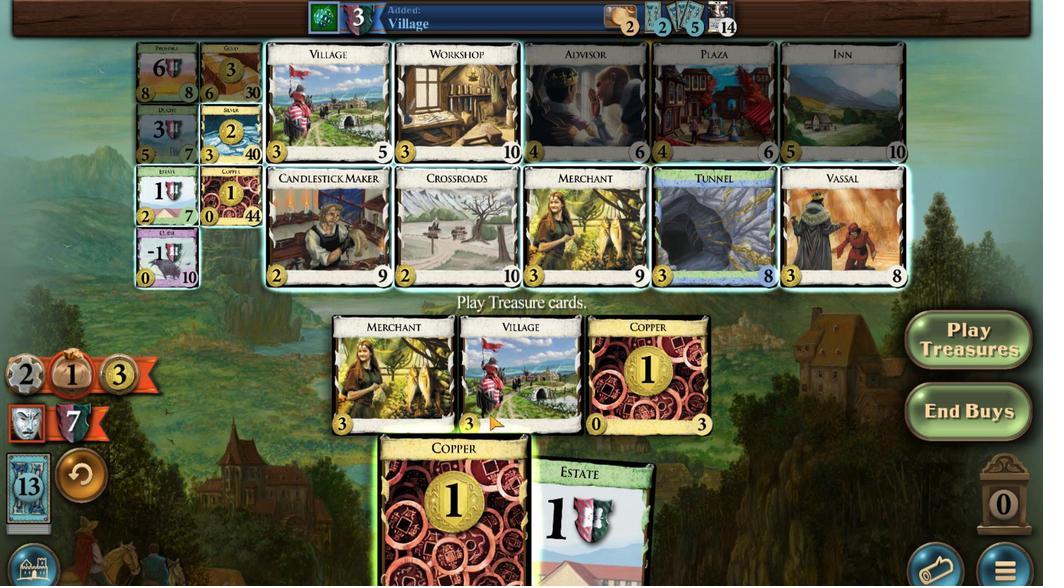 
Action: Mouse moved to (343, 436)
Screenshot: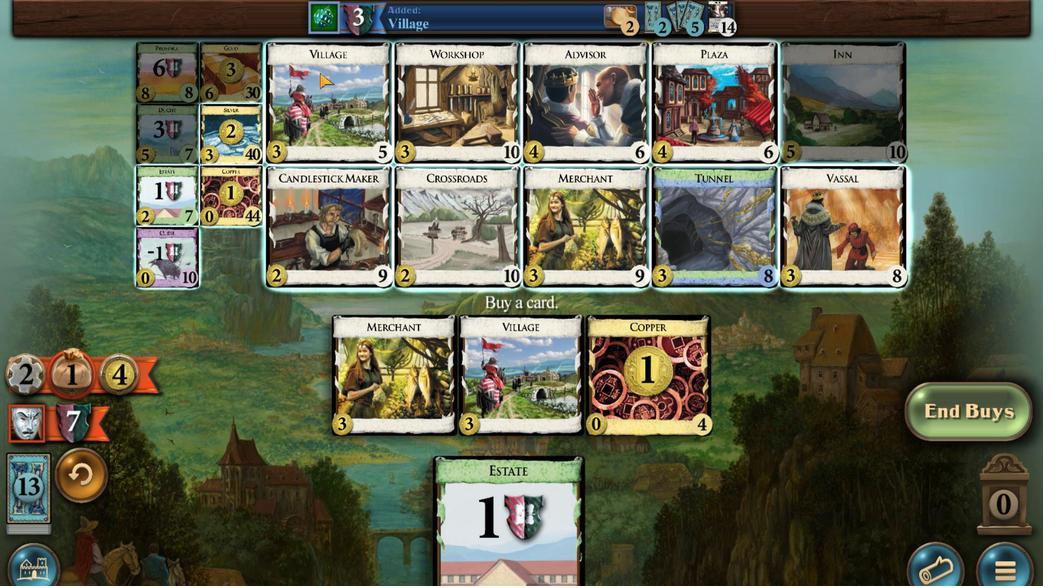 
Action: Mouse pressed left at (343, 436)
Screenshot: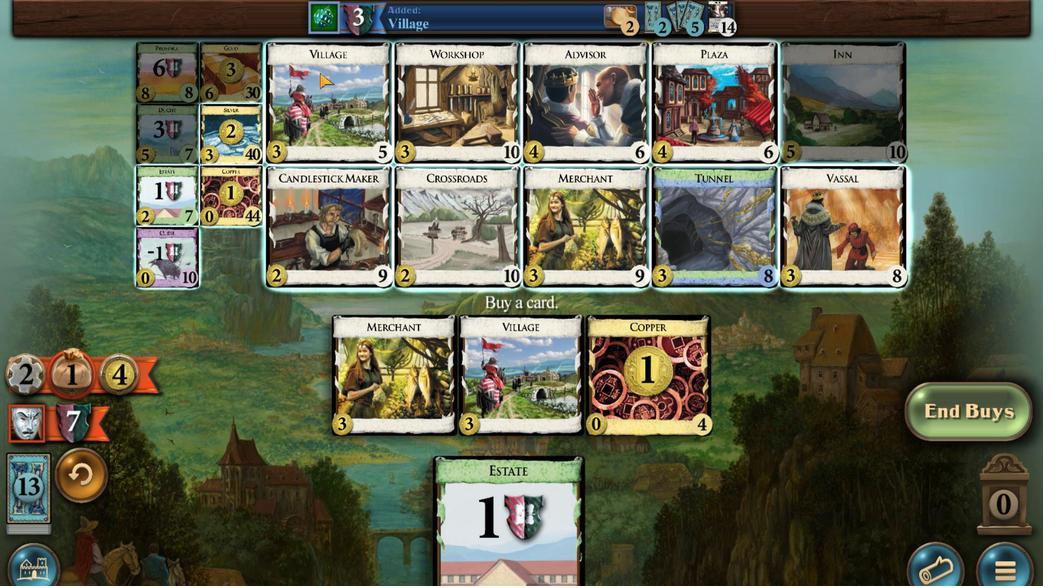
Action: Mouse moved to (369, 323)
Screenshot: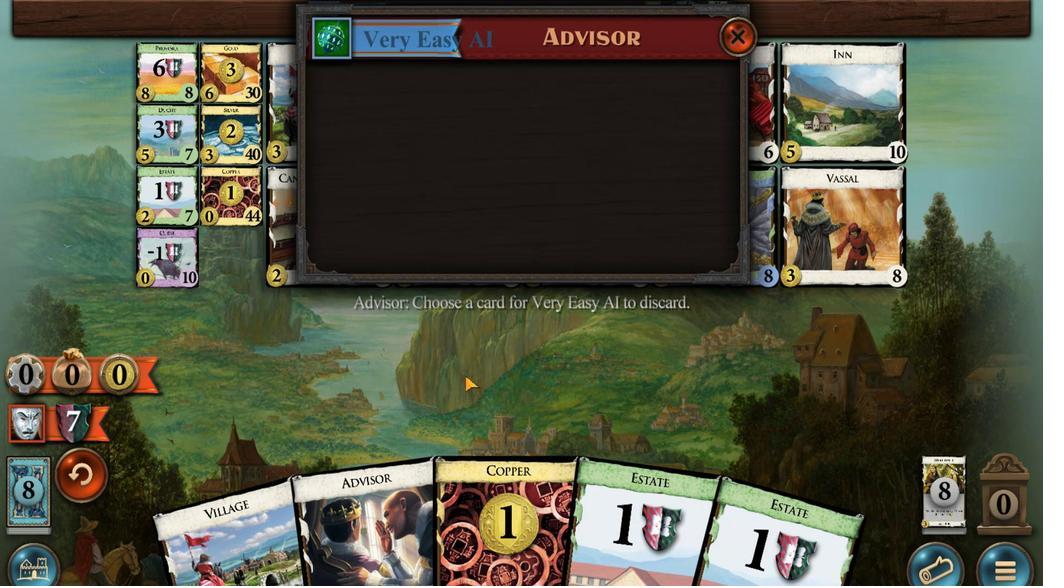 
Action: Mouse pressed left at (369, 323)
Screenshot: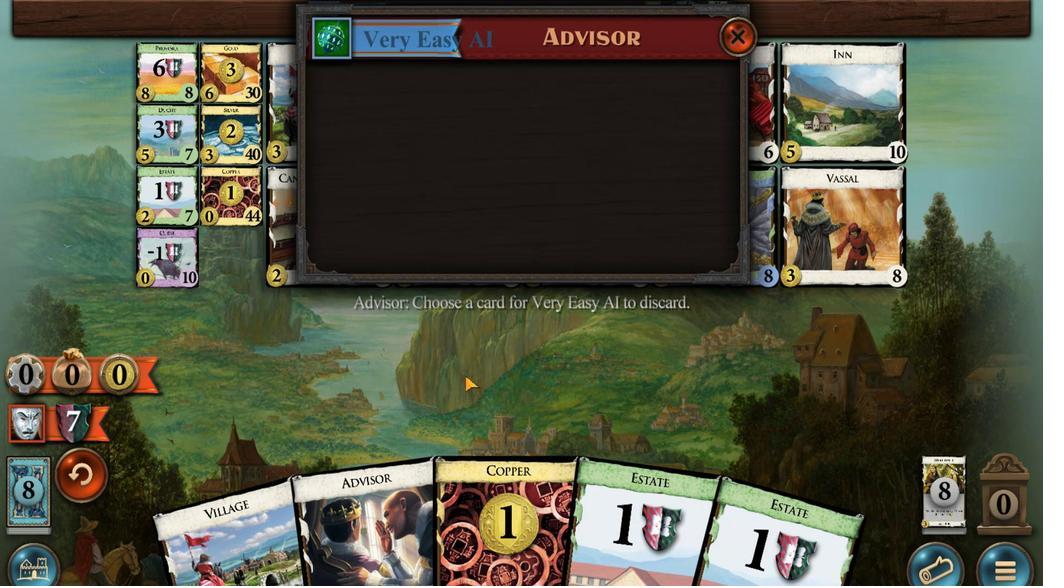 
Action: Mouse moved to (239, 352)
Screenshot: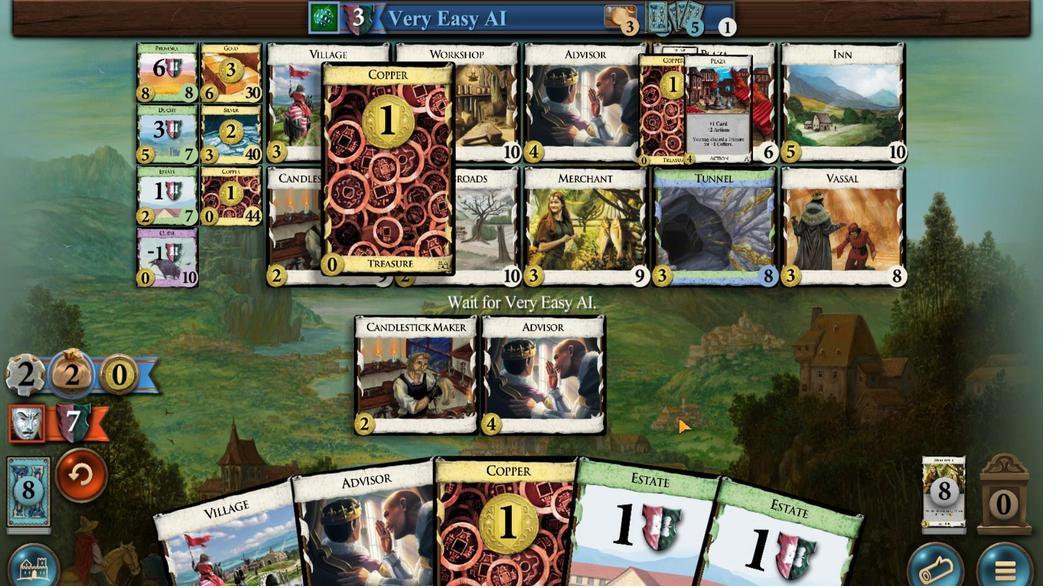 
Action: Mouse pressed left at (239, 352)
Screenshot: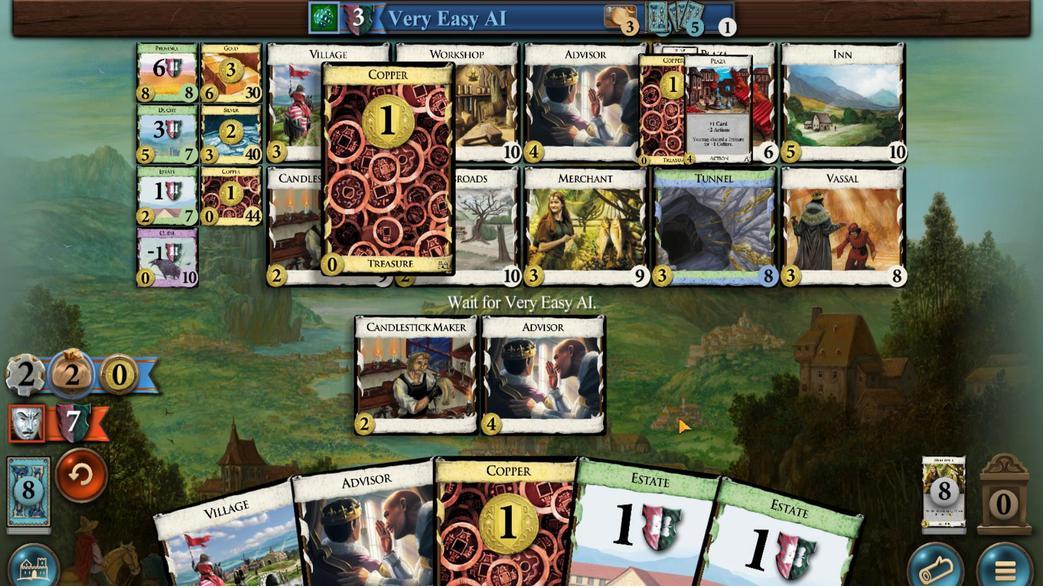
Action: Mouse moved to (353, 440)
Screenshot: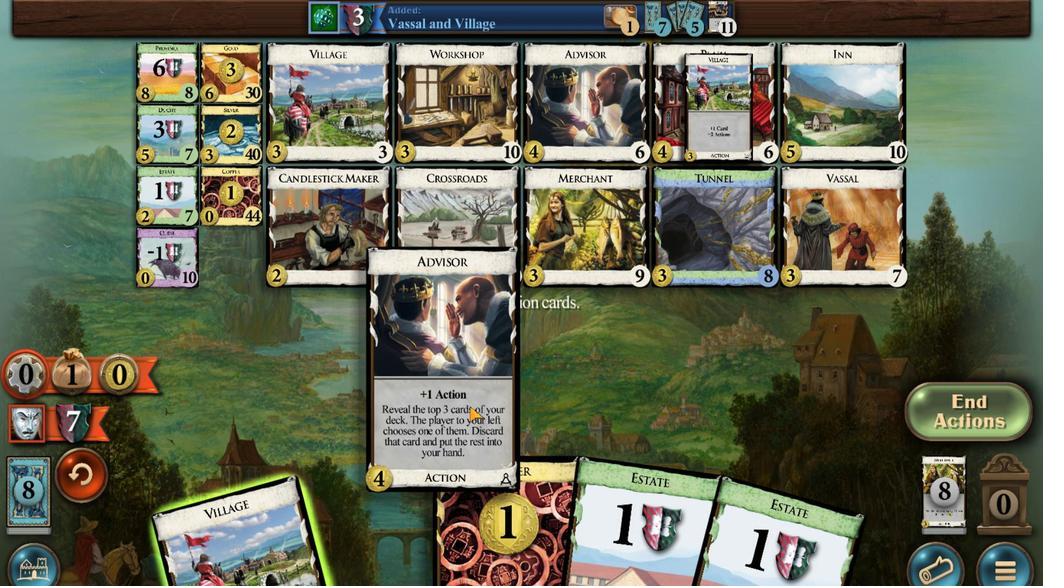 
Action: Mouse pressed left at (353, 440)
Screenshot: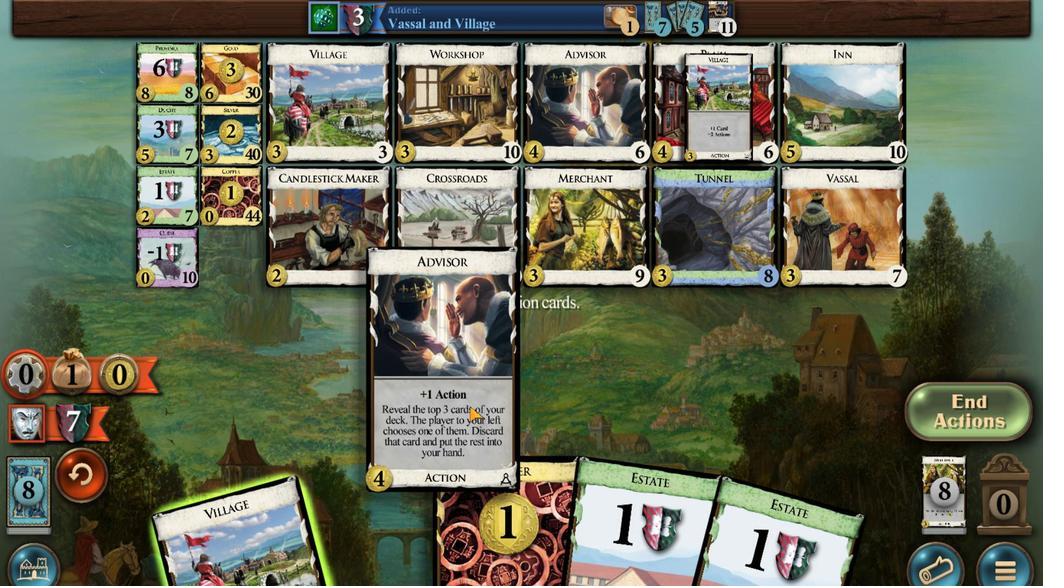 
Action: Mouse moved to (446, 444)
Screenshot: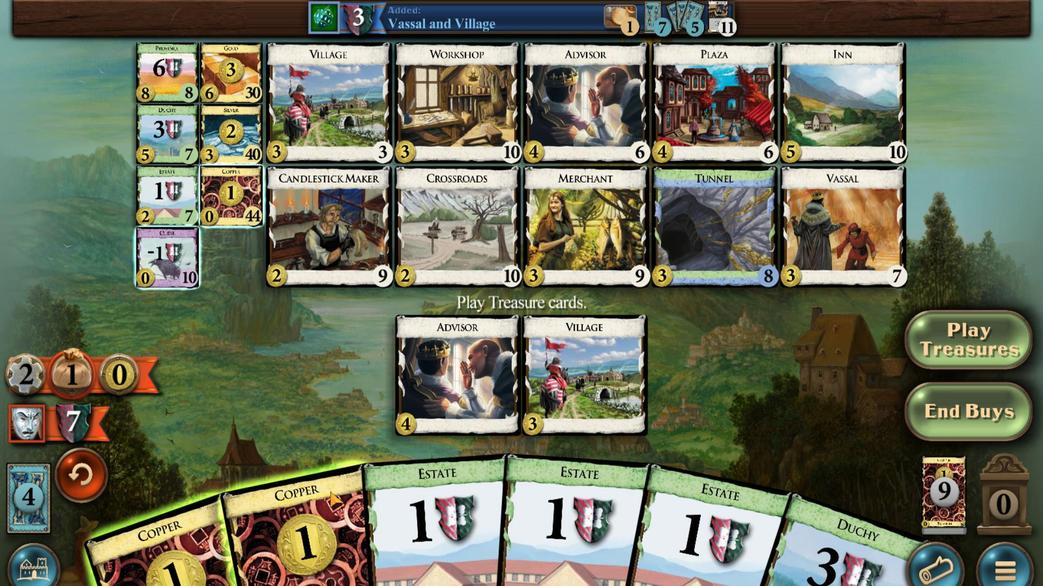 
Action: Mouse pressed left at (446, 444)
Screenshot: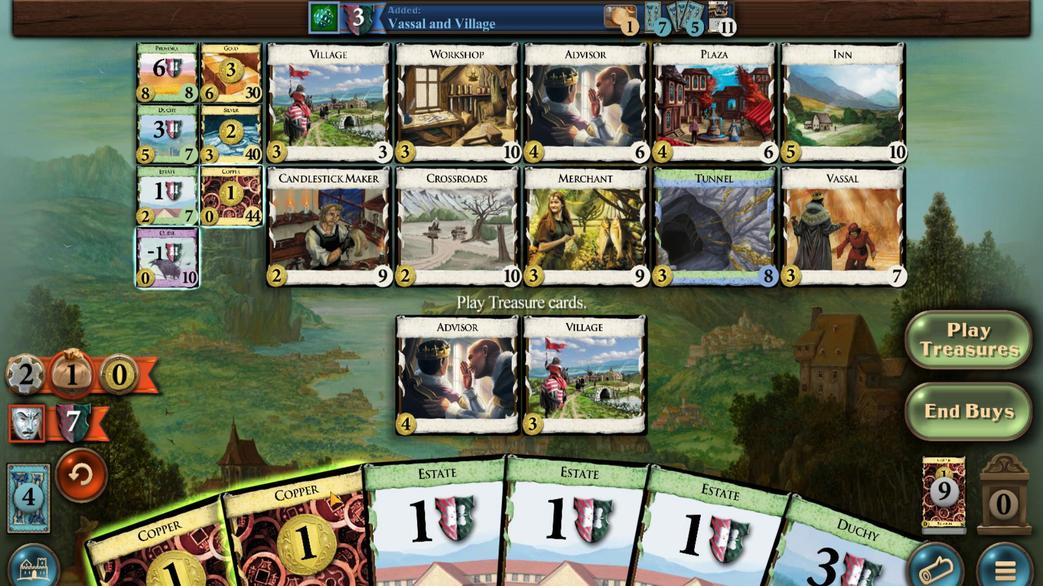 
Action: Mouse moved to (392, 442)
Screenshot: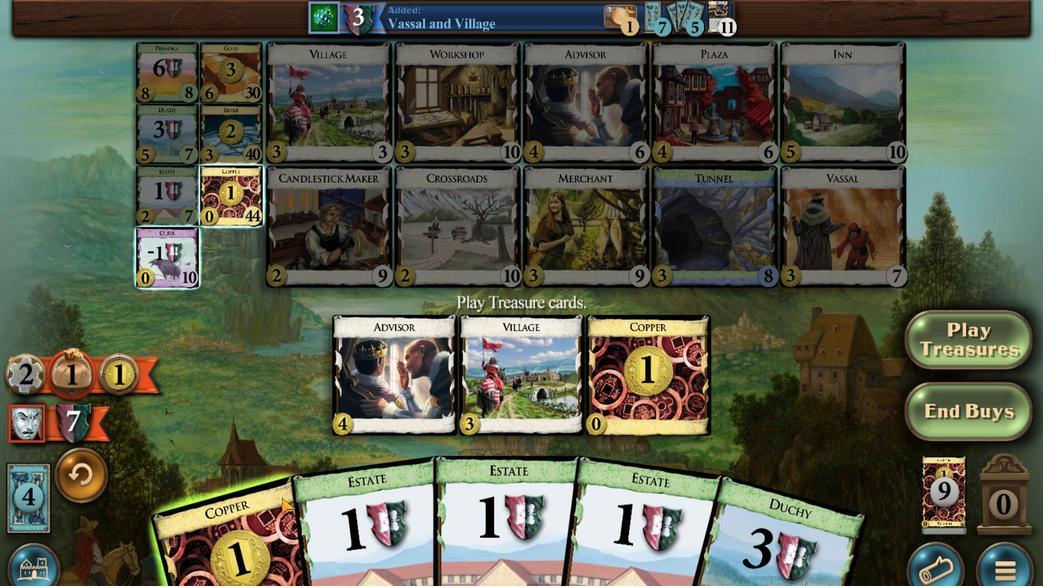 
Action: Mouse pressed left at (392, 442)
Screenshot: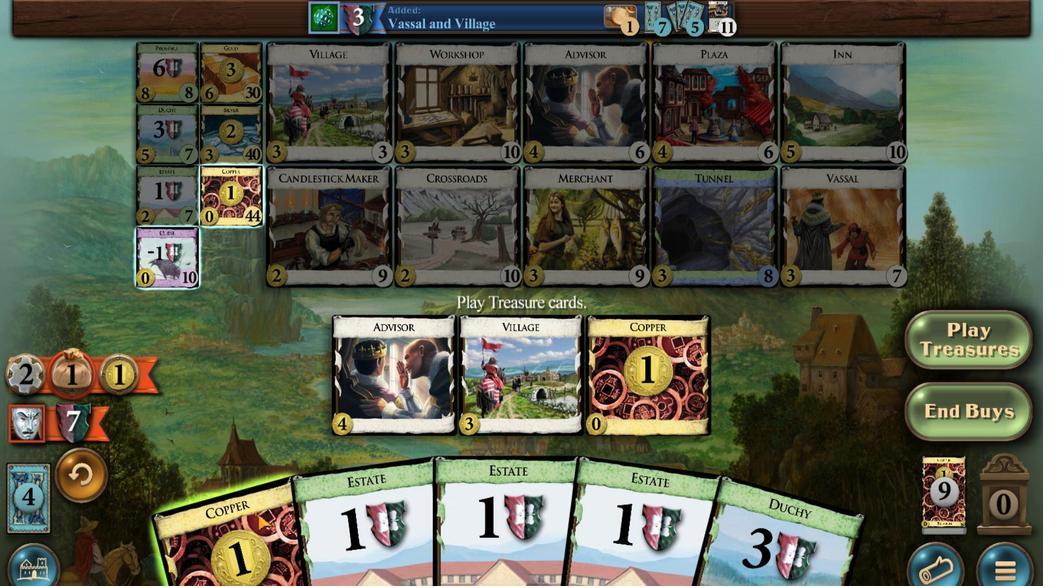 
Action: Mouse moved to (408, 440)
Screenshot: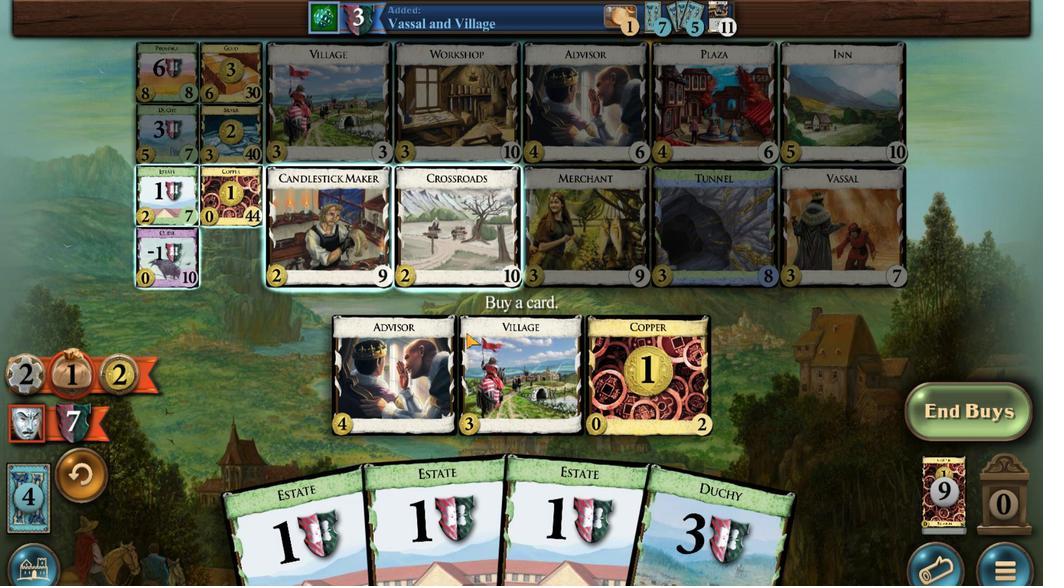 
Action: Mouse pressed left at (408, 440)
Screenshot: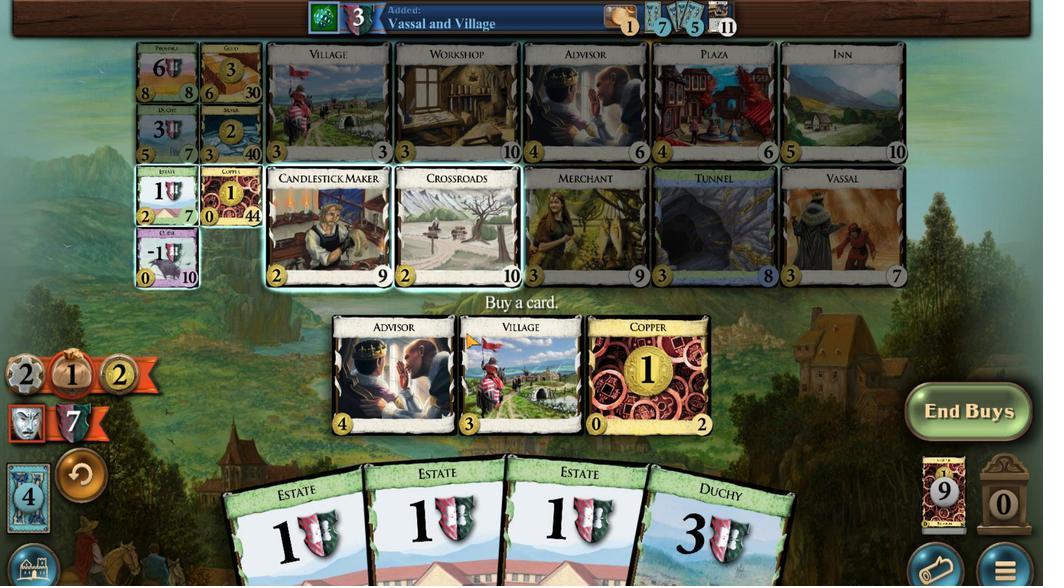 
Action: Mouse moved to (411, 348)
Screenshot: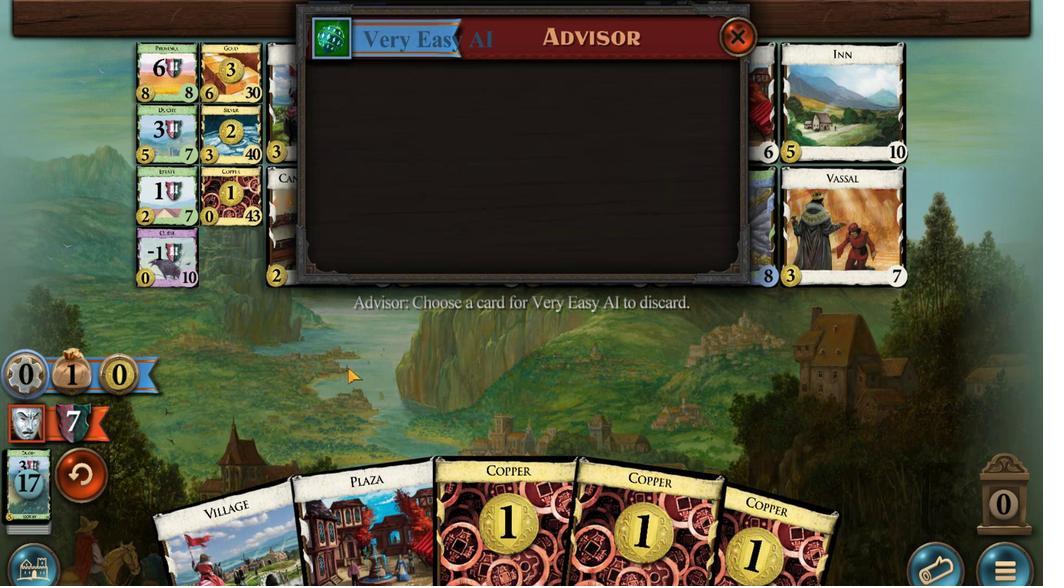 
Action: Mouse pressed left at (411, 348)
Screenshot: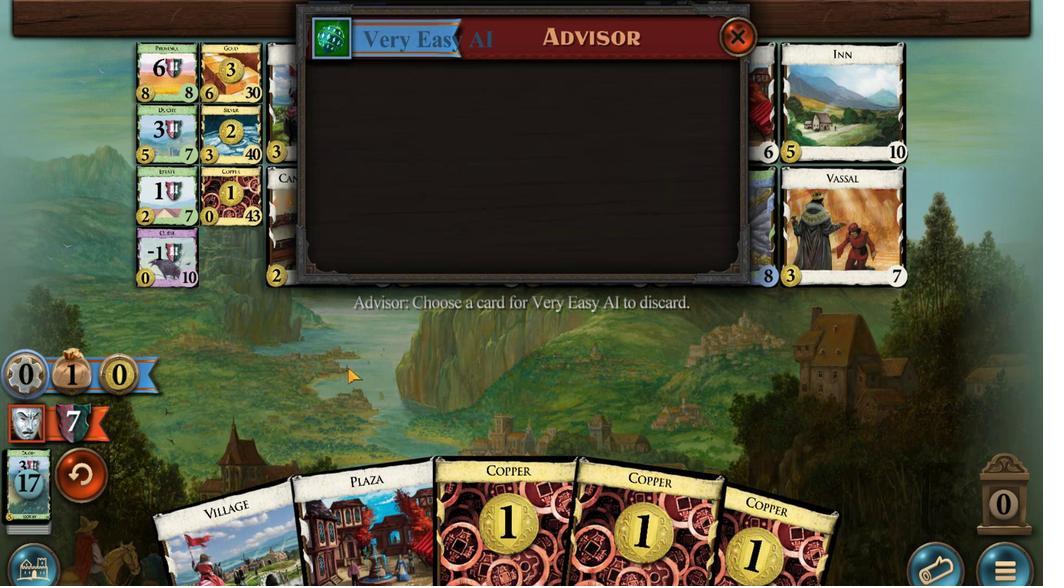
Action: Mouse moved to (298, 343)
